 Task: Create a template presentation and page layout for brochure.
Action: Mouse moved to (468, 429)
Screenshot: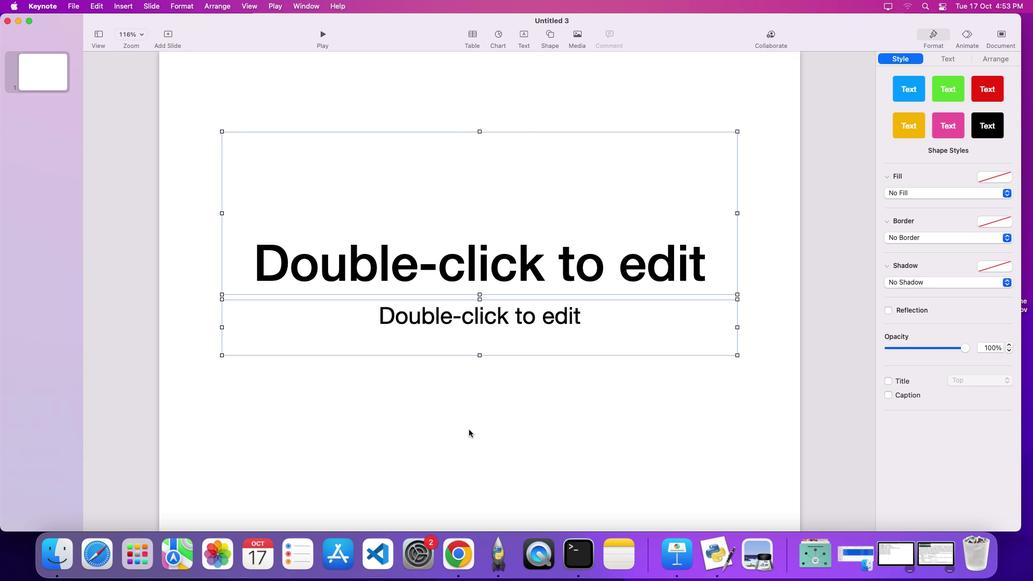 
Action: Key pressed Key.delete
Screenshot: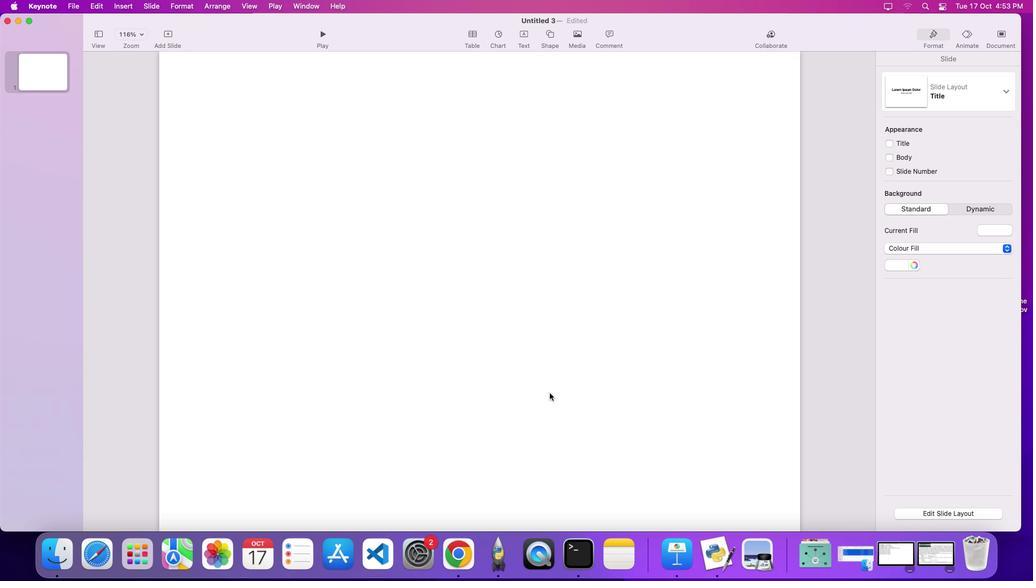 
Action: Mouse moved to (592, 372)
Screenshot: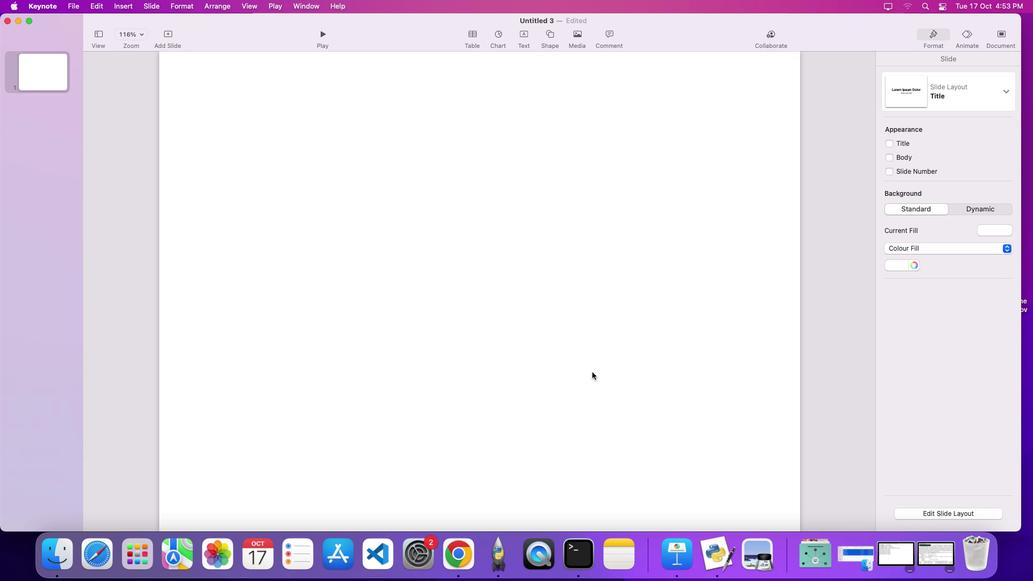 
Action: Key pressed Key.cmdKey.shift','','','
Screenshot: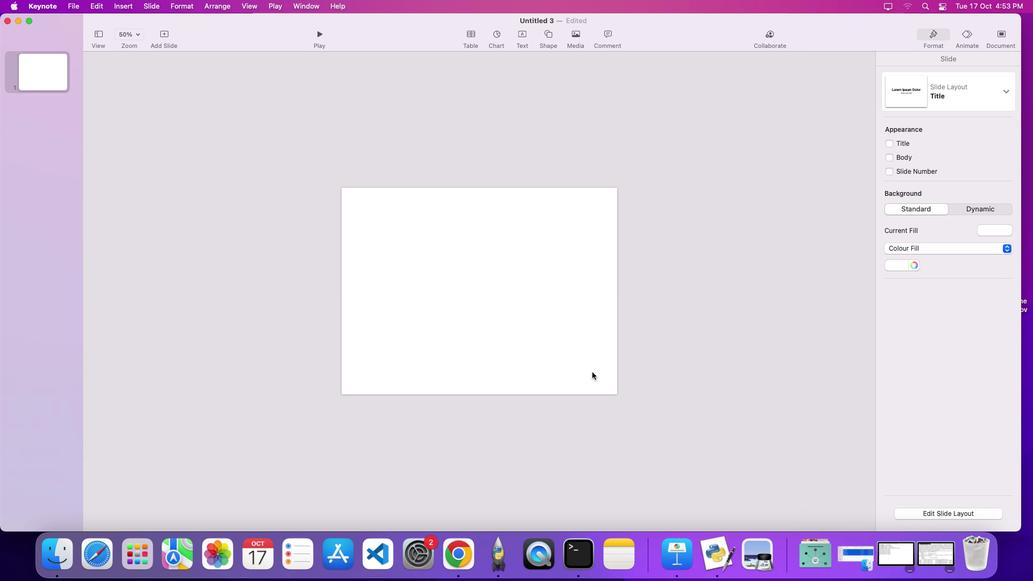 
Action: Mouse moved to (586, 311)
Screenshot: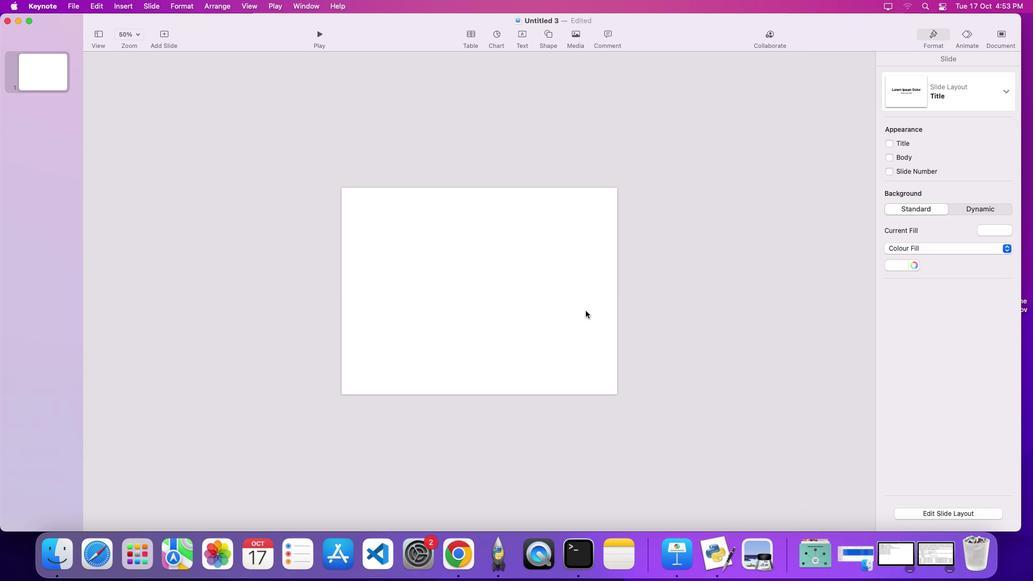 
Action: Mouse pressed left at (586, 311)
Screenshot: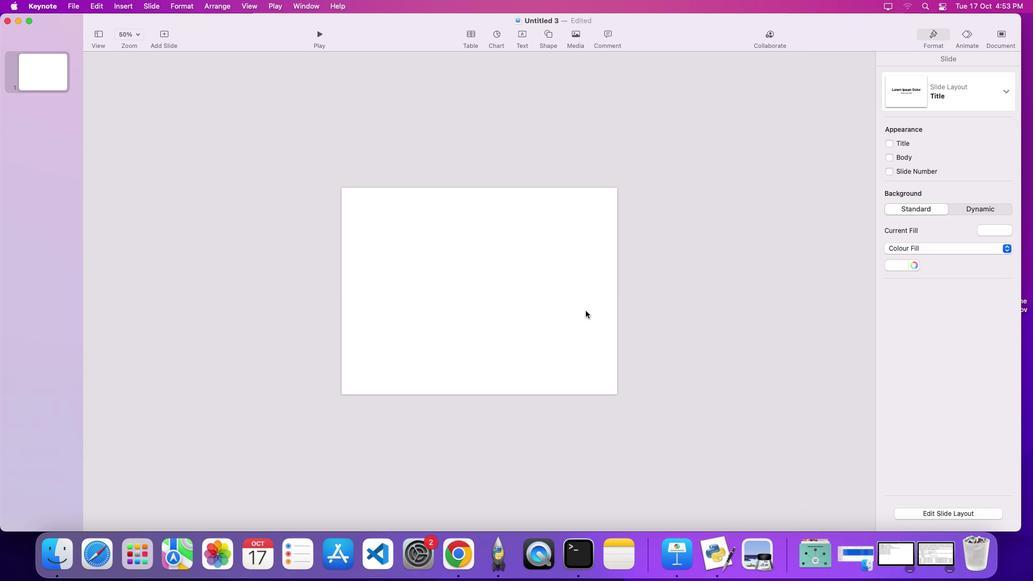 
Action: Mouse moved to (586, 311)
Screenshot: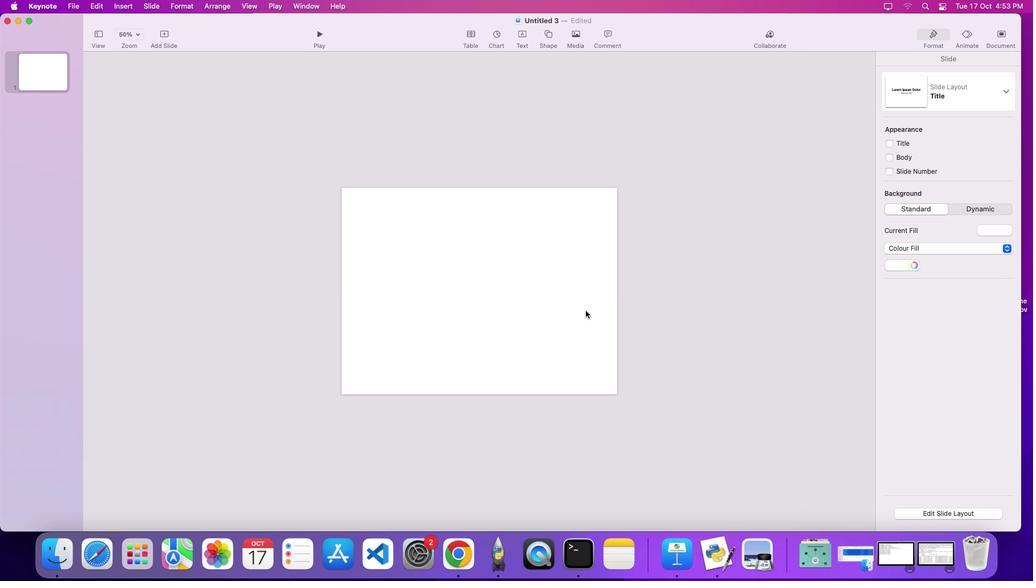 
Action: Key pressed Key.cmdKey.shift'.'
Screenshot: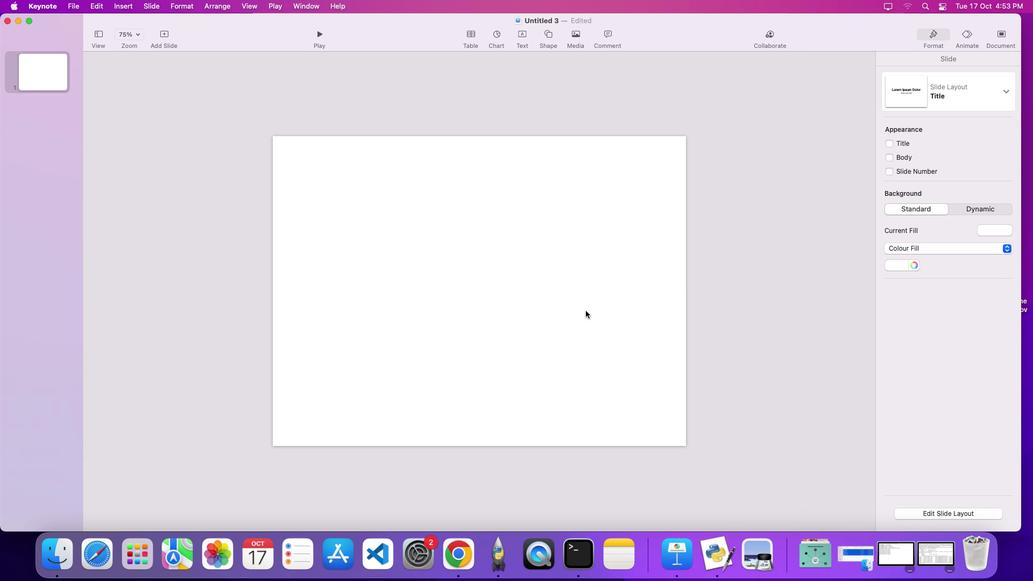 
Action: Mouse moved to (641, 232)
Screenshot: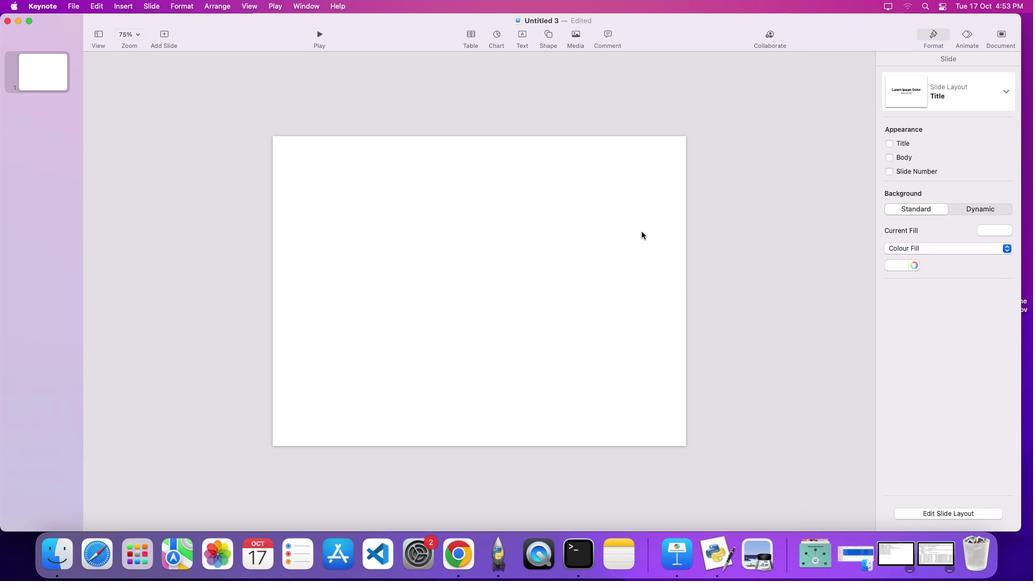 
Action: Mouse pressed left at (641, 232)
Screenshot: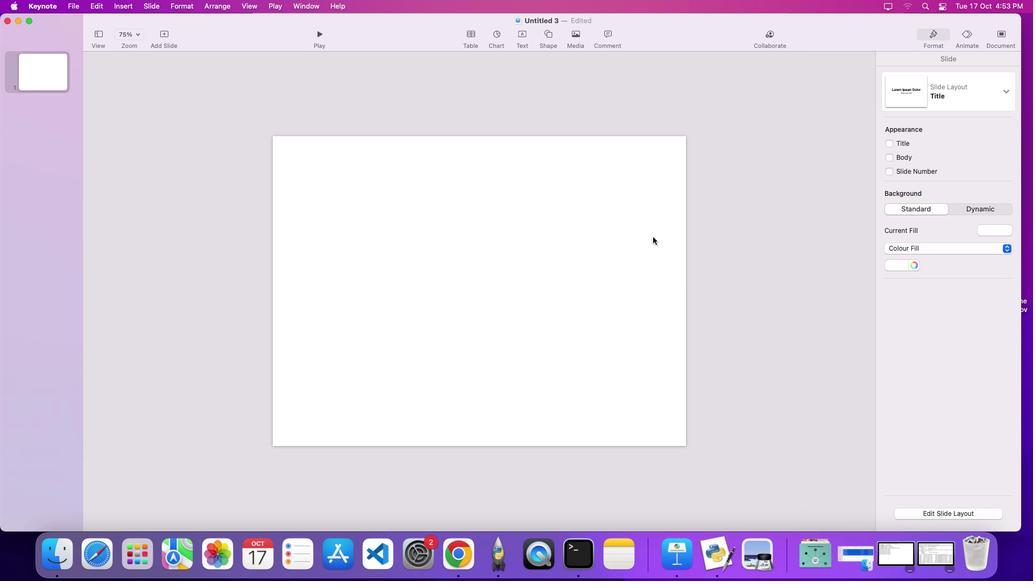 
Action: Mouse moved to (741, 198)
Screenshot: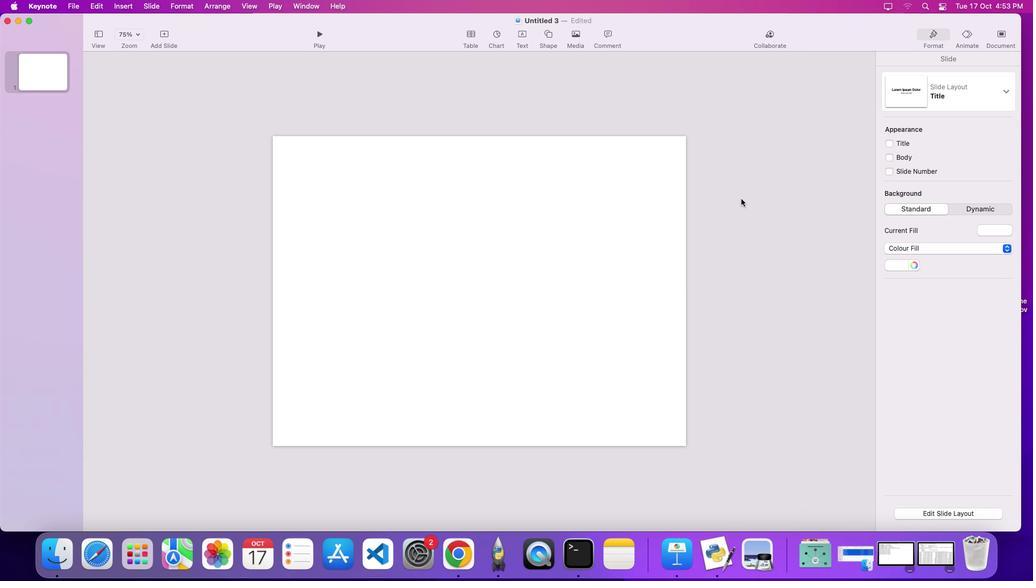 
Action: Mouse pressed left at (741, 198)
Screenshot: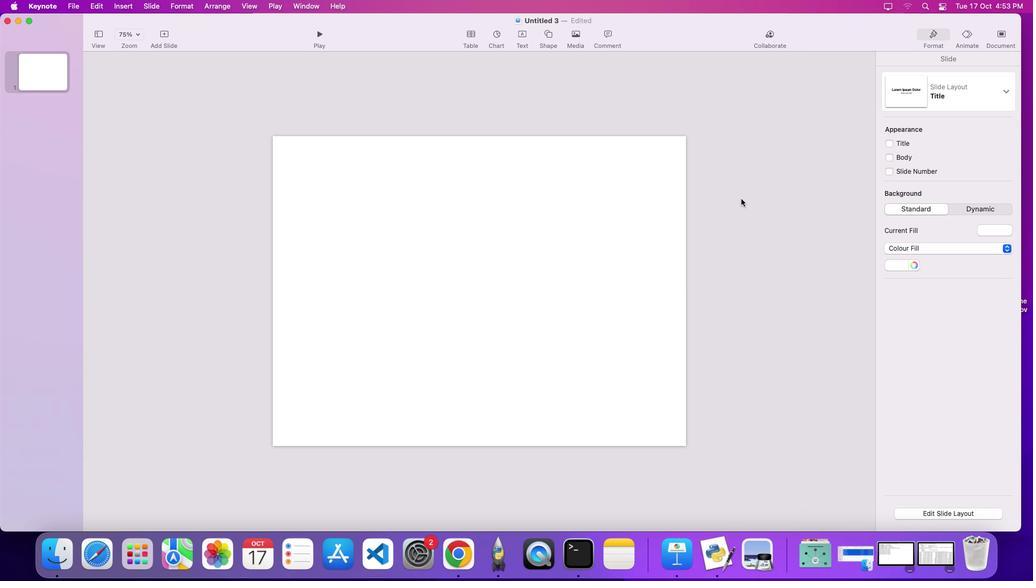 
Action: Mouse moved to (618, 266)
Screenshot: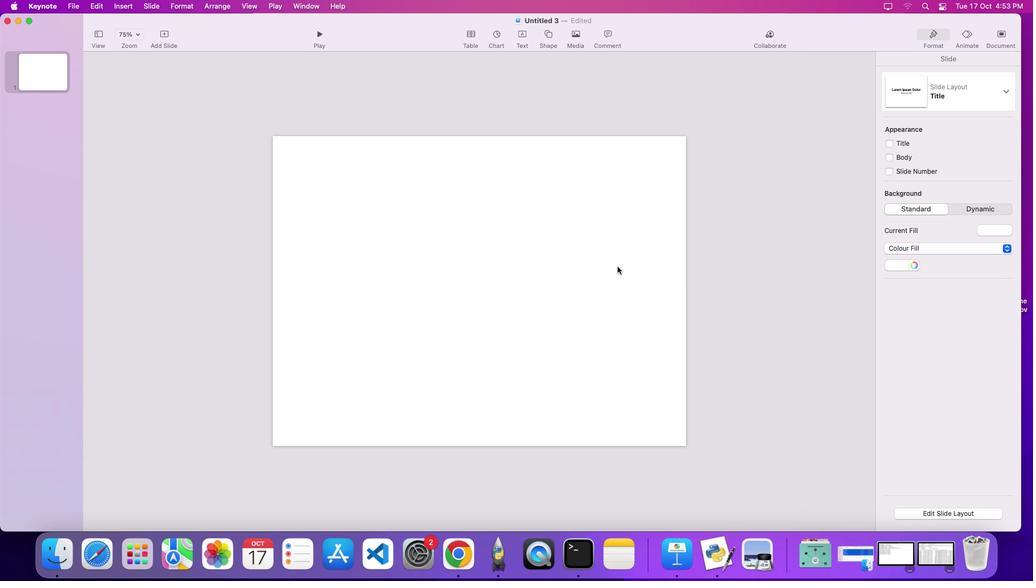 
Action: Mouse pressed left at (618, 266)
Screenshot: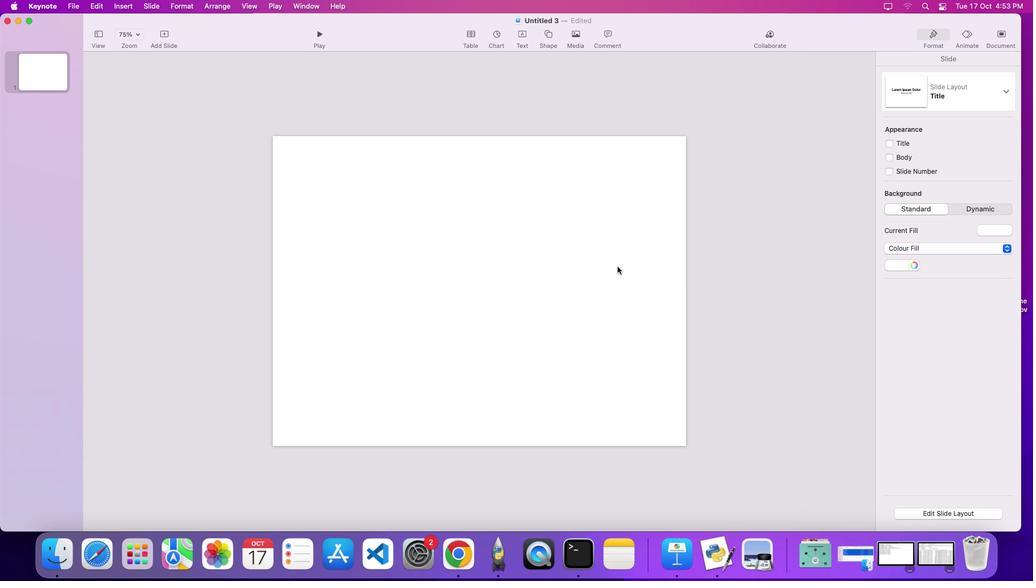 
Action: Mouse moved to (550, 33)
Screenshot: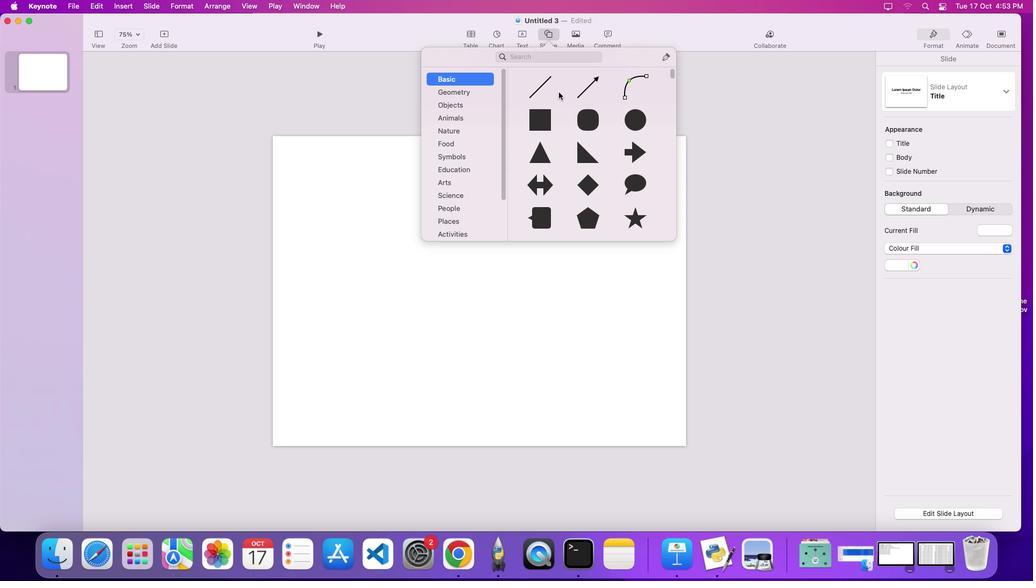 
Action: Mouse pressed left at (550, 33)
Screenshot: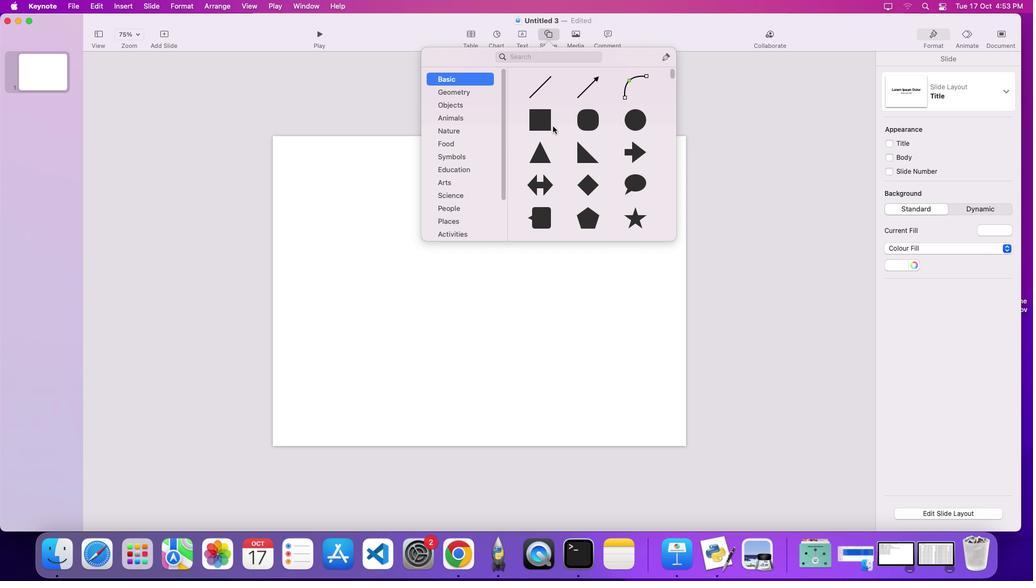 
Action: Mouse moved to (535, 115)
Screenshot: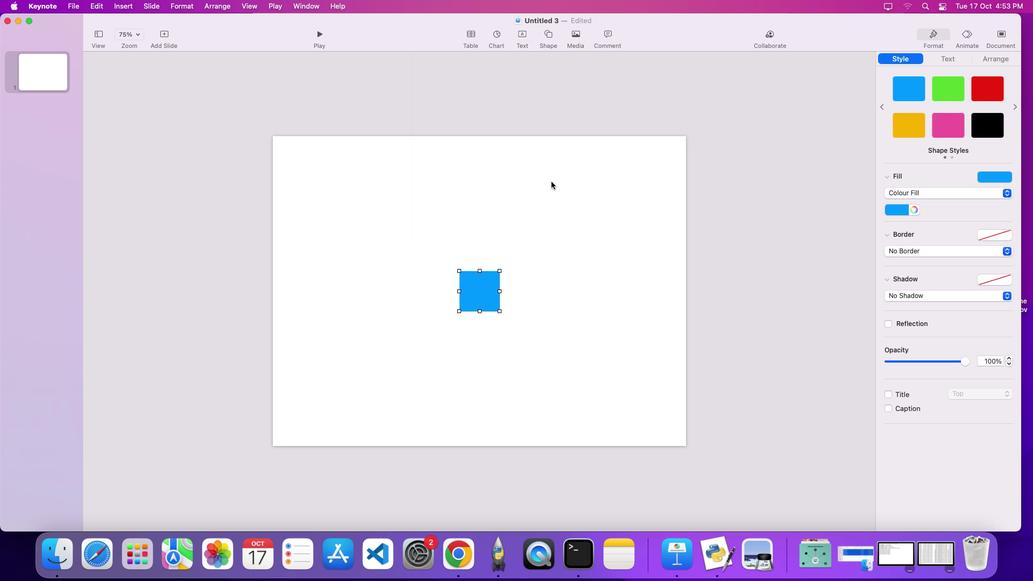 
Action: Mouse pressed left at (535, 115)
Screenshot: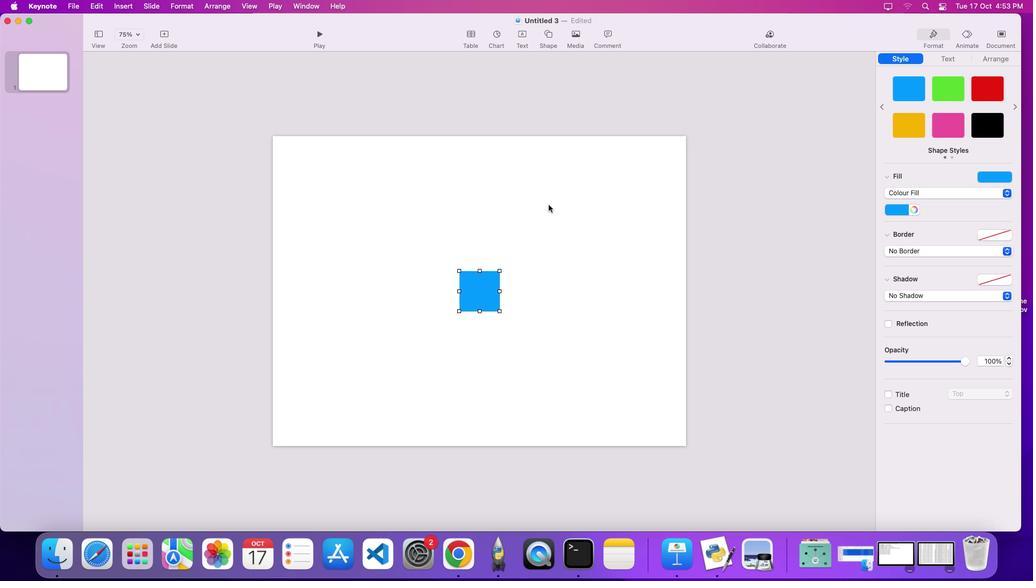 
Action: Mouse moved to (495, 288)
Screenshot: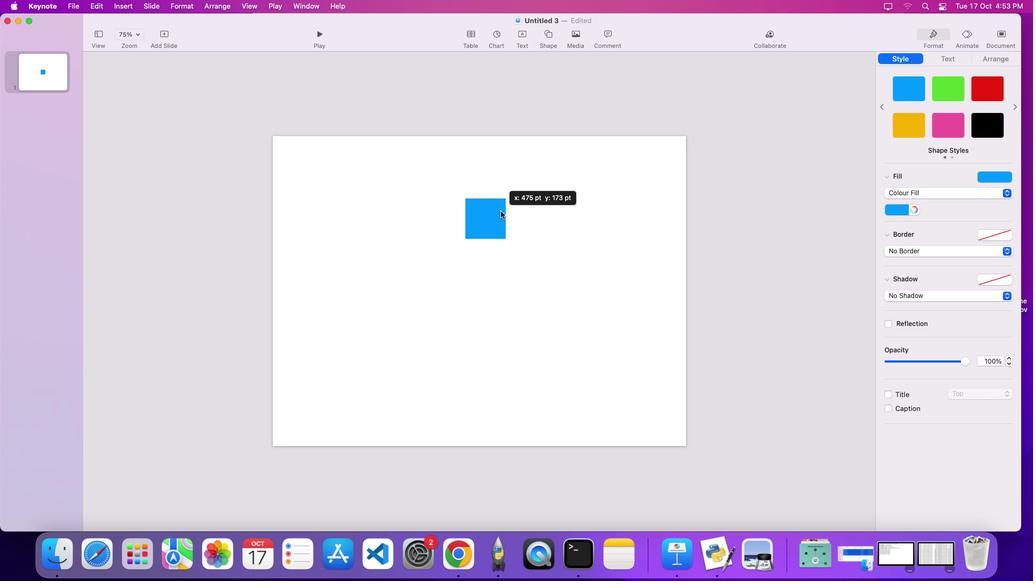 
Action: Mouse pressed left at (495, 288)
Screenshot: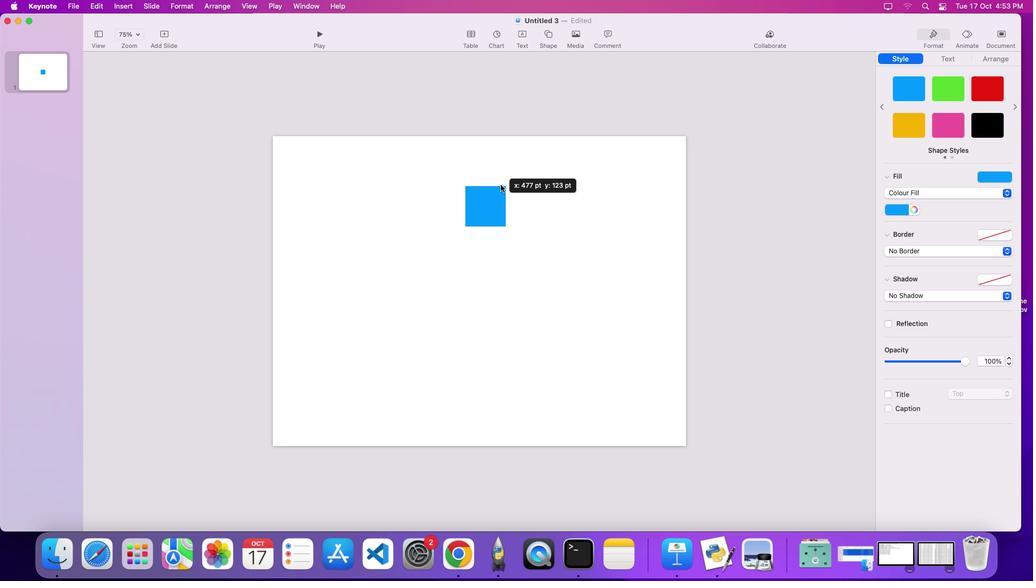 
Action: Mouse moved to (506, 204)
Screenshot: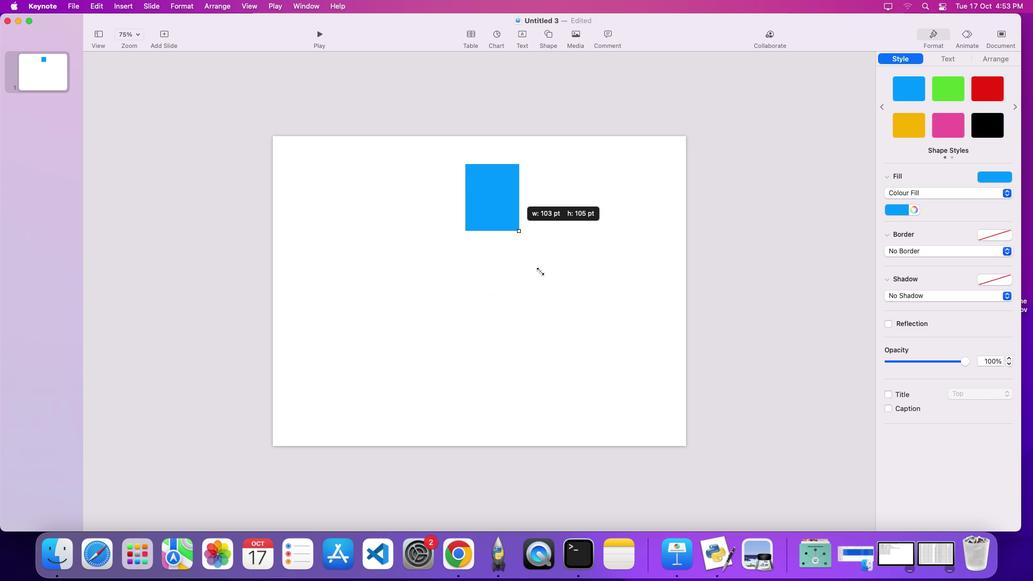 
Action: Mouse pressed left at (506, 204)
Screenshot: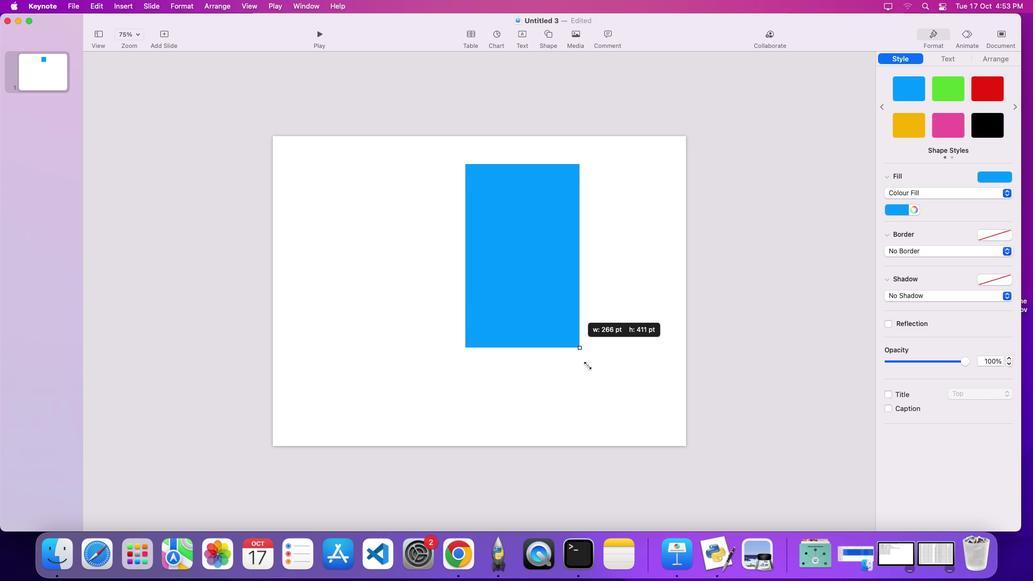 
Action: Mouse moved to (572, 383)
Screenshot: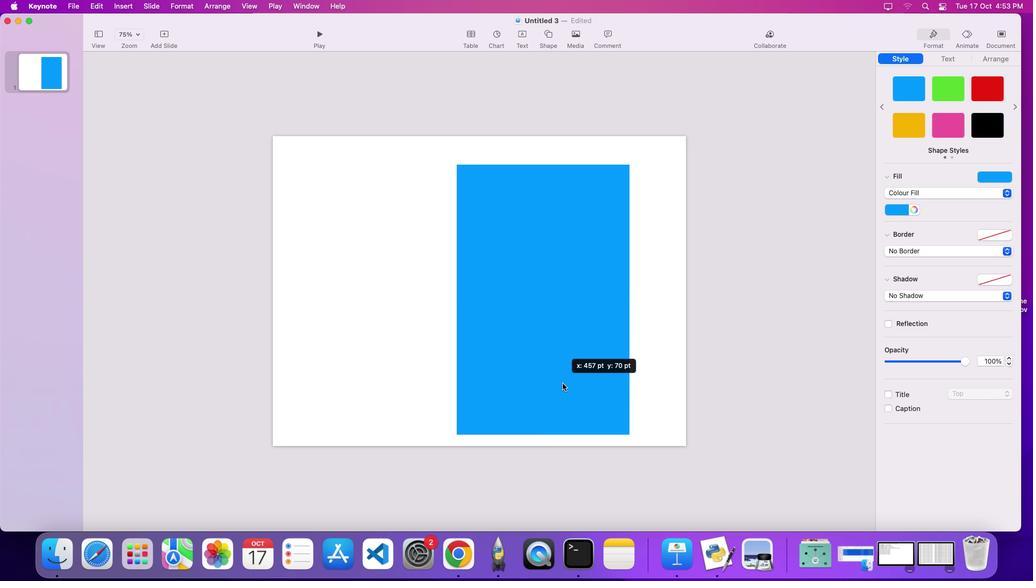 
Action: Mouse pressed left at (572, 383)
Screenshot: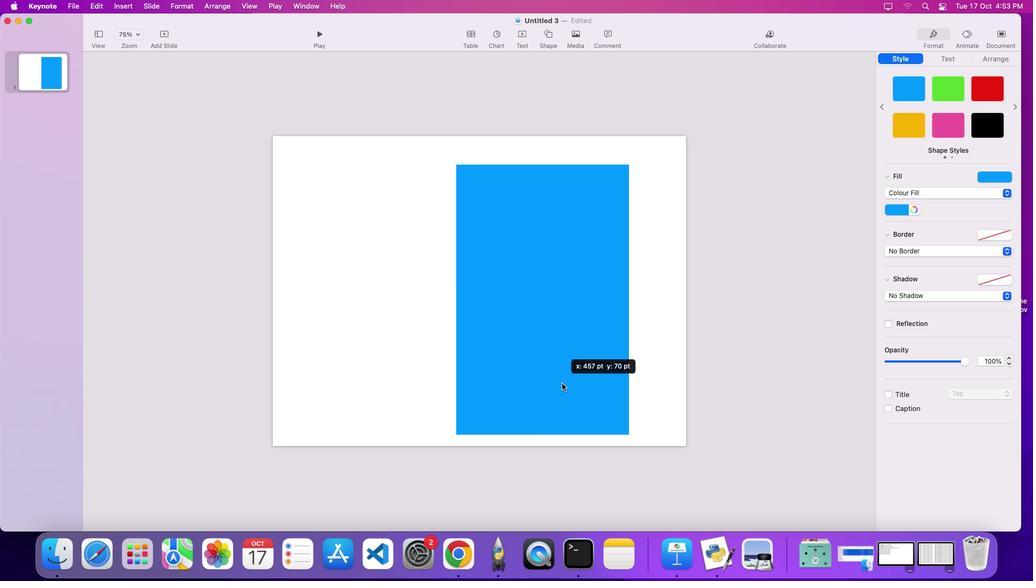 
Action: Mouse moved to (621, 432)
Screenshot: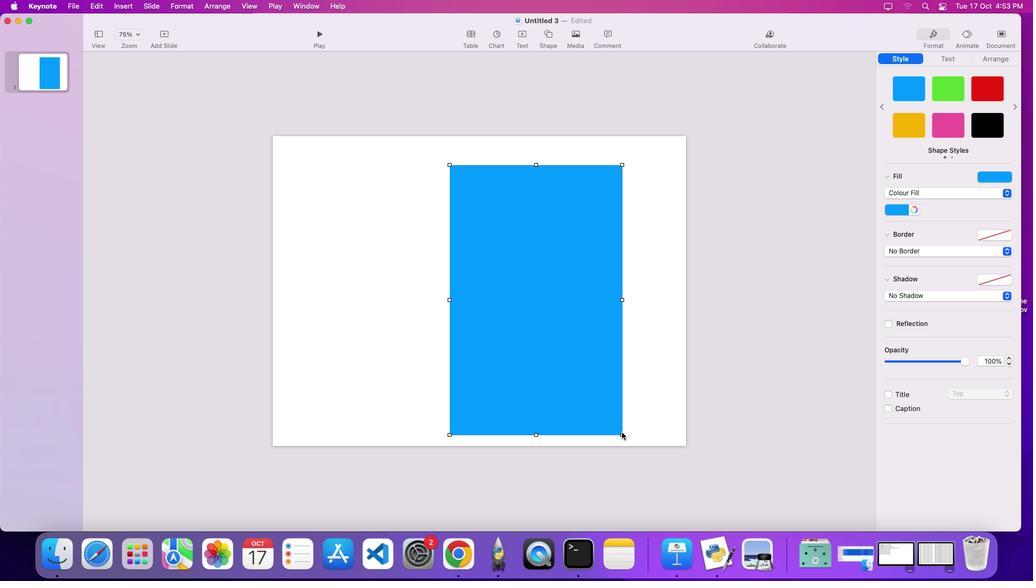
Action: Mouse pressed left at (621, 432)
Screenshot: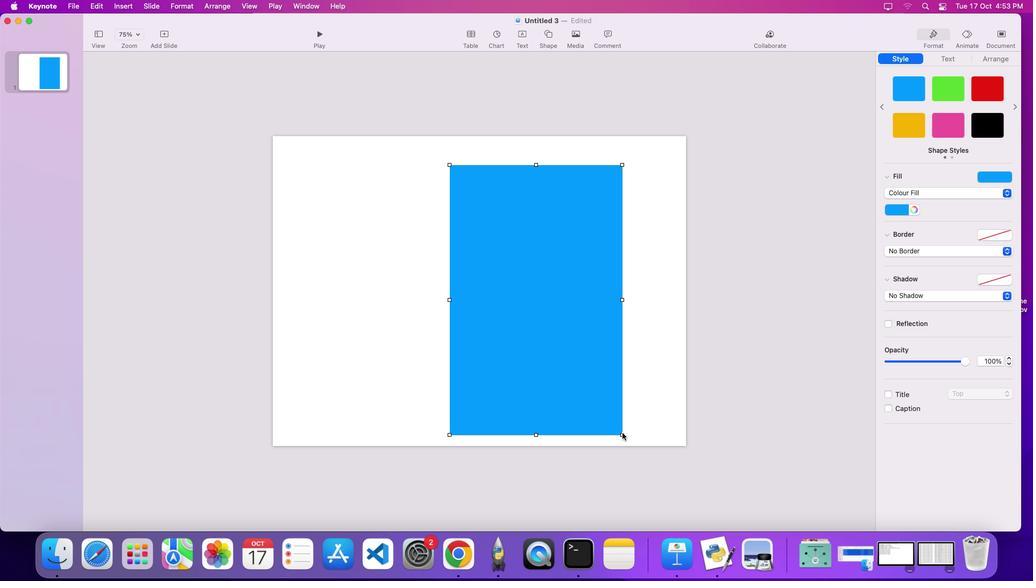 
Action: Mouse moved to (622, 433)
Screenshot: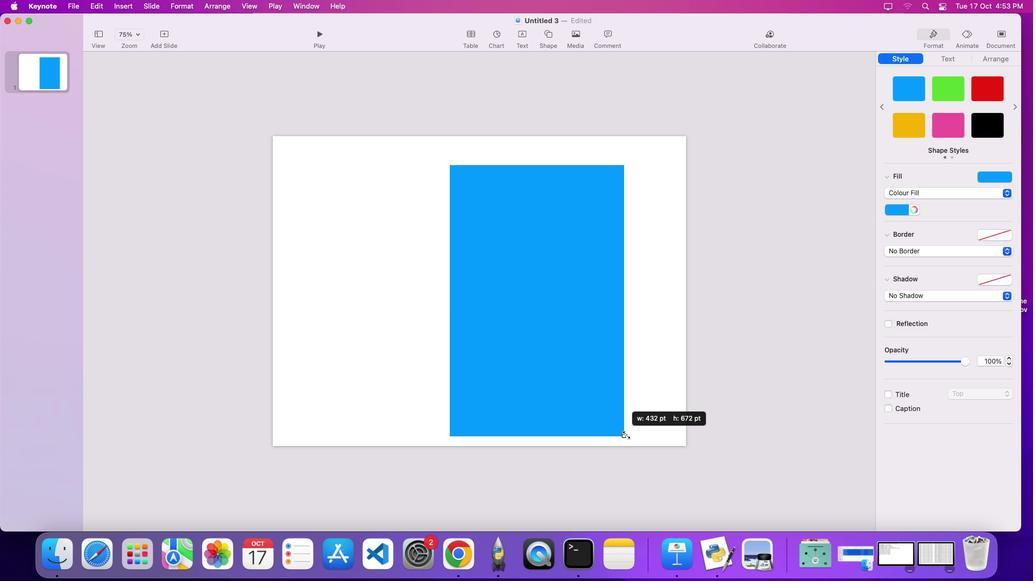 
Action: Mouse pressed left at (622, 433)
Screenshot: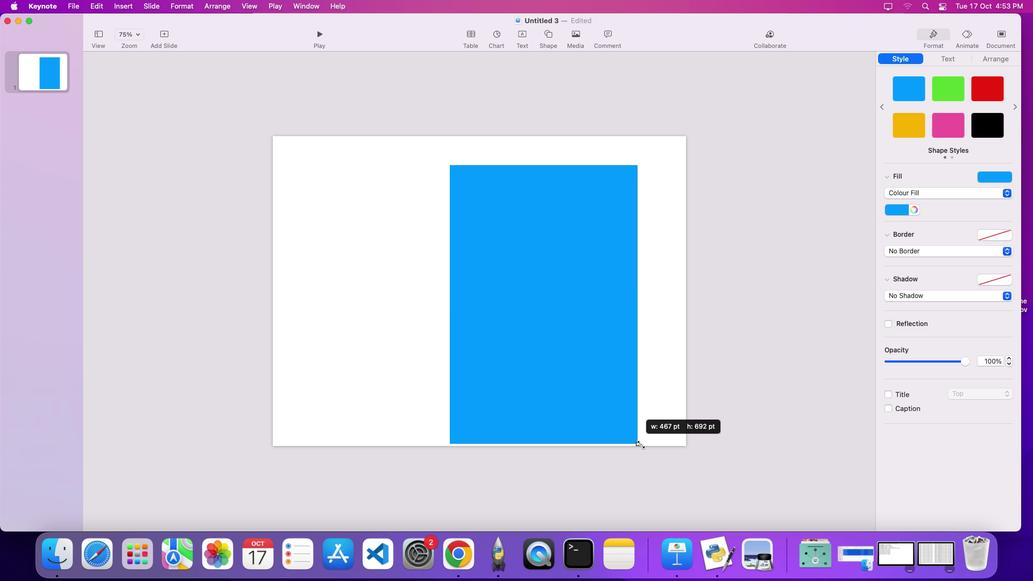 
Action: Mouse moved to (601, 412)
Screenshot: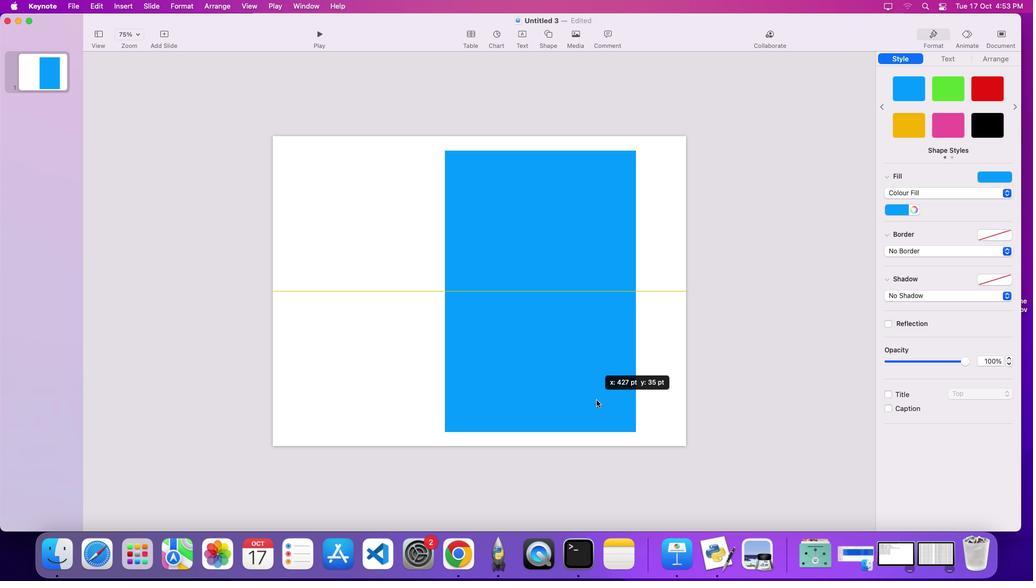 
Action: Mouse pressed left at (601, 412)
Screenshot: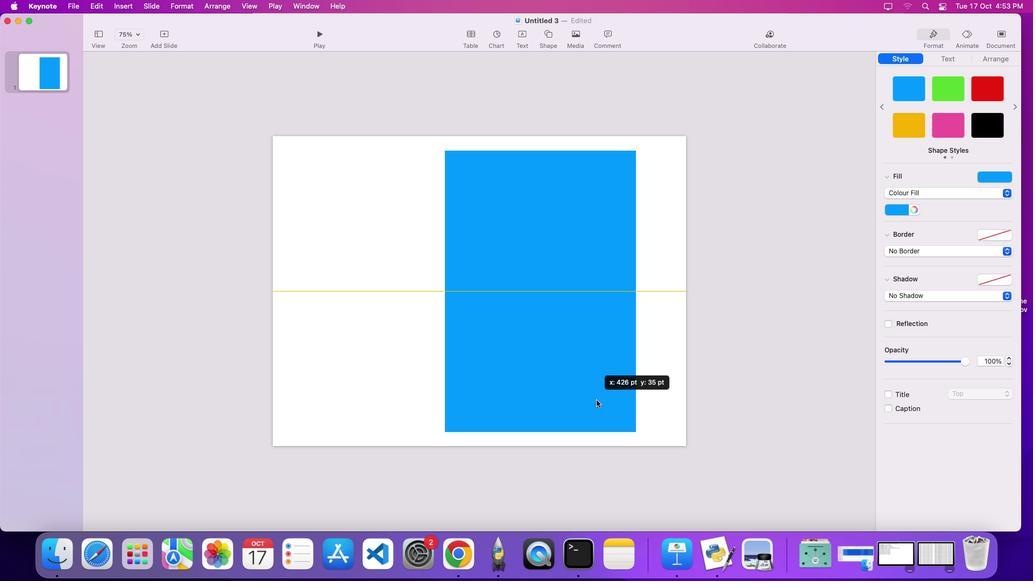 
Action: Mouse moved to (982, 60)
Screenshot: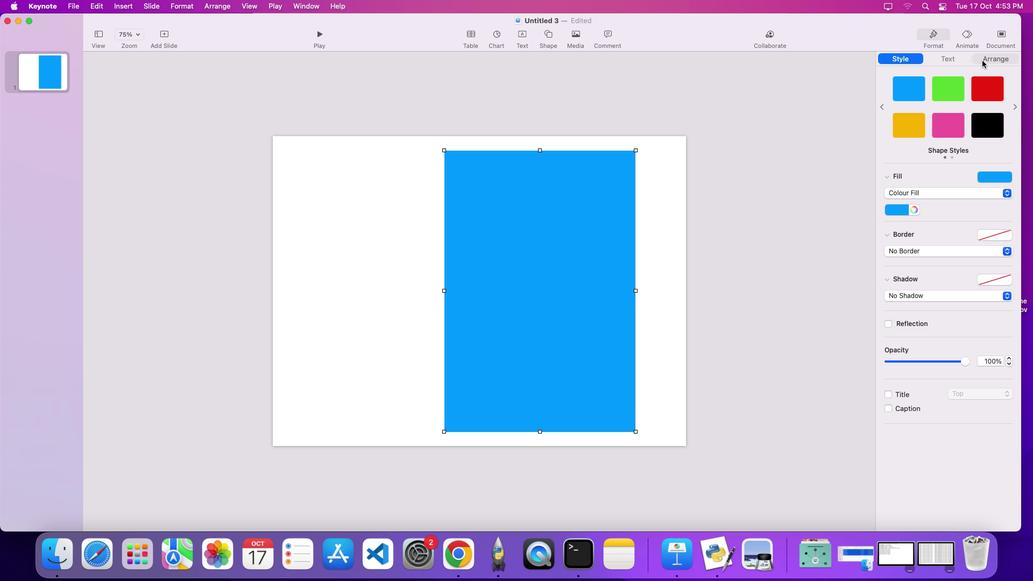
Action: Mouse pressed left at (982, 60)
Screenshot: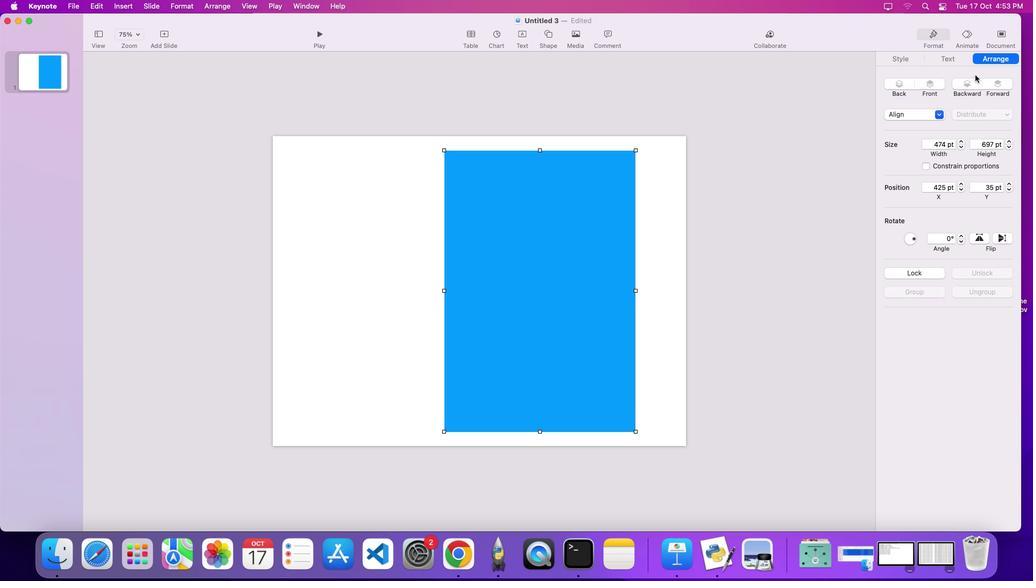 
Action: Mouse moved to (906, 61)
Screenshot: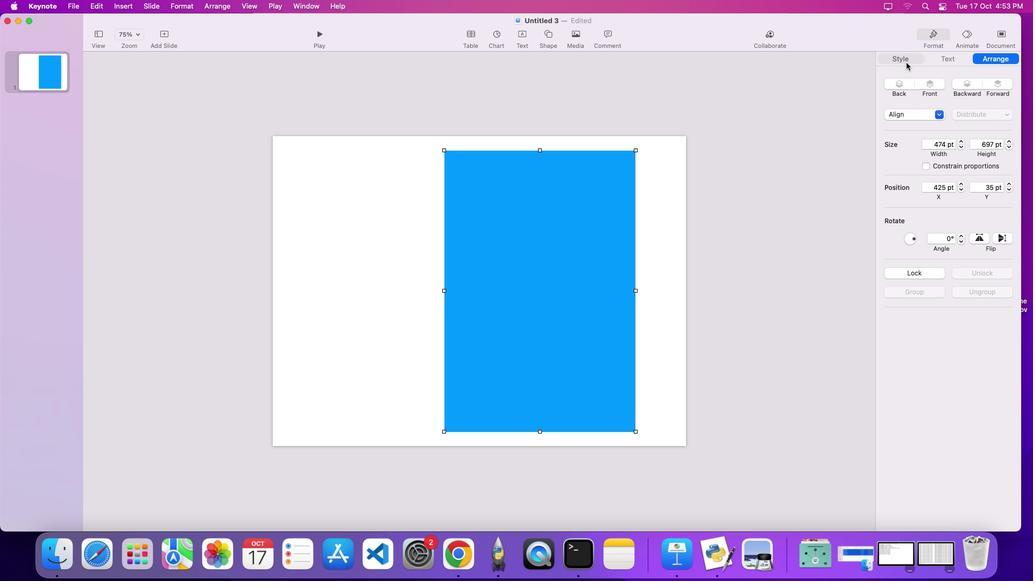 
Action: Mouse pressed left at (906, 61)
Screenshot: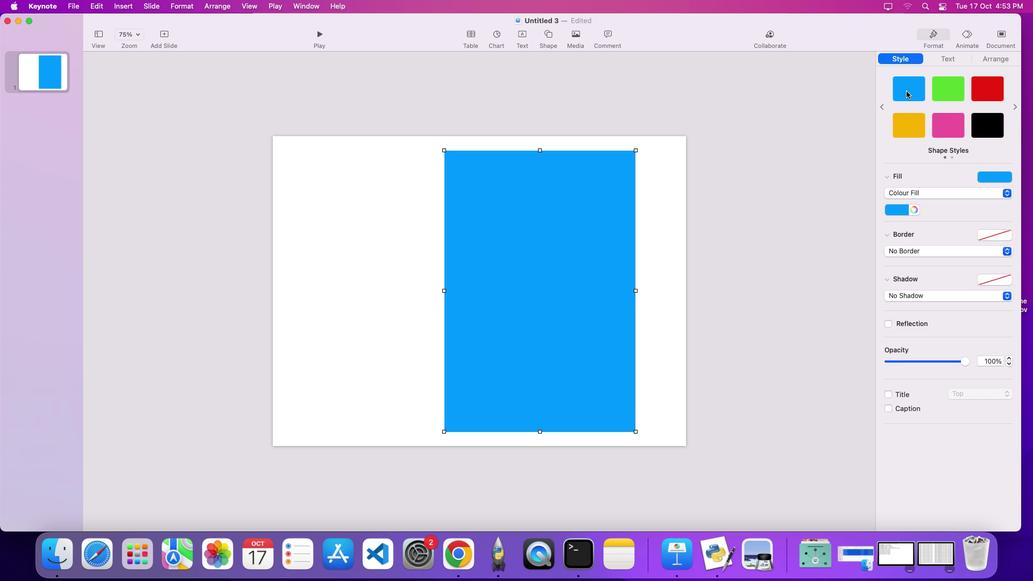 
Action: Mouse moved to (895, 210)
Screenshot: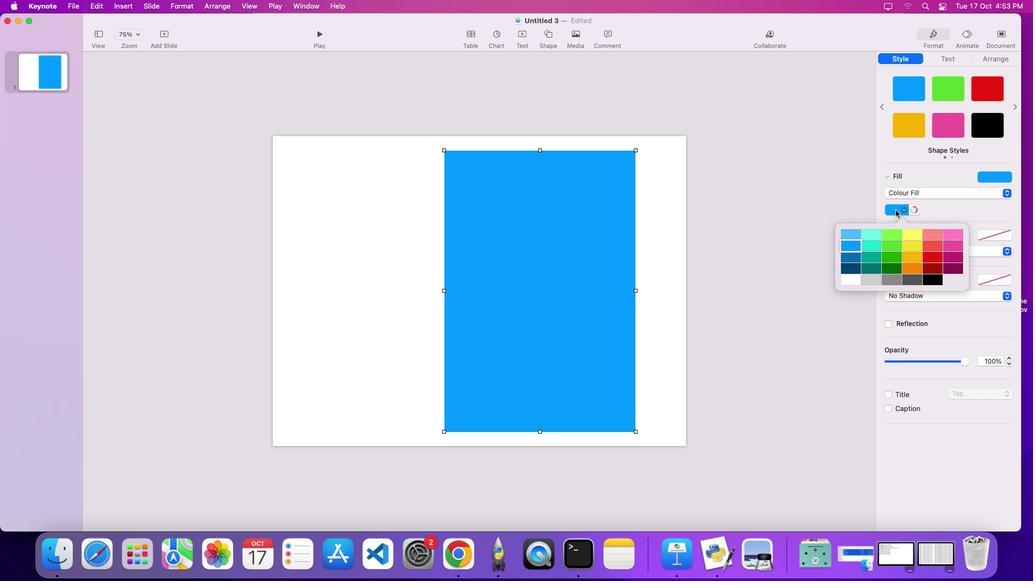 
Action: Mouse pressed left at (895, 210)
Screenshot: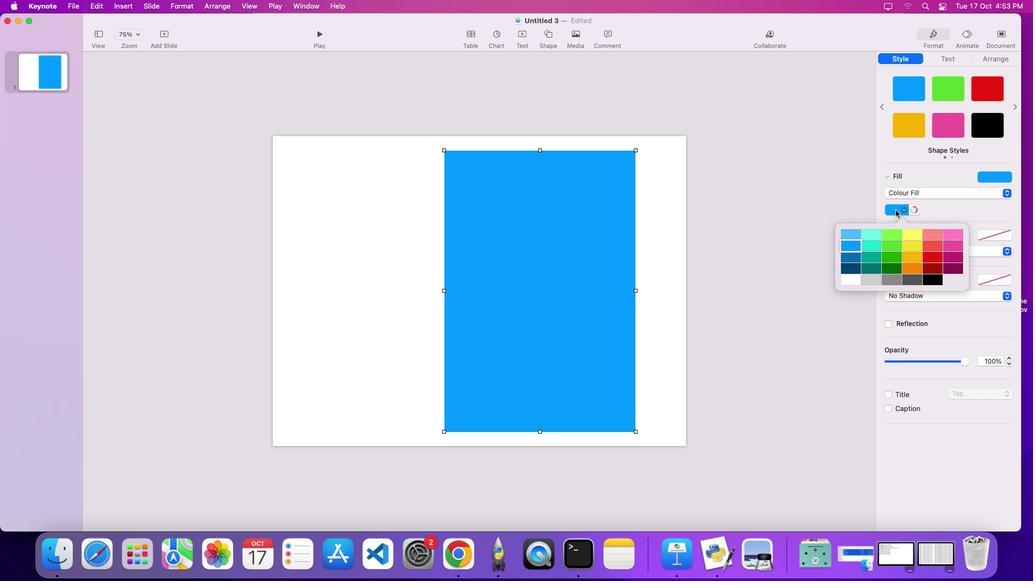 
Action: Mouse moved to (721, 351)
Screenshot: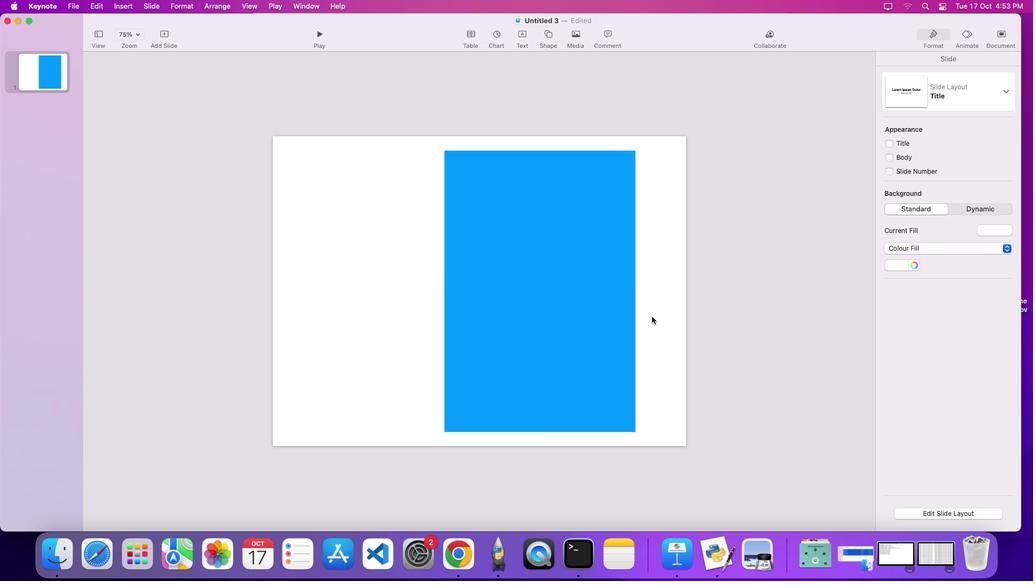 
Action: Mouse pressed left at (721, 351)
Screenshot: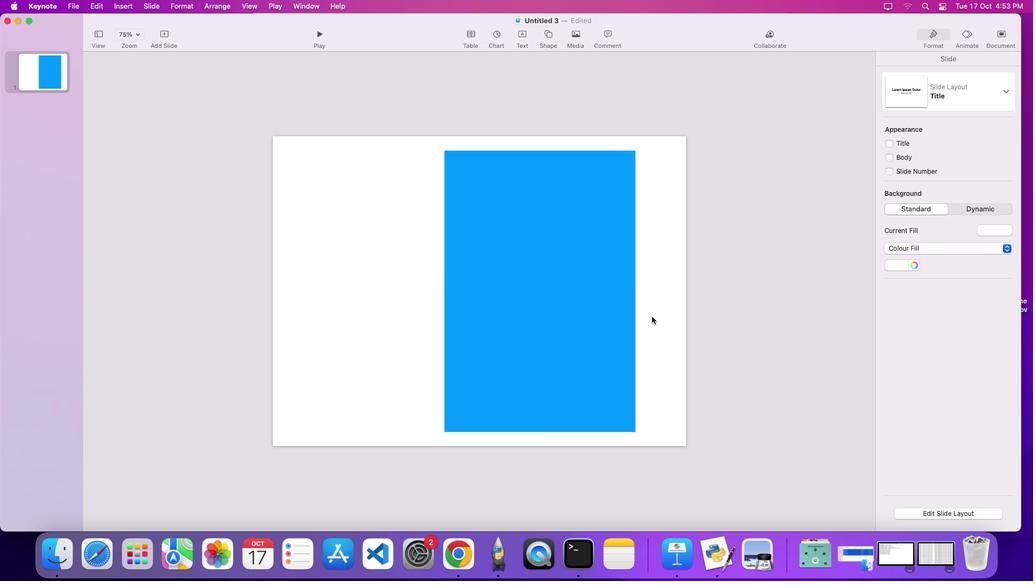 
Action: Mouse moved to (587, 284)
Screenshot: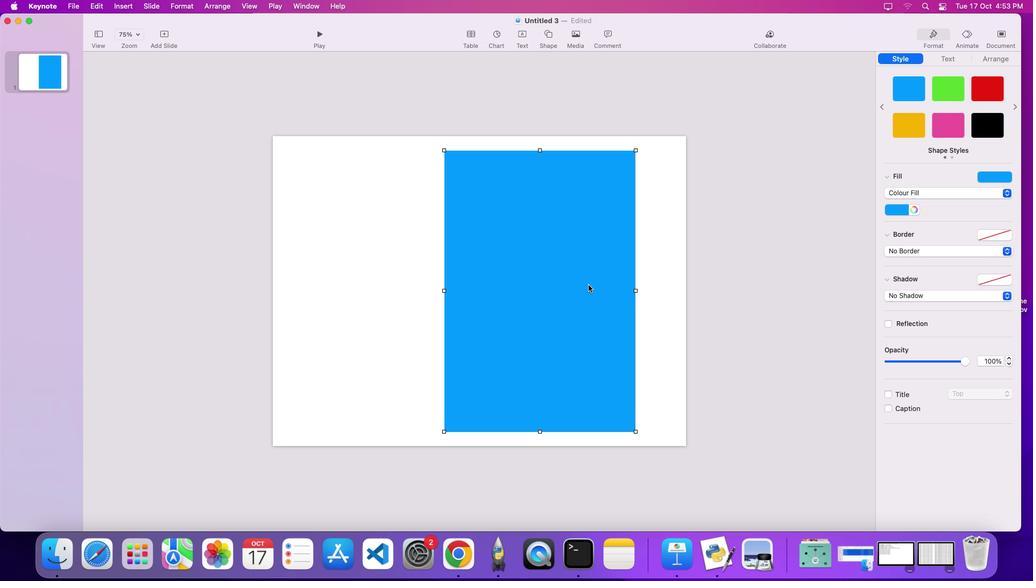 
Action: Mouse pressed left at (587, 284)
Screenshot: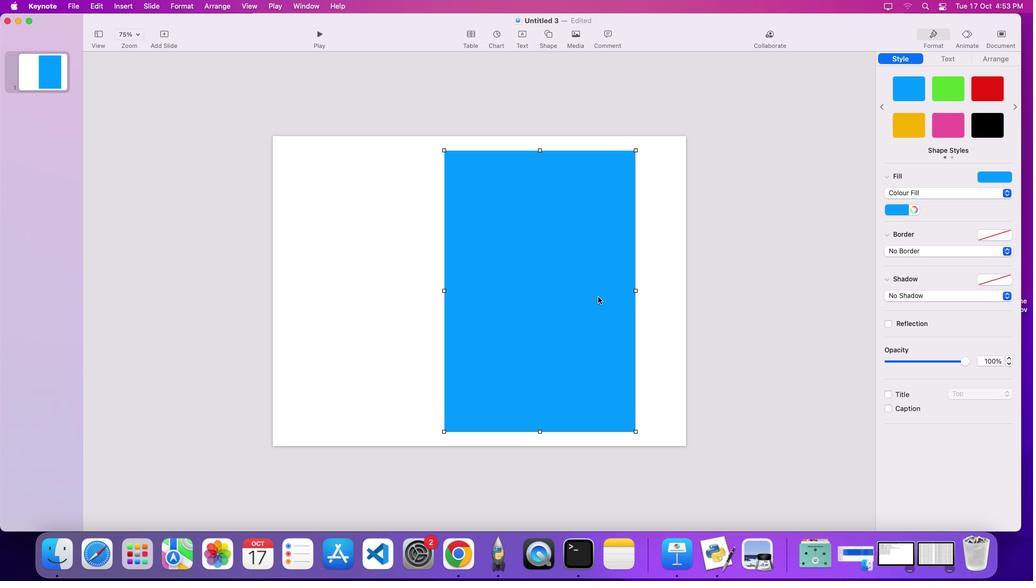 
Action: Mouse moved to (786, 287)
Screenshot: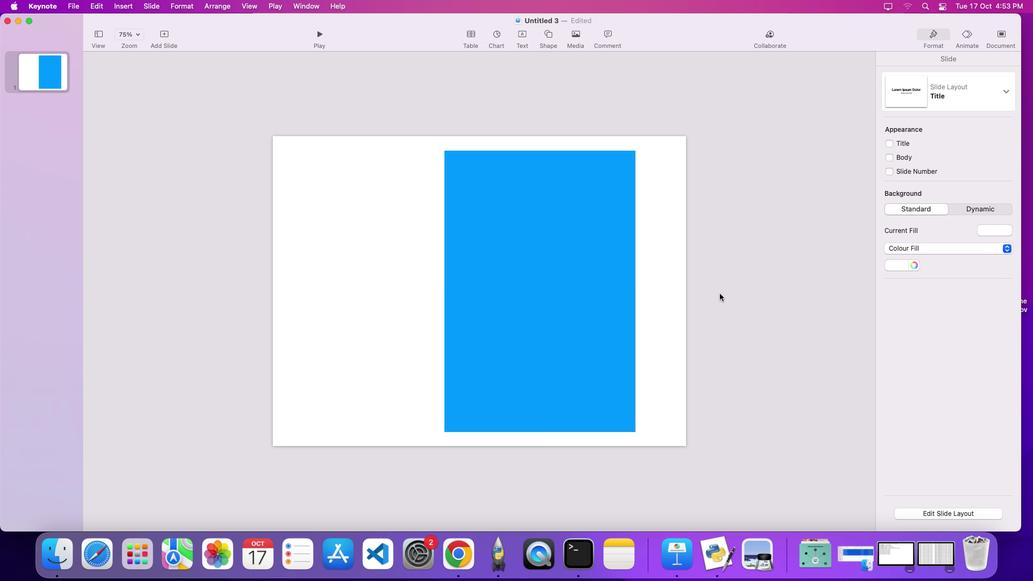 
Action: Mouse pressed left at (786, 287)
Screenshot: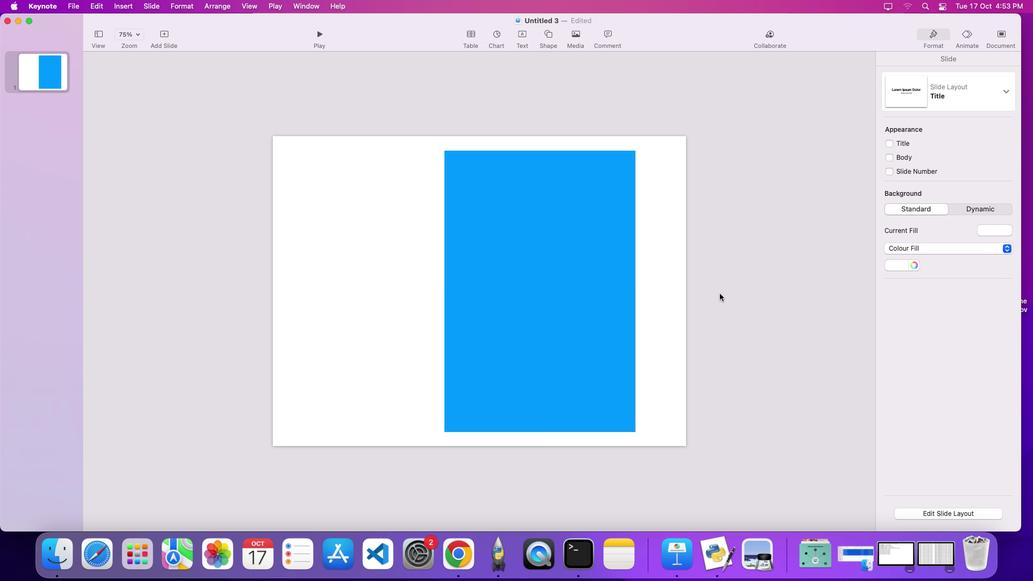 
Action: Mouse moved to (608, 310)
Screenshot: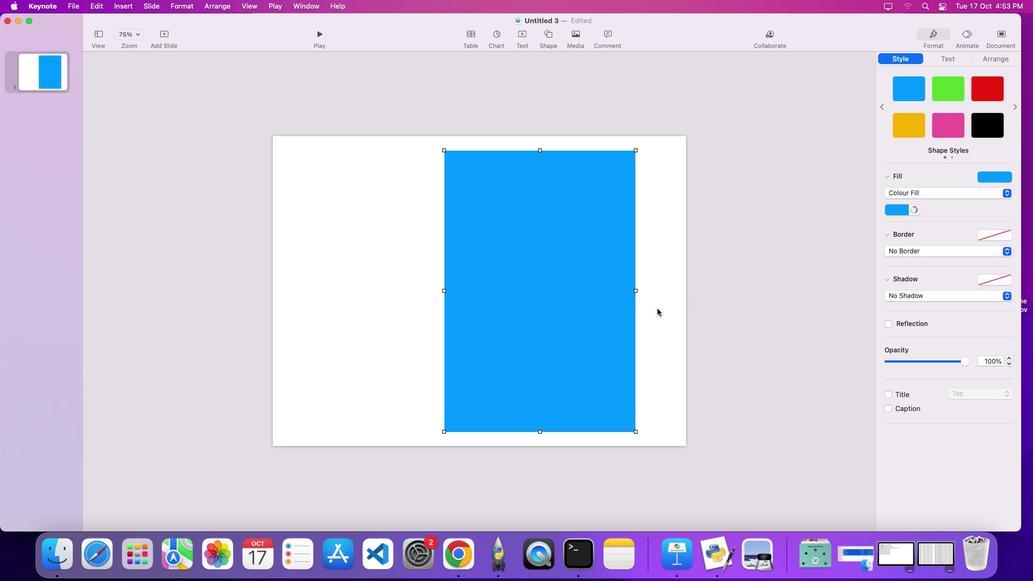 
Action: Mouse pressed left at (608, 310)
Screenshot: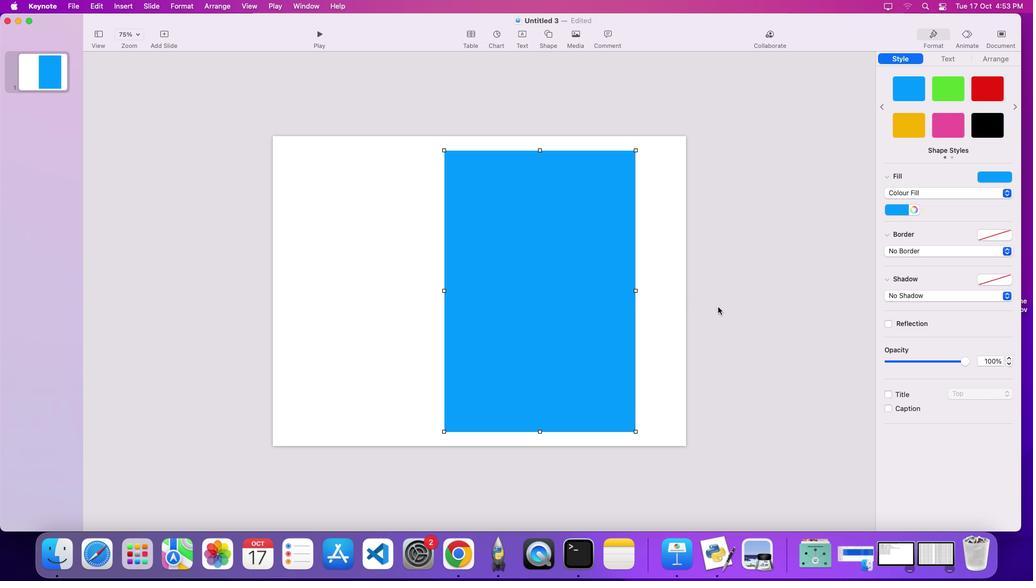 
Action: Mouse moved to (767, 297)
Screenshot: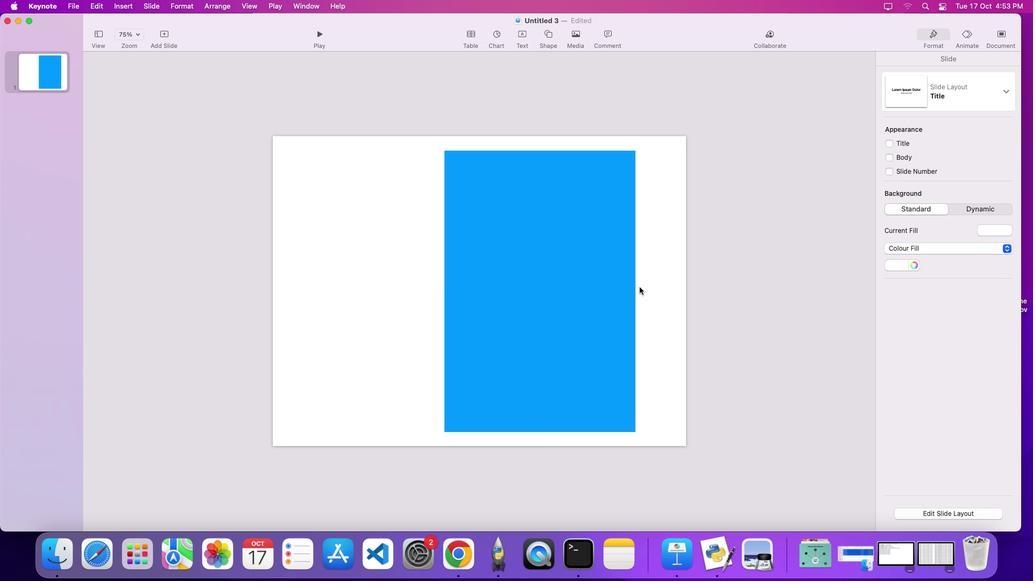 
Action: Mouse pressed left at (767, 297)
Screenshot: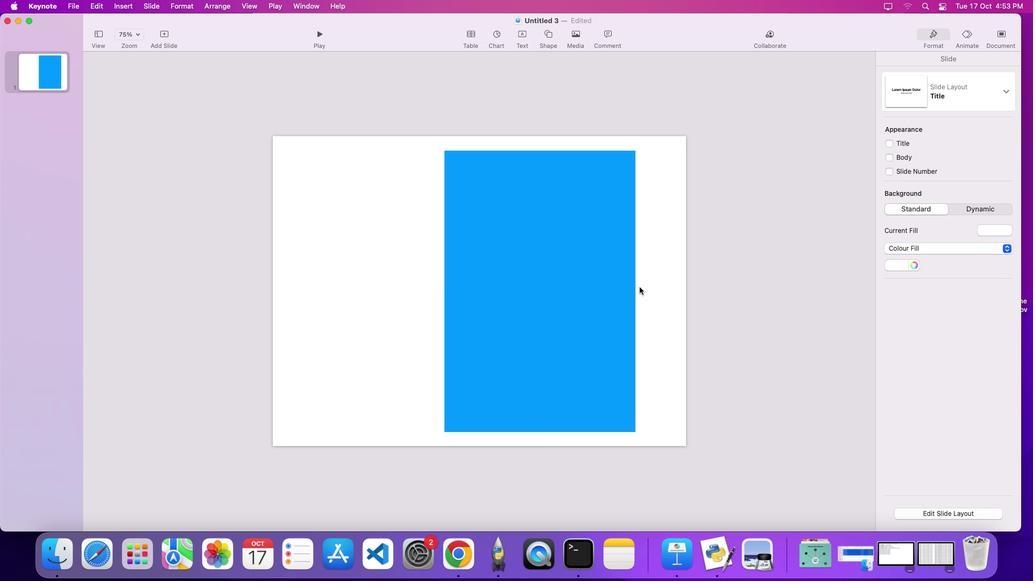 
Action: Mouse moved to (576, 270)
Screenshot: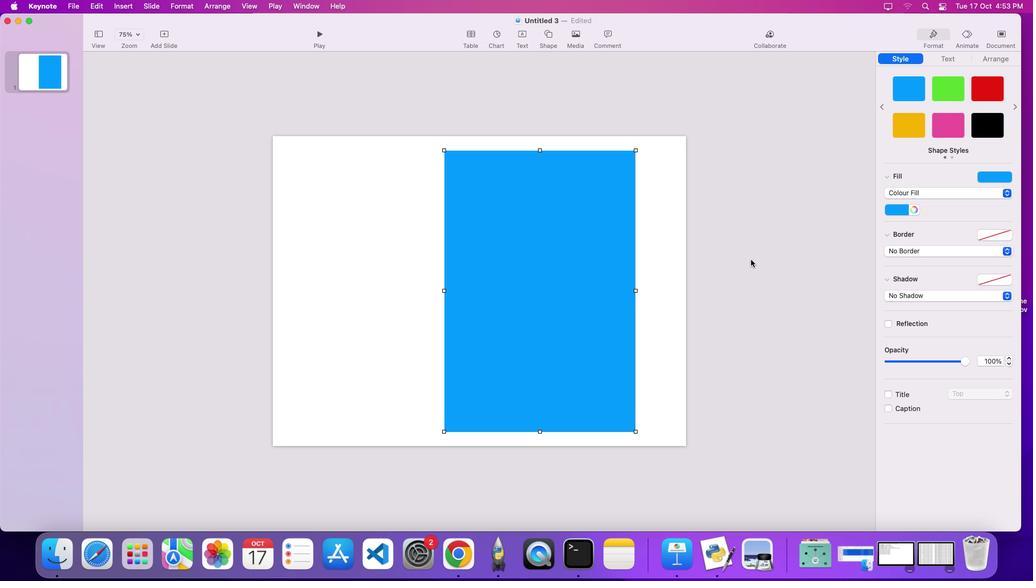
Action: Mouse pressed left at (576, 270)
Screenshot: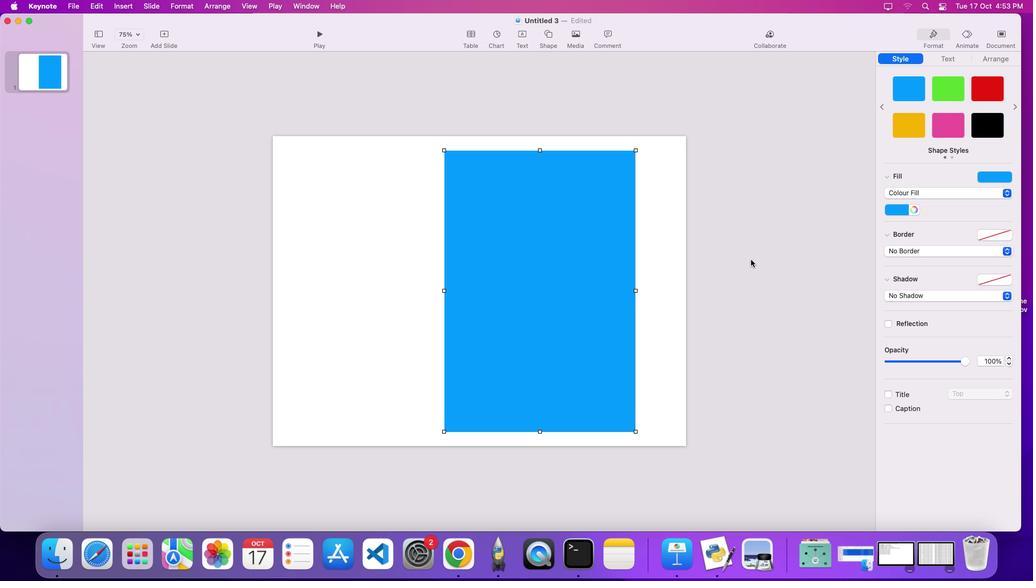 
Action: Mouse moved to (751, 259)
Screenshot: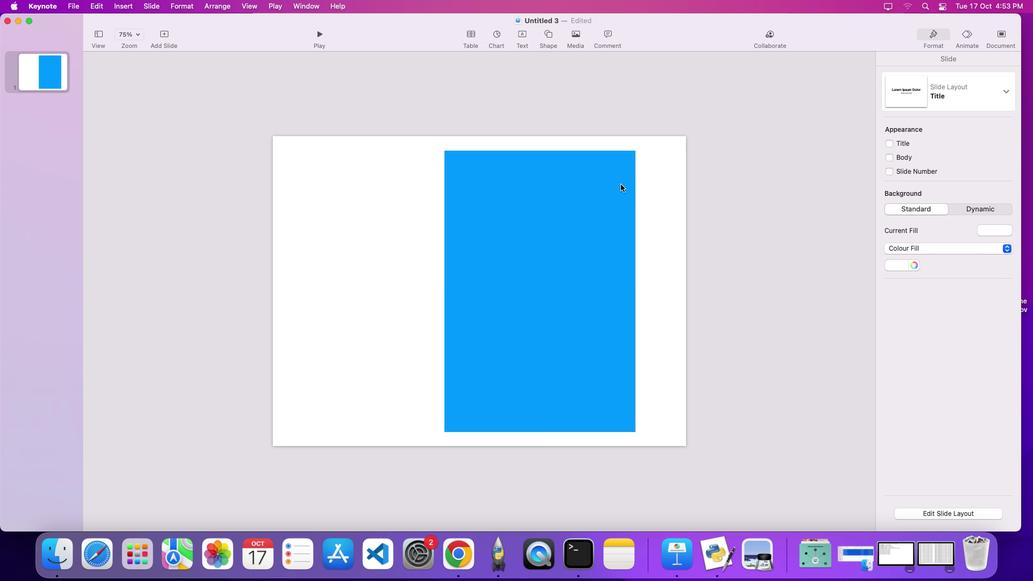 
Action: Mouse pressed left at (751, 259)
Screenshot: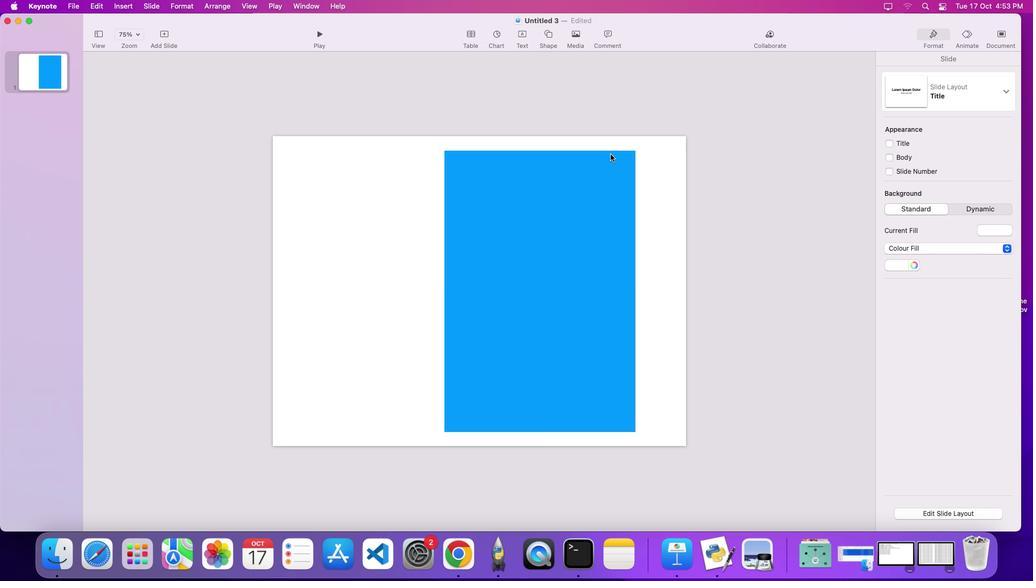 
Action: Mouse moved to (550, 35)
Screenshot: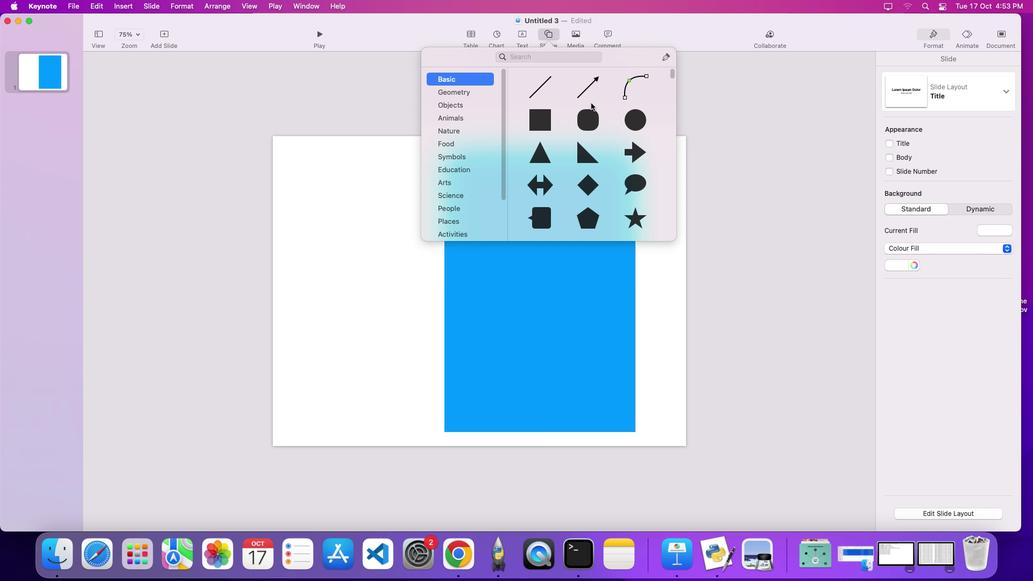 
Action: Mouse pressed left at (550, 35)
Screenshot: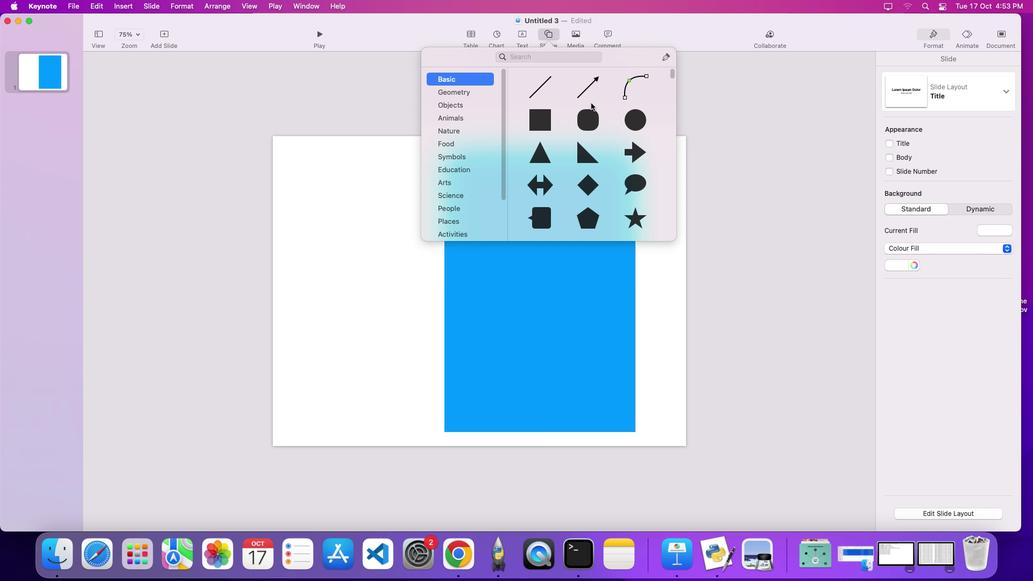 
Action: Mouse moved to (573, 34)
Screenshot: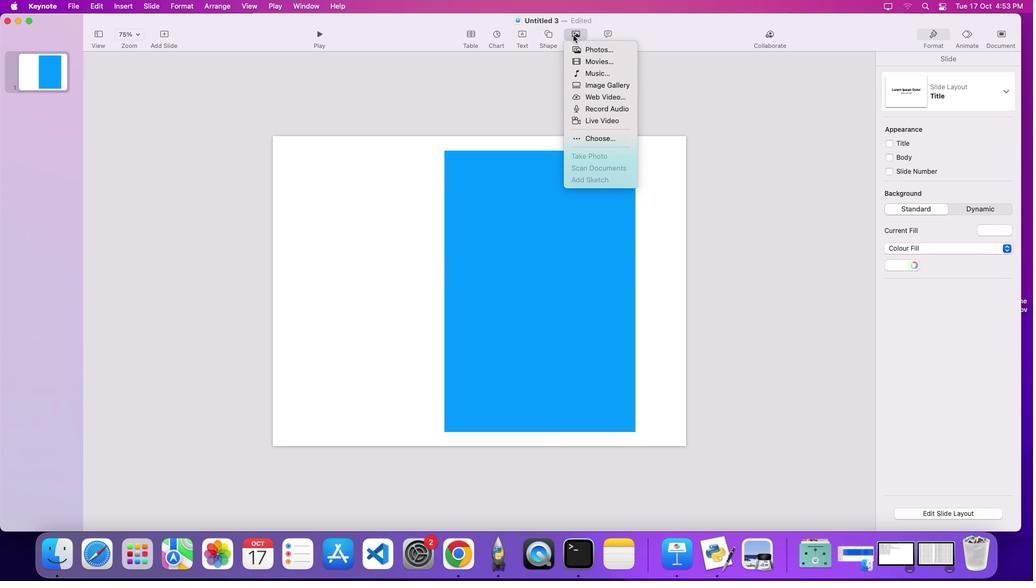 
Action: Mouse pressed left at (573, 34)
Screenshot: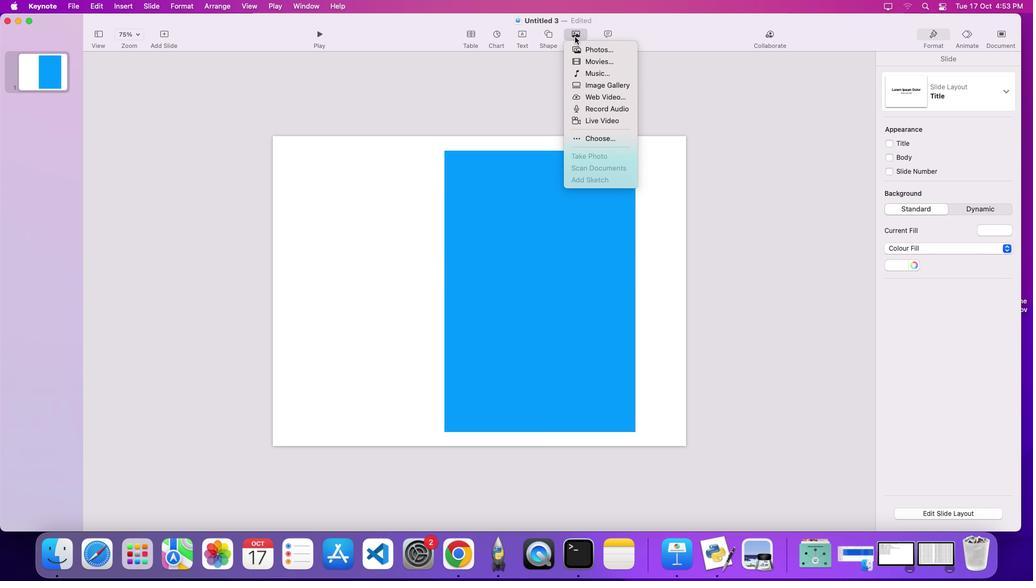 
Action: Mouse moved to (594, 134)
Screenshot: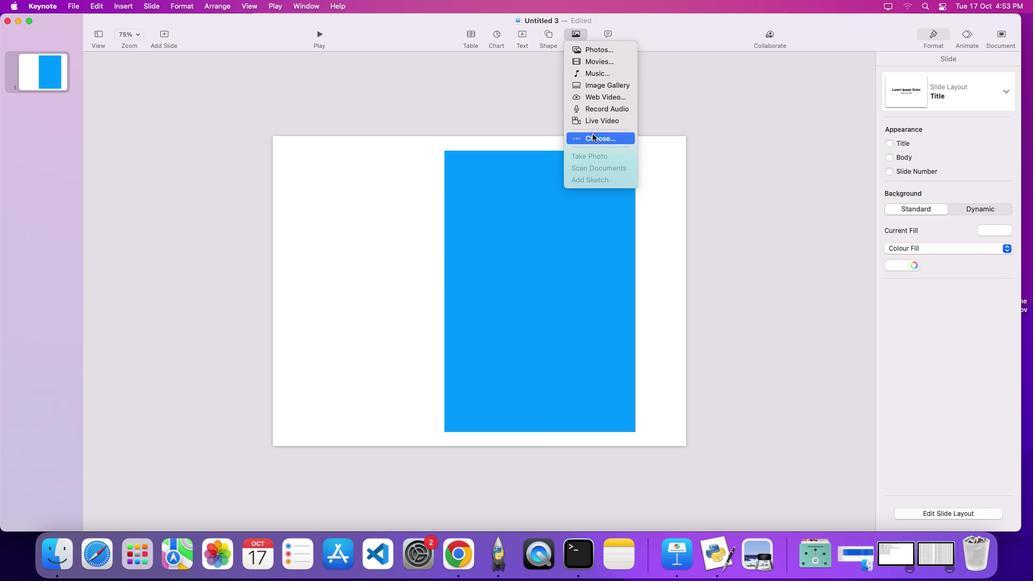 
Action: Mouse pressed left at (594, 134)
Screenshot: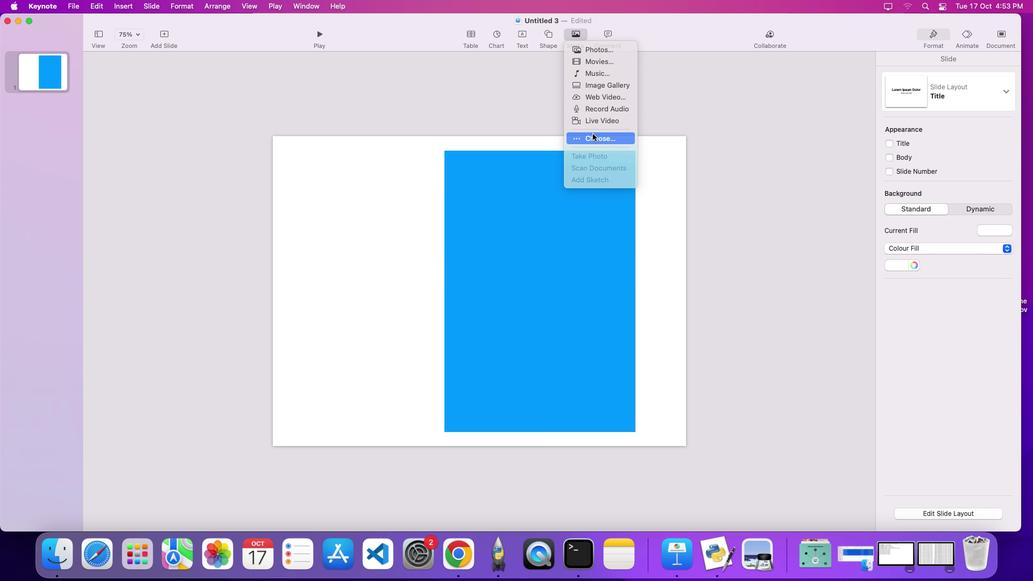 
Action: Mouse moved to (159, 176)
Screenshot: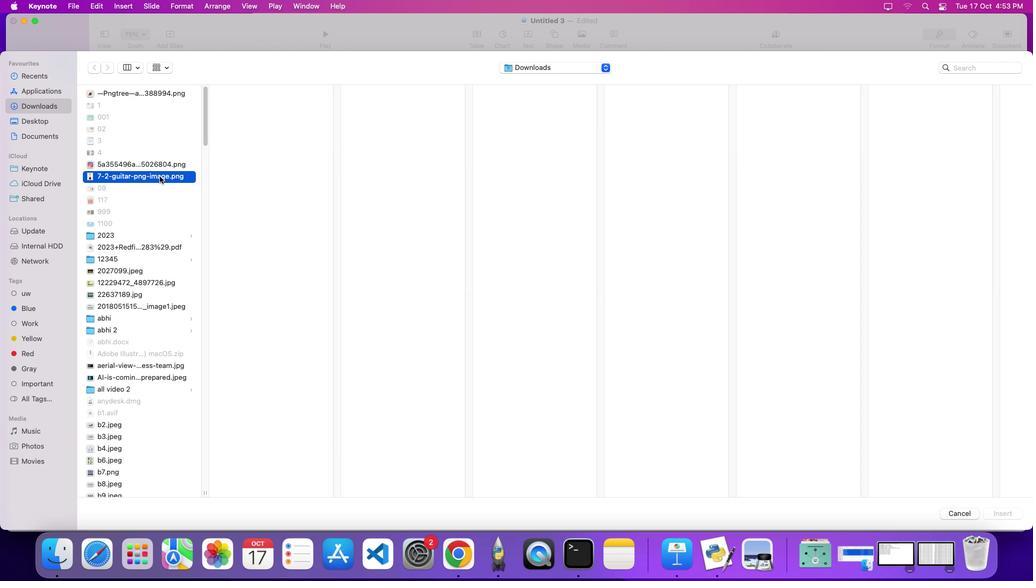 
Action: Mouse pressed left at (159, 176)
Screenshot: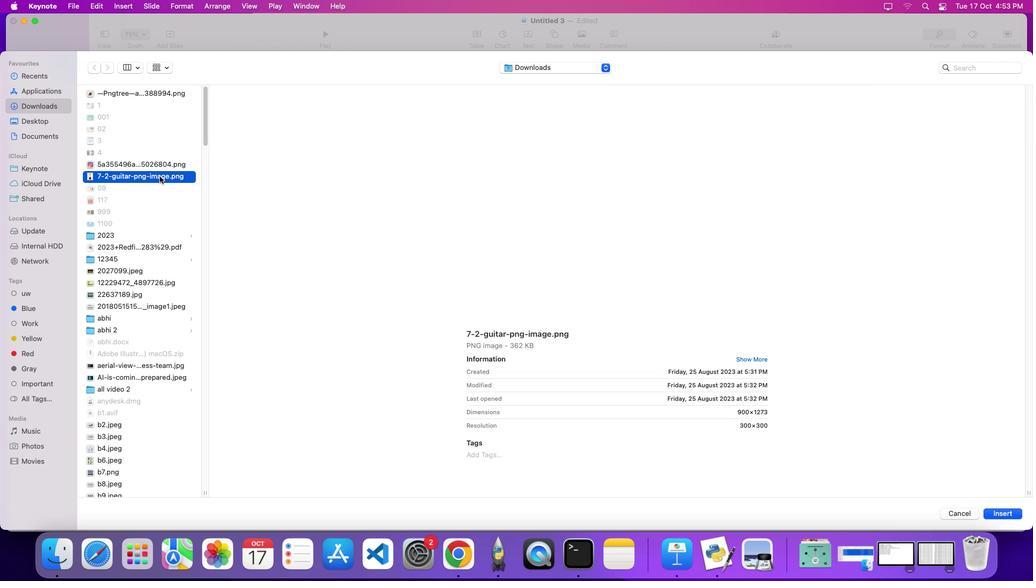 
Action: Key pressed Key.downKey.downKey.downKey.downKey.downKey.downKey.downKey.downKey.downKey.downKey.downKey.down
Screenshot: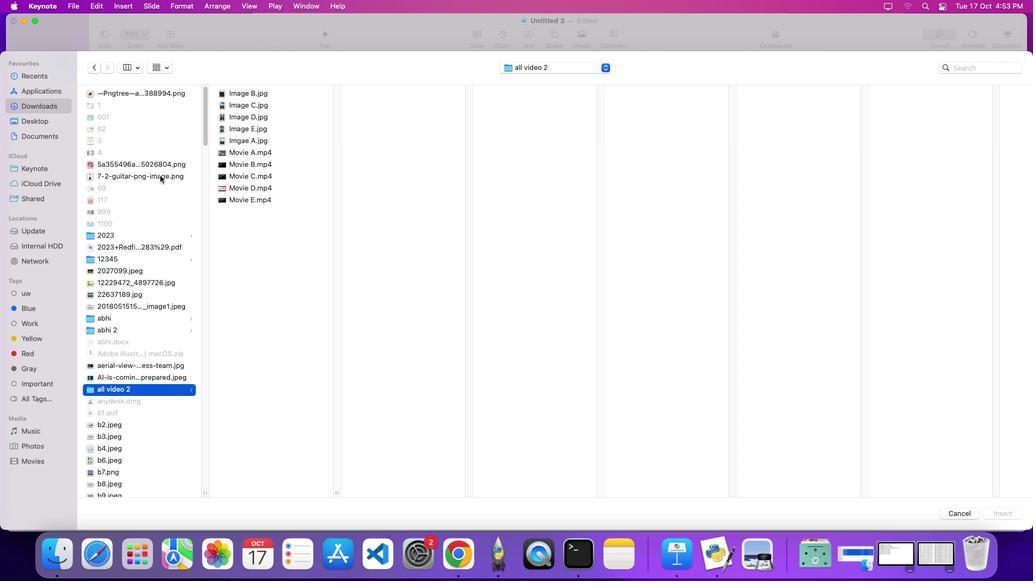 
Action: Mouse moved to (159, 176)
Screenshot: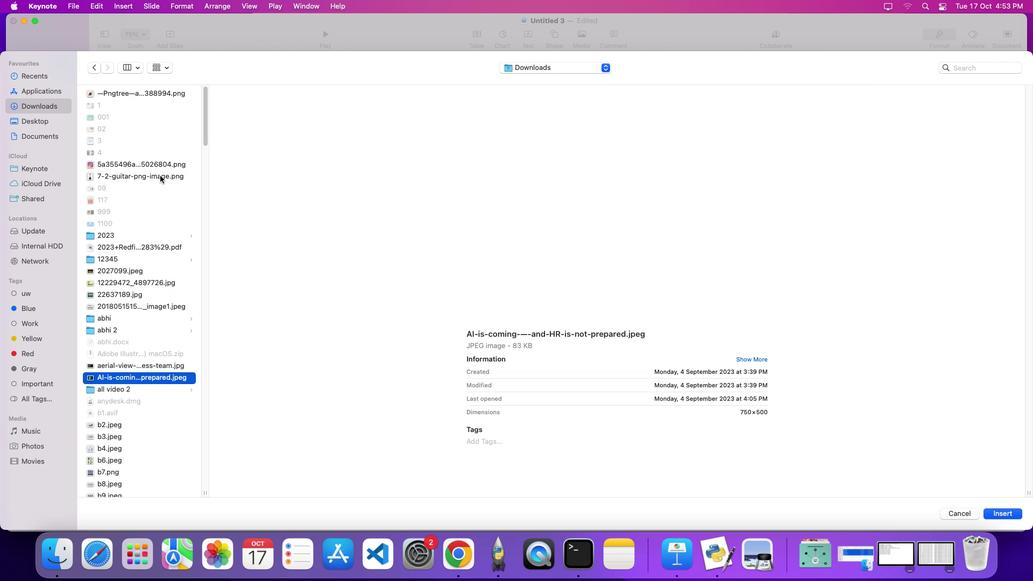 
Action: Key pressed Key.upKey.up
Screenshot: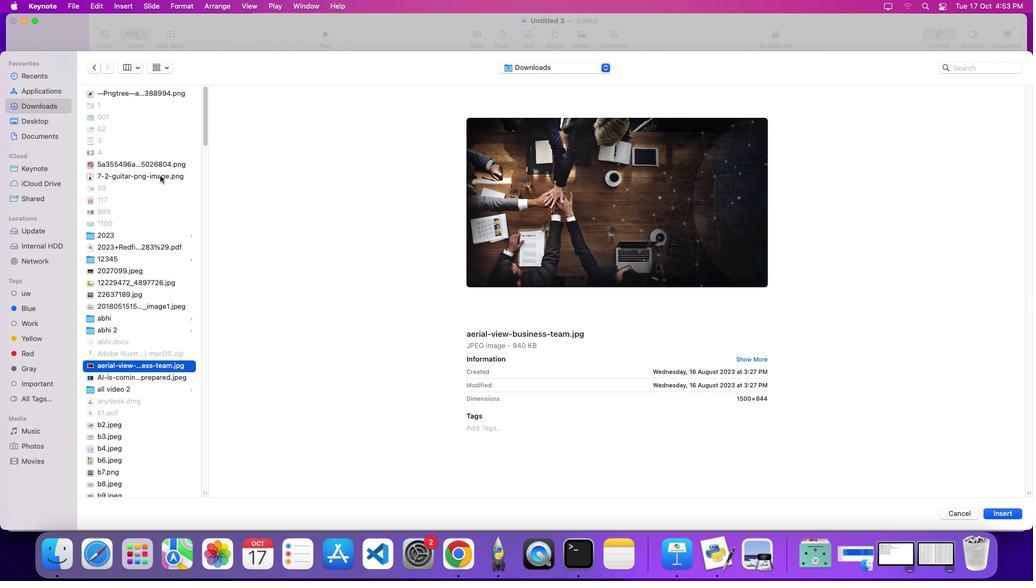 
Action: Mouse moved to (178, 165)
Screenshot: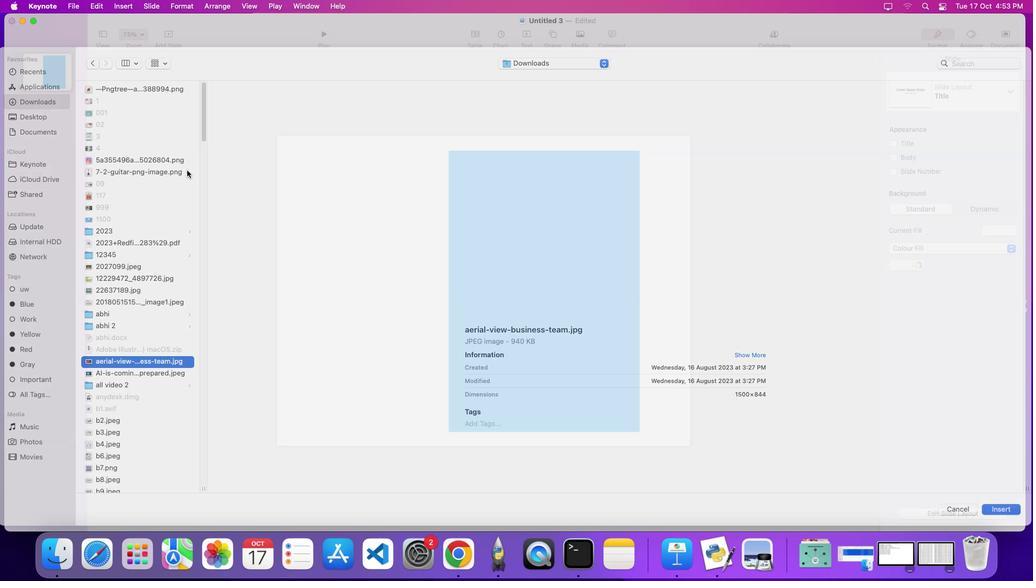 
Action: Key pressed Key.enter
Screenshot: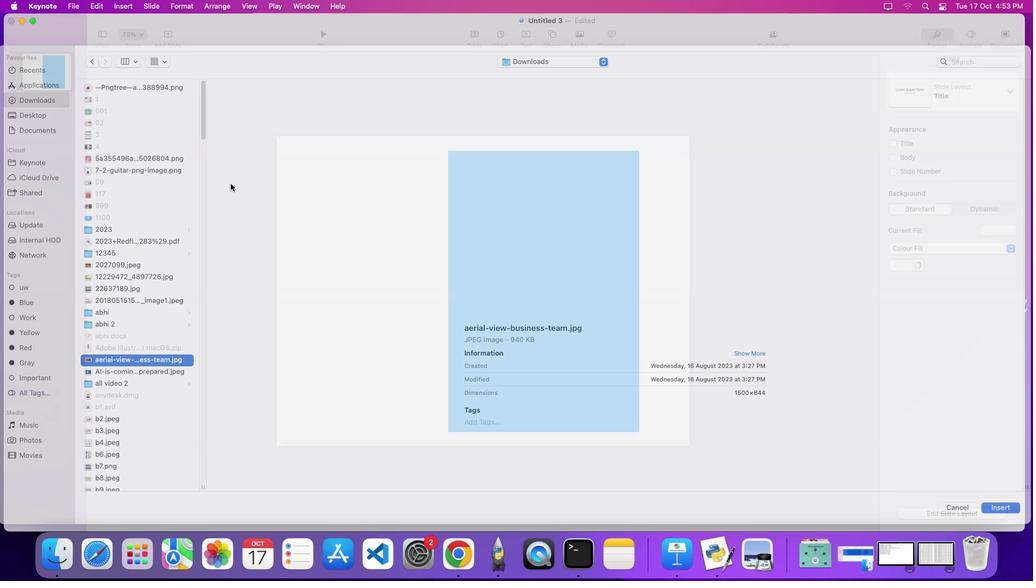 
Action: Mouse moved to (688, 226)
Screenshot: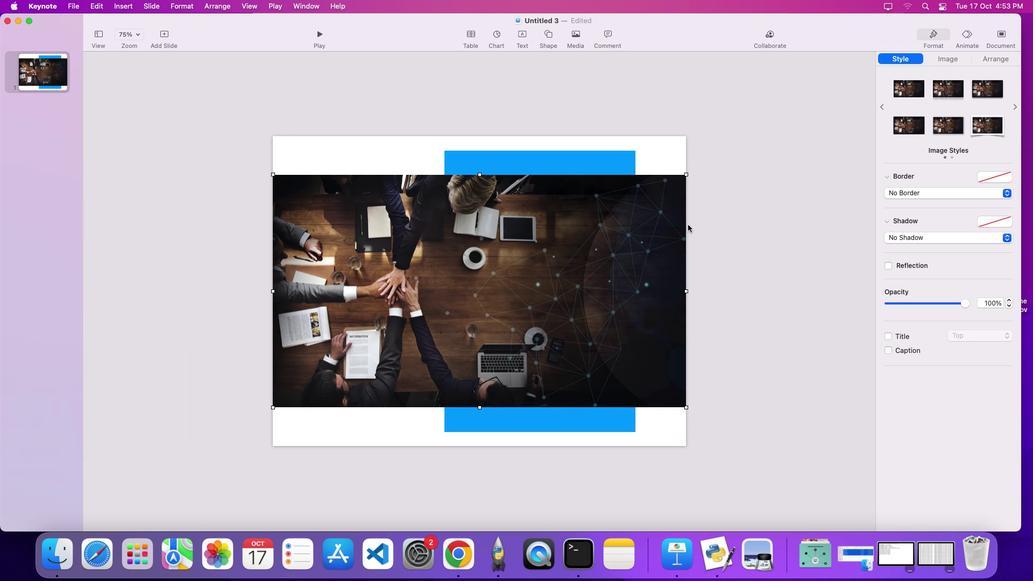 
Action: Key pressed Key.cmd
Screenshot: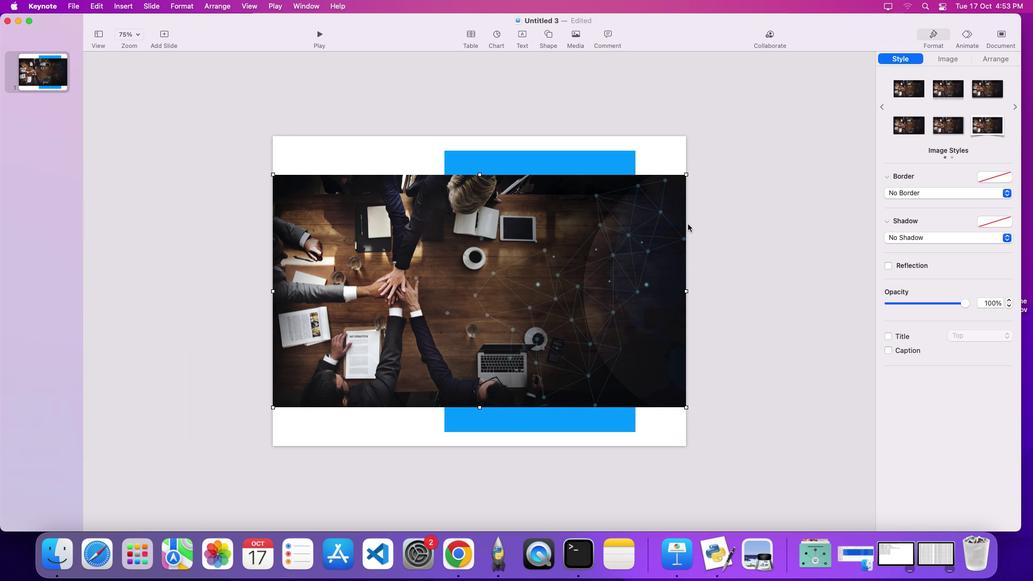 
Action: Mouse moved to (531, 280)
Screenshot: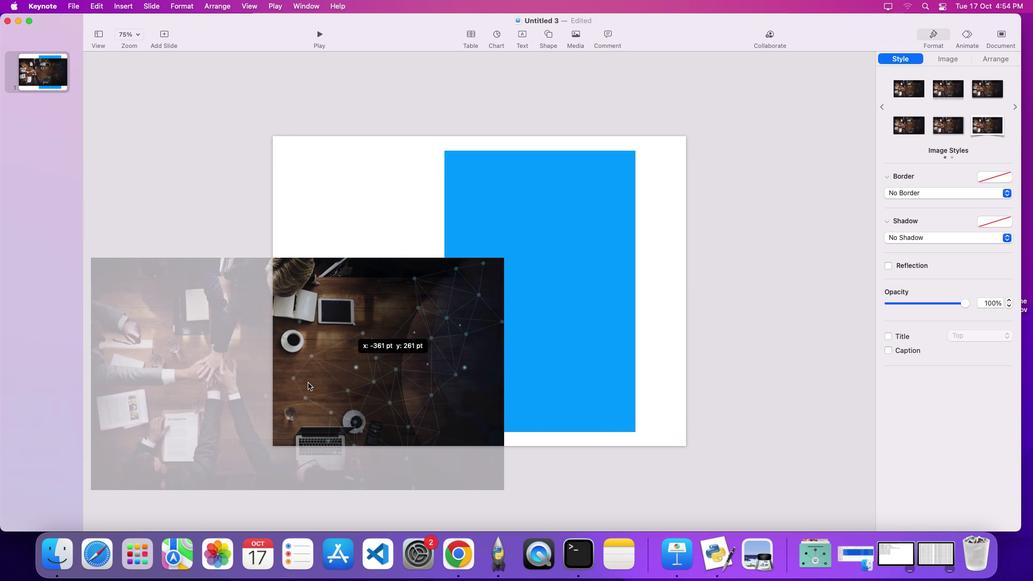 
Action: Mouse pressed left at (531, 280)
Screenshot: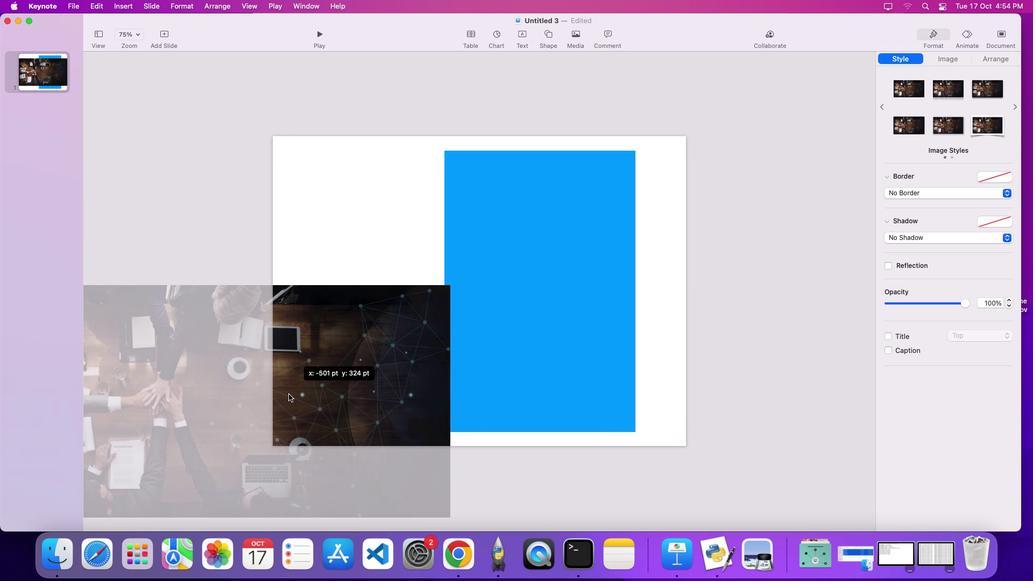 
Action: Mouse moved to (588, 65)
Screenshot: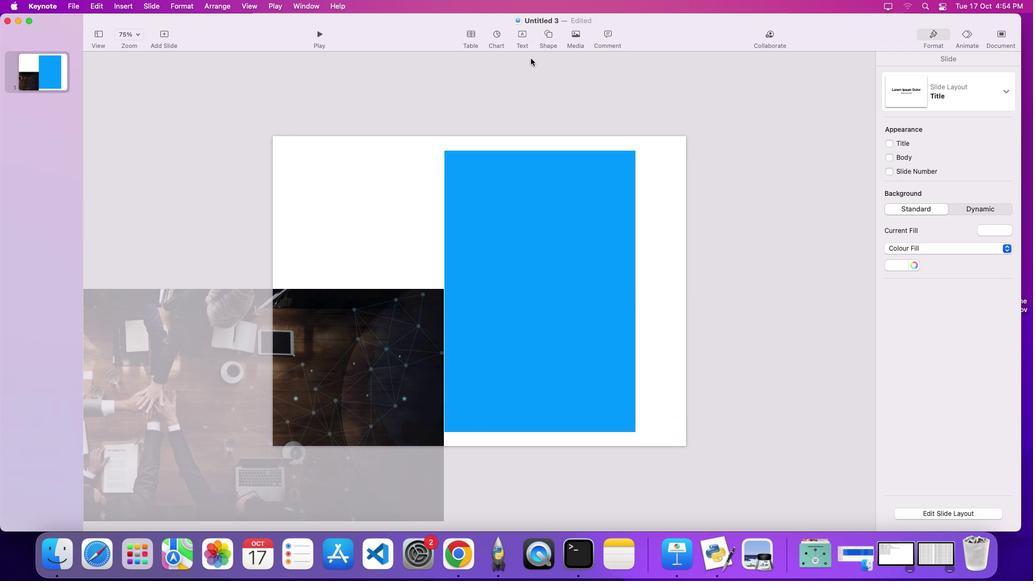 
Action: Mouse pressed left at (588, 65)
Screenshot: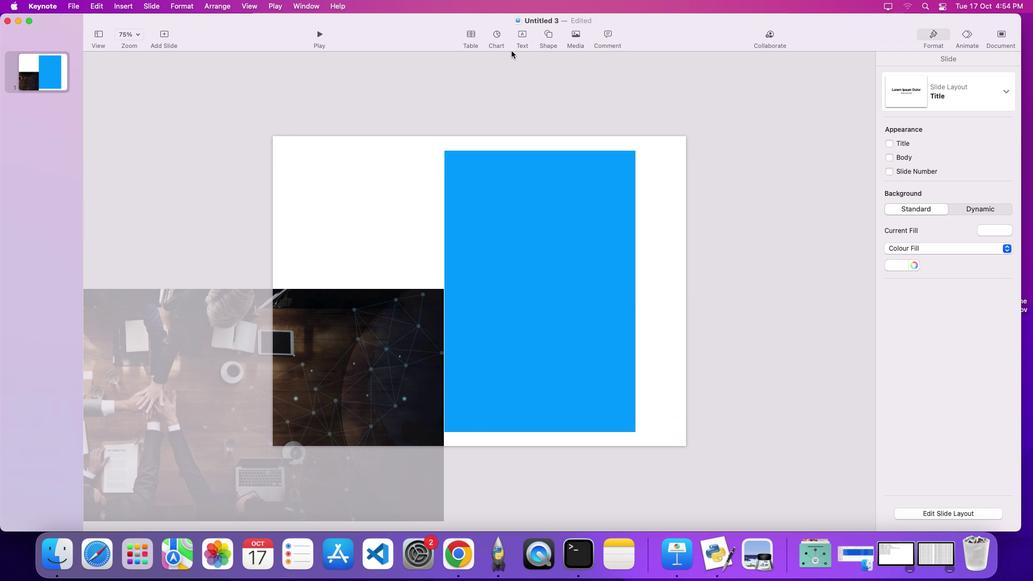 
Action: Mouse moved to (544, 32)
Screenshot: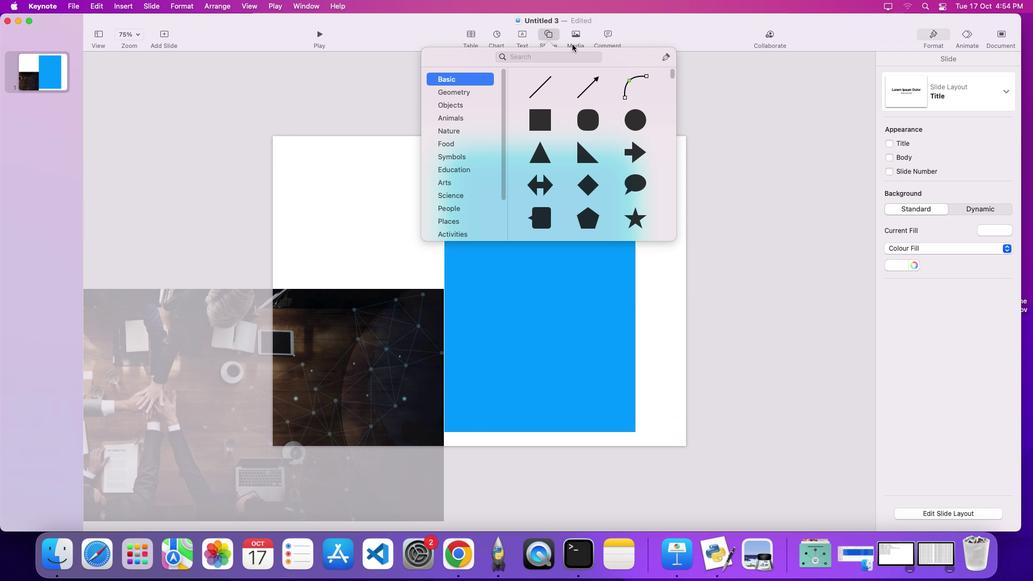 
Action: Mouse pressed left at (544, 32)
Screenshot: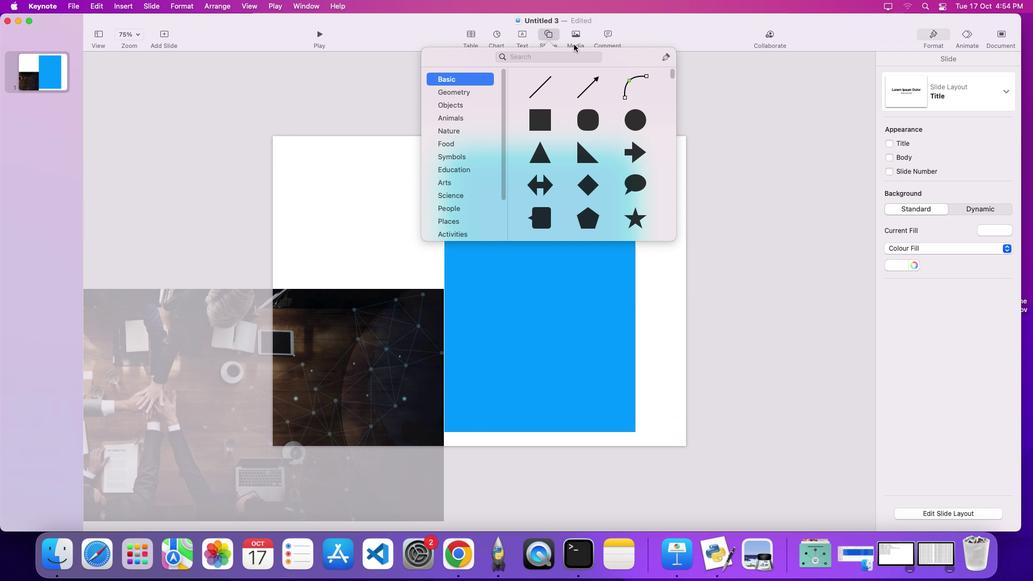 
Action: Mouse moved to (664, 52)
Screenshot: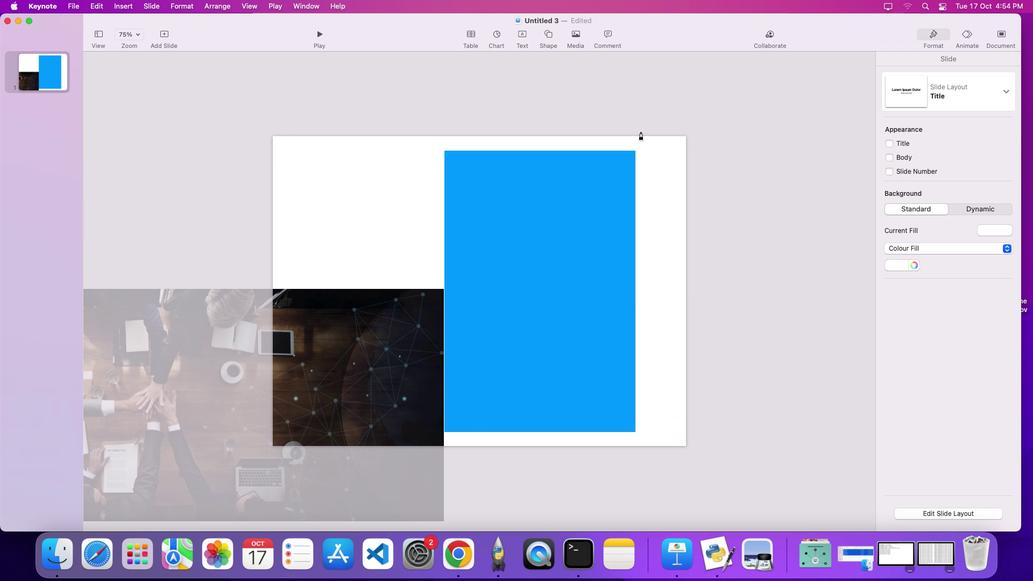 
Action: Mouse pressed left at (664, 52)
Screenshot: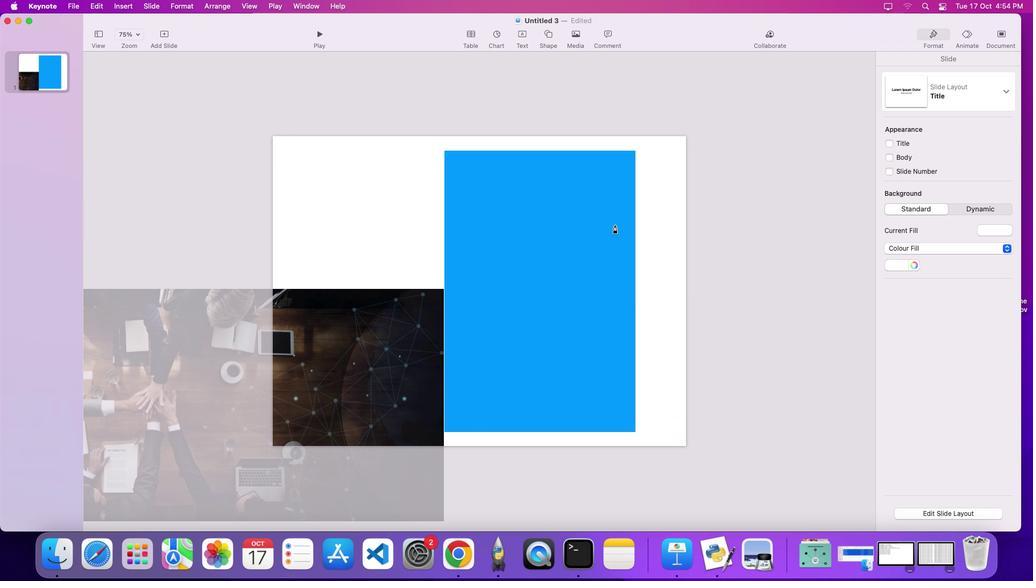 
Action: Mouse moved to (647, 237)
Screenshot: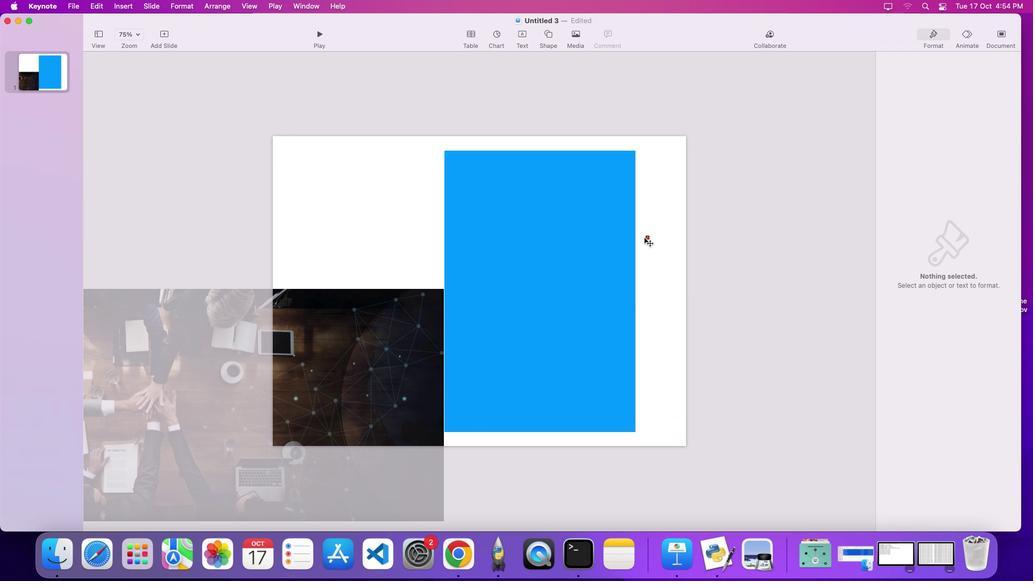 
Action: Mouse pressed left at (647, 237)
Screenshot: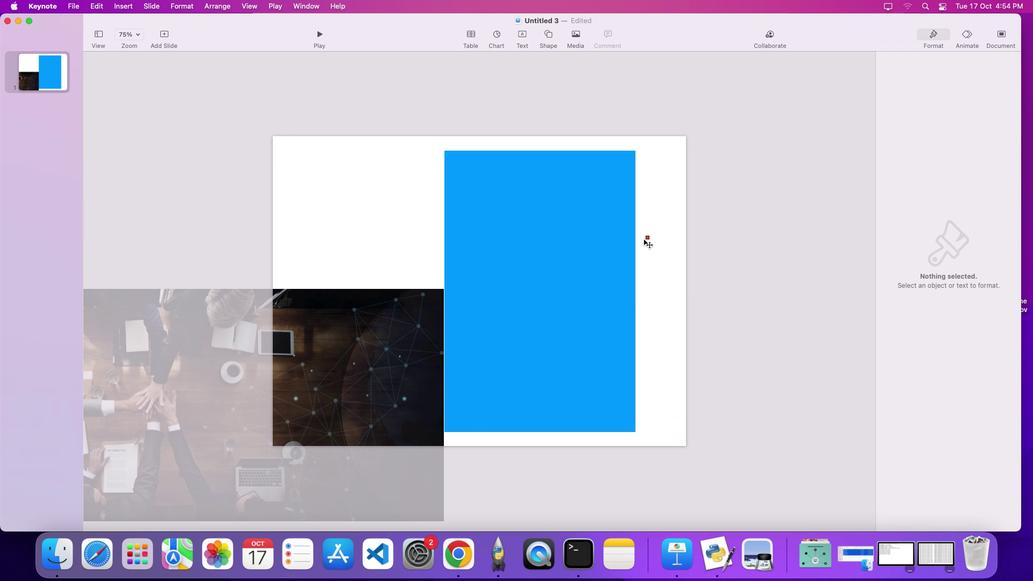
Action: Mouse moved to (422, 335)
Screenshot: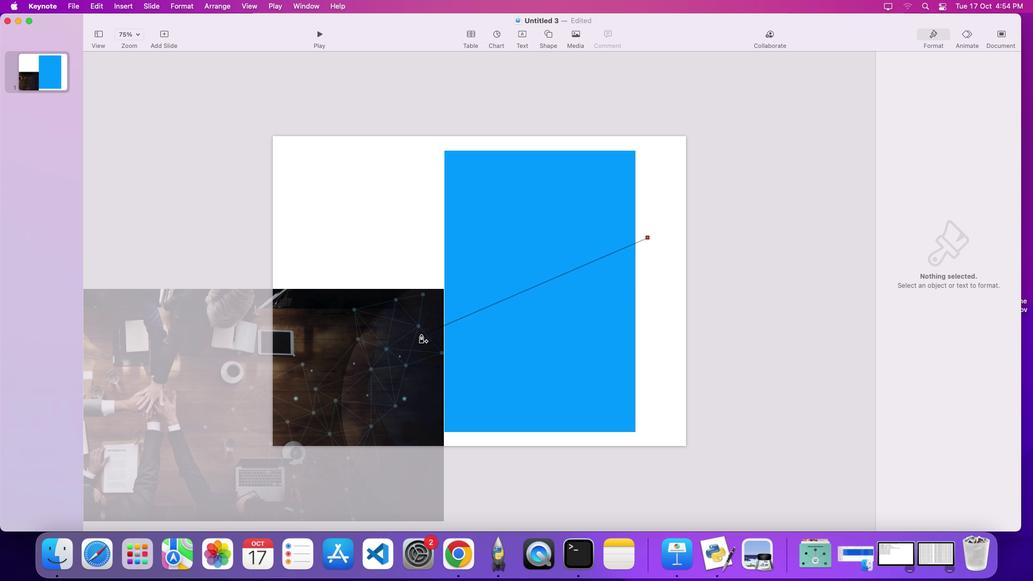 
Action: Mouse pressed left at (422, 335)
Screenshot: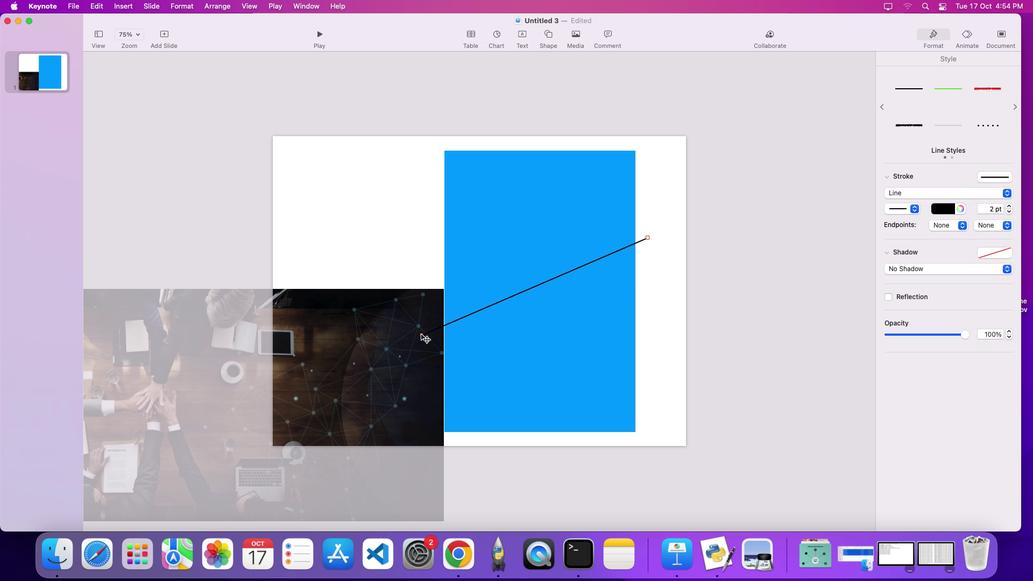 
Action: Mouse moved to (422, 331)
Screenshot: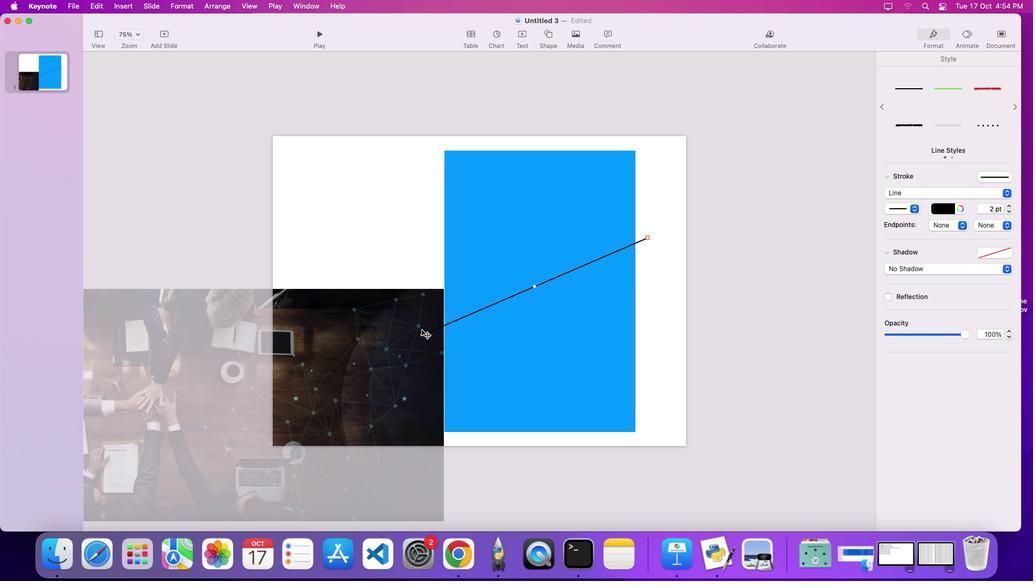 
Action: Key pressed Key.cmd'z'
Screenshot: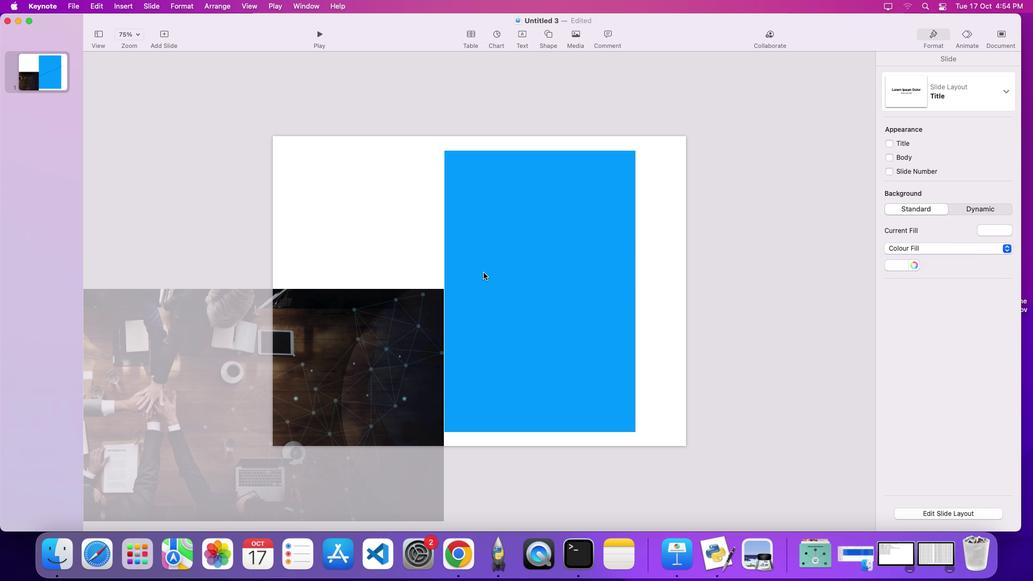 
Action: Mouse moved to (550, 31)
Screenshot: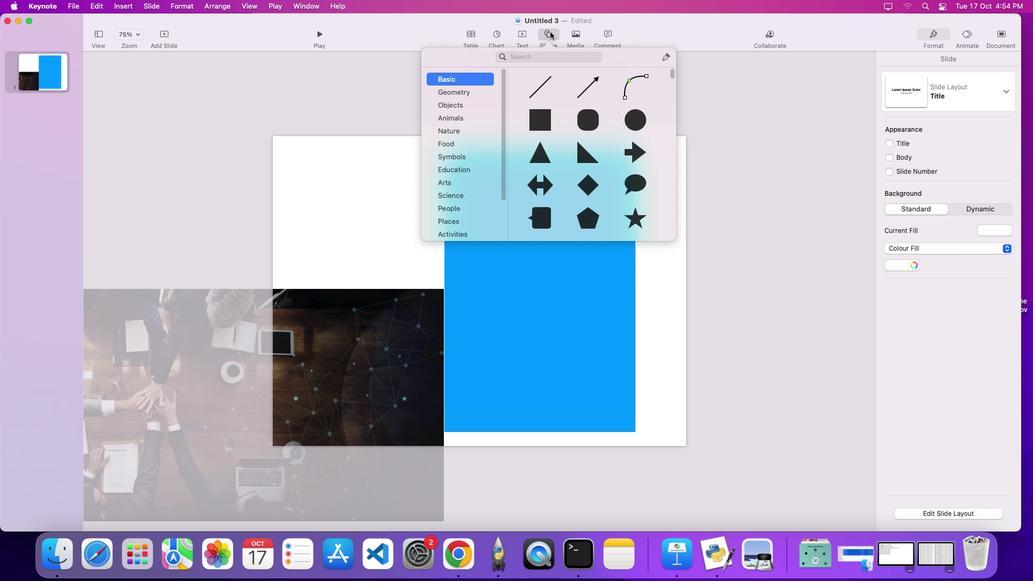 
Action: Mouse pressed left at (550, 31)
Screenshot: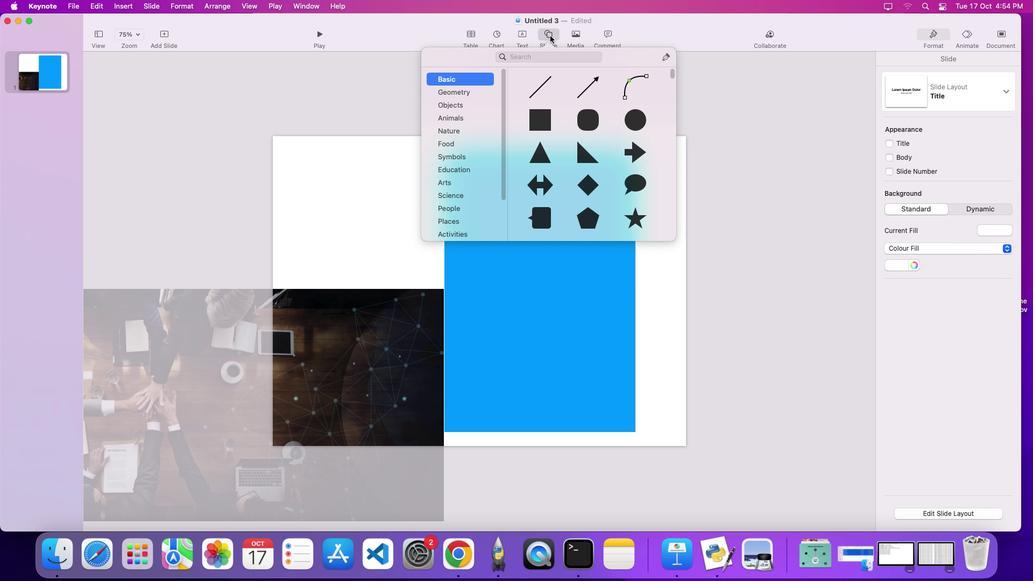 
Action: Mouse moved to (667, 62)
Screenshot: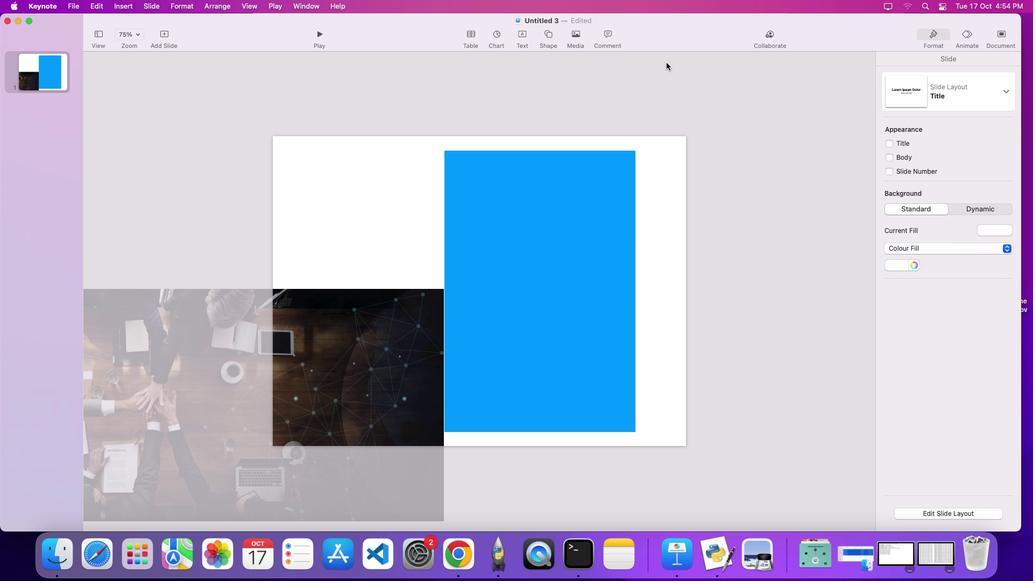 
Action: Mouse pressed left at (667, 62)
Screenshot: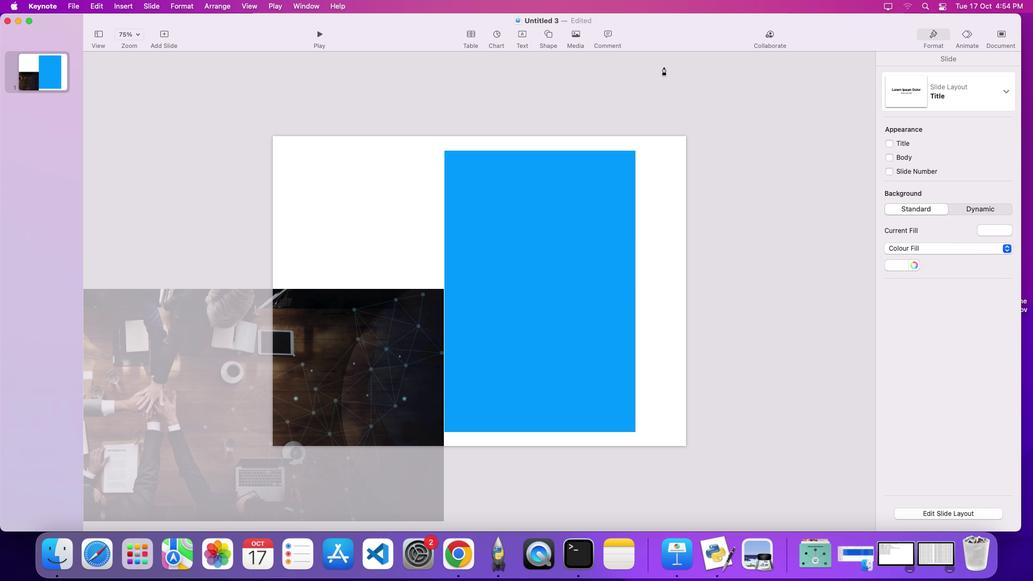 
Action: Mouse moved to (644, 173)
Screenshot: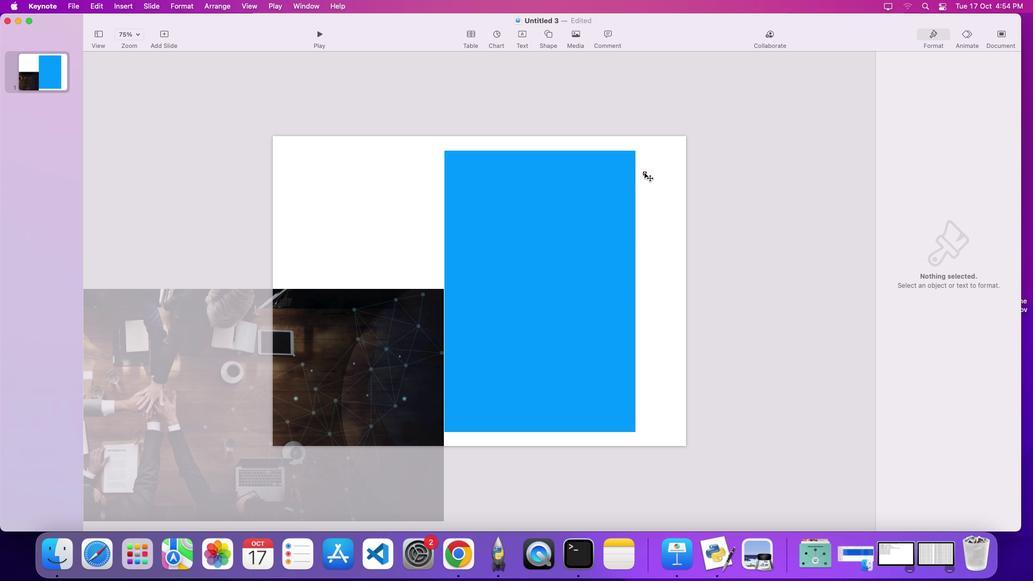 
Action: Mouse pressed left at (644, 173)
Screenshot: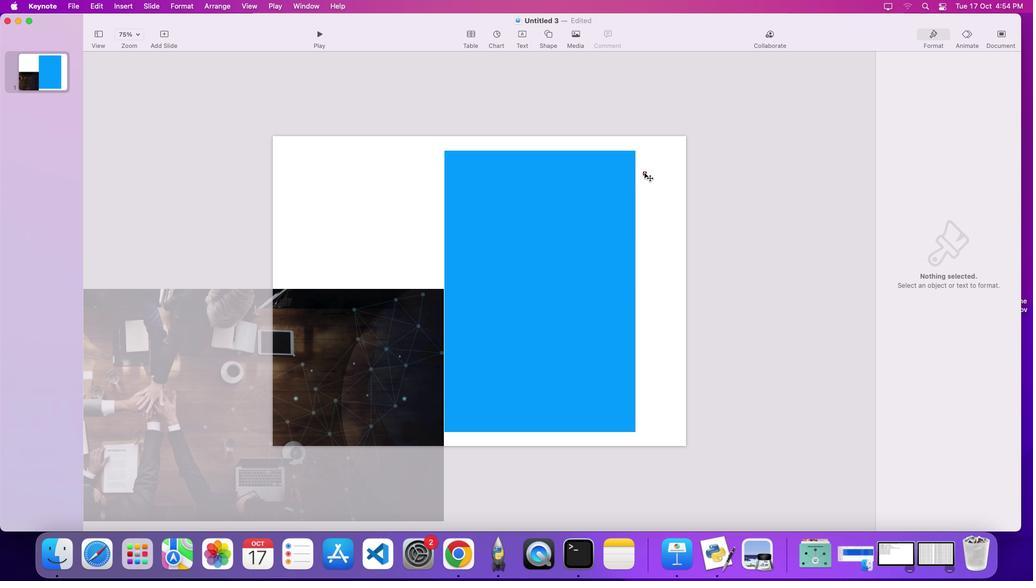
Action: Mouse moved to (377, 426)
Screenshot: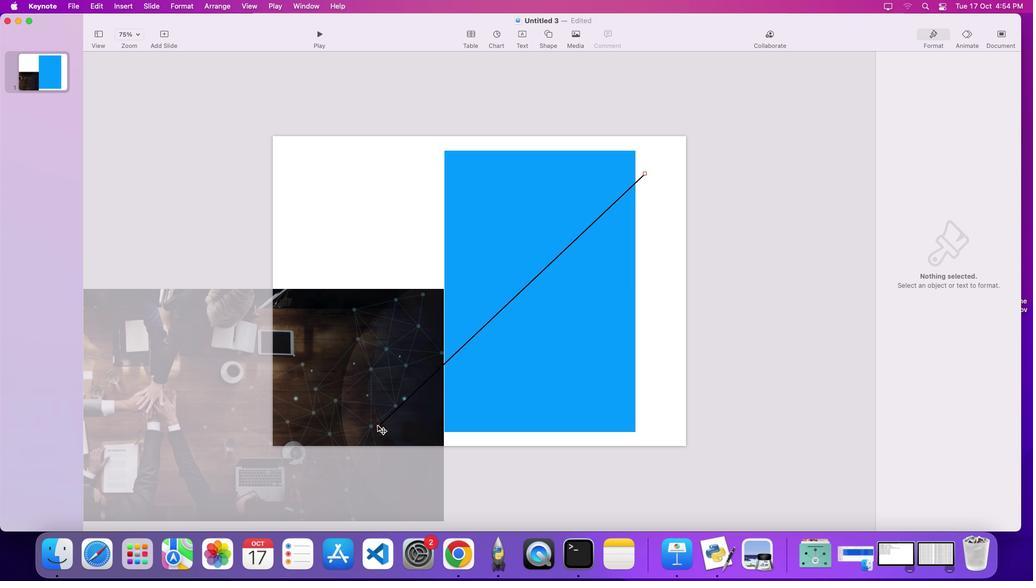 
Action: Mouse pressed left at (377, 426)
Screenshot: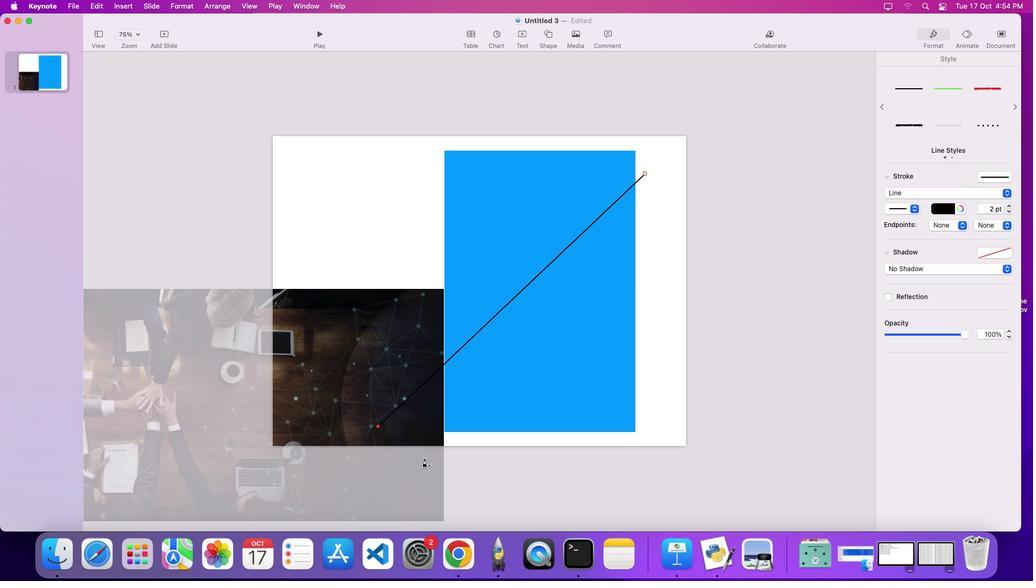 
Action: Mouse moved to (434, 470)
Screenshot: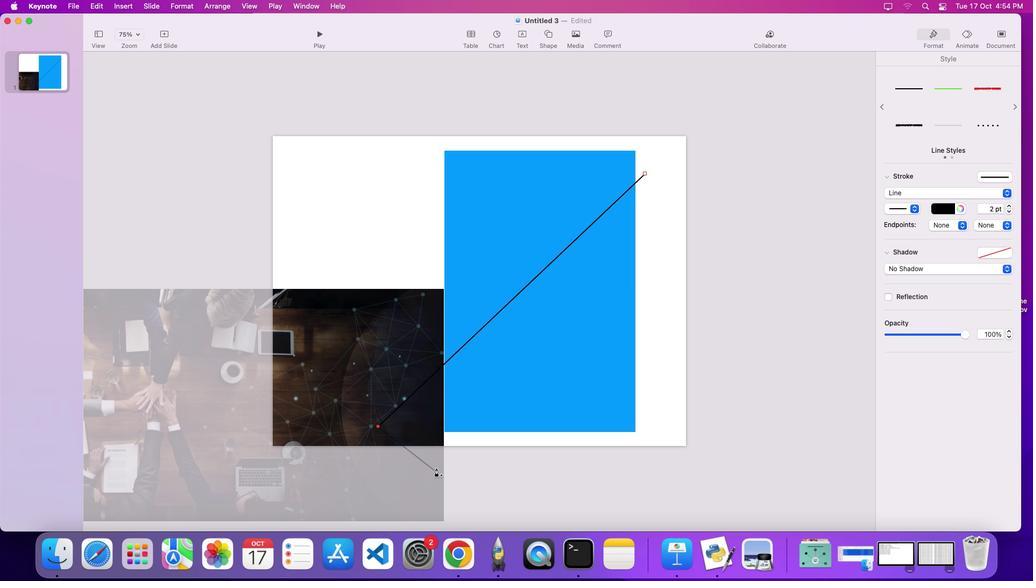 
Action: Mouse pressed left at (434, 470)
Screenshot: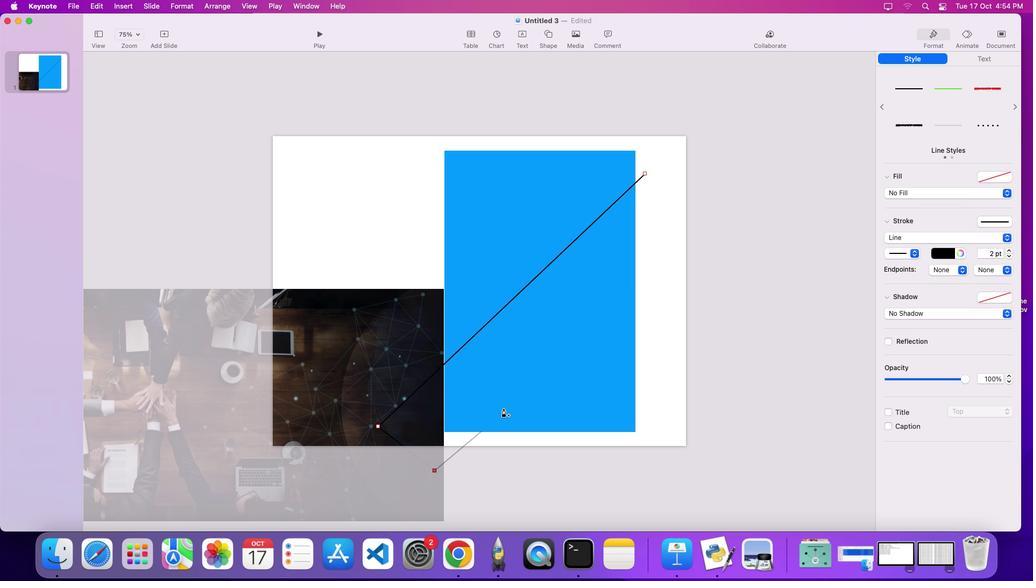 
Action: Mouse moved to (680, 241)
Screenshot: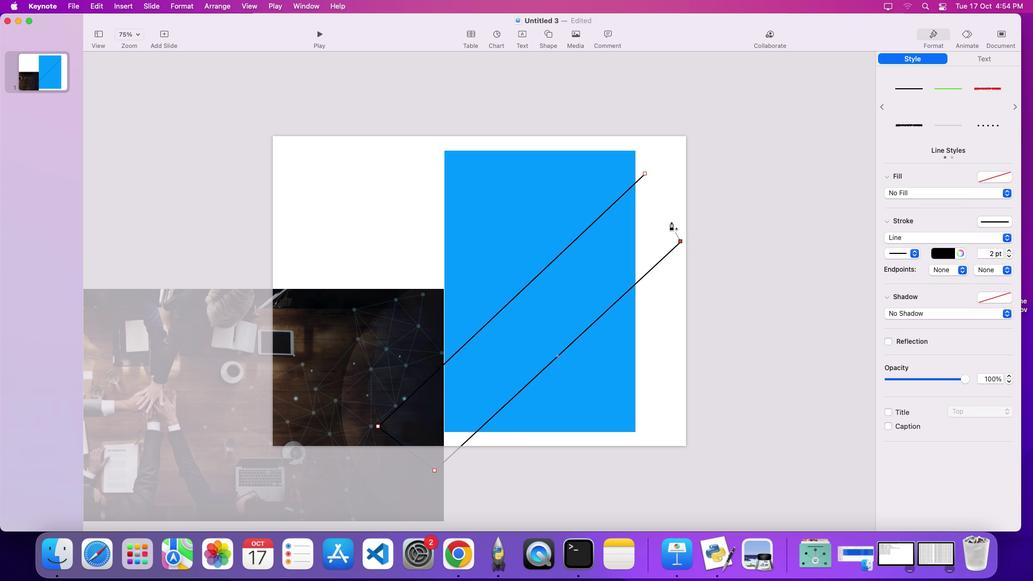 
Action: Mouse pressed left at (680, 241)
Screenshot: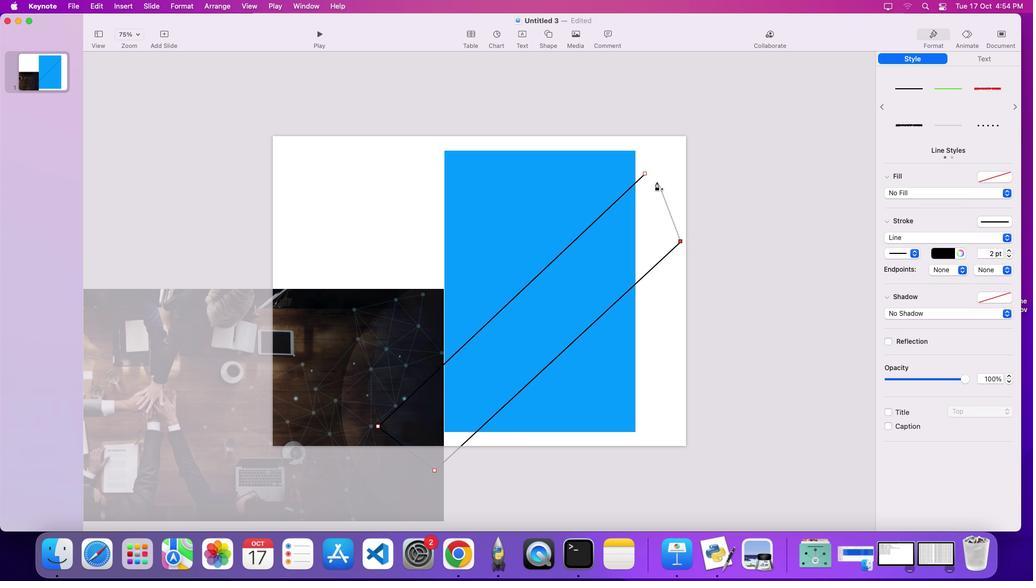 
Action: Mouse moved to (645, 174)
Screenshot: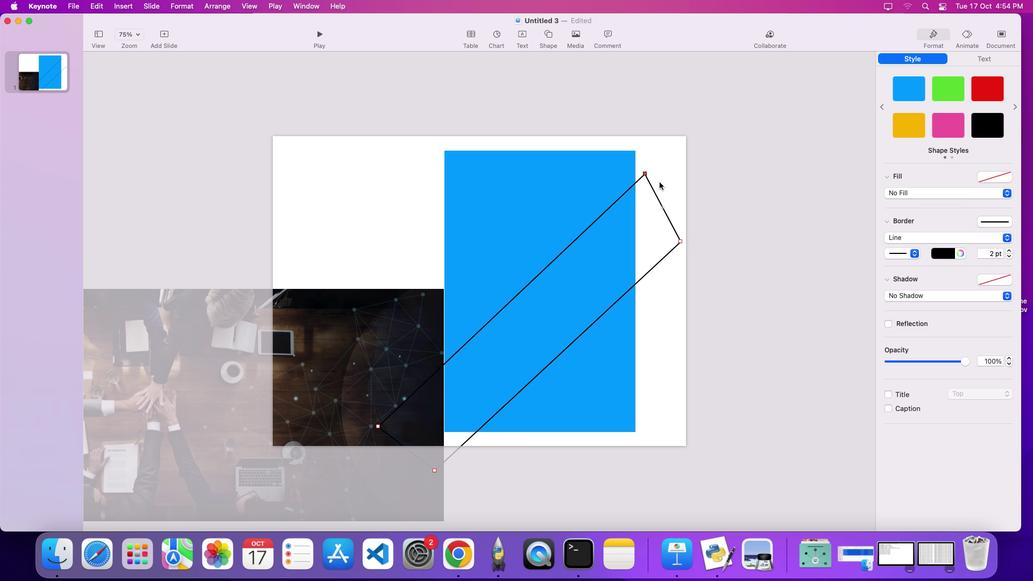 
Action: Mouse pressed left at (645, 174)
Screenshot: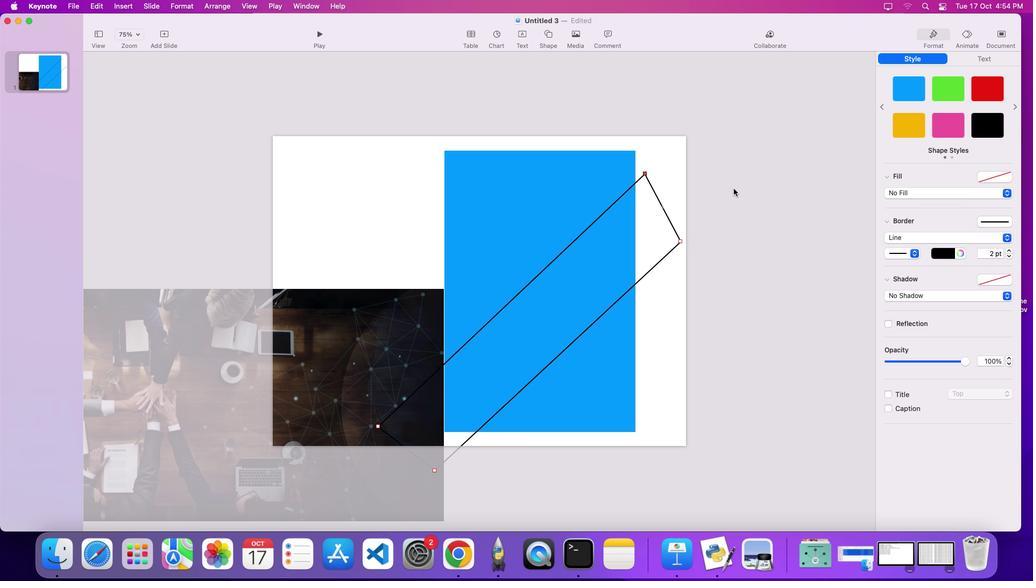 
Action: Mouse moved to (782, 192)
Screenshot: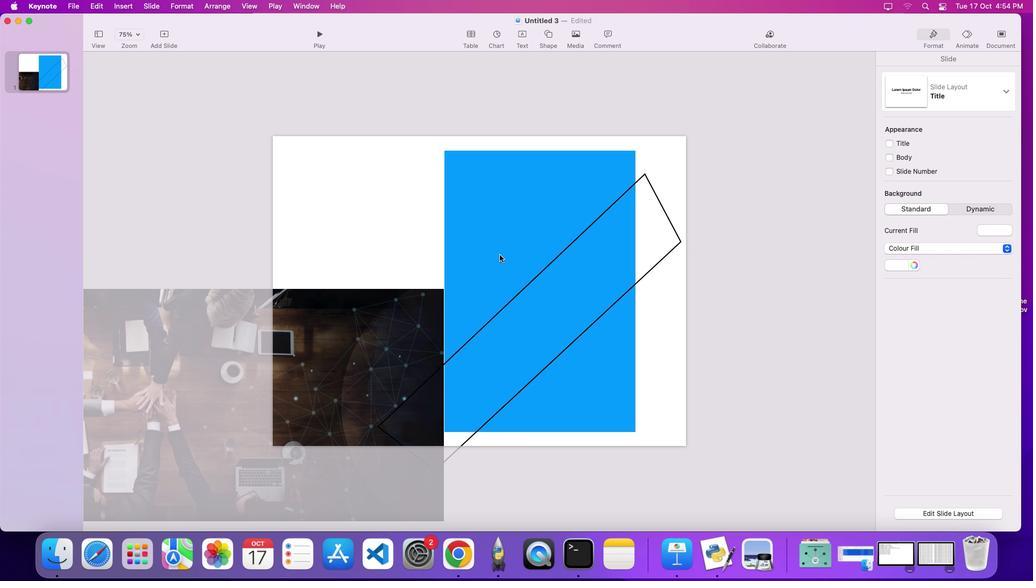 
Action: Mouse pressed left at (782, 192)
Screenshot: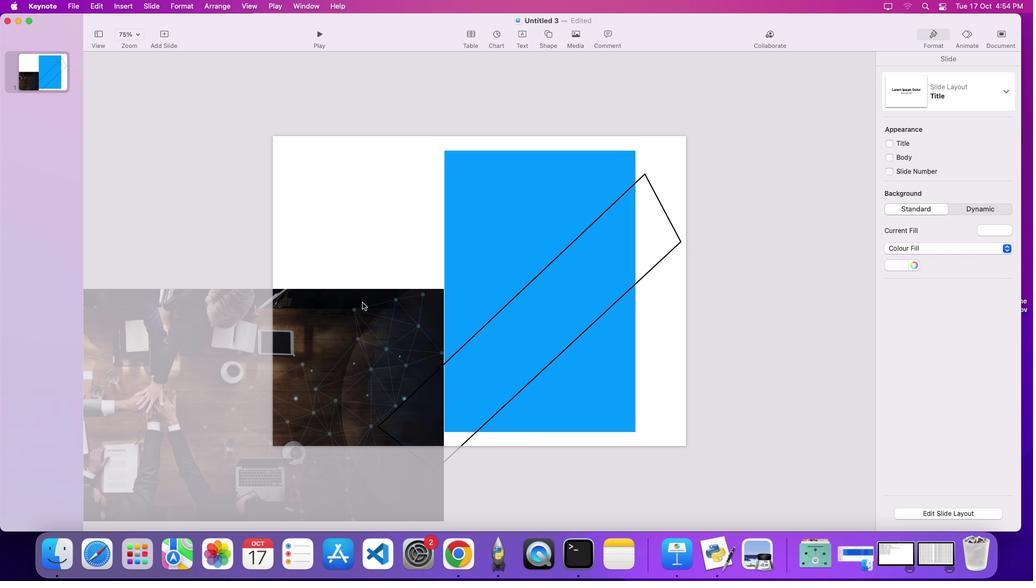 
Action: Mouse moved to (293, 342)
Screenshot: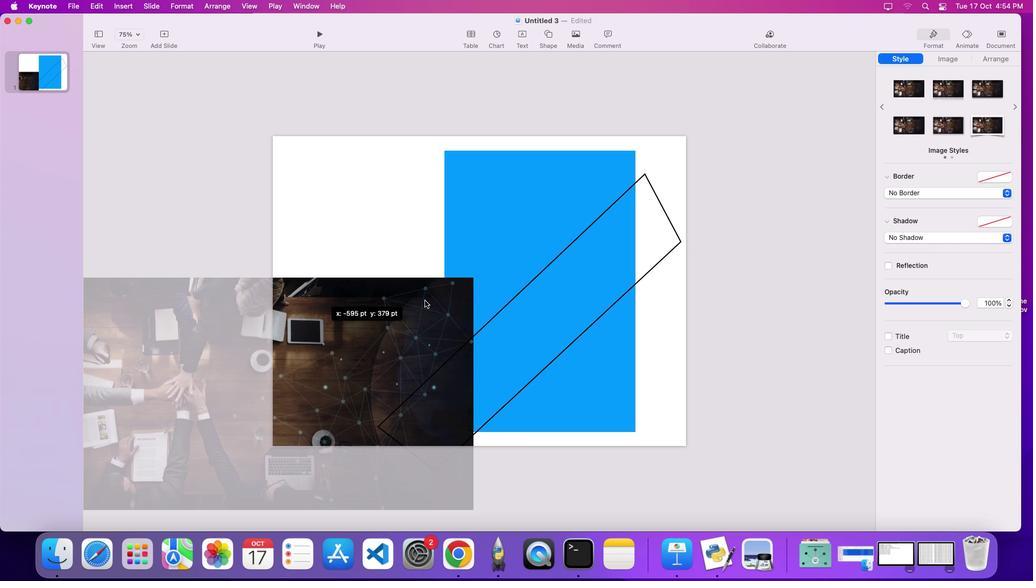 
Action: Mouse pressed left at (293, 342)
Screenshot: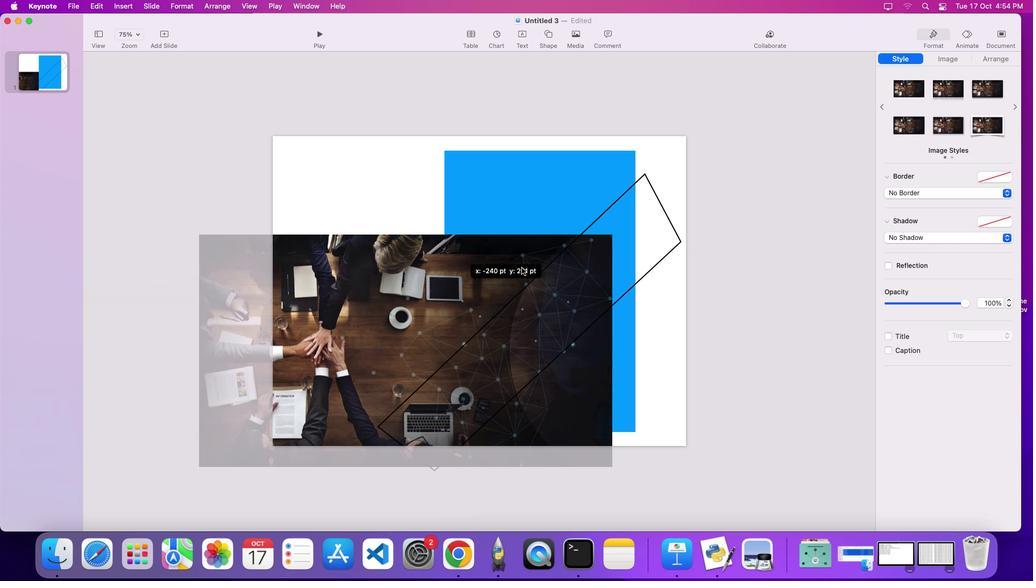 
Action: Mouse moved to (643, 183)
Screenshot: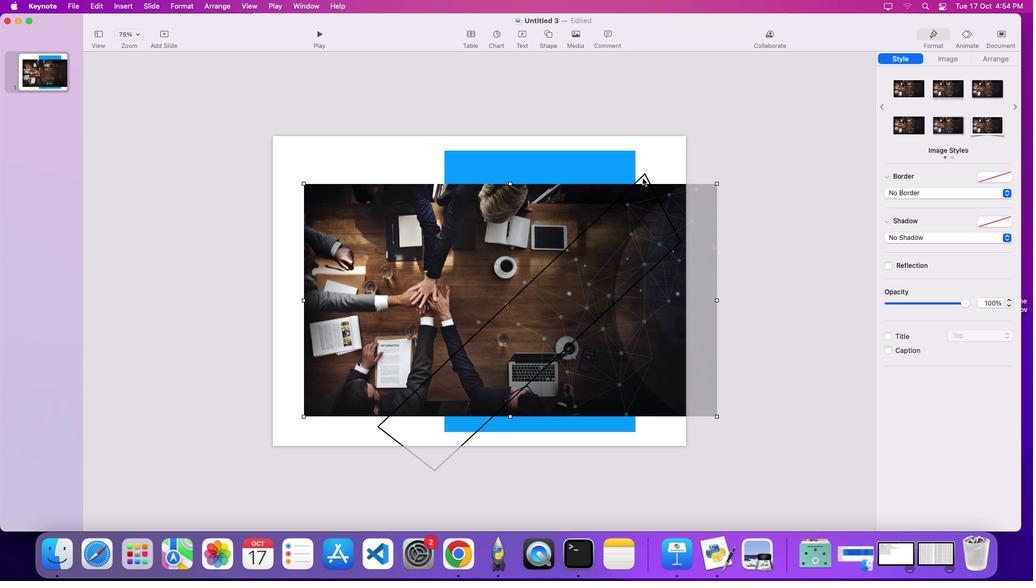 
Action: Key pressed Key.shift
Screenshot: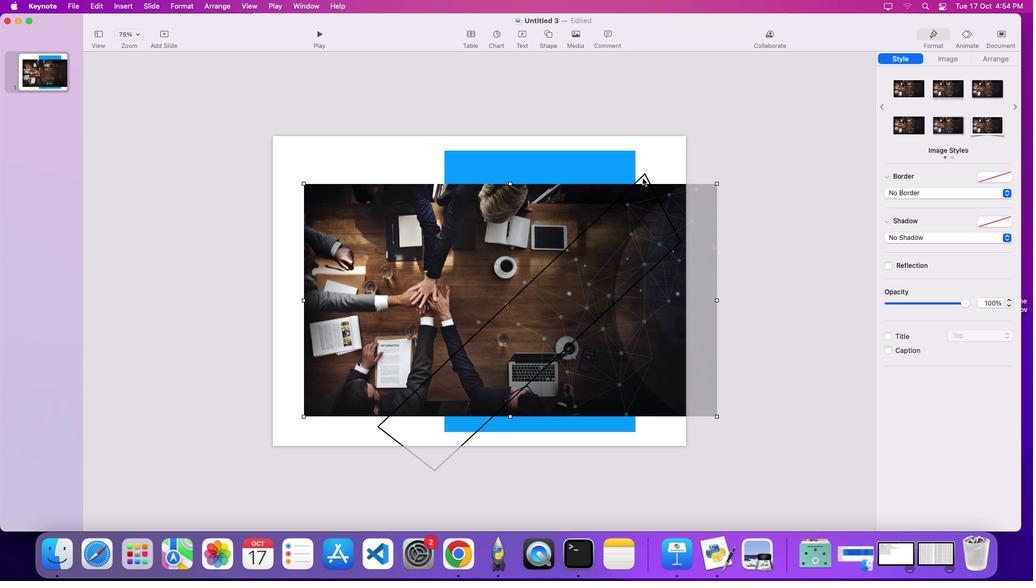
Action: Mouse moved to (682, 291)
Screenshot: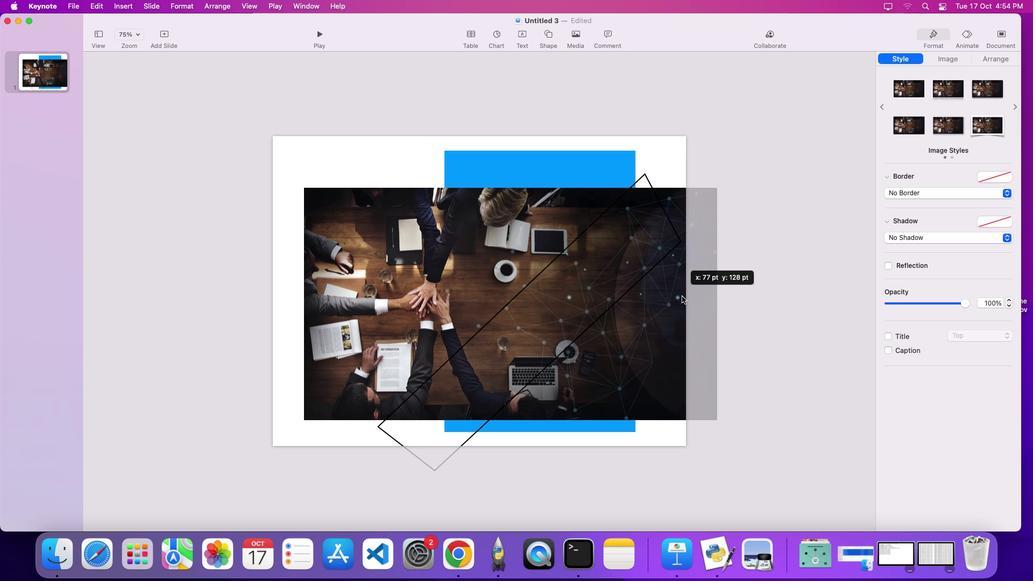 
Action: Mouse pressed left at (682, 291)
Screenshot: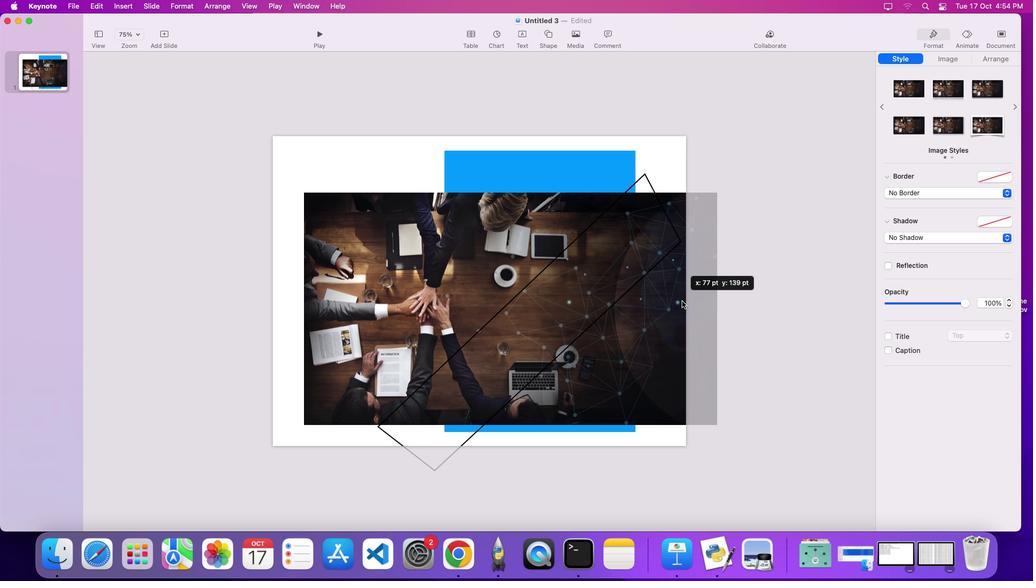 
Action: Mouse moved to (712, 211)
Screenshot: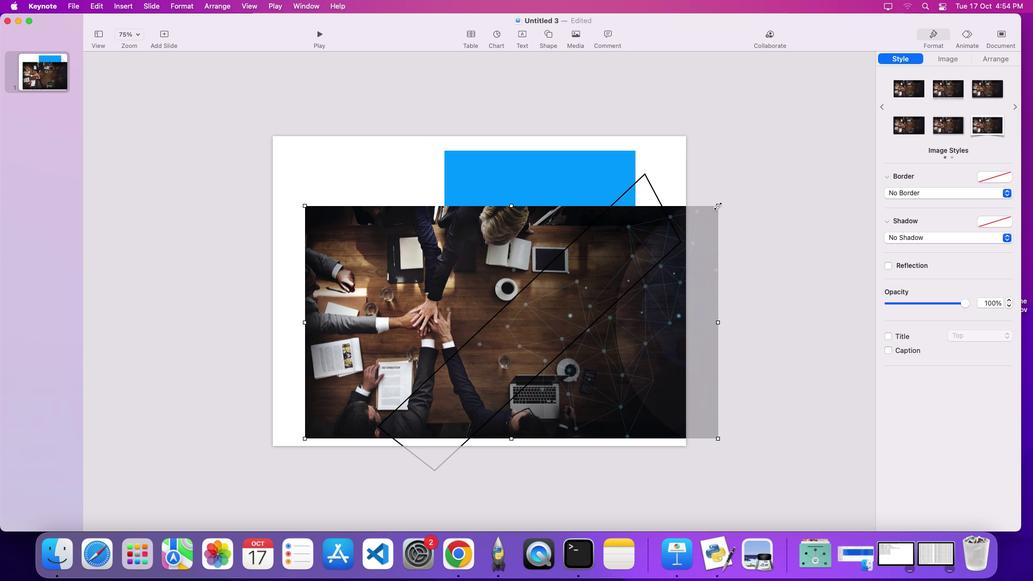 
Action: Key pressed Key.shift
Screenshot: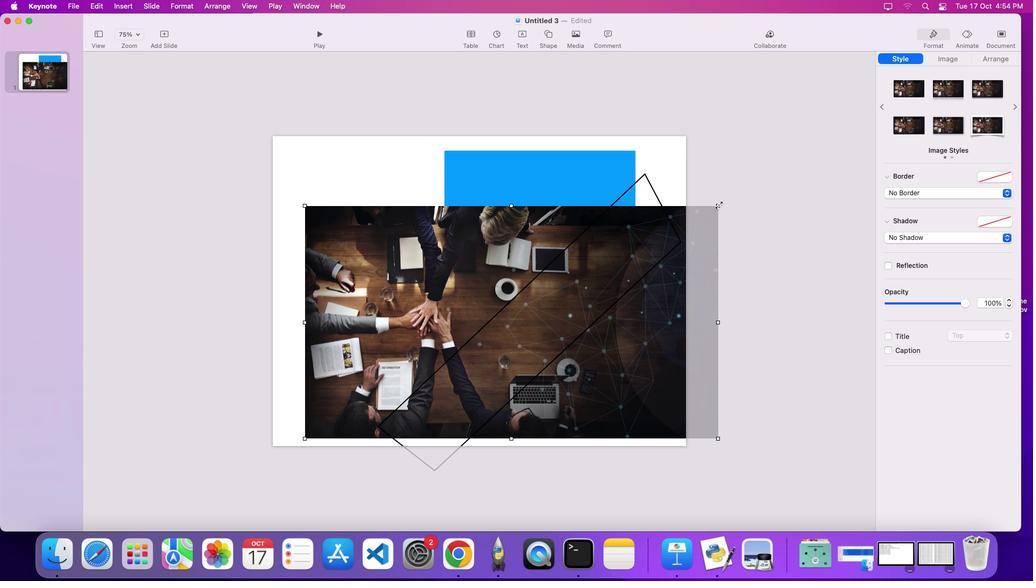 
Action: Mouse moved to (720, 204)
Screenshot: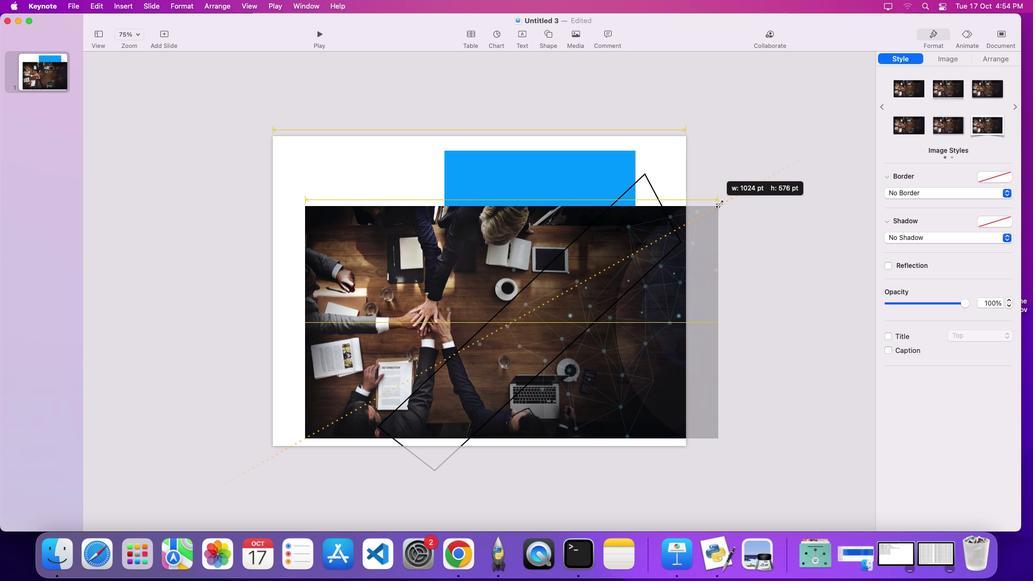 
Action: Mouse pressed left at (720, 204)
Screenshot: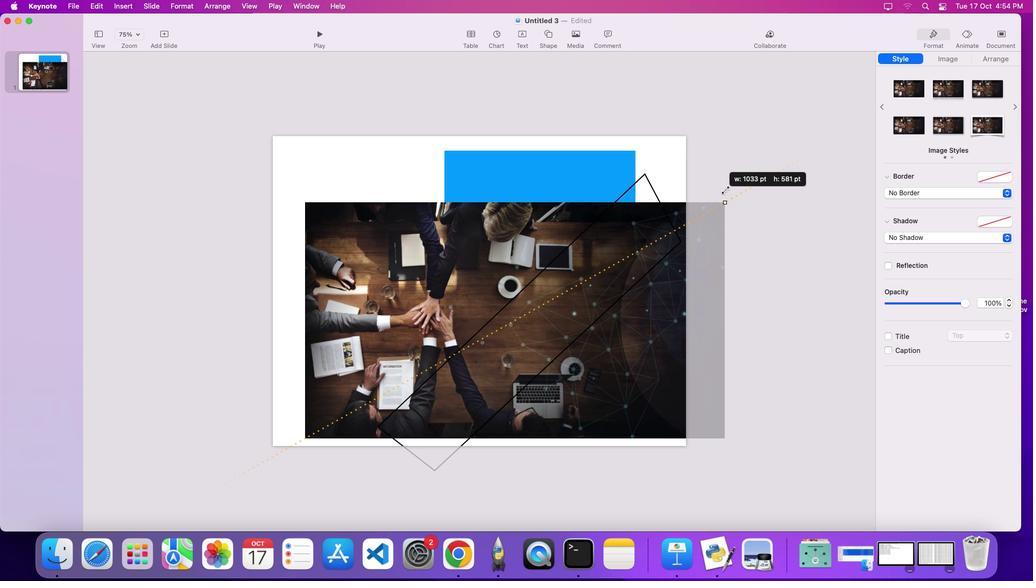 
Action: Mouse moved to (642, 337)
Screenshot: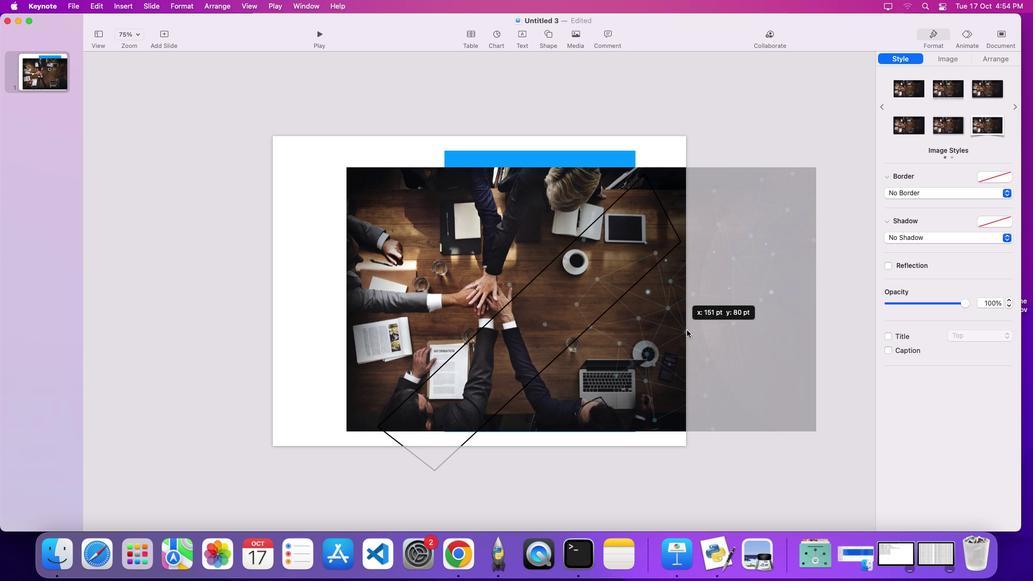 
Action: Mouse pressed left at (642, 337)
Screenshot: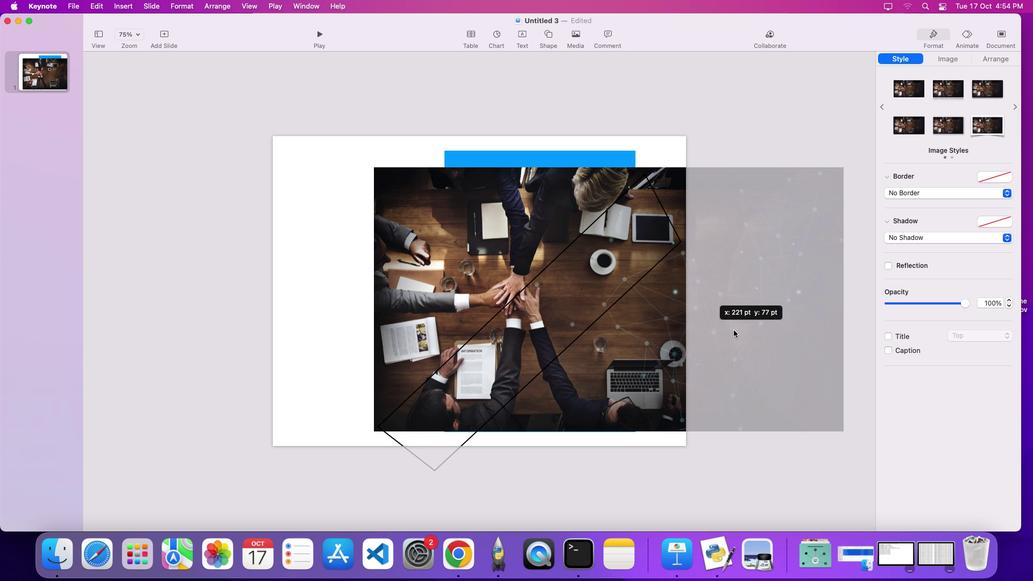 
Action: Mouse moved to (697, 270)
Screenshot: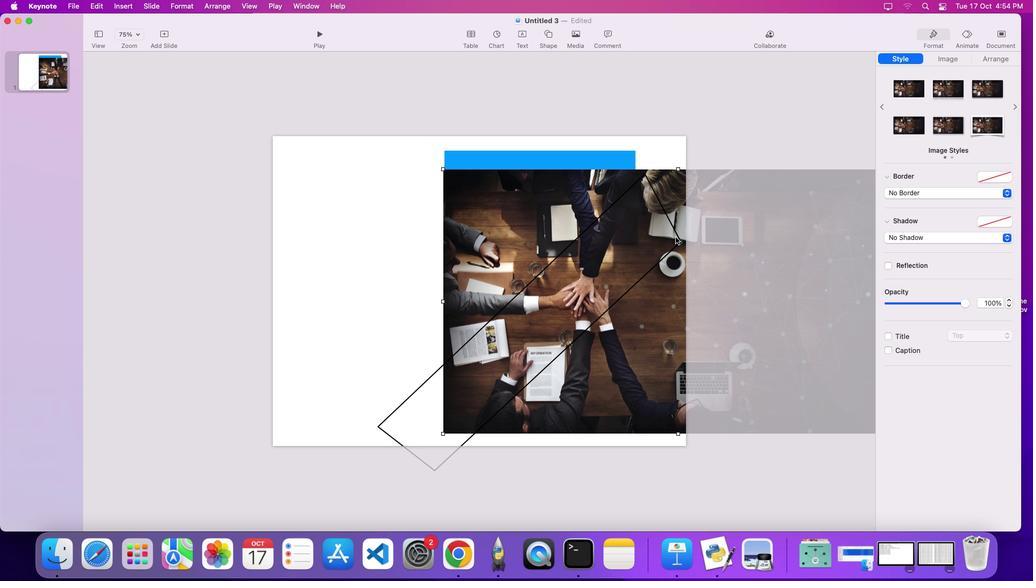 
Action: Key pressed Key.shift
Screenshot: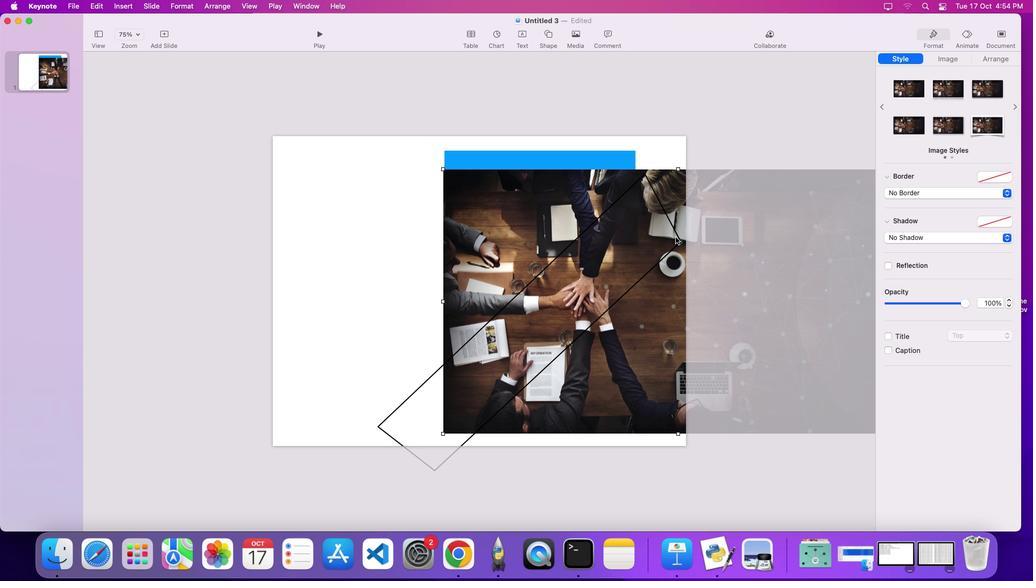 
Action: Mouse moved to (675, 233)
Screenshot: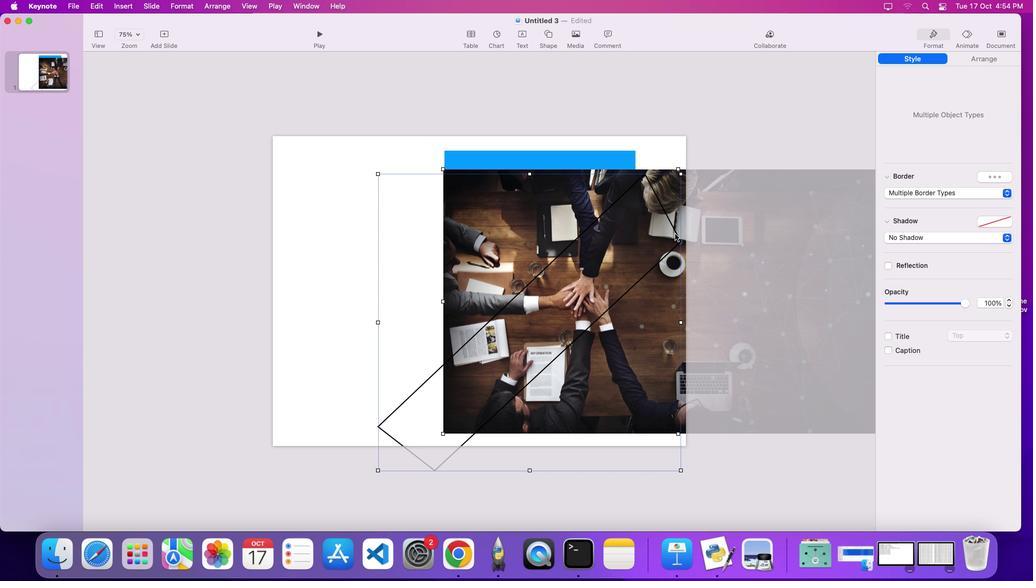 
Action: Mouse pressed left at (675, 233)
Screenshot: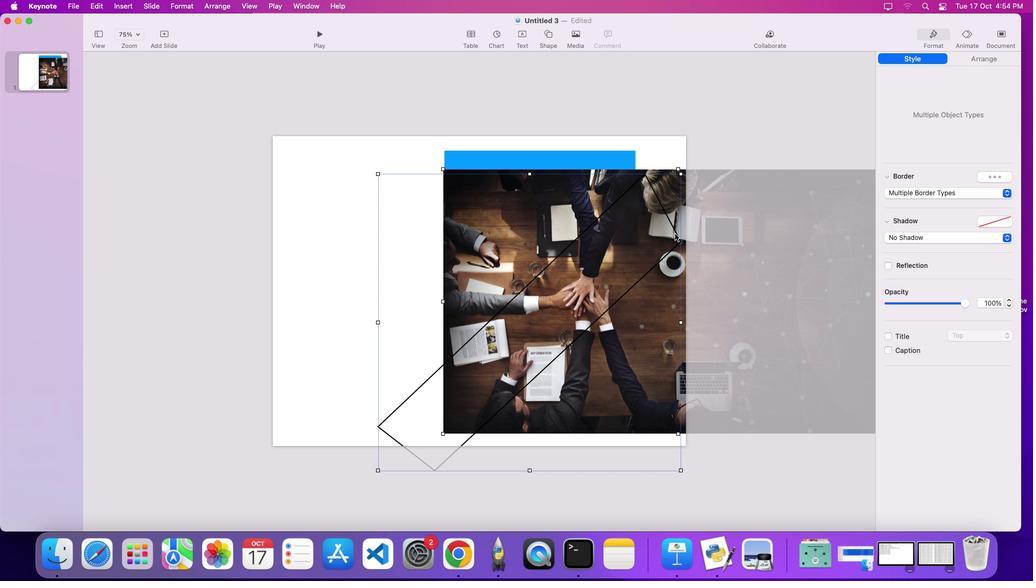 
Action: Mouse moved to (181, 5)
Screenshot: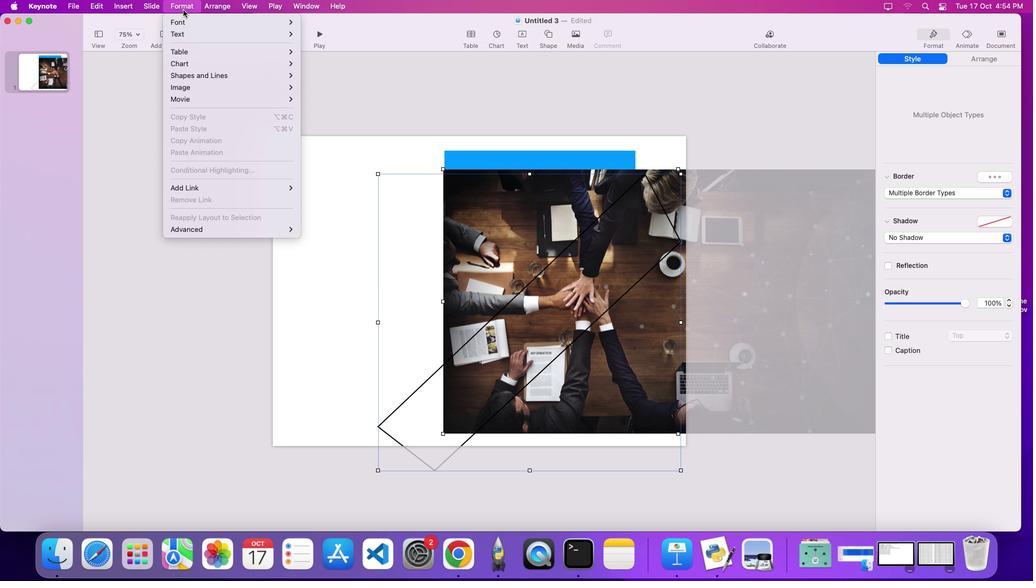 
Action: Mouse pressed left at (181, 5)
Screenshot: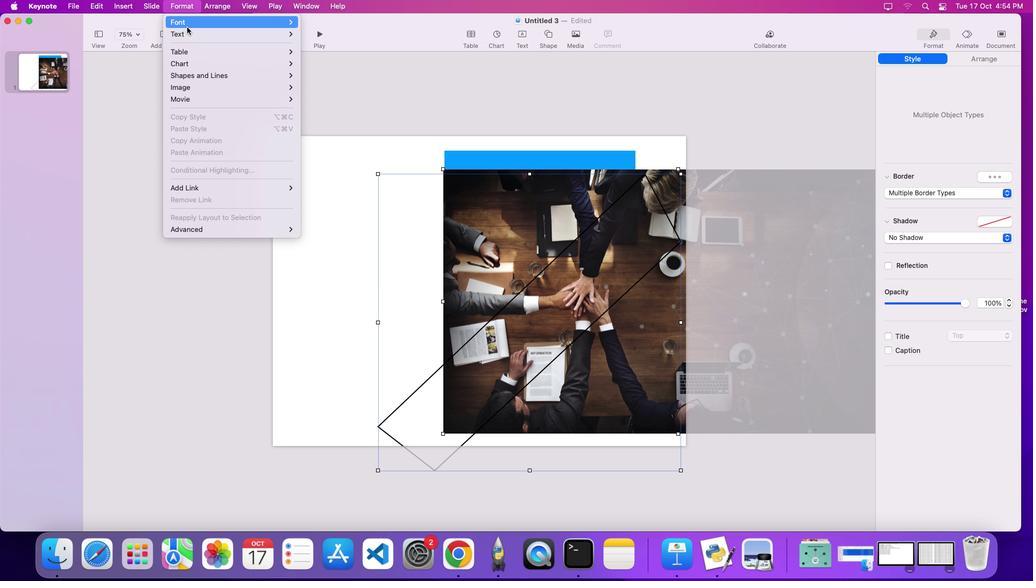 
Action: Mouse moved to (324, 88)
Screenshot: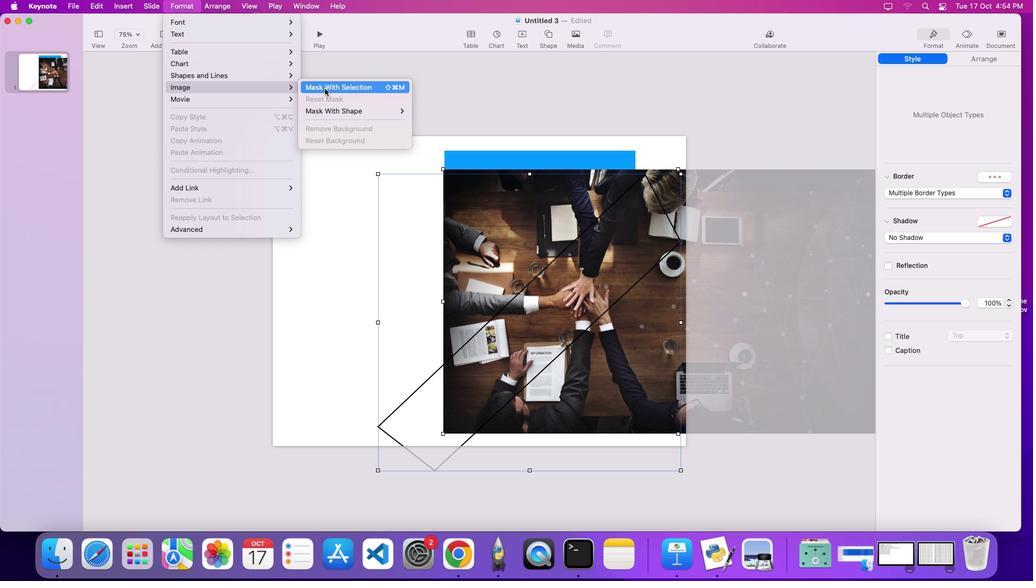 
Action: Mouse pressed left at (324, 88)
Screenshot: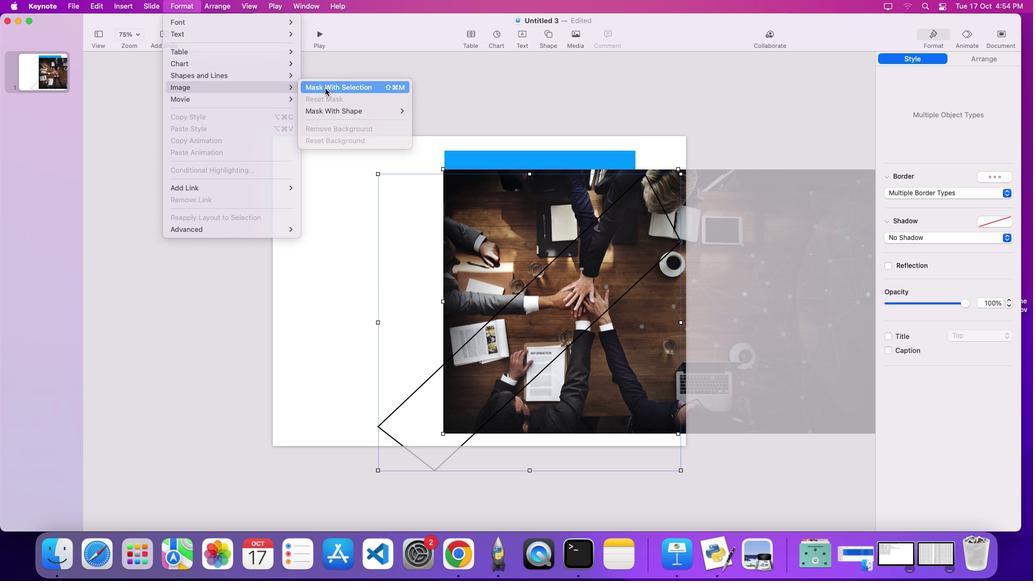 
Action: Mouse moved to (595, 490)
Screenshot: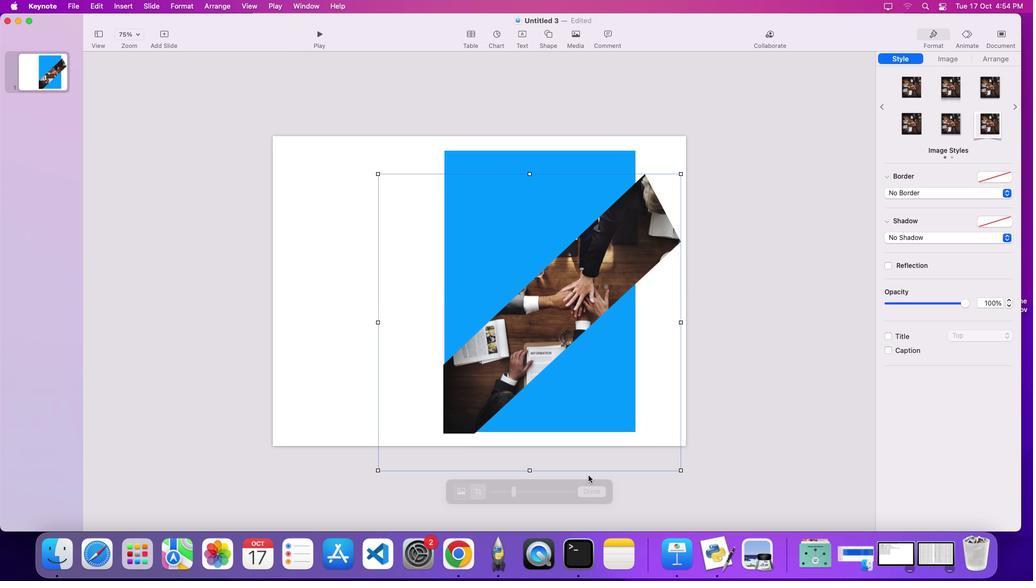 
Action: Mouse pressed left at (595, 490)
Screenshot: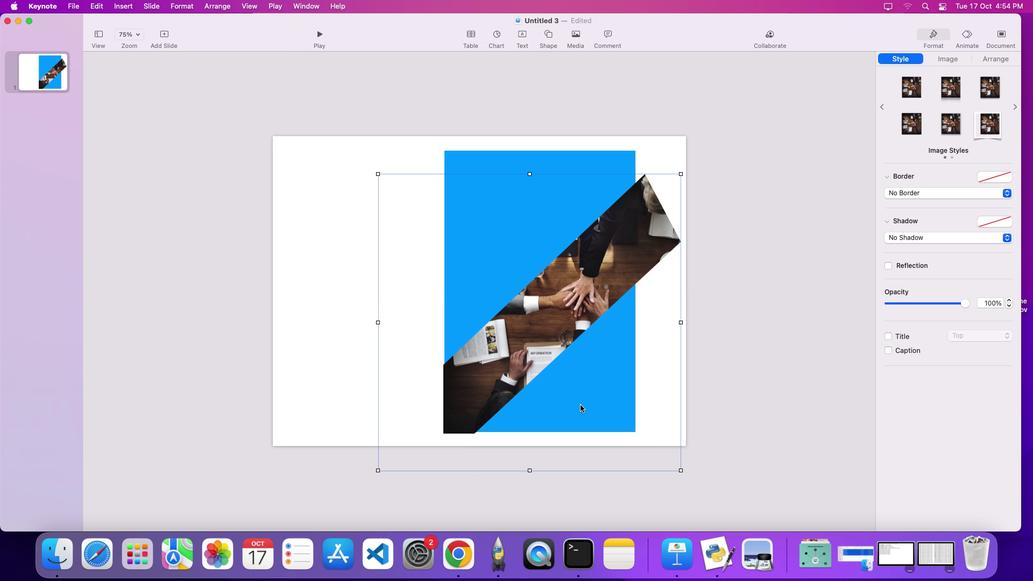 
Action: Mouse moved to (641, 242)
Screenshot: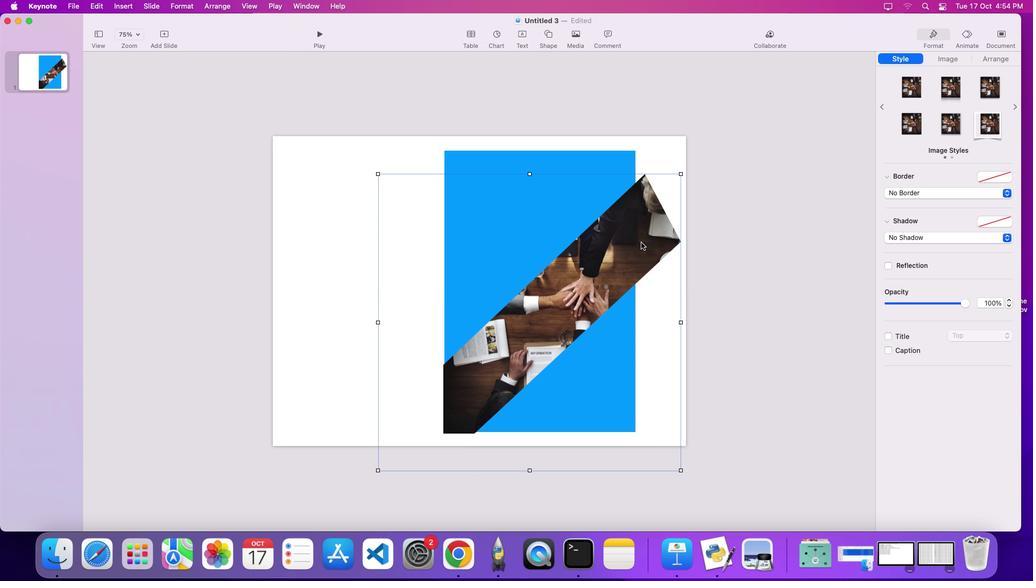 
Action: Mouse pressed left at (641, 242)
Screenshot: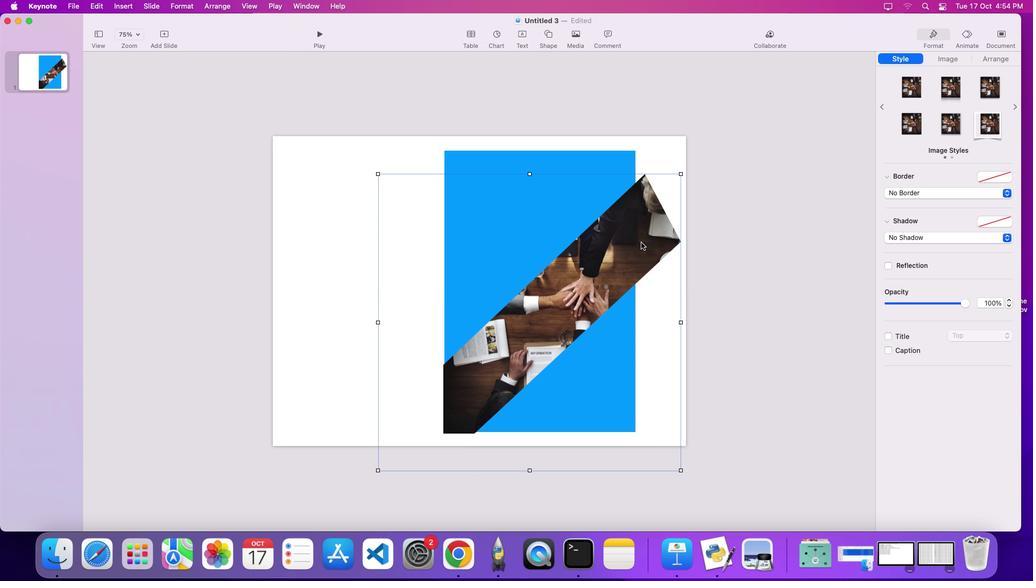 
Action: Mouse pressed right at (641, 242)
Screenshot: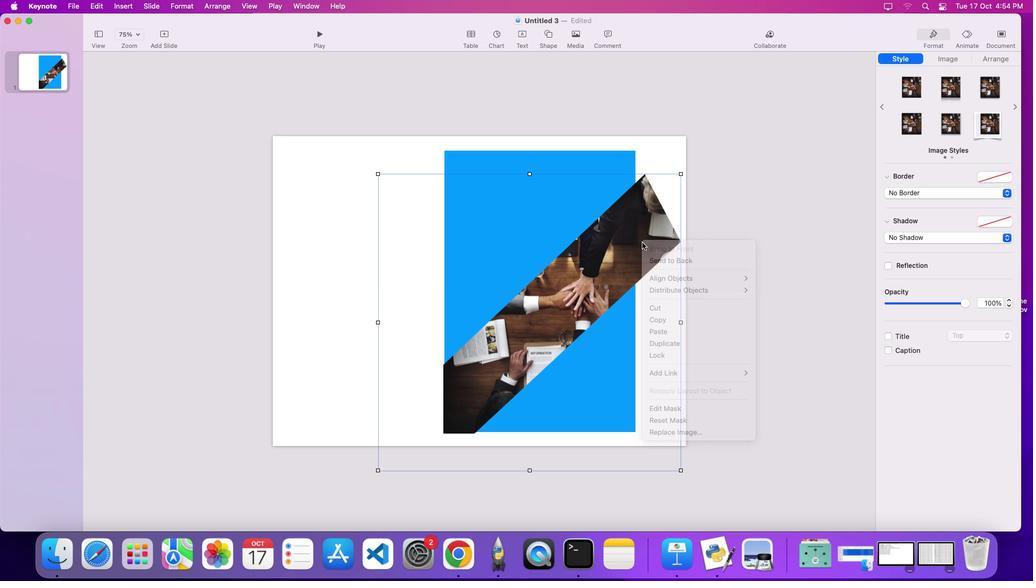 
Action: Mouse pressed right at (641, 242)
Screenshot: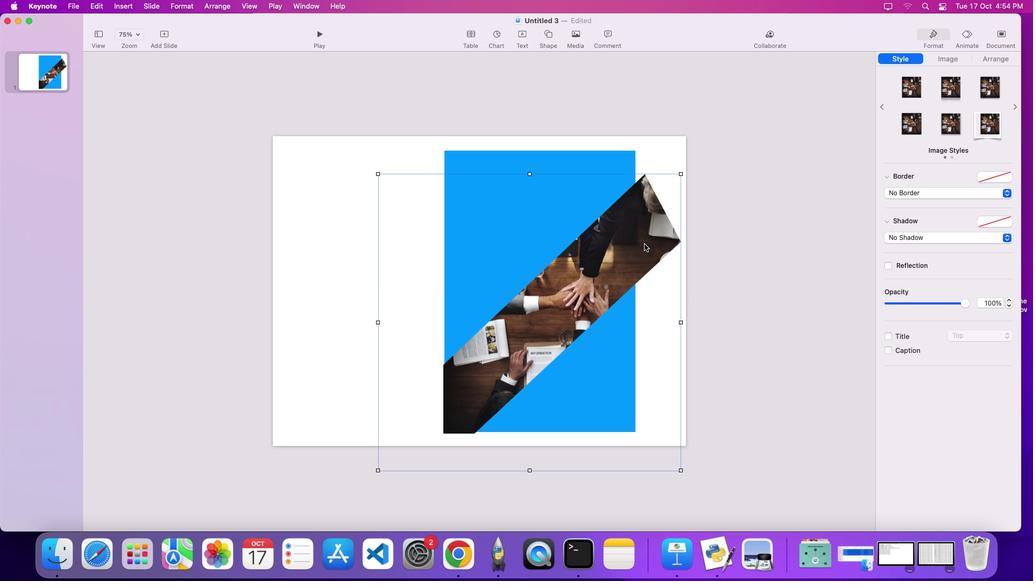 
Action: Mouse moved to (641, 242)
Screenshot: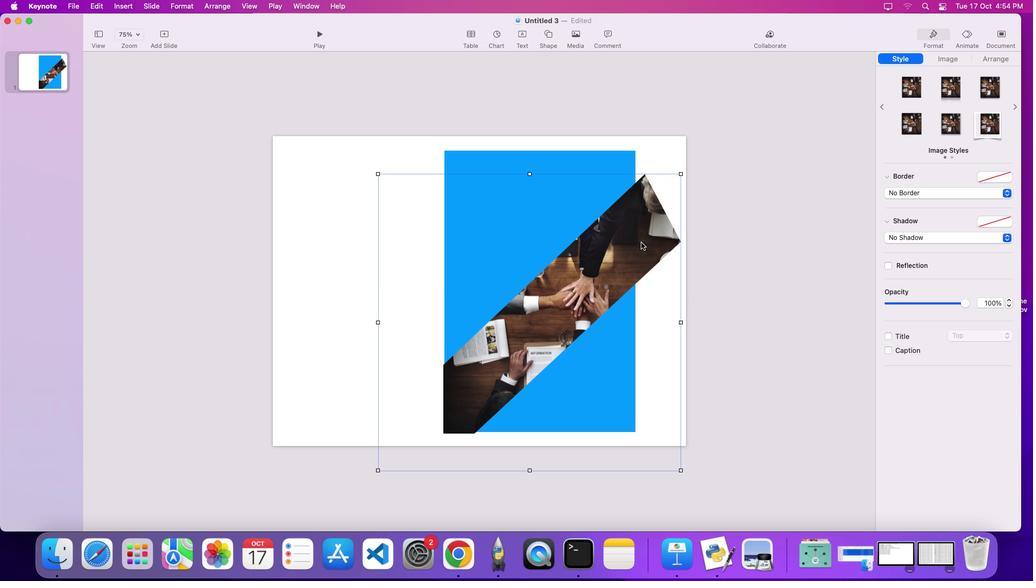 
Action: Mouse pressed left at (641, 242)
Screenshot: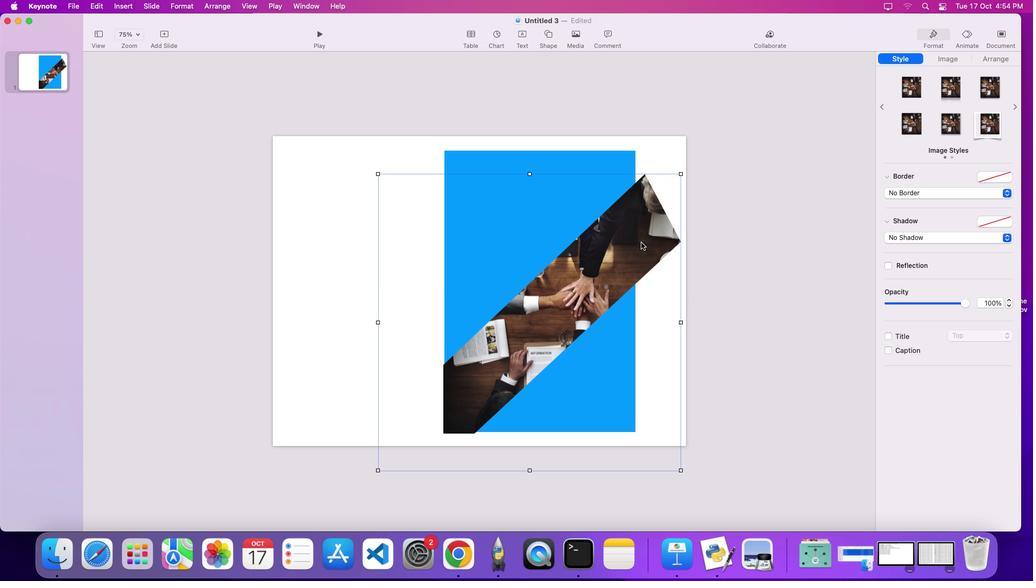 
Action: Mouse pressed left at (641, 242)
Screenshot: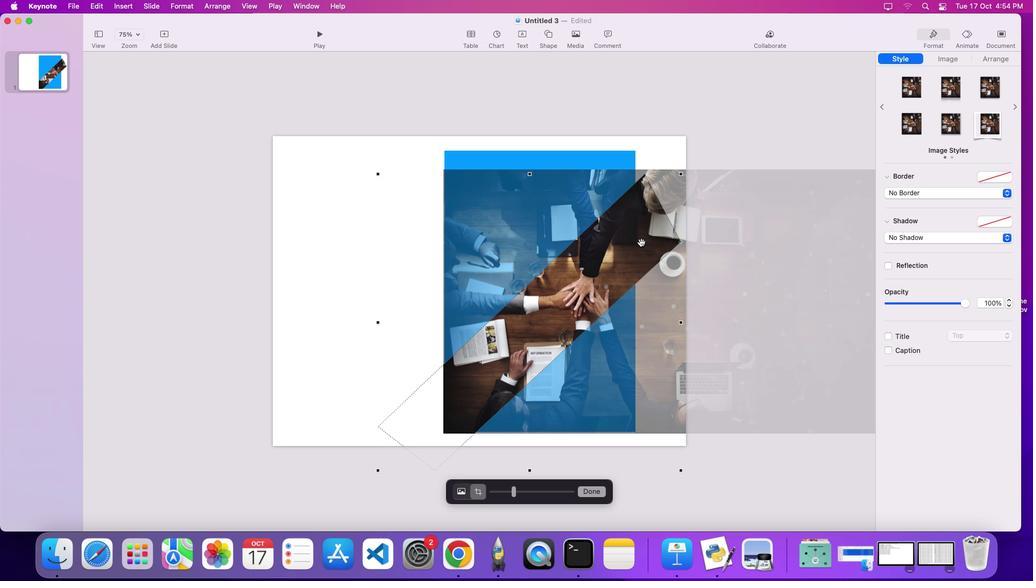 
Action: Mouse moved to (646, 181)
Screenshot: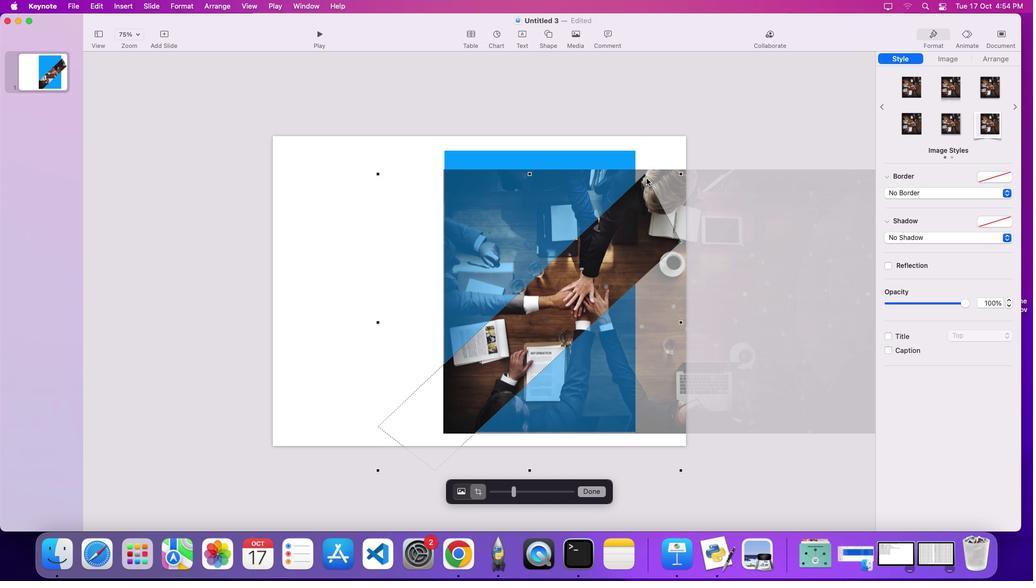 
Action: Mouse pressed left at (646, 181)
Screenshot: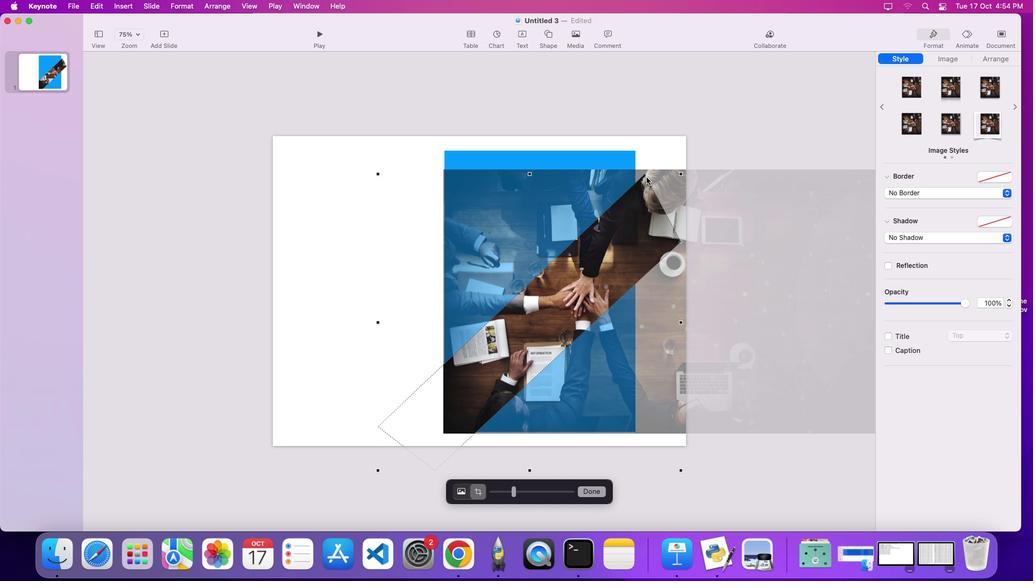 
Action: Mouse moved to (646, 173)
Screenshot: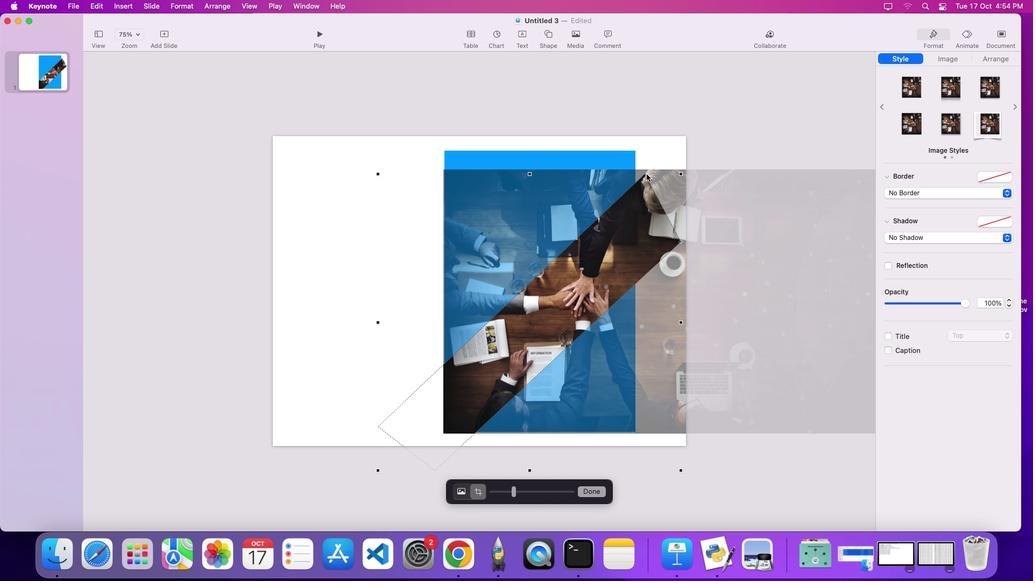 
Action: Mouse pressed left at (646, 173)
Screenshot: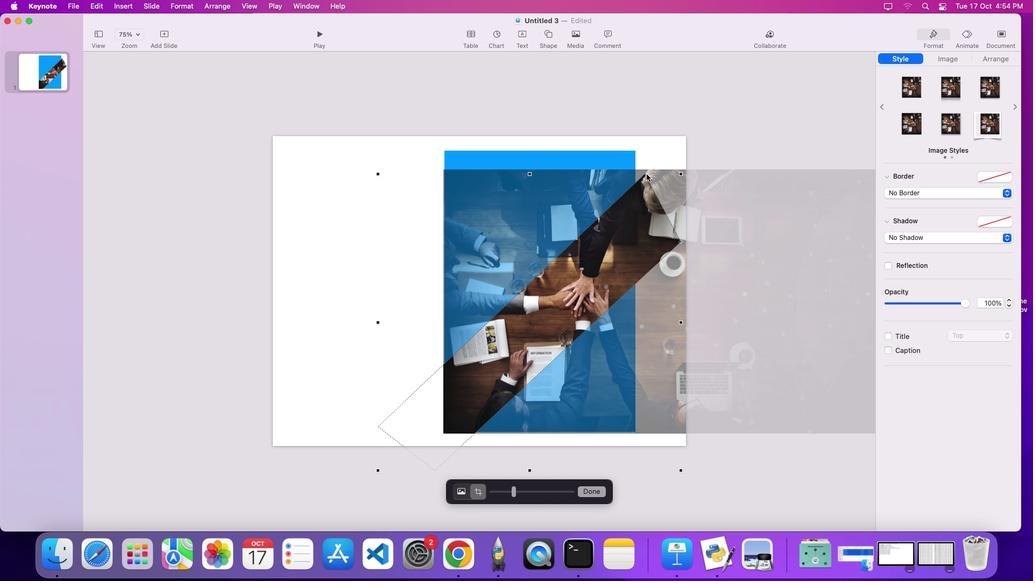 
Action: Mouse moved to (646, 175)
Screenshot: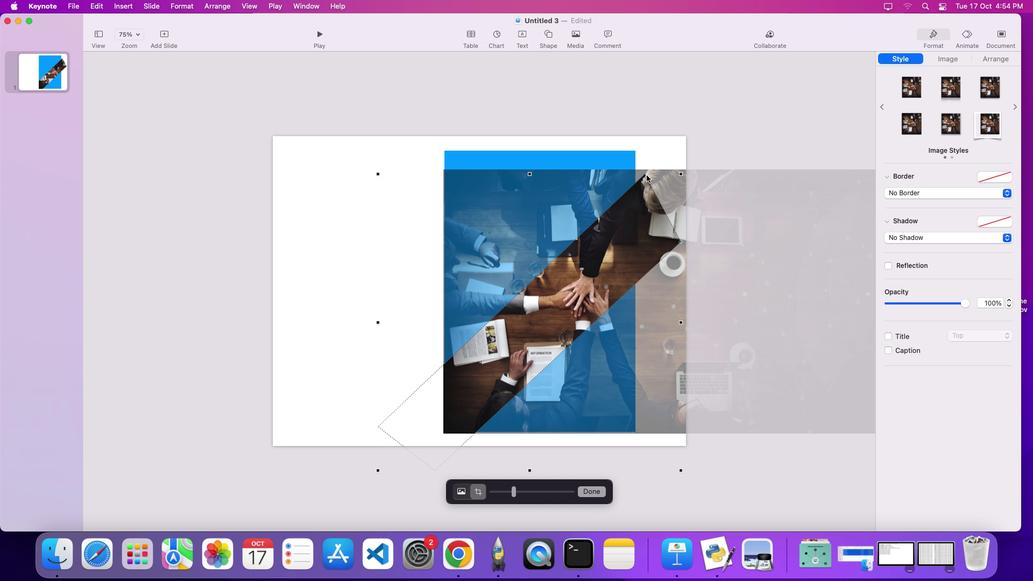 
Action: Mouse pressed left at (646, 175)
Screenshot: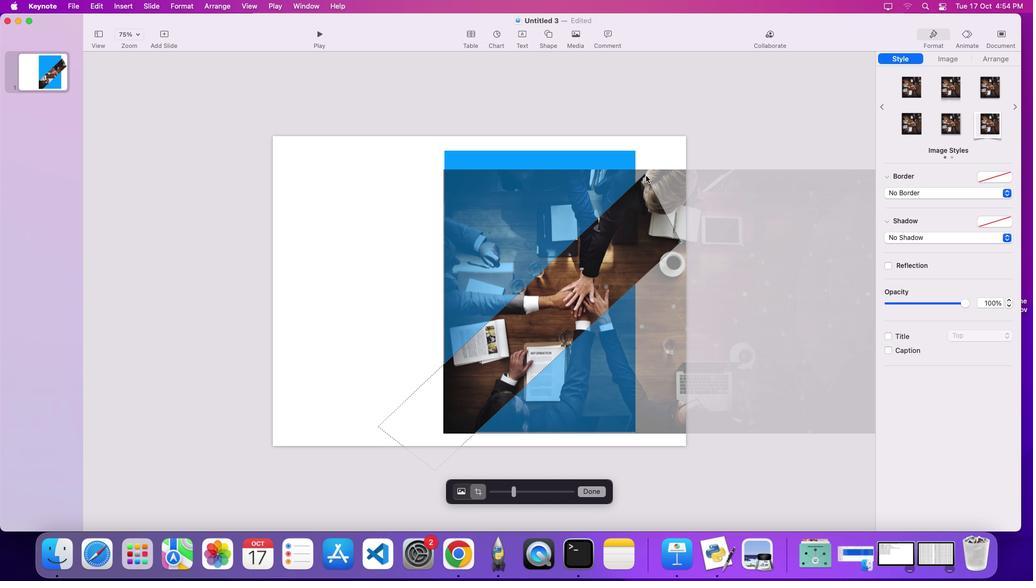 
Action: Mouse moved to (682, 246)
Screenshot: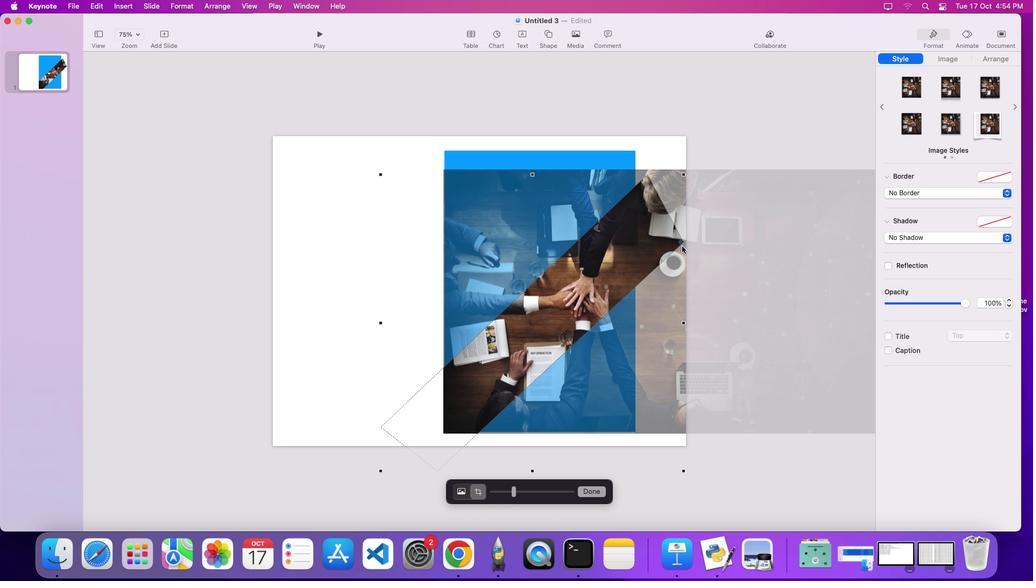
Action: Mouse pressed left at (682, 246)
Screenshot: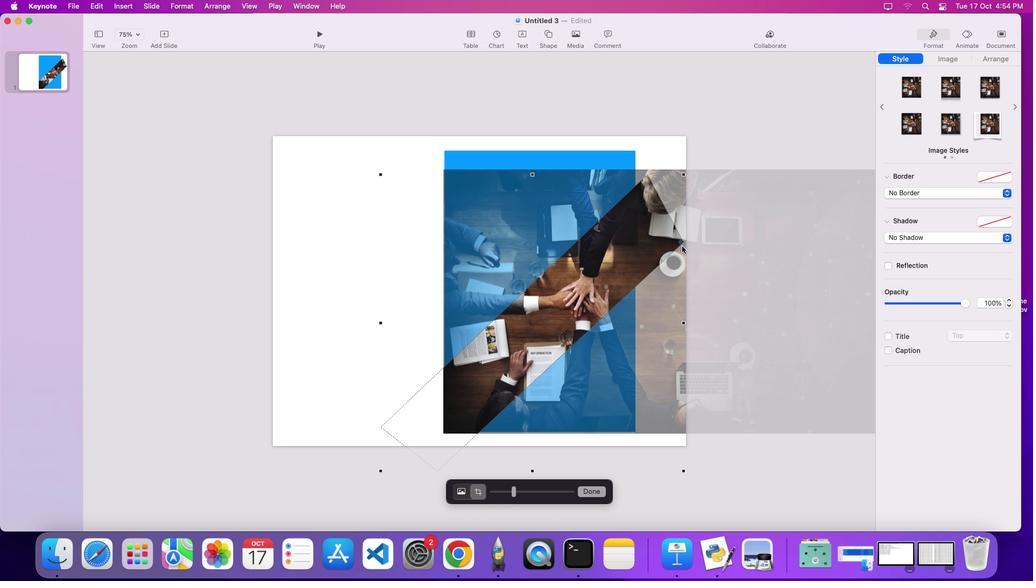 
Action: Mouse moved to (684, 243)
Screenshot: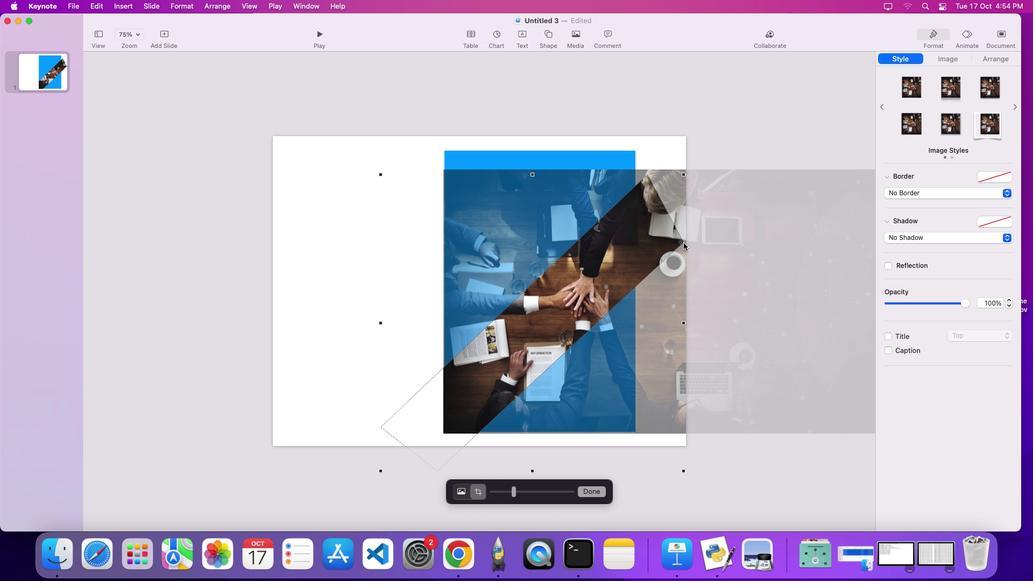 
Action: Mouse pressed left at (684, 243)
Screenshot: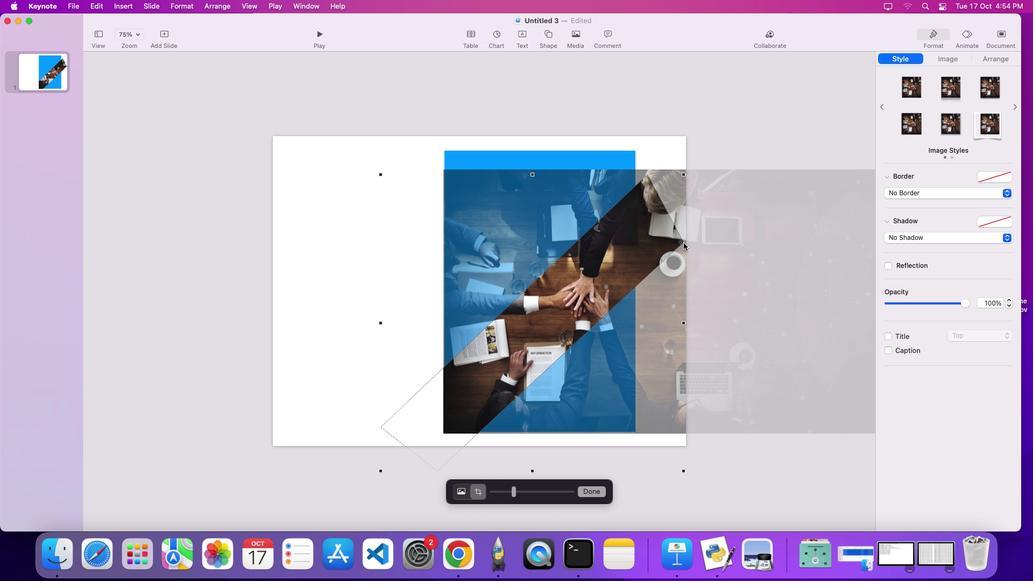 
Action: Mouse moved to (684, 242)
Screenshot: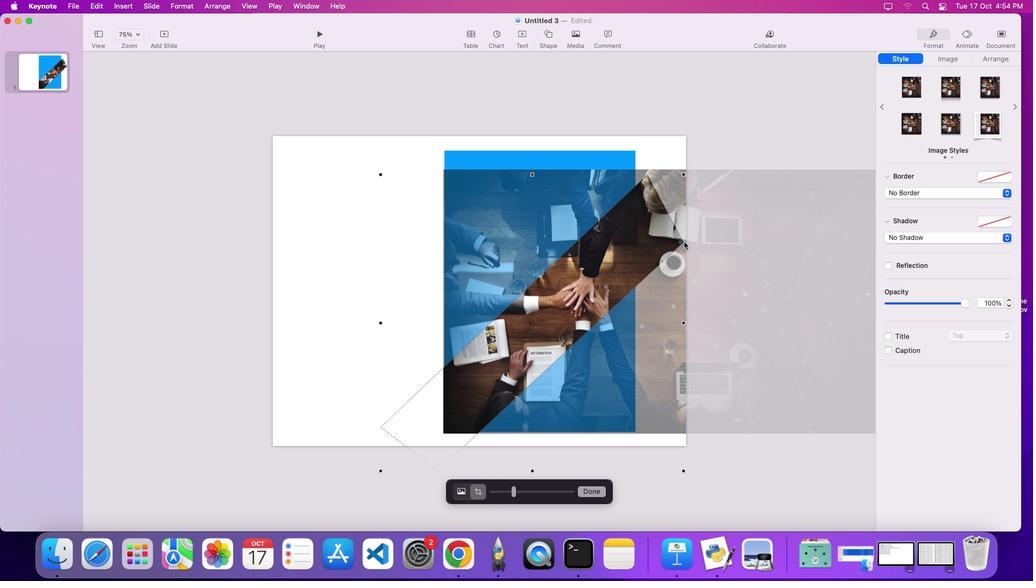
Action: Mouse pressed left at (684, 242)
Screenshot: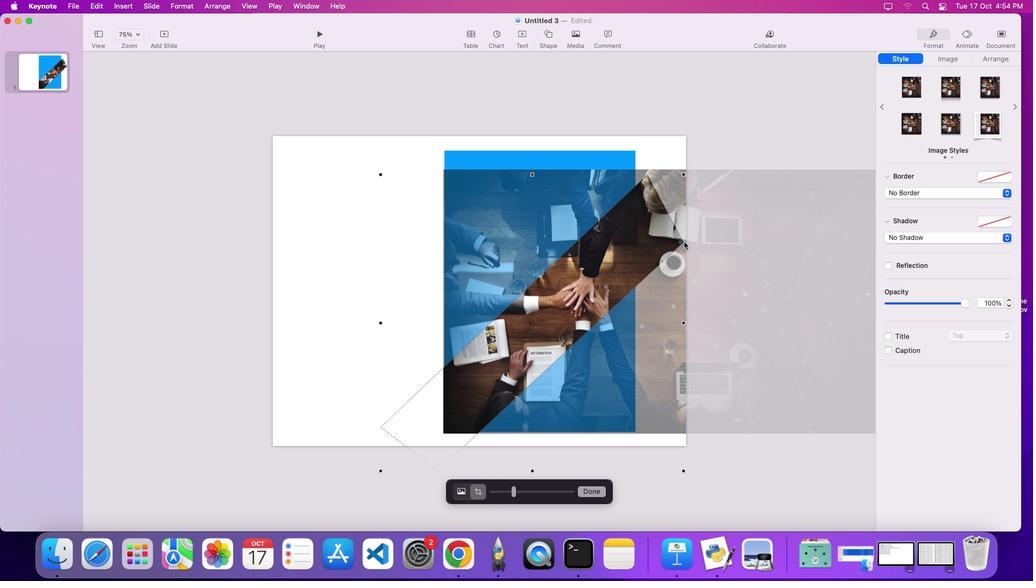 
Action: Mouse pressed left at (684, 242)
Screenshot: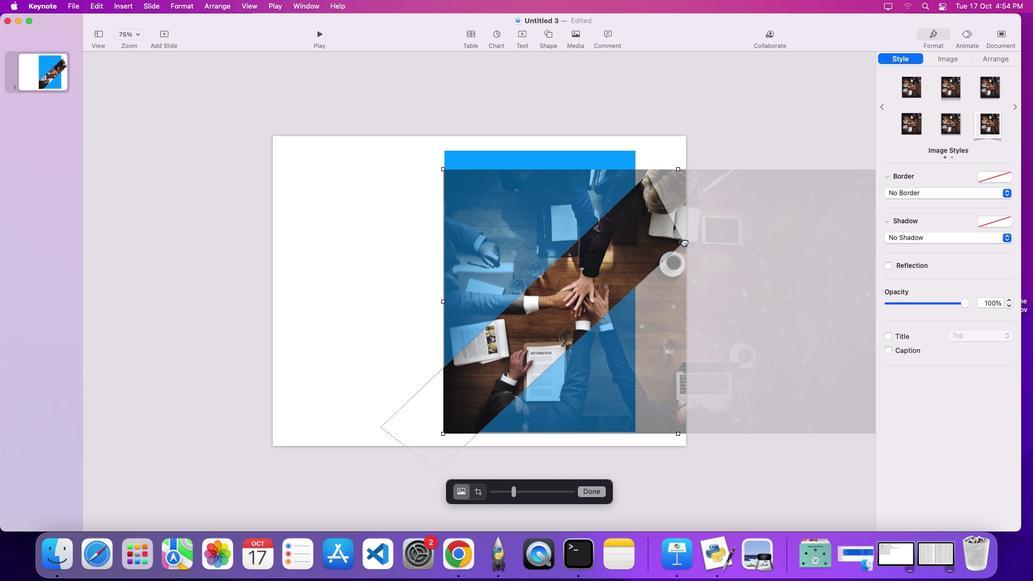 
Action: Mouse pressed left at (684, 242)
Screenshot: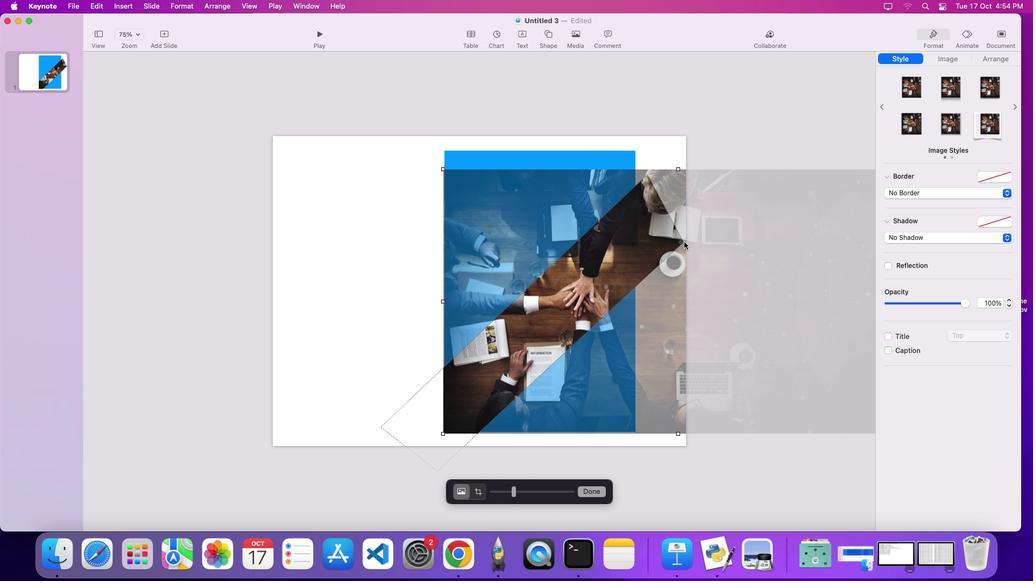 
Action: Mouse moved to (684, 243)
Screenshot: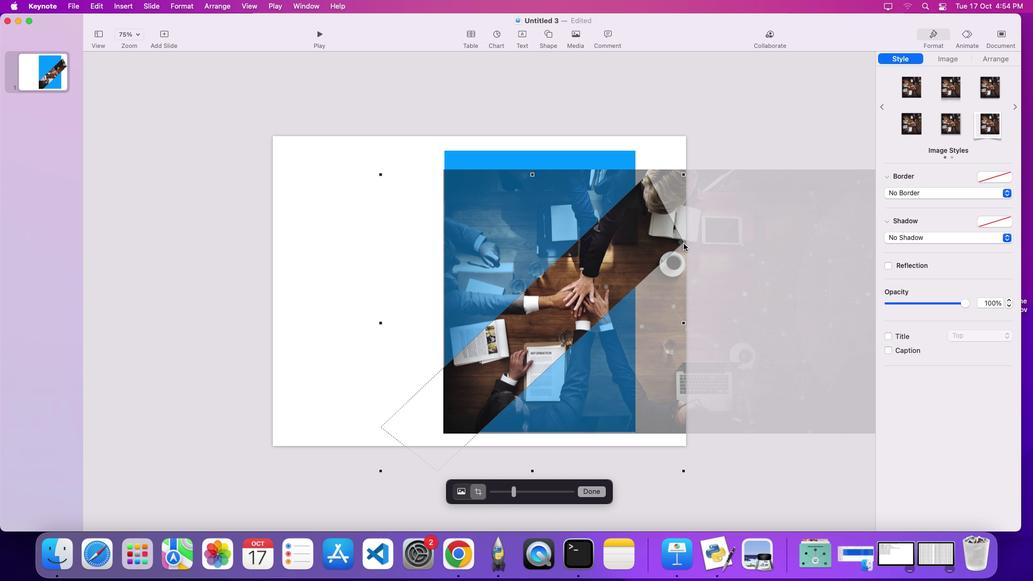 
Action: Mouse pressed left at (684, 243)
Screenshot: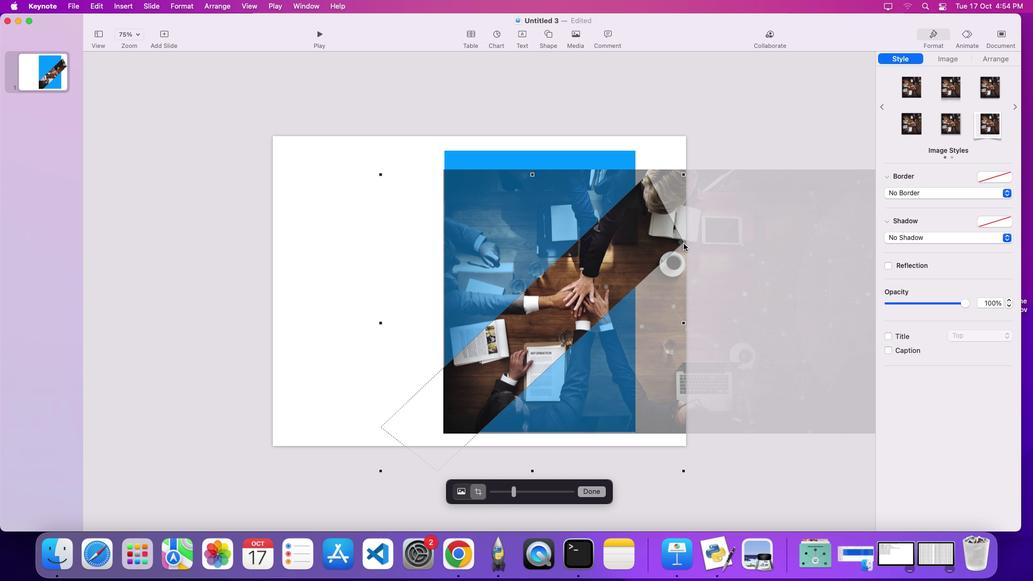 
Action: Mouse moved to (684, 243)
Screenshot: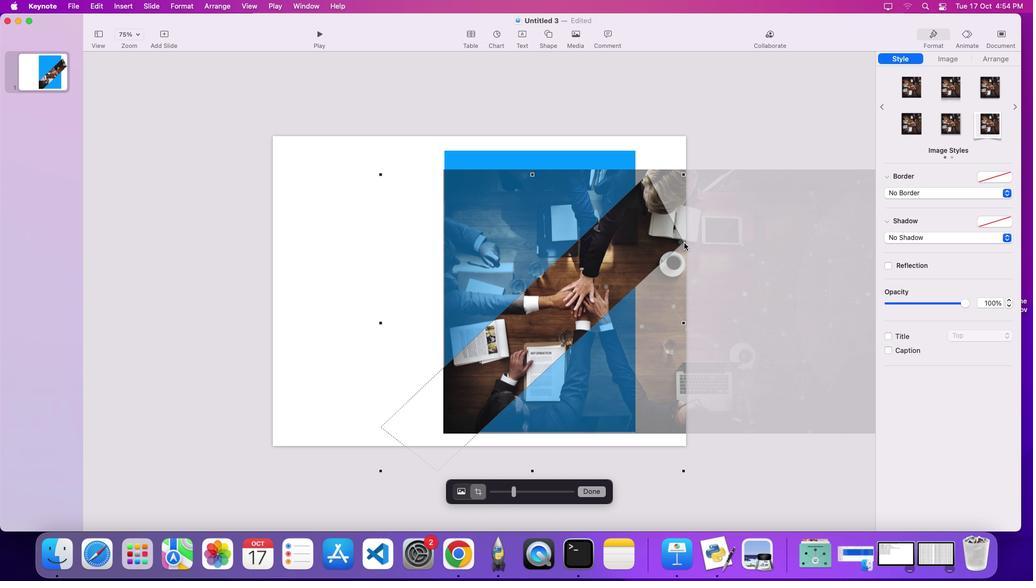 
Action: Mouse pressed left at (684, 243)
Screenshot: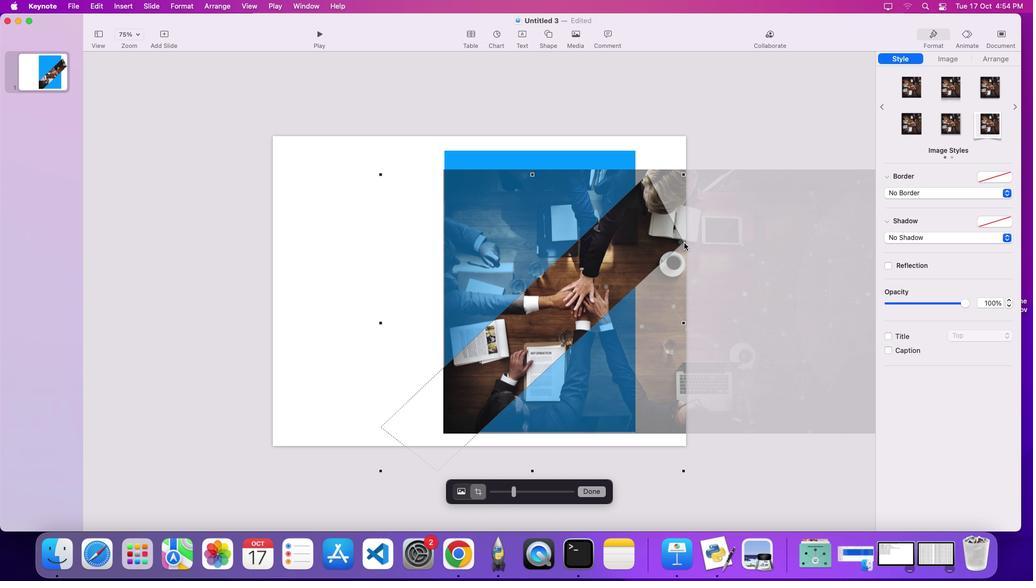 
Action: Mouse moved to (684, 243)
Screenshot: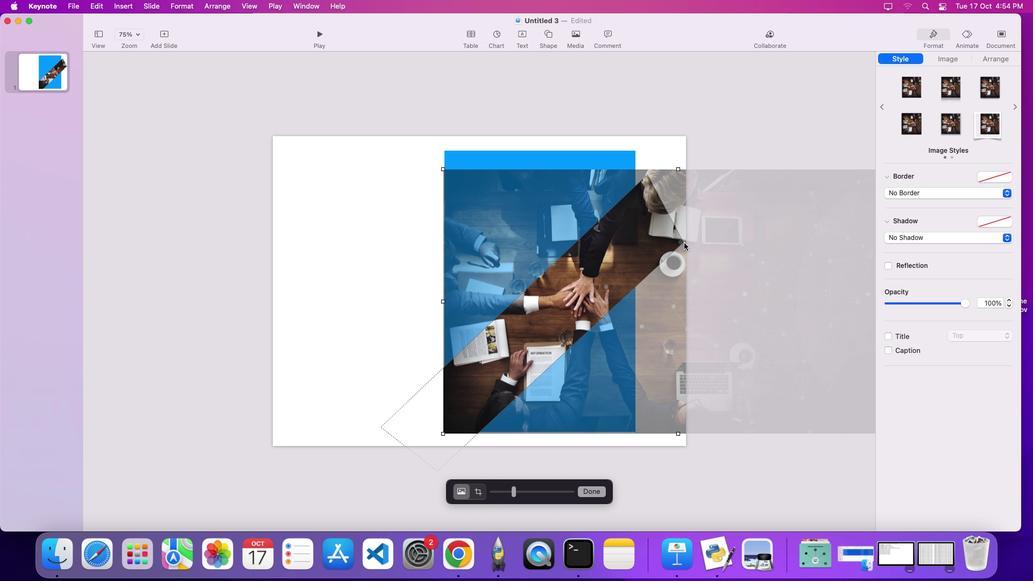
Action: Mouse pressed left at (684, 243)
Screenshot: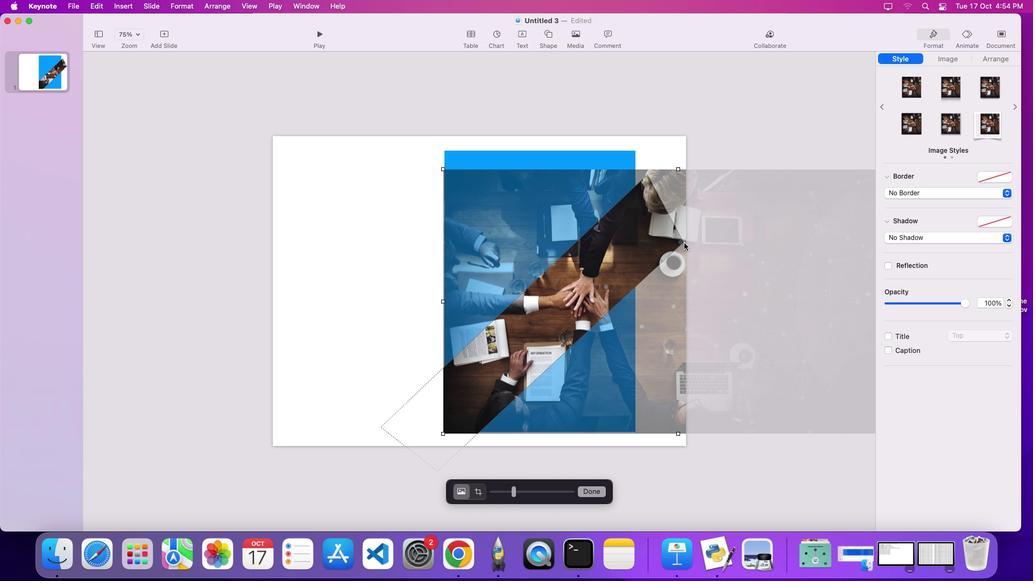 
Action: Mouse moved to (682, 242)
Screenshot: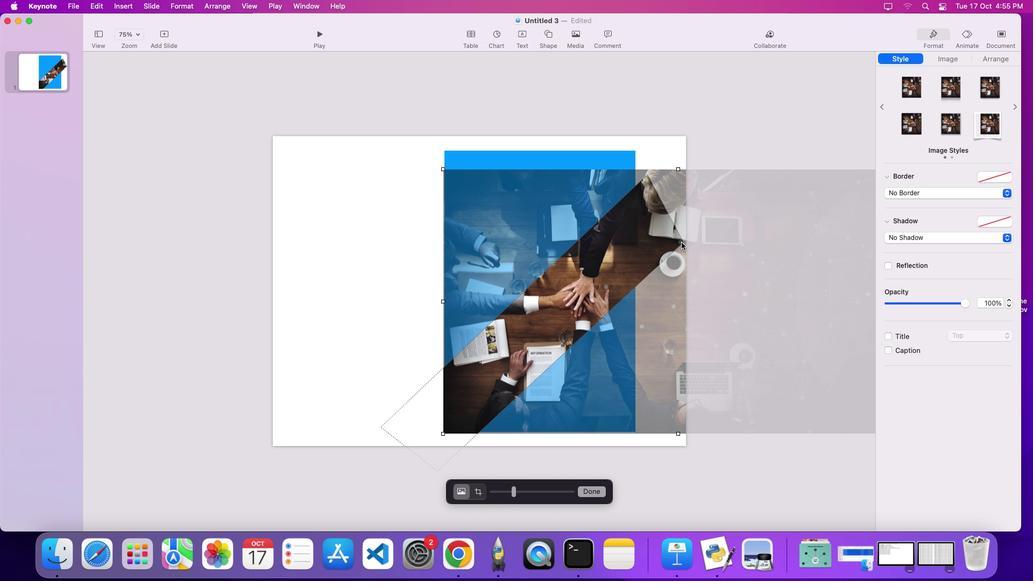
Action: Mouse pressed left at (682, 242)
Screenshot: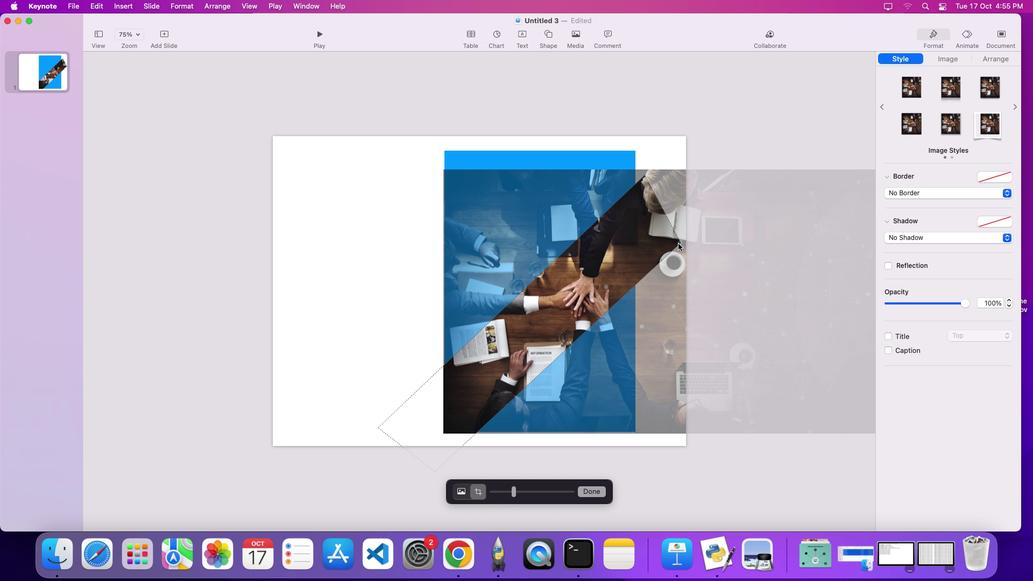 
Action: Mouse moved to (683, 244)
Screenshot: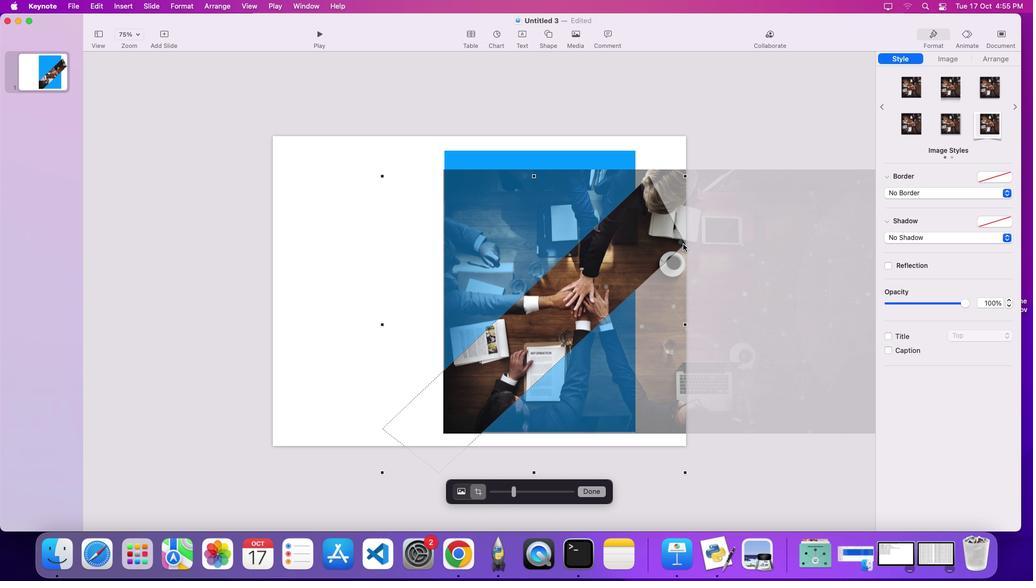 
Action: Mouse pressed right at (683, 244)
Screenshot: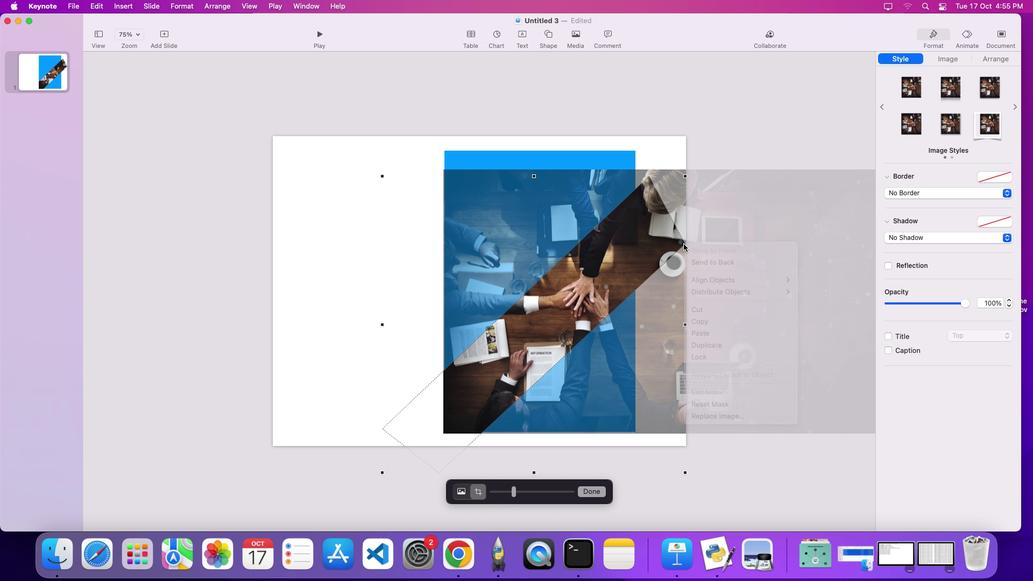 
Action: Mouse pressed right at (683, 244)
Screenshot: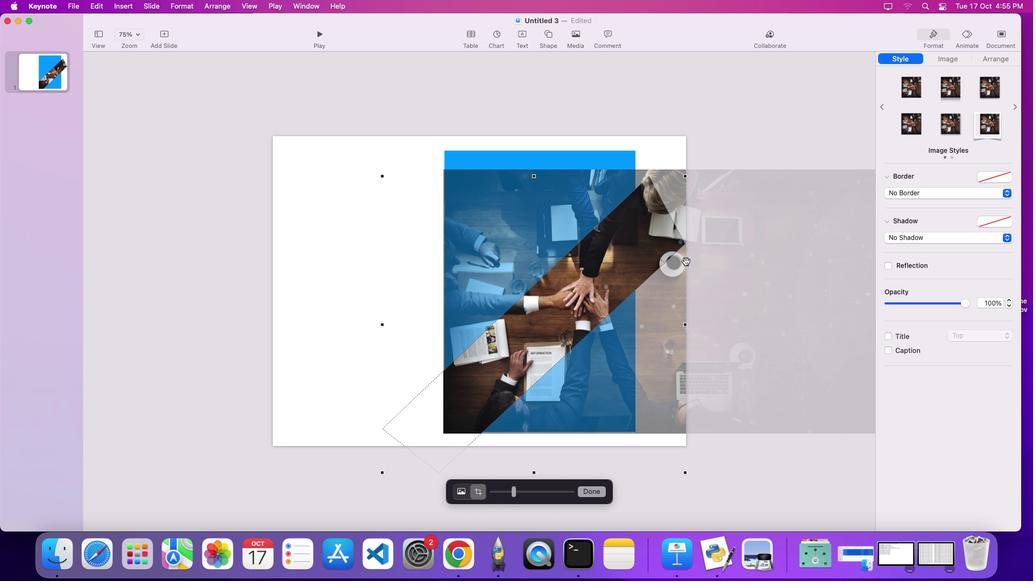 
Action: Mouse moved to (796, 162)
Screenshot: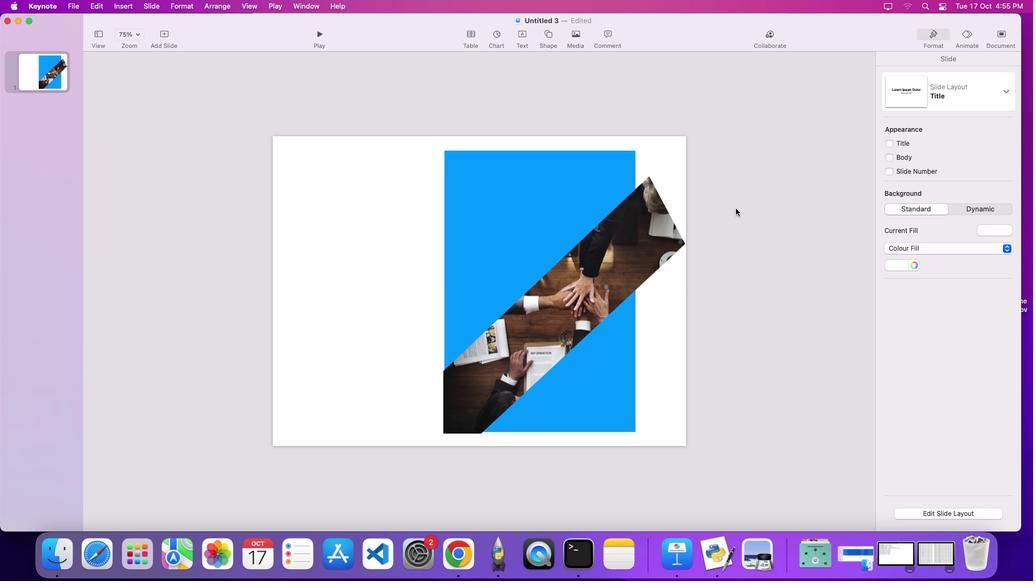 
Action: Mouse pressed left at (796, 162)
Screenshot: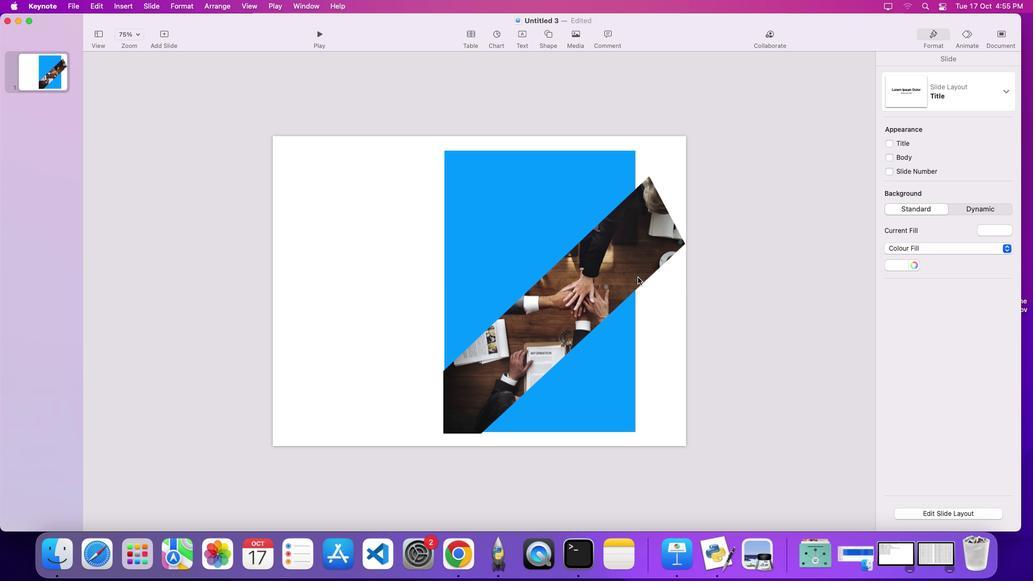 
Action: Mouse moved to (586, 309)
Screenshot: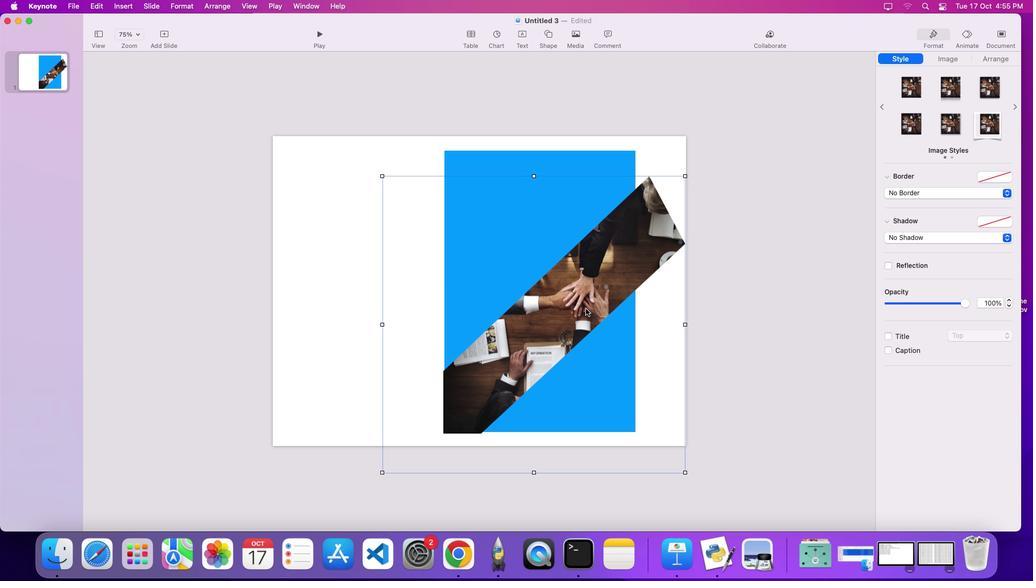 
Action: Mouse pressed left at (586, 309)
Screenshot: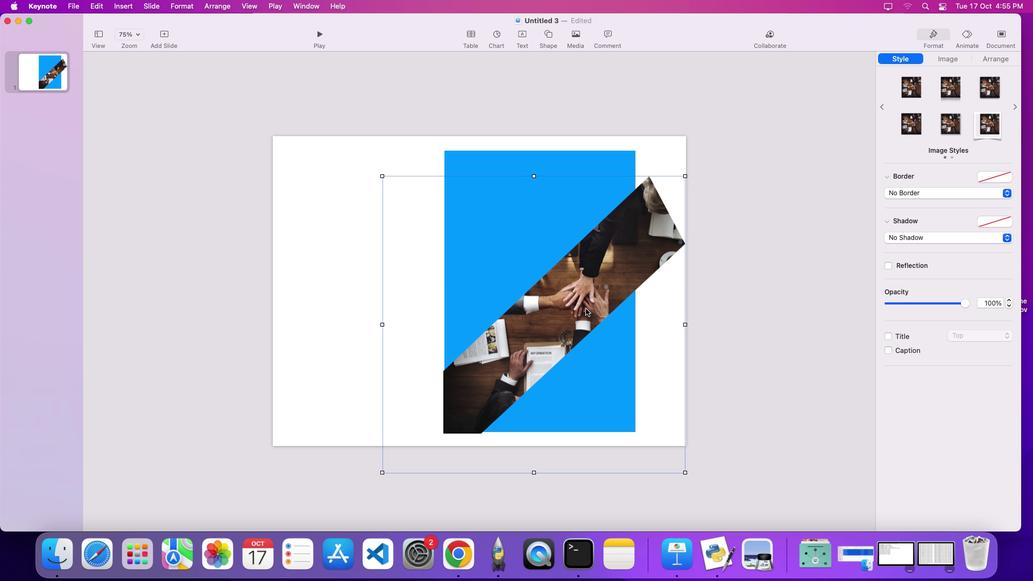 
Action: Mouse moved to (586, 309)
Screenshot: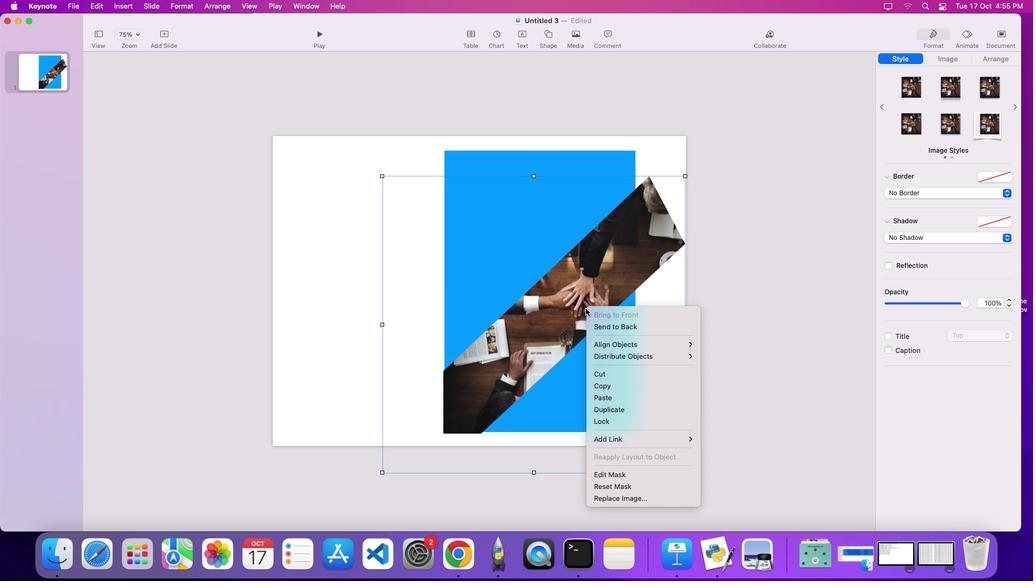 
Action: Mouse pressed right at (586, 309)
Screenshot: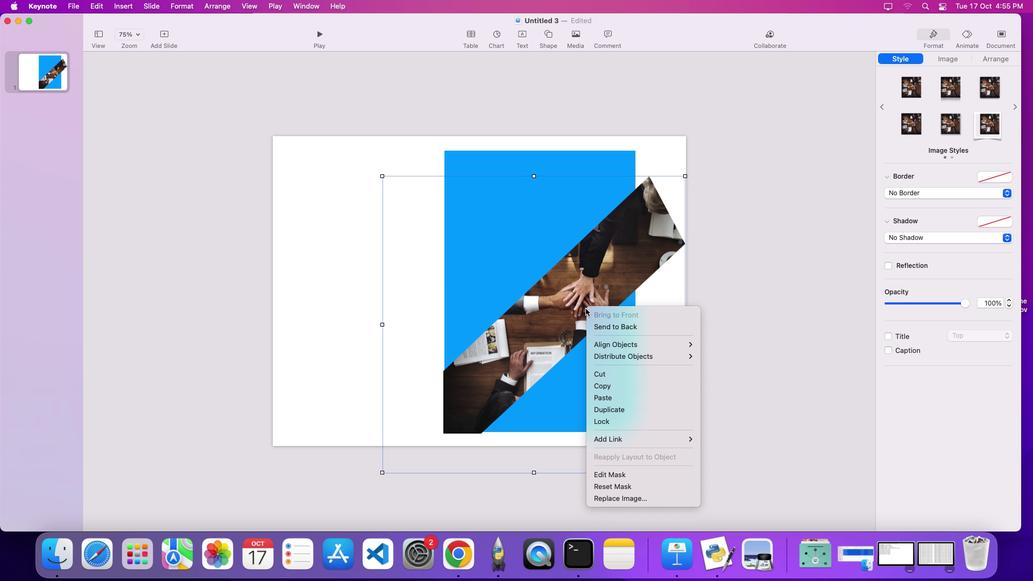 
Action: Mouse moved to (621, 478)
Screenshot: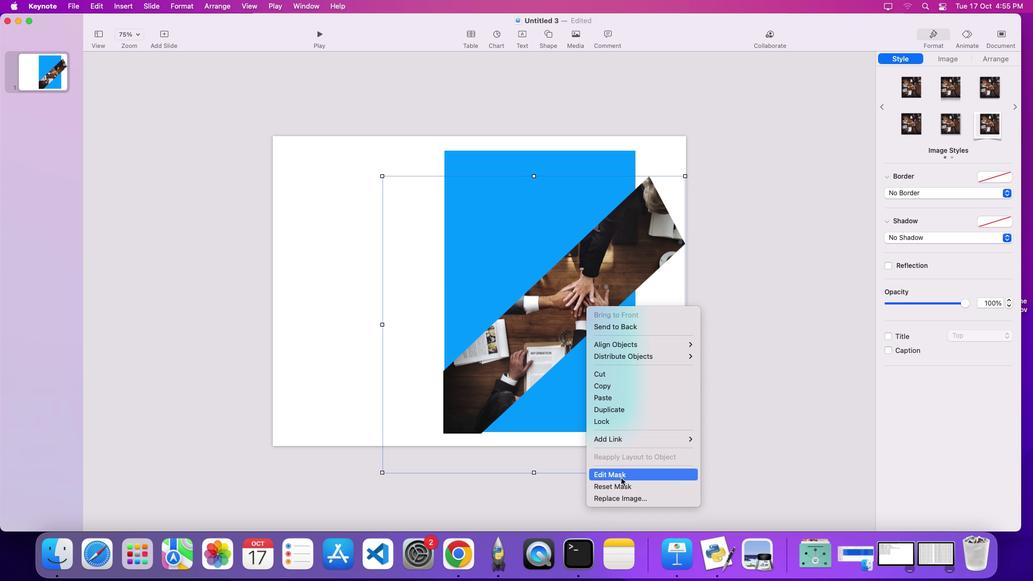 
Action: Mouse pressed left at (621, 478)
Screenshot: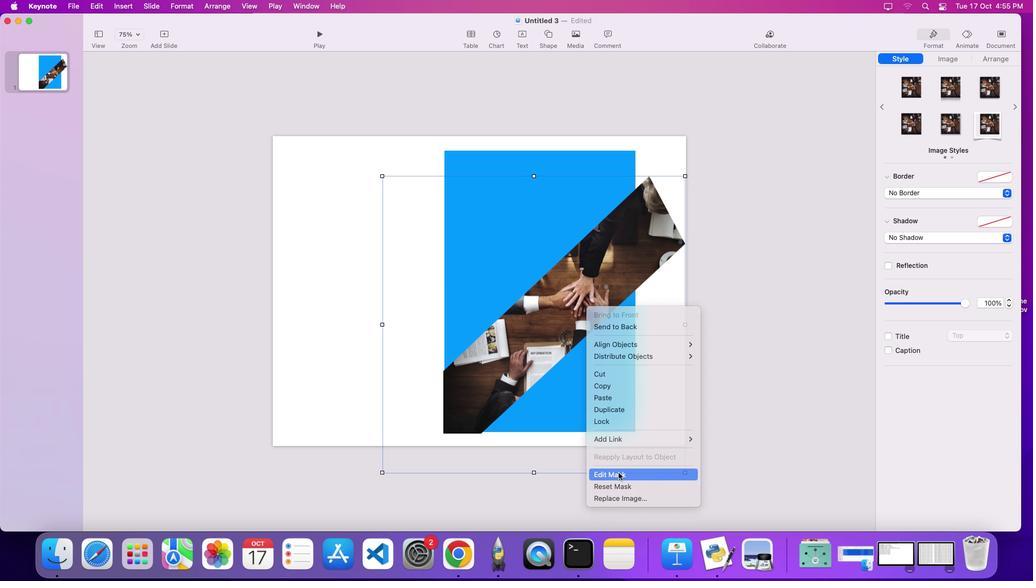 
Action: Mouse moved to (789, 360)
Screenshot: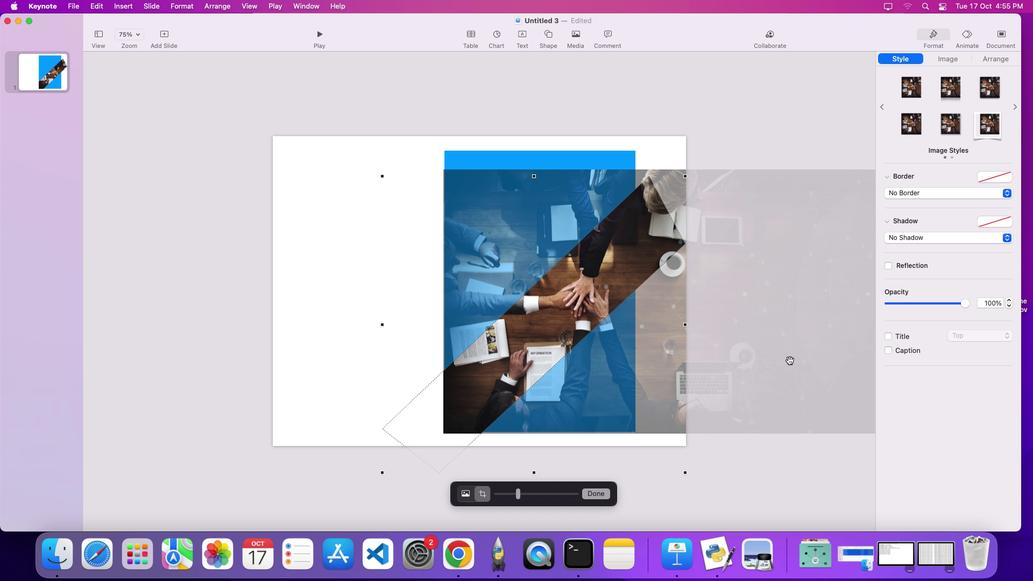 
Action: Mouse pressed left at (789, 360)
Screenshot: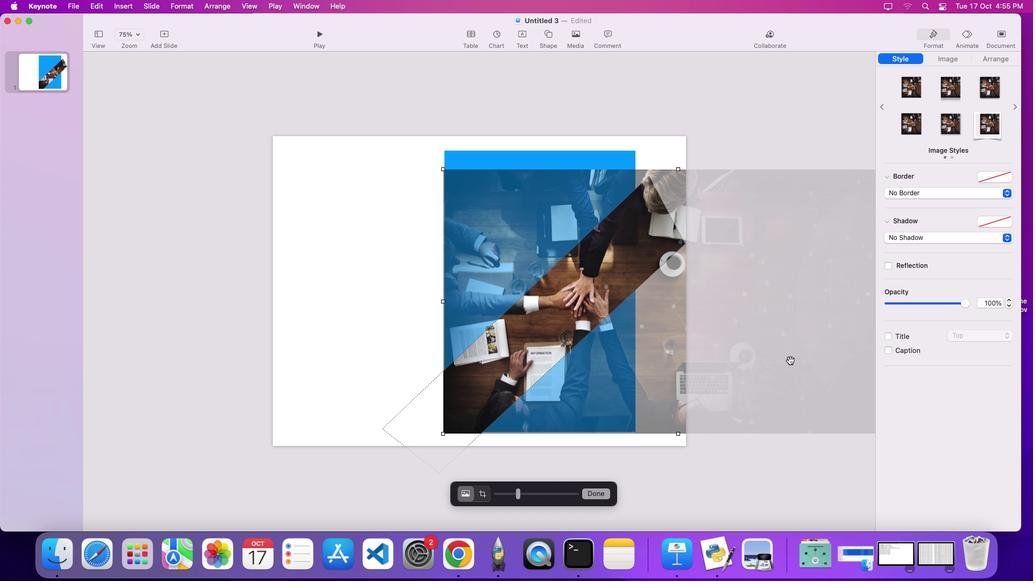 
Action: Mouse moved to (636, 249)
Screenshot: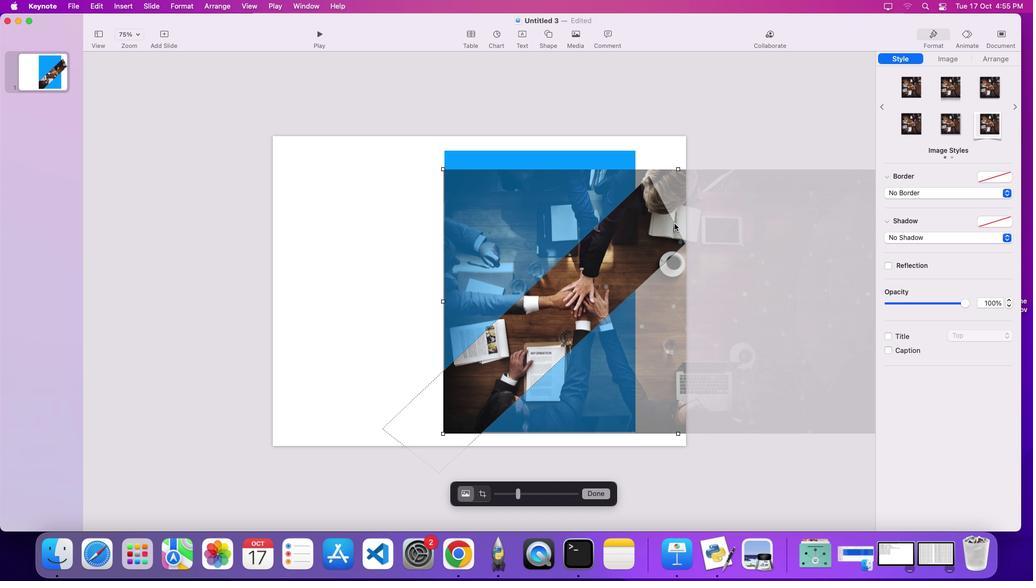 
Action: Mouse pressed left at (636, 249)
Screenshot: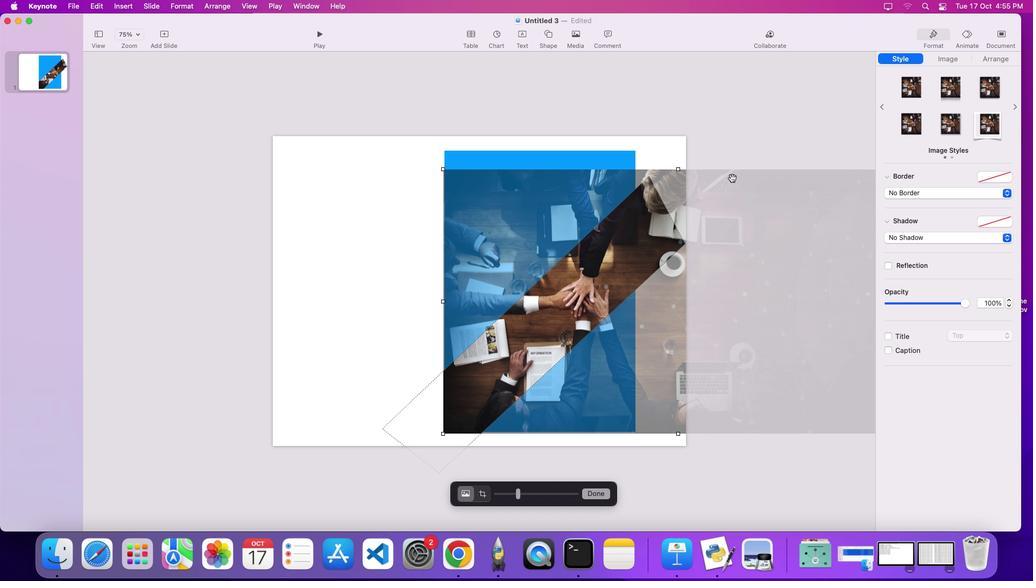 
Action: Mouse moved to (777, 129)
Screenshot: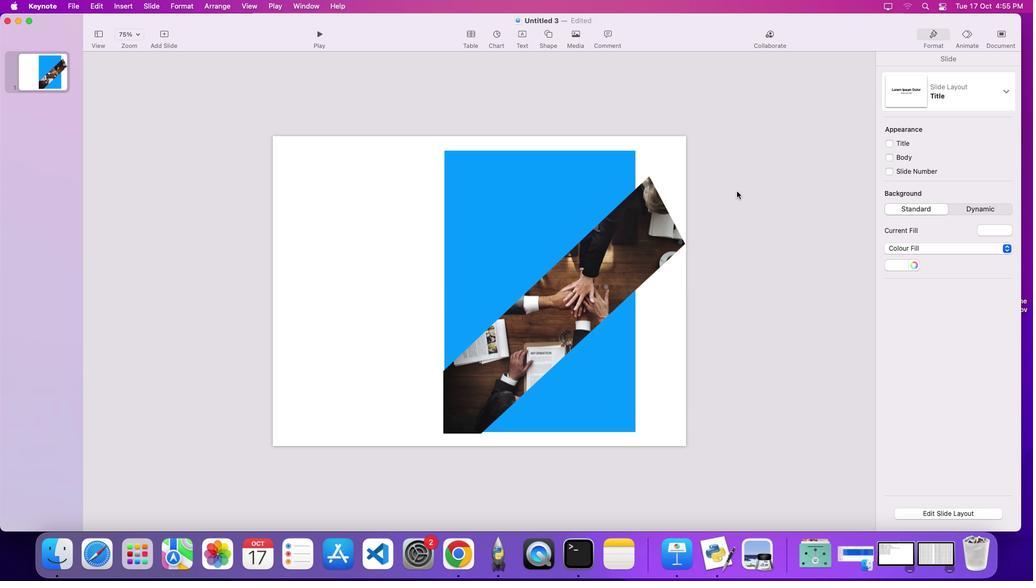 
Action: Mouse pressed left at (777, 129)
Screenshot: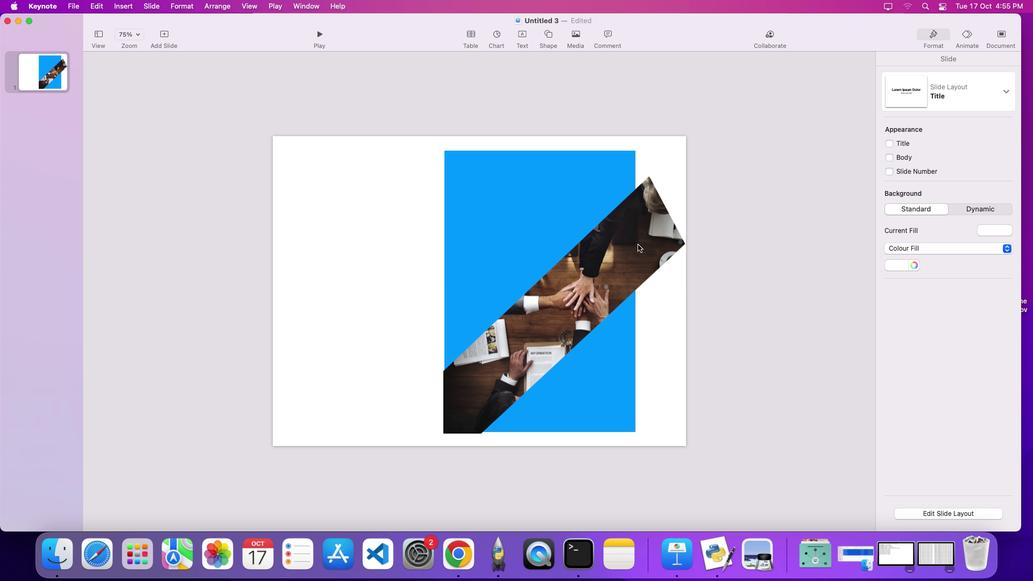 
Action: Mouse moved to (597, 269)
Screenshot: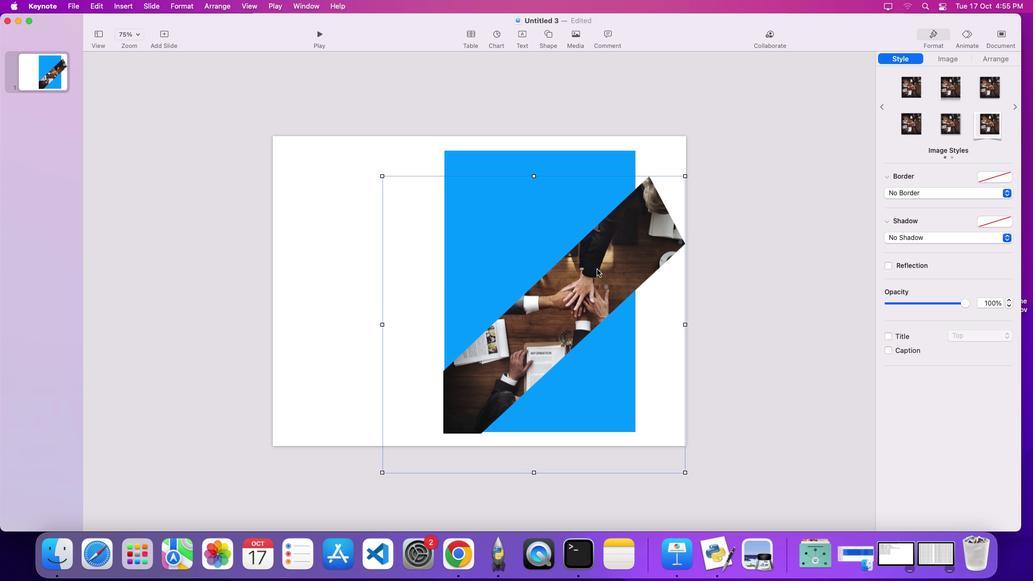 
Action: Mouse pressed left at (597, 269)
Screenshot: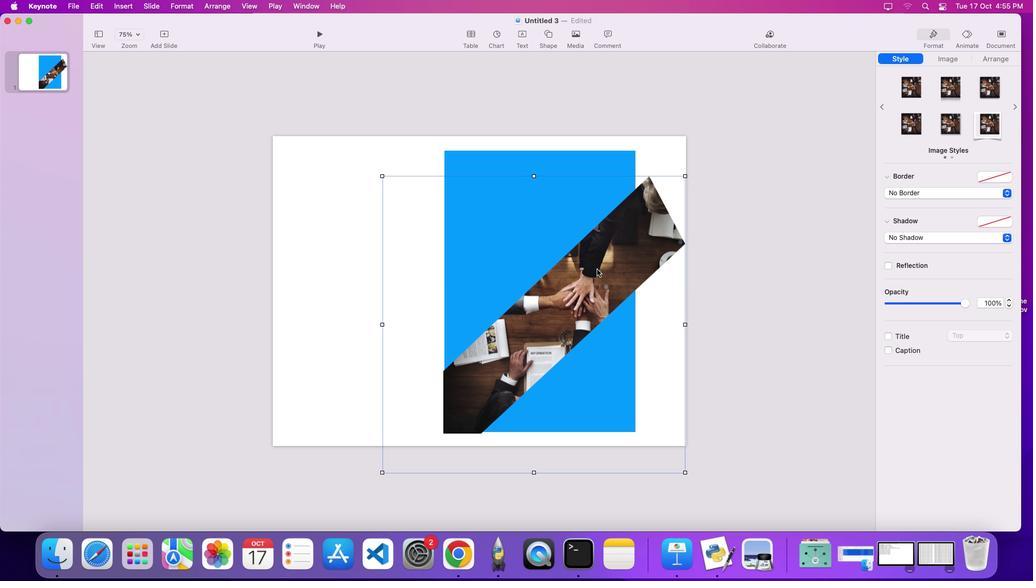 
Action: Mouse pressed left at (597, 269)
Screenshot: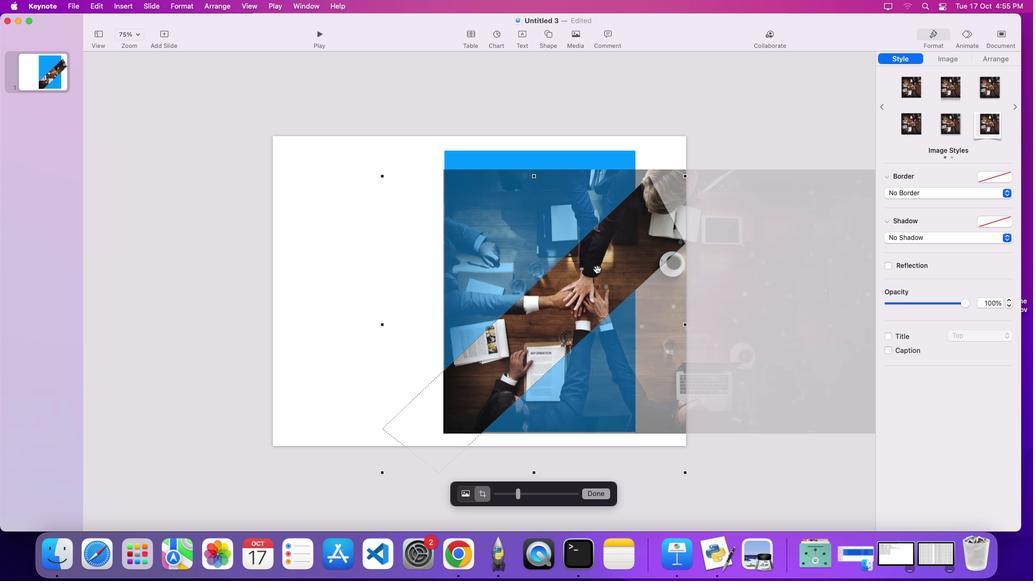 
Action: Mouse pressed left at (597, 269)
Screenshot: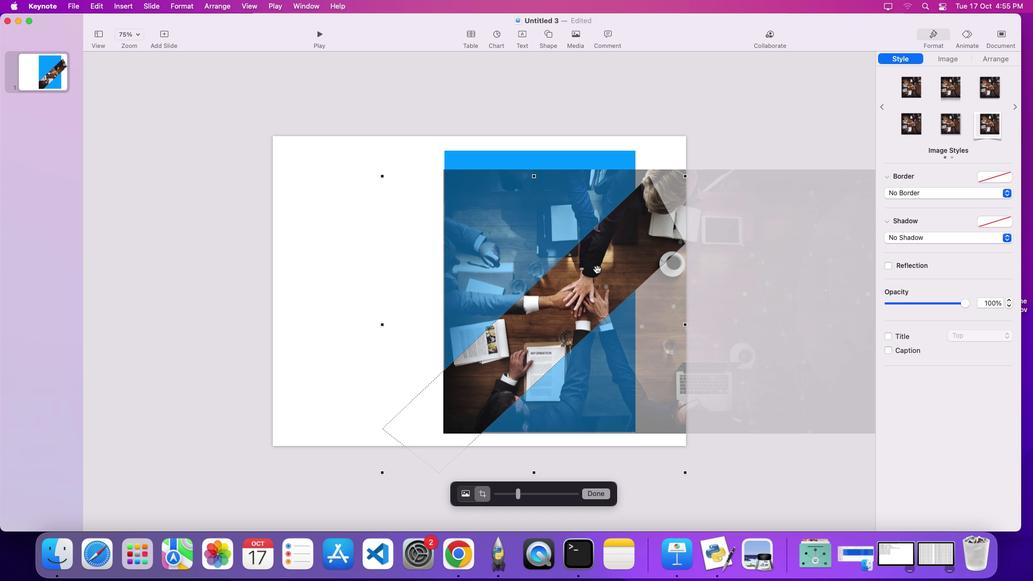 
Action: Mouse moved to (480, 495)
Screenshot: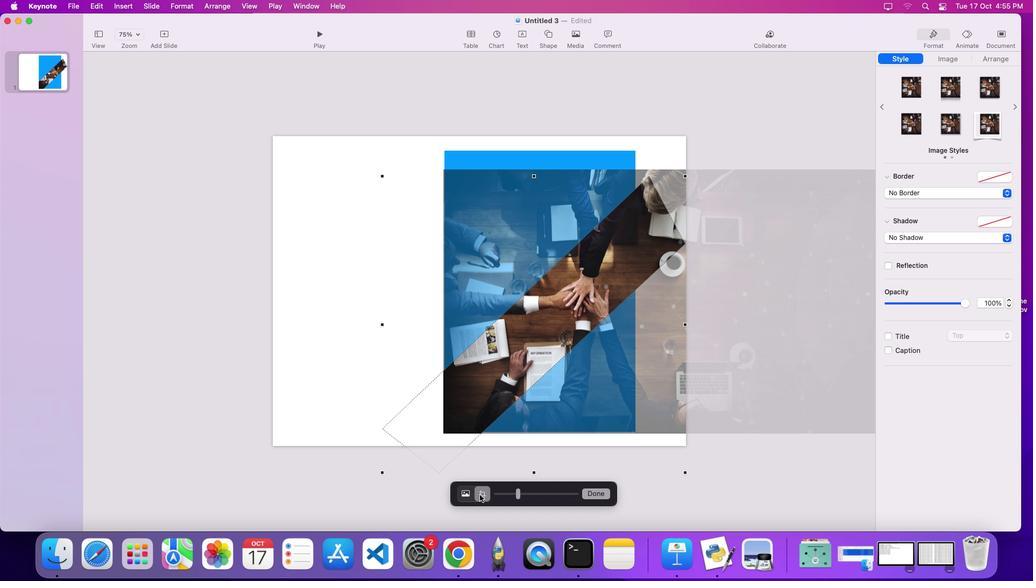 
Action: Mouse pressed left at (480, 495)
Screenshot: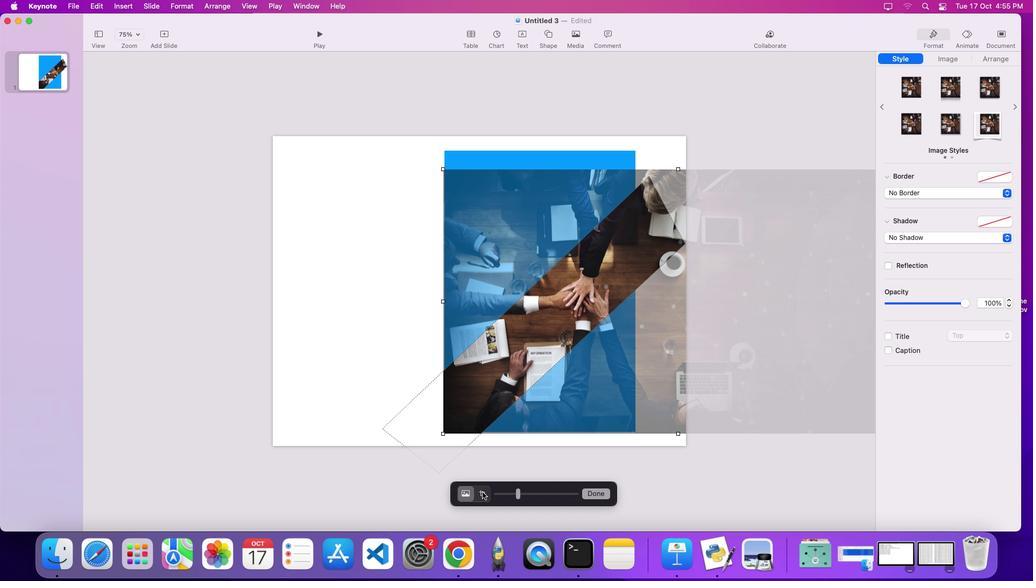 
Action: Mouse moved to (678, 170)
Screenshot: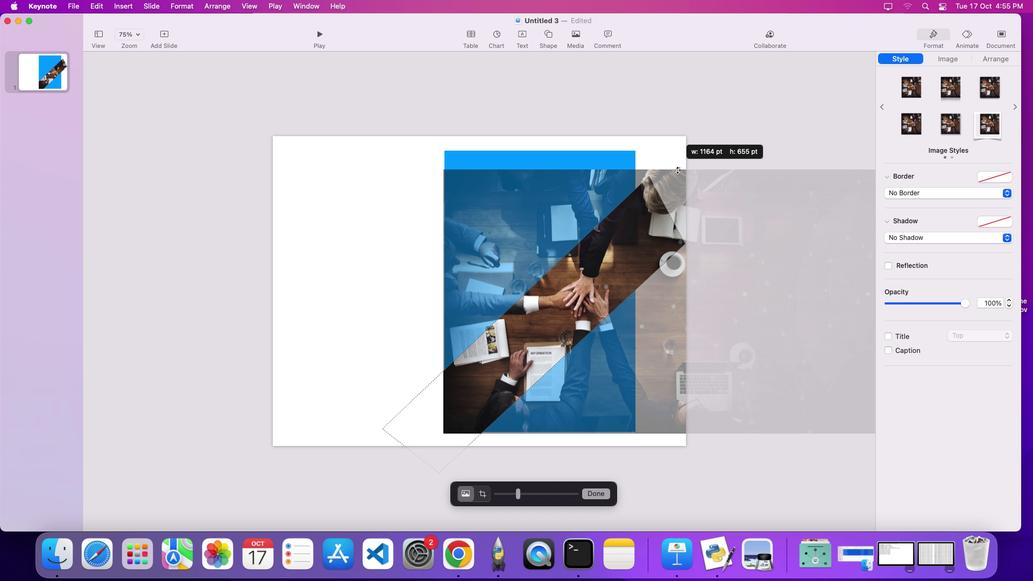 
Action: Mouse pressed left at (678, 170)
Screenshot: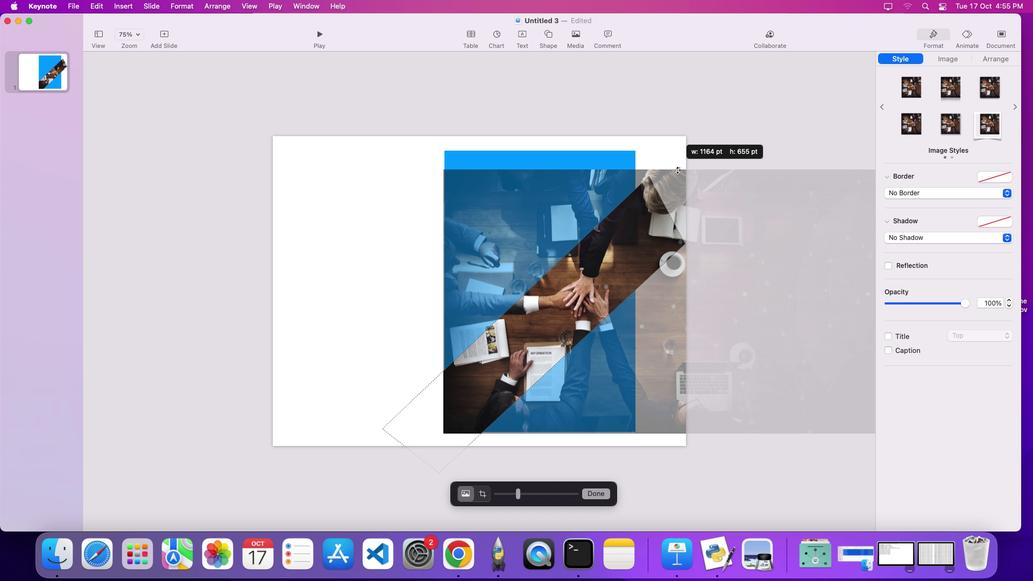 
Action: Mouse moved to (740, 243)
Screenshot: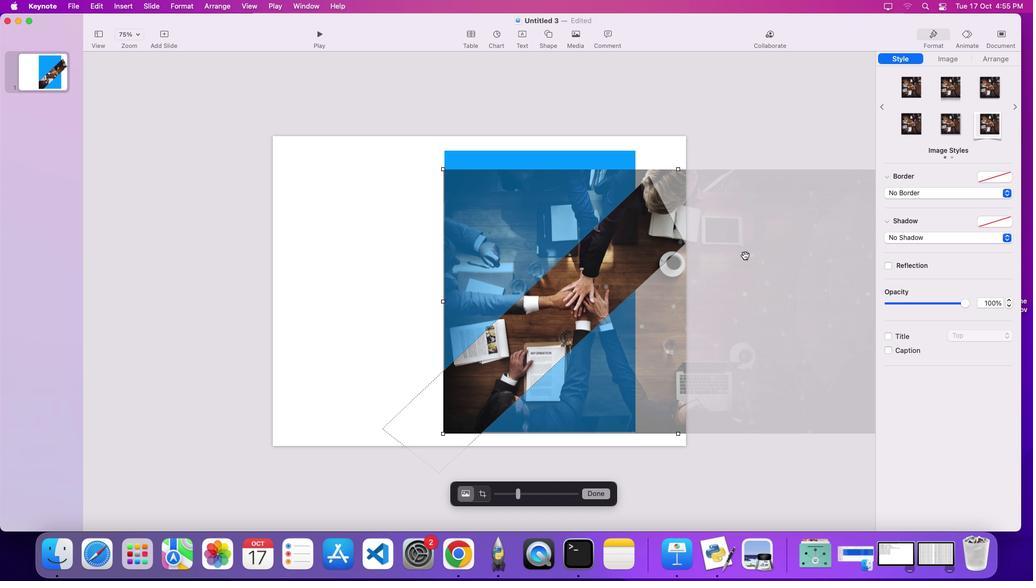 
Action: Mouse pressed left at (740, 243)
Screenshot: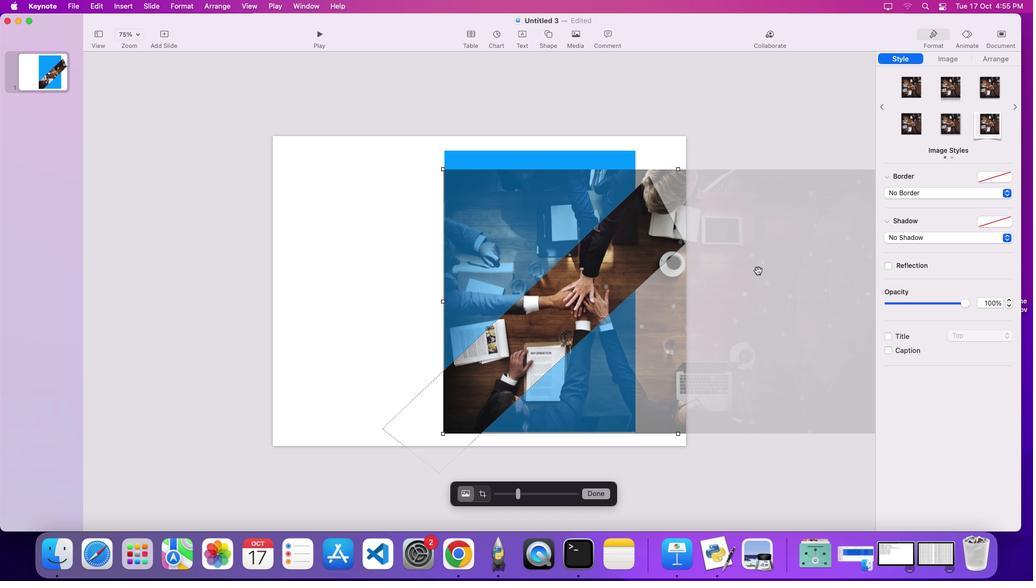
Action: Mouse moved to (778, 298)
Screenshot: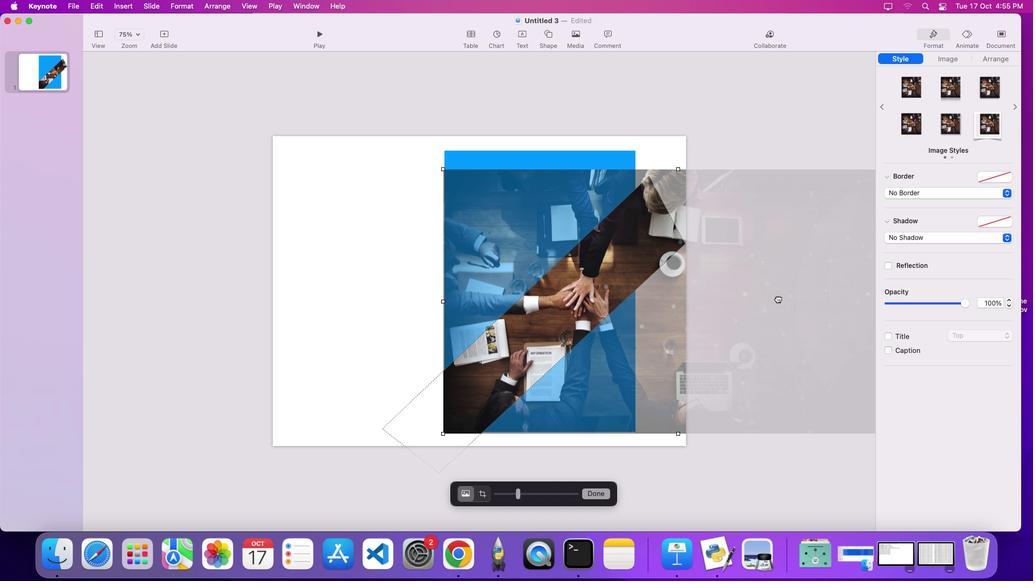 
Action: Mouse pressed left at (778, 298)
Screenshot: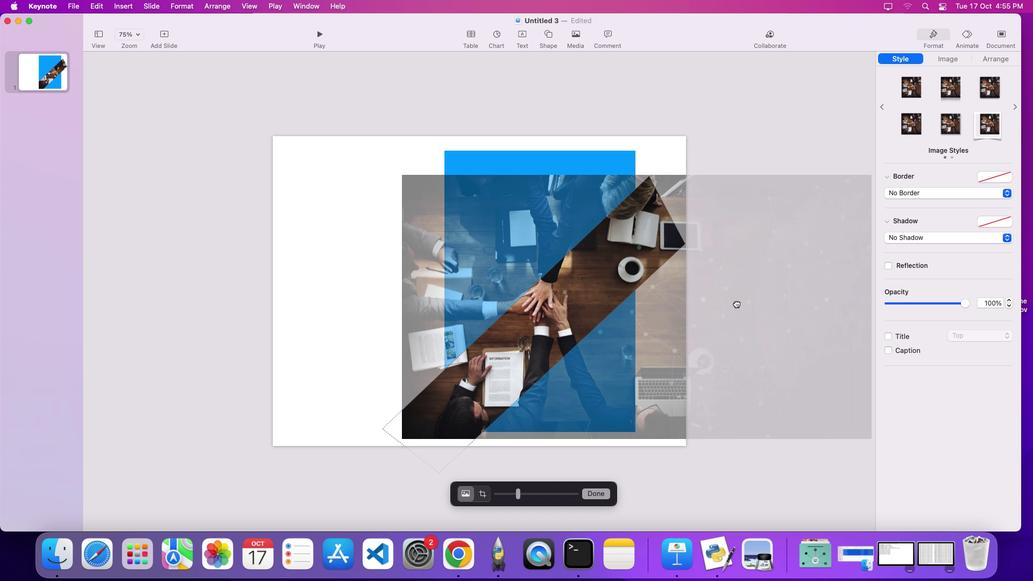 
Action: Mouse moved to (767, 173)
Screenshot: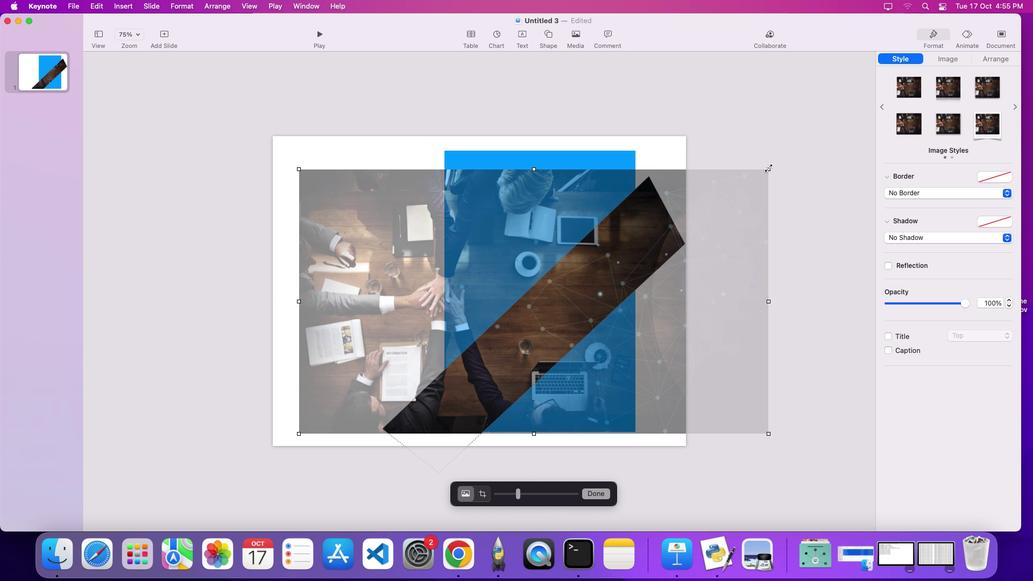
Action: Key pressed Key.shift
Screenshot: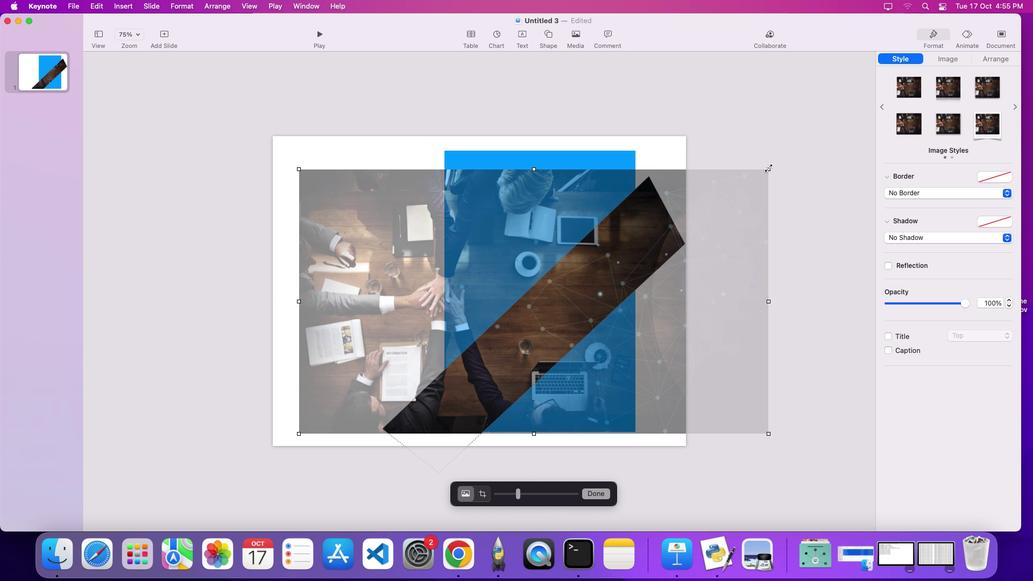 
Action: Mouse moved to (768, 168)
Screenshot: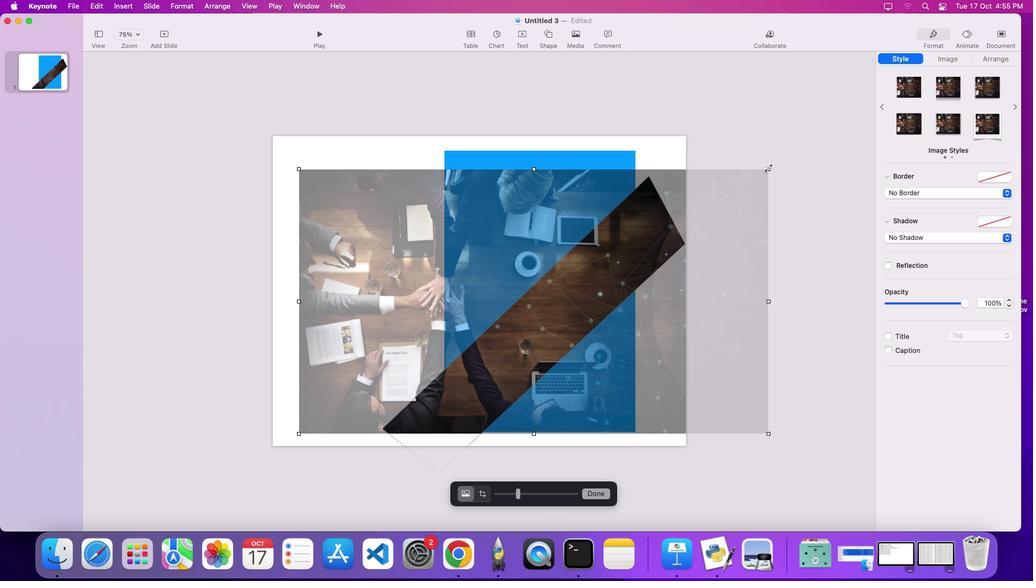
Action: Mouse pressed left at (768, 168)
Screenshot: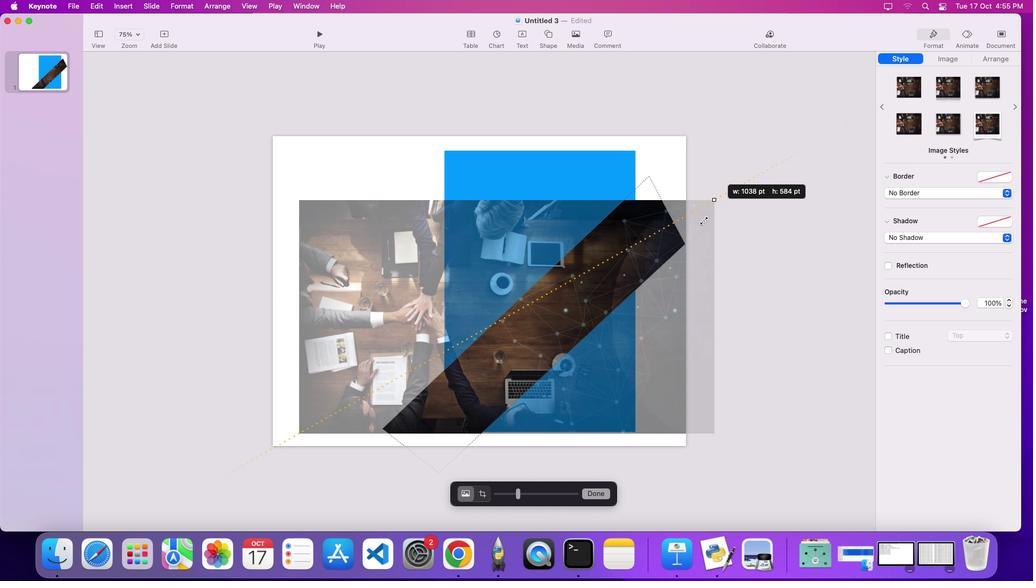 
Action: Mouse moved to (569, 310)
Screenshot: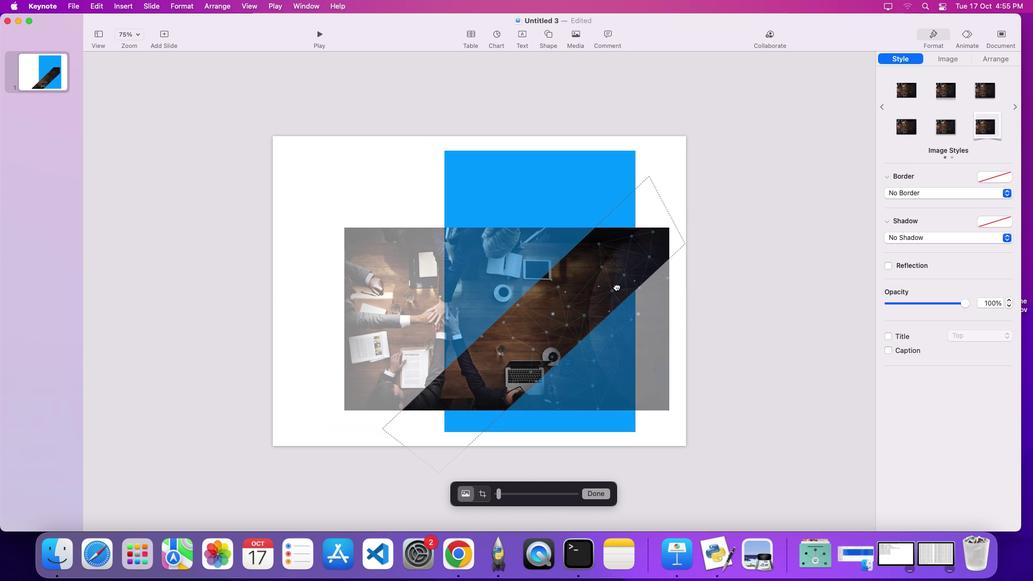 
Action: Mouse pressed left at (569, 310)
Screenshot: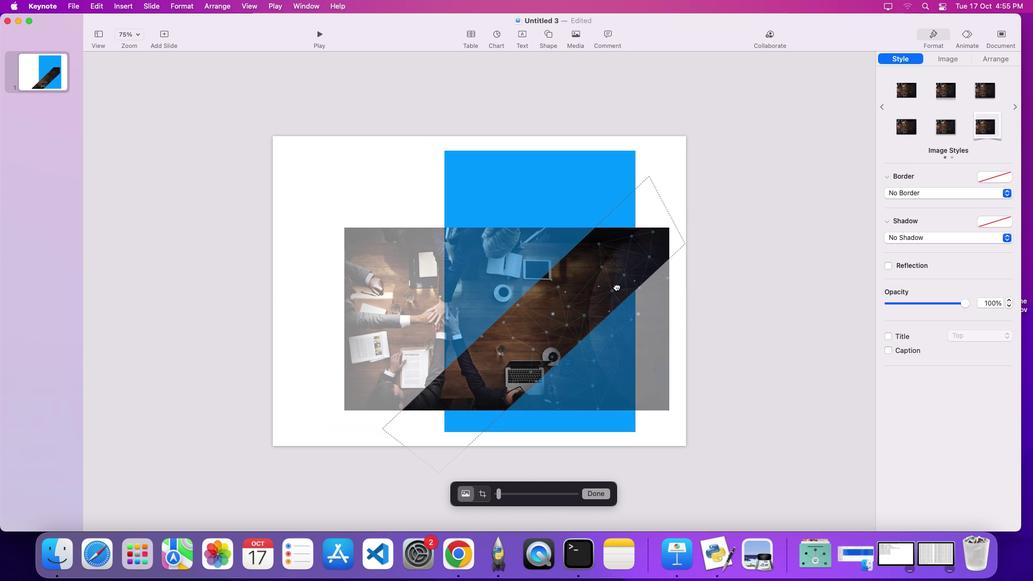 
Action: Mouse moved to (855, 266)
Screenshot: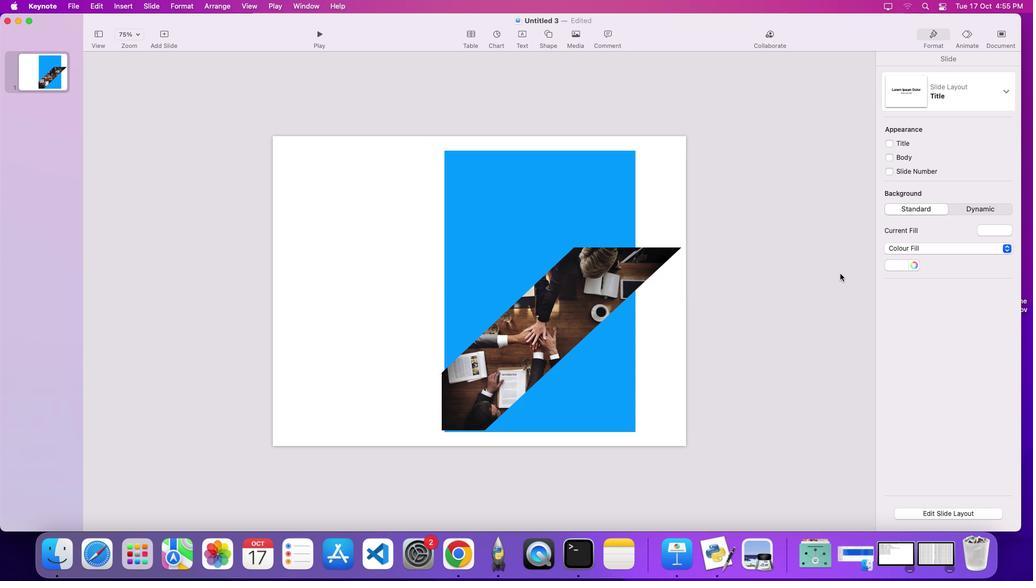 
Action: Mouse pressed left at (855, 266)
Screenshot: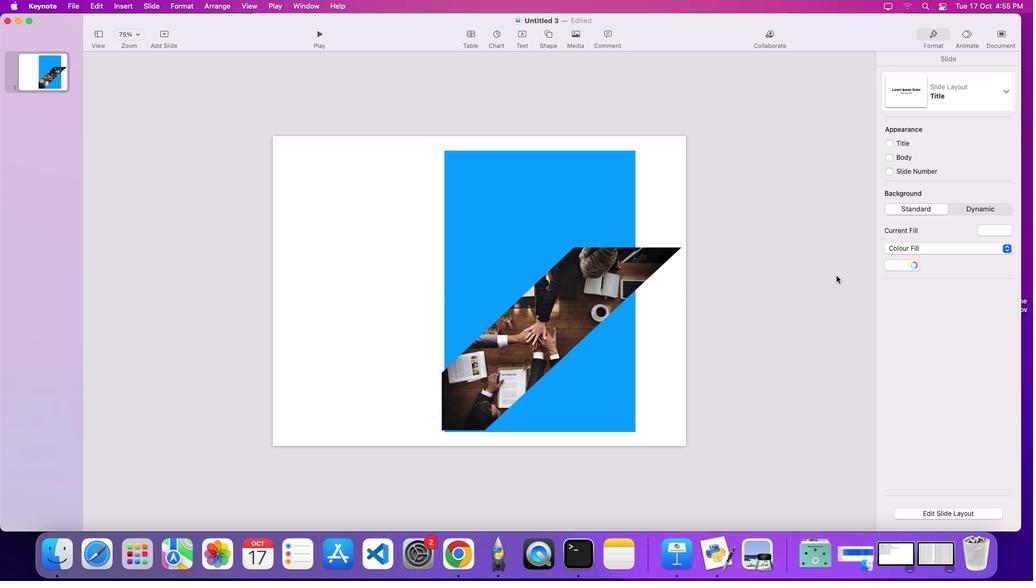 
Action: Mouse moved to (833, 277)
Screenshot: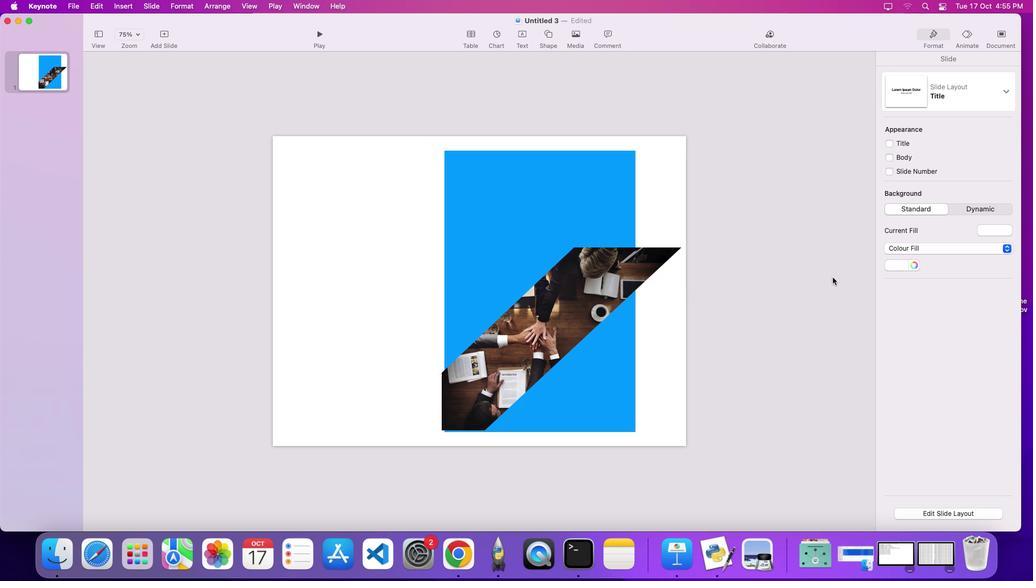 
Action: Key pressed Key.cmd'z''z''z'
Screenshot: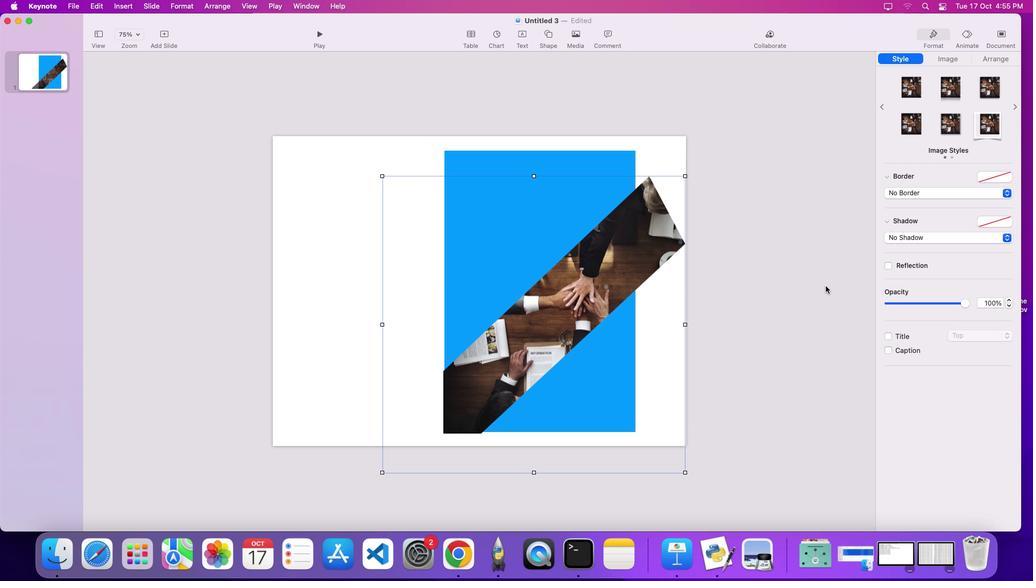 
Action: Mouse moved to (798, 292)
Screenshot: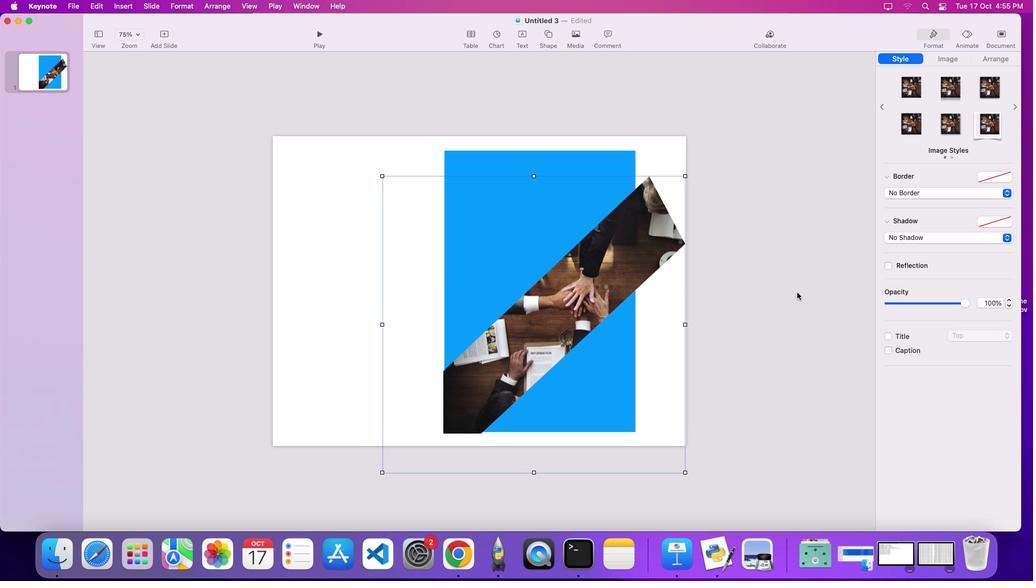 
Action: Key pressed 'z'
Screenshot: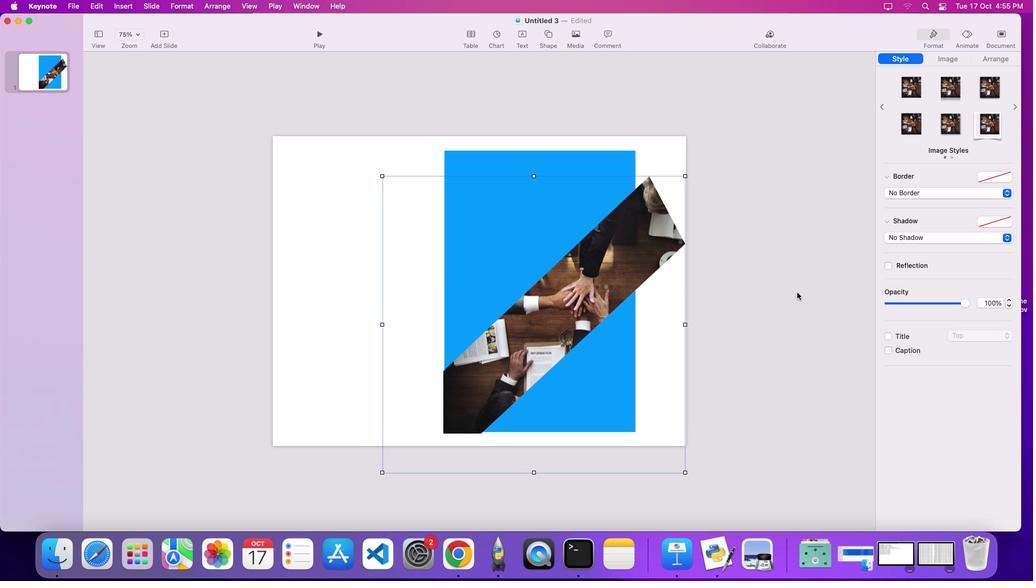 
Action: Mouse moved to (797, 292)
Screenshot: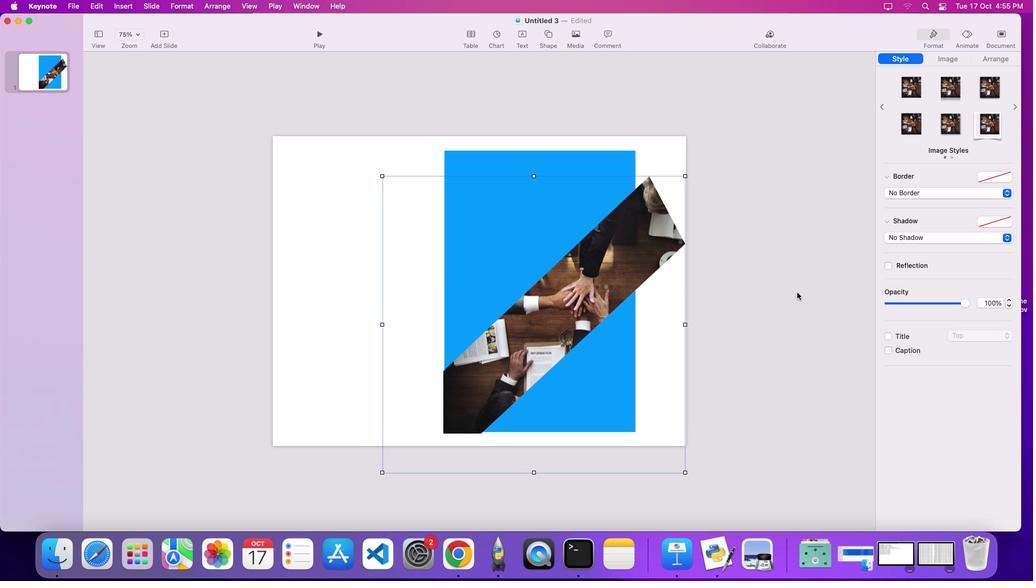 
Action: Key pressed 'z'Key.cmd
Screenshot: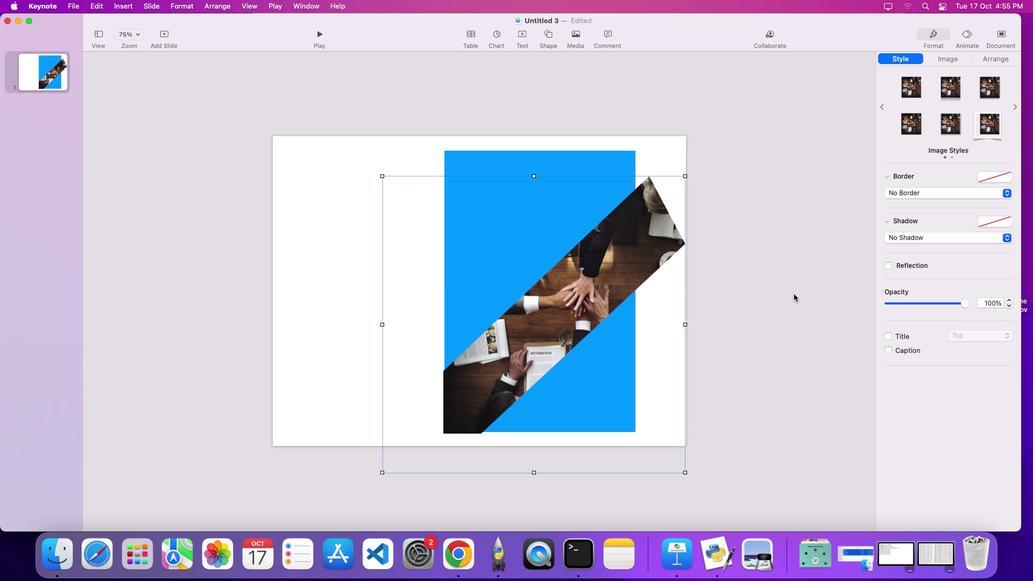 
Action: Mouse moved to (794, 293)
Screenshot: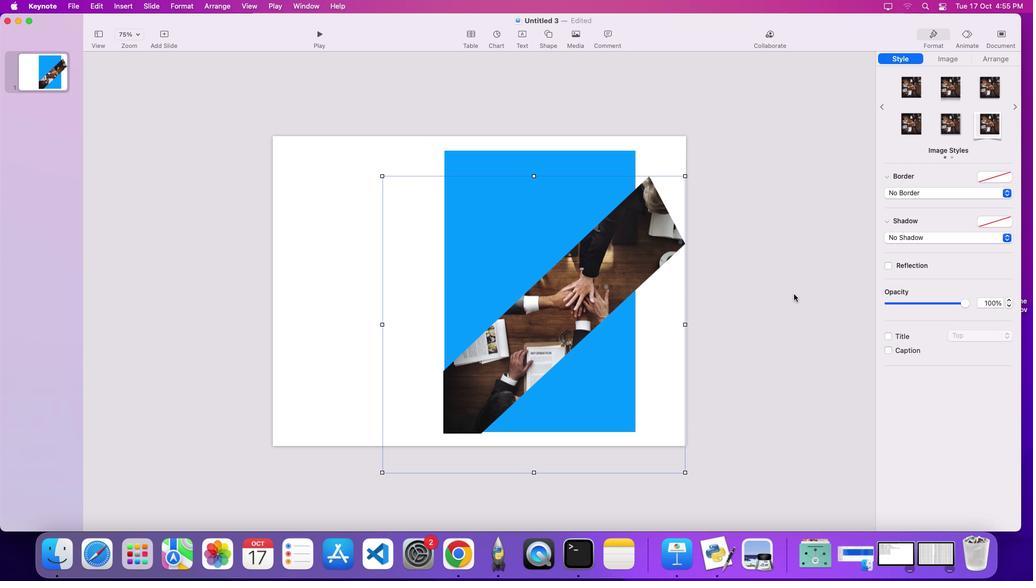 
Action: Key pressed Key.cmd'z'
Screenshot: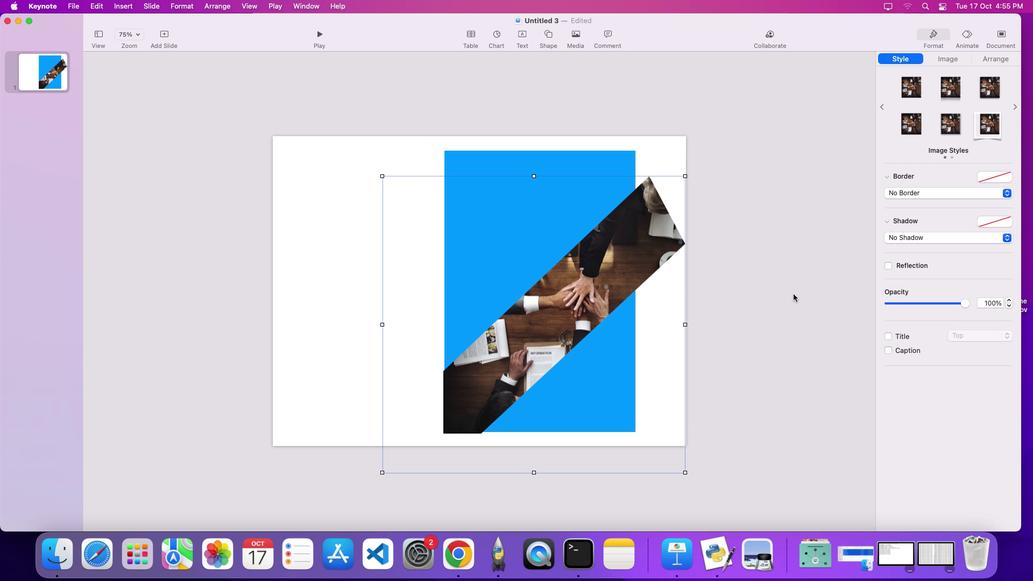 
Action: Mouse moved to (794, 293)
Screenshot: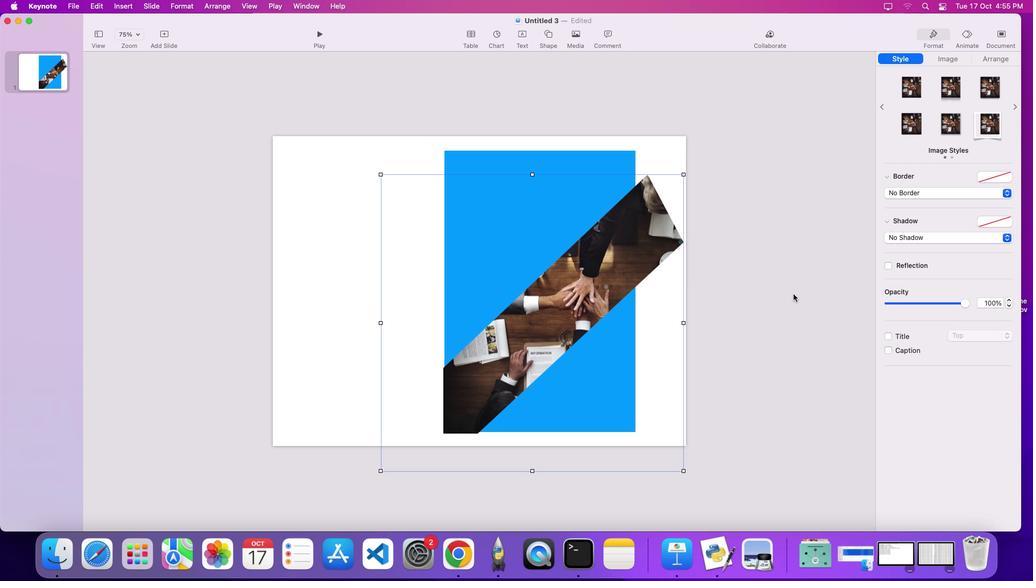 
Action: Key pressed 'z''z''z''z'
Screenshot: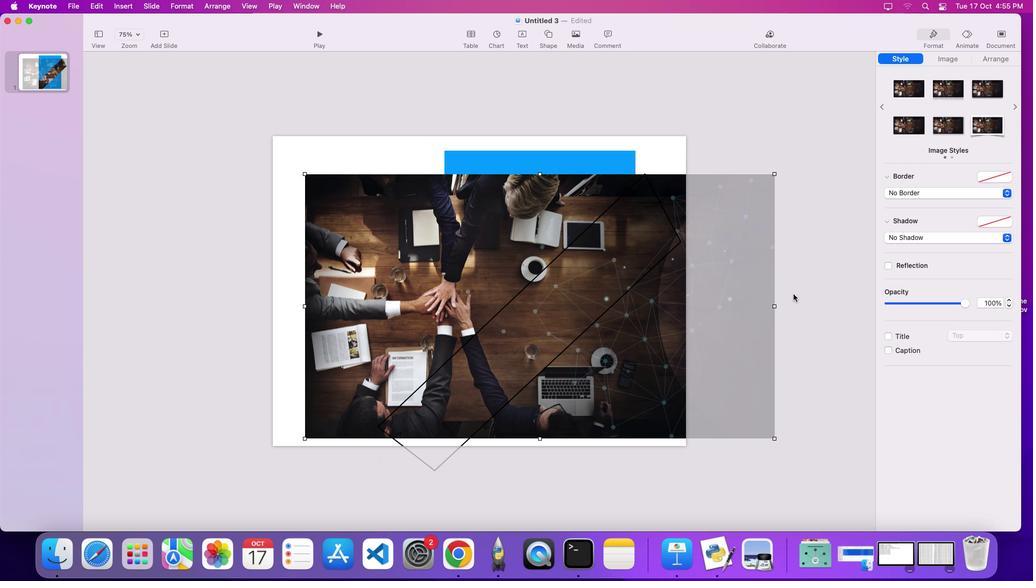 
Action: Mouse moved to (795, 290)
Screenshot: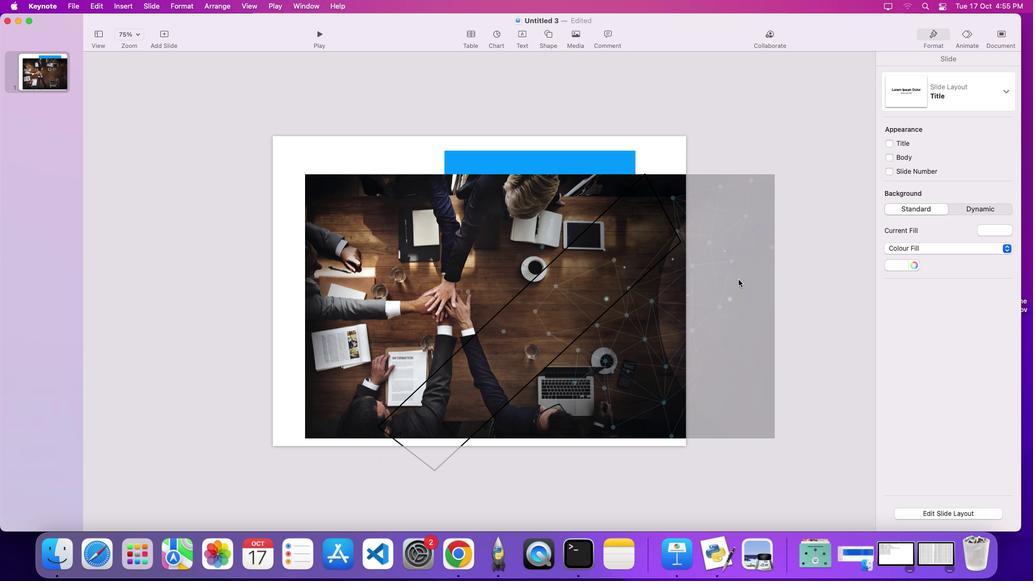 
Action: Mouse pressed left at (795, 290)
Screenshot: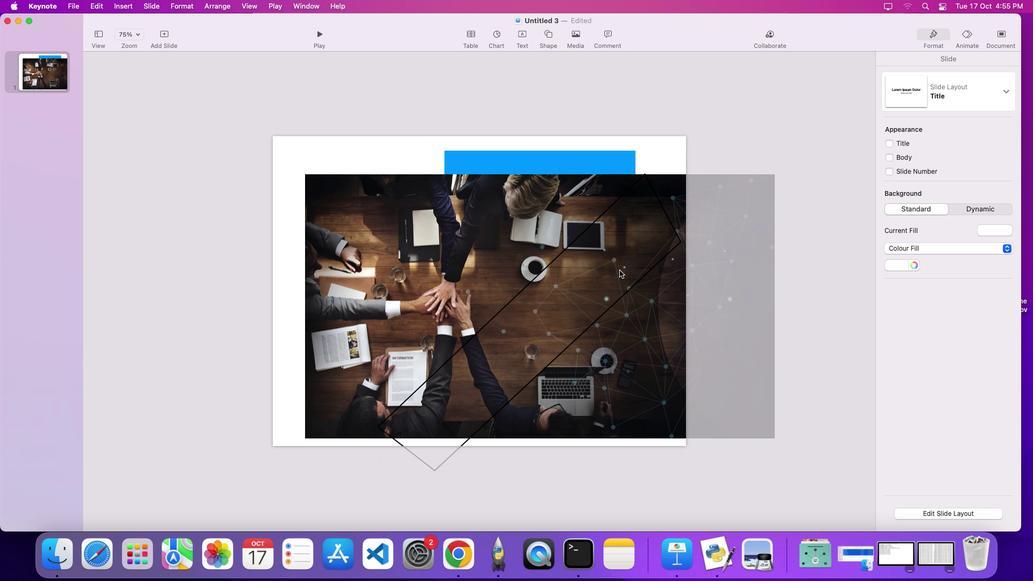 
Action: Mouse moved to (559, 251)
Screenshot: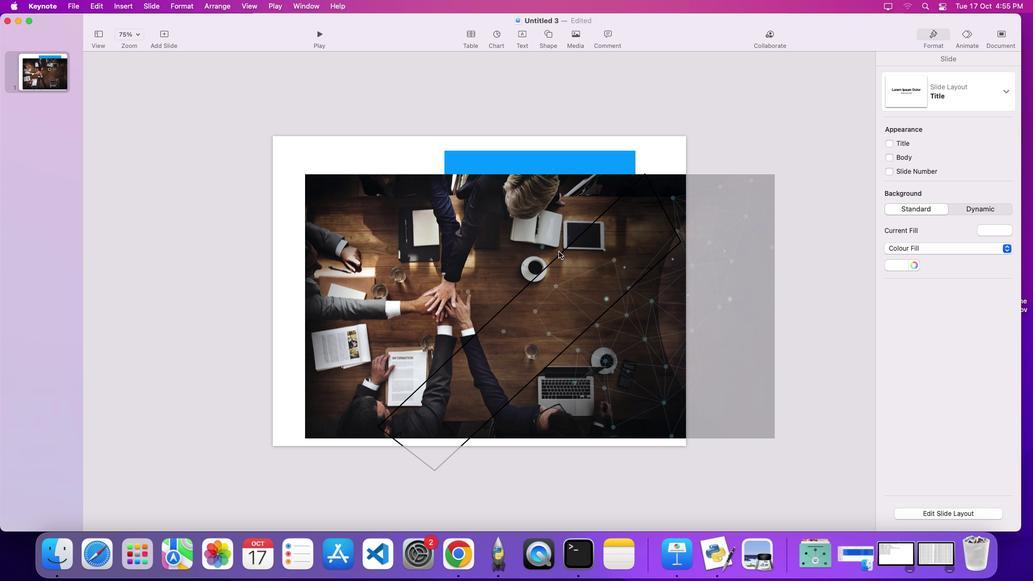 
Action: Mouse pressed left at (559, 251)
Screenshot: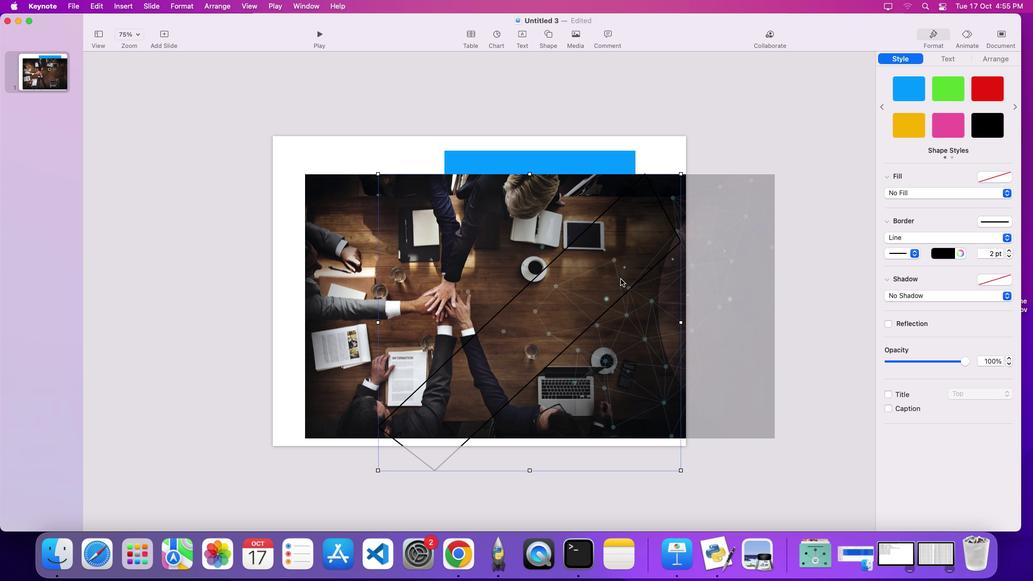 
Action: Mouse moved to (688, 298)
Screenshot: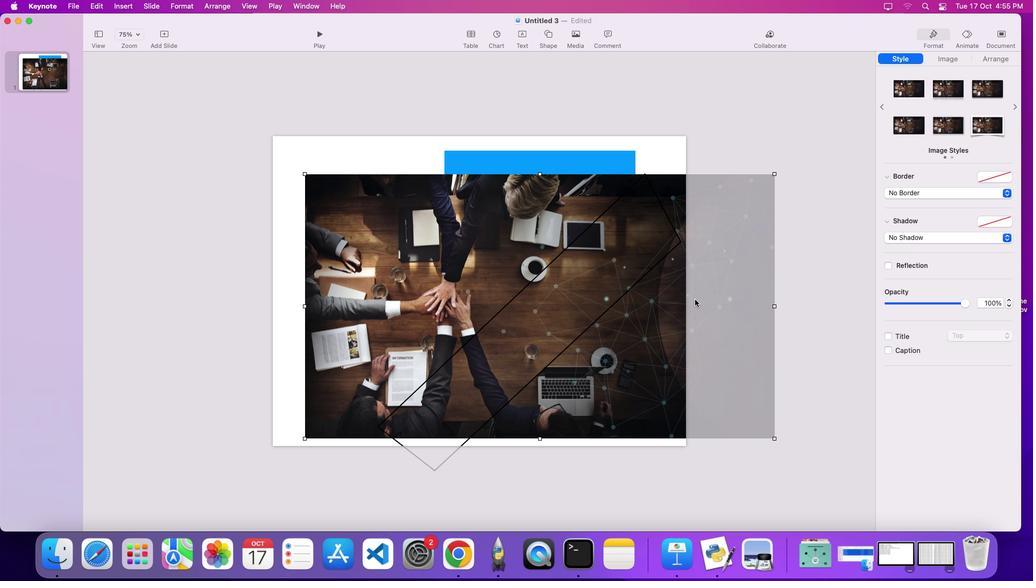 
Action: Mouse pressed left at (688, 298)
Screenshot: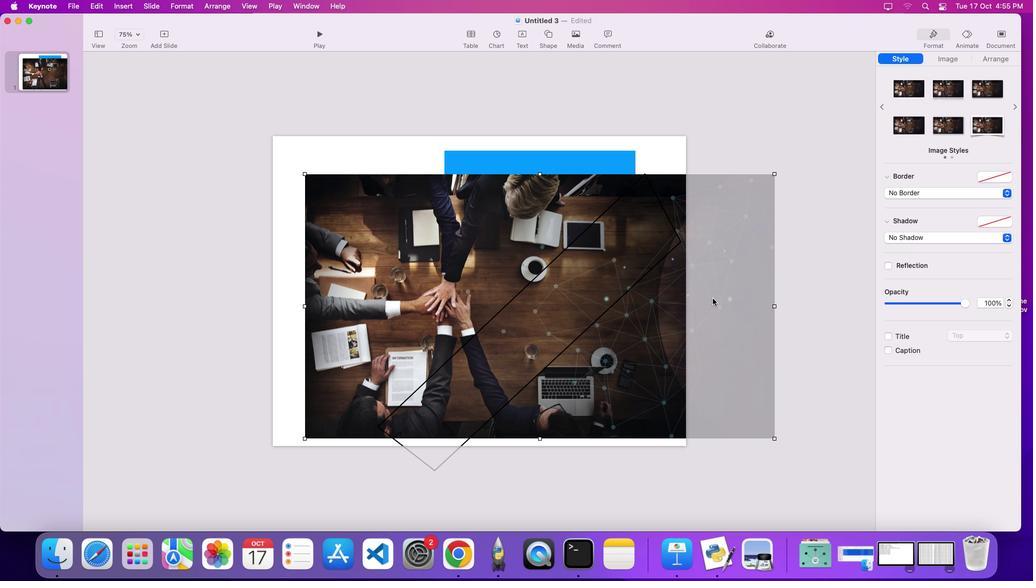 
Action: Mouse moved to (713, 296)
Screenshot: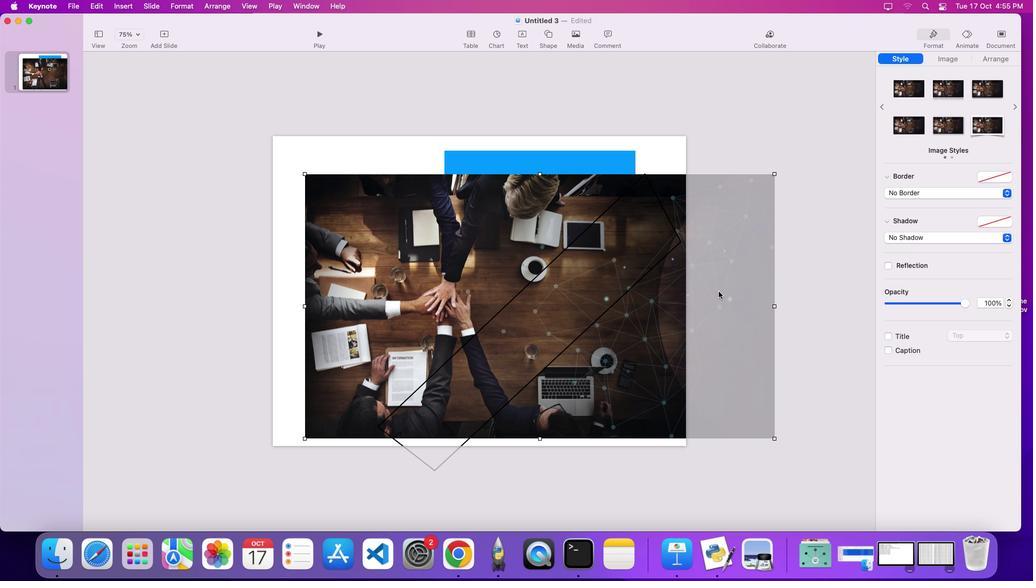 
Action: Mouse pressed left at (713, 296)
Screenshot: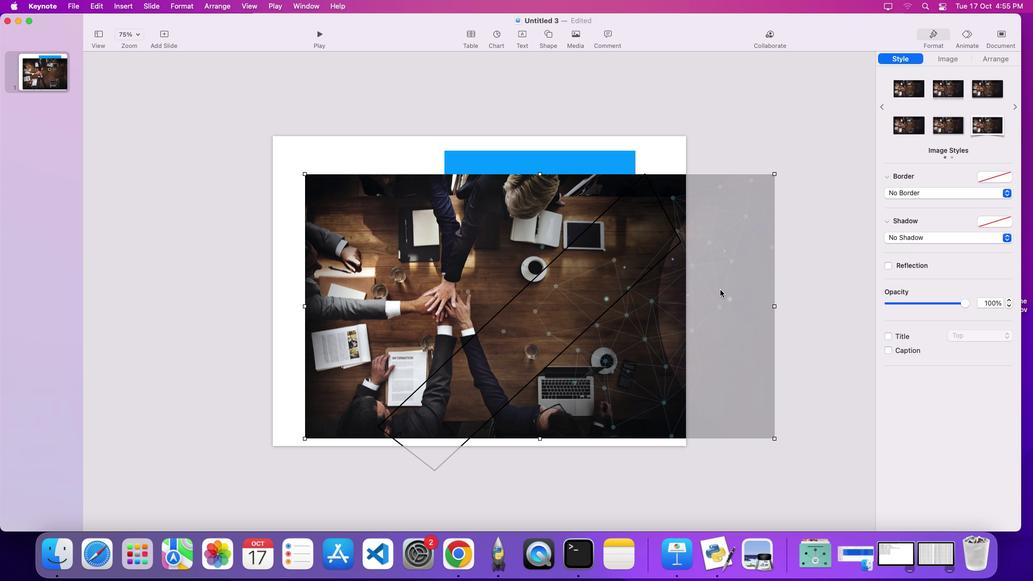 
Action: Mouse moved to (723, 287)
Screenshot: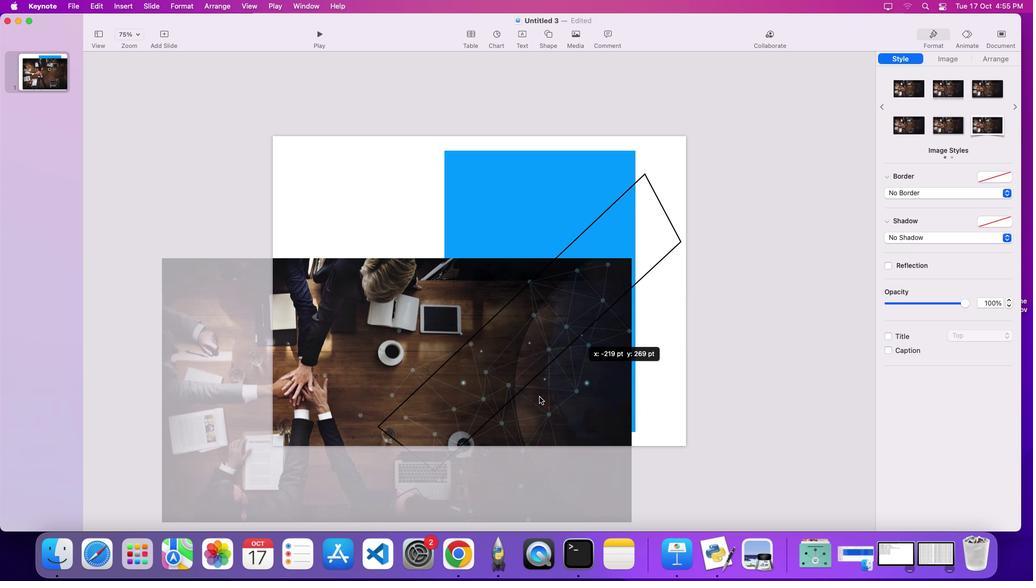 
Action: Mouse pressed left at (723, 287)
Screenshot: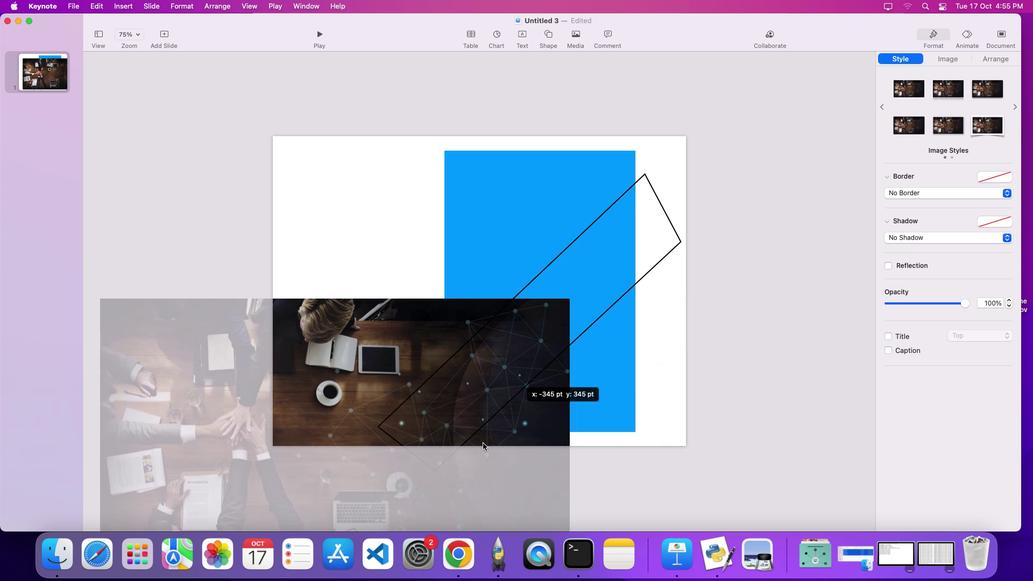 
Action: Mouse moved to (501, 407)
Screenshot: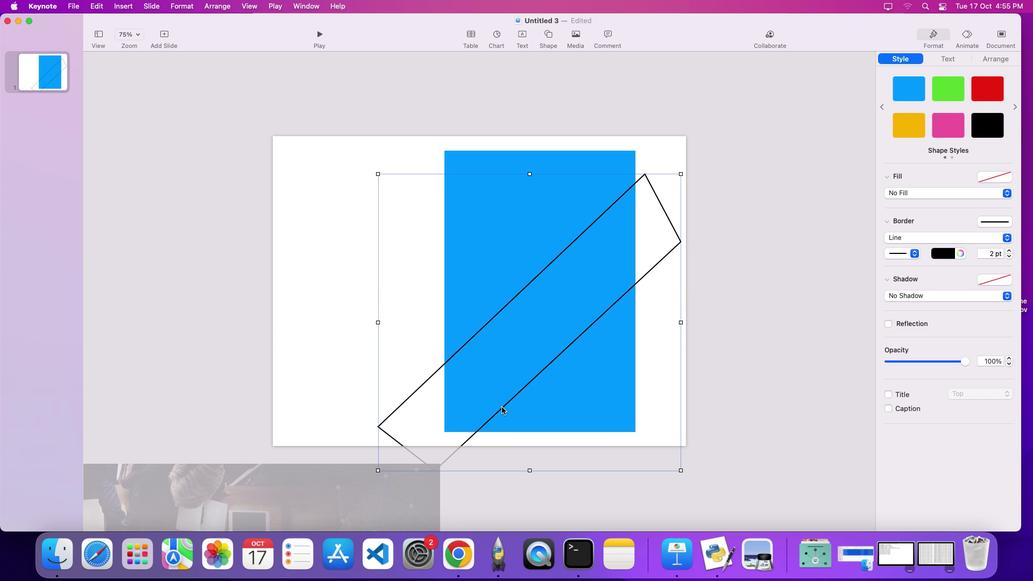 
Action: Mouse pressed left at (501, 407)
Screenshot: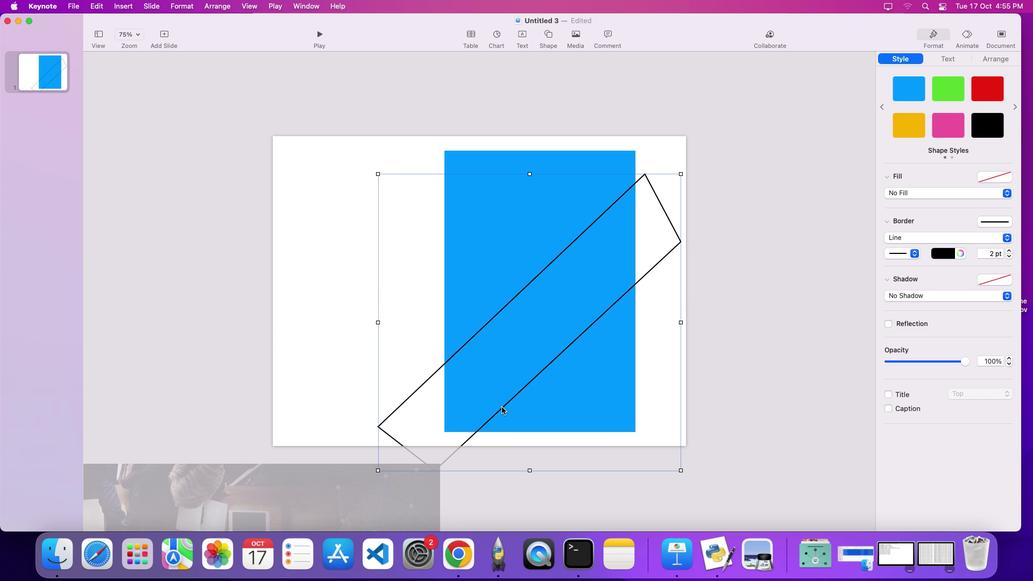 
Action: Mouse pressed right at (501, 407)
Screenshot: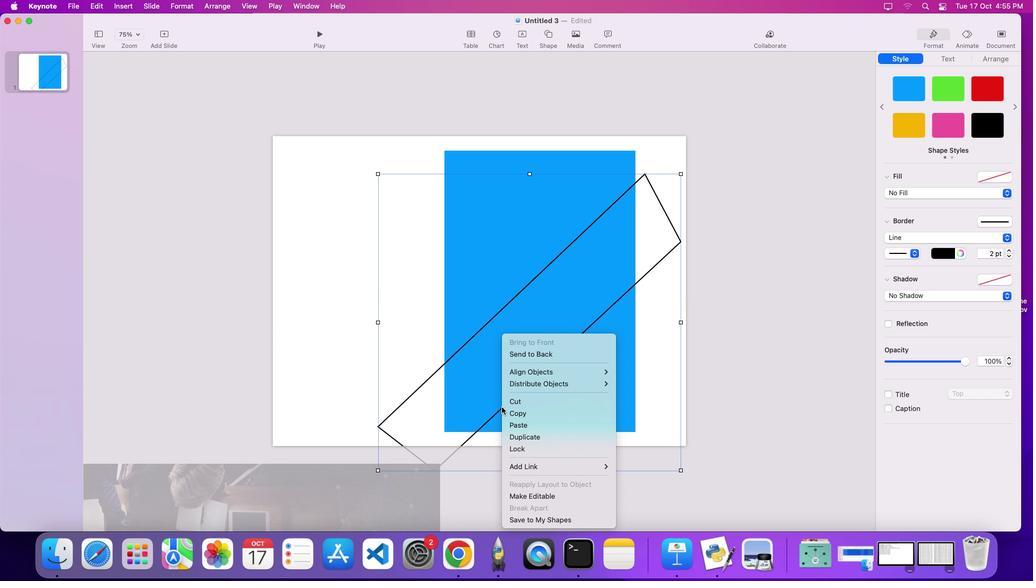 
Action: Mouse moved to (541, 491)
Screenshot: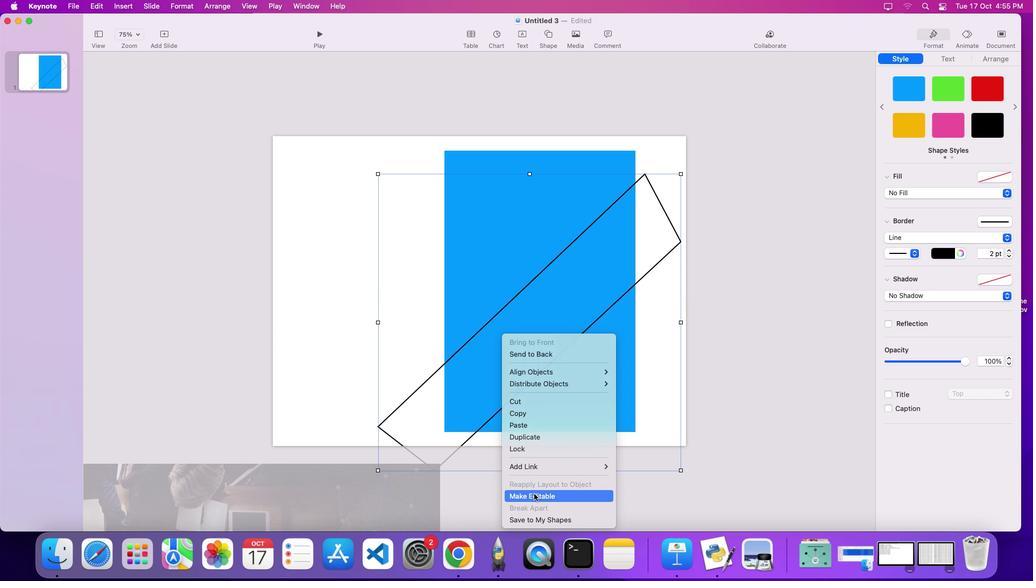 
Action: Mouse pressed left at (541, 491)
Screenshot: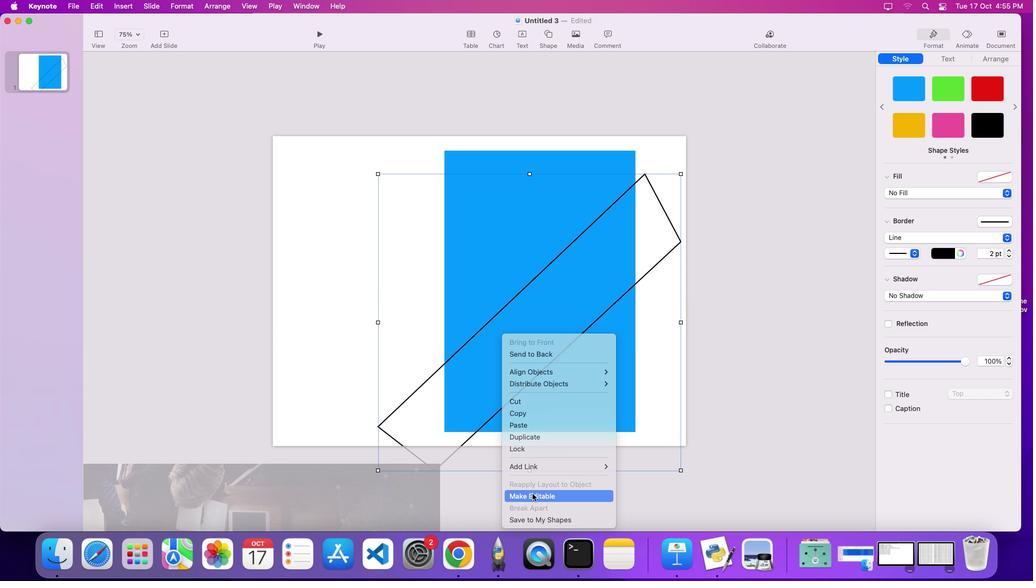 
Action: Mouse moved to (379, 427)
Screenshot: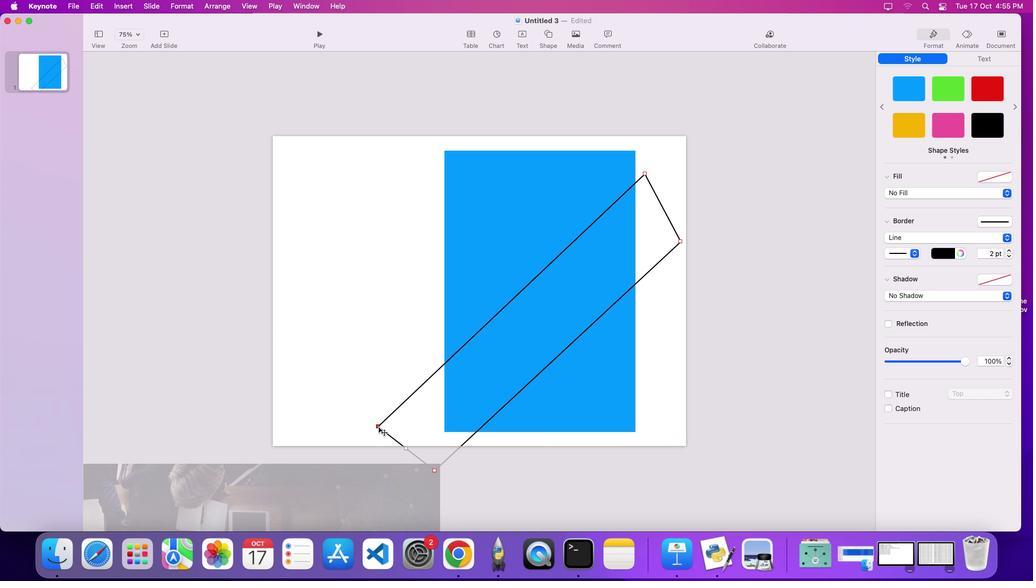 
Action: Mouse pressed left at (379, 427)
Screenshot: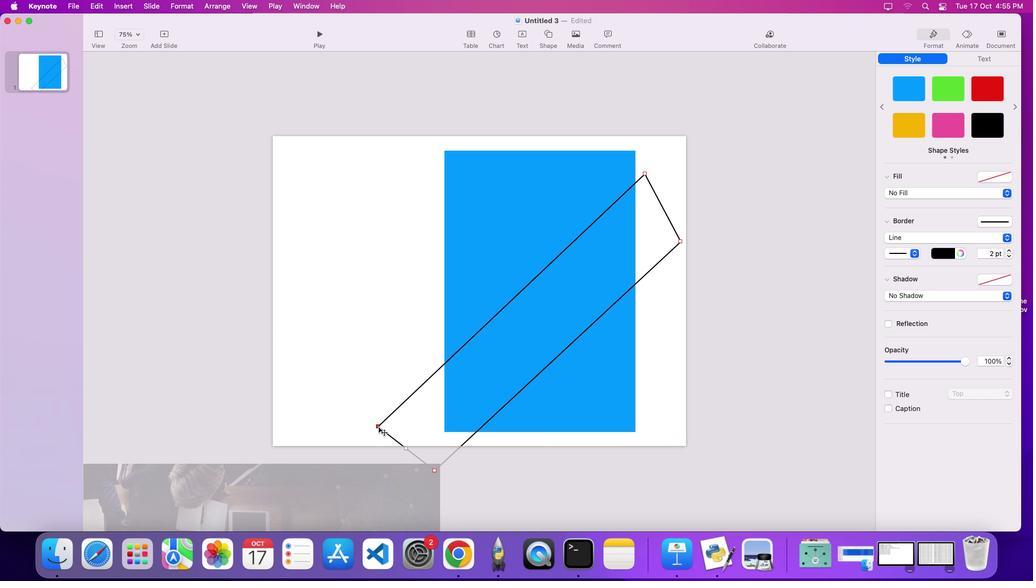 
Action: Mouse moved to (379, 427)
Screenshot: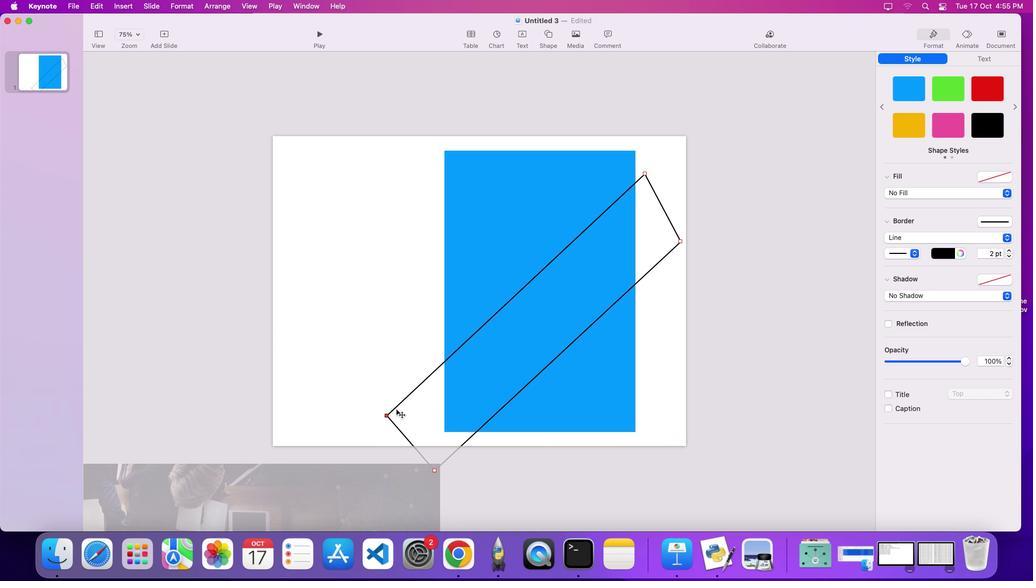 
Action: Key pressed Key.shift
Screenshot: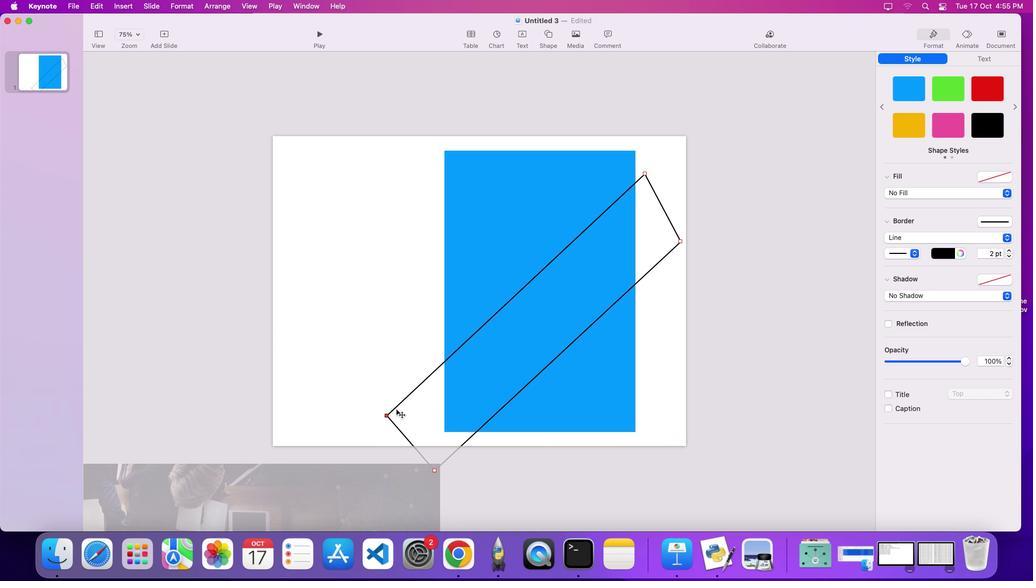 
Action: Mouse moved to (435, 471)
Screenshot: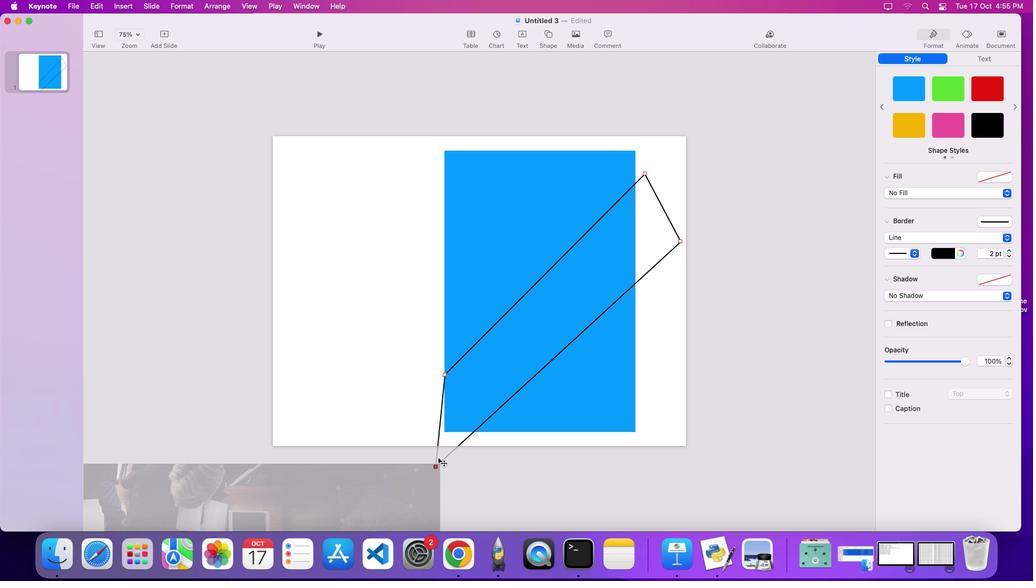 
Action: Mouse pressed left at (435, 471)
Screenshot: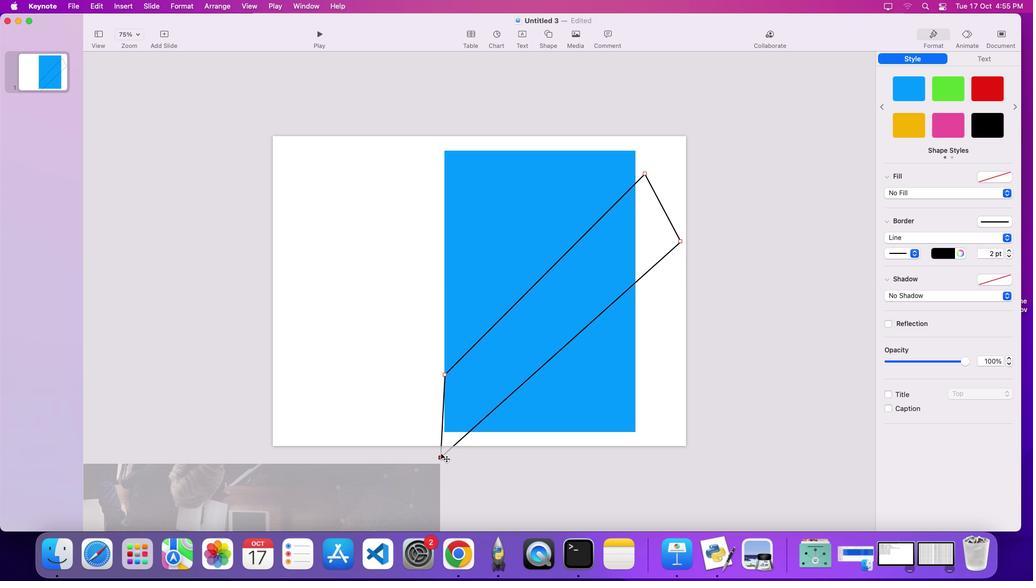 
Action: Mouse moved to (681, 240)
Screenshot: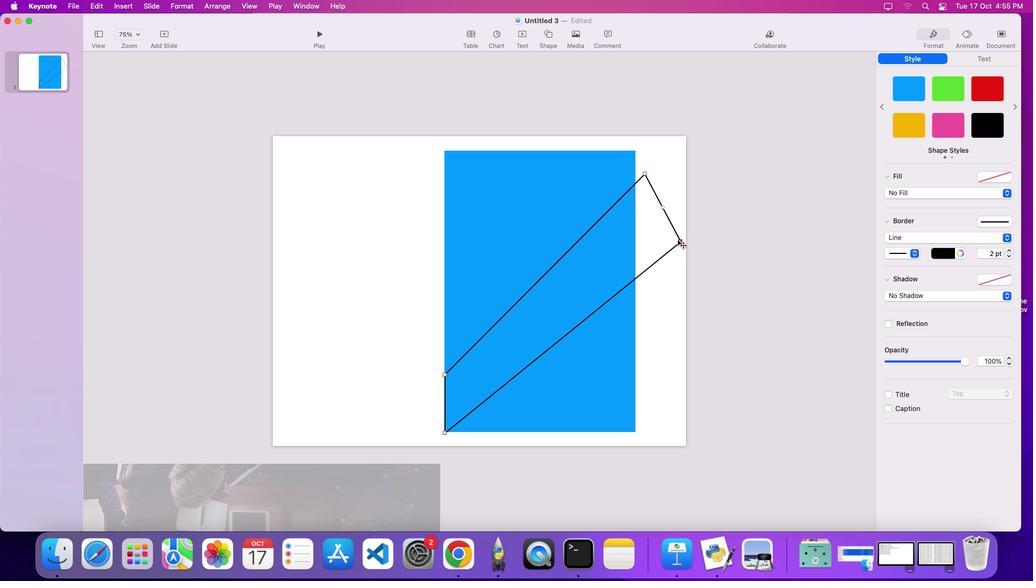 
Action: Mouse pressed left at (681, 240)
Screenshot: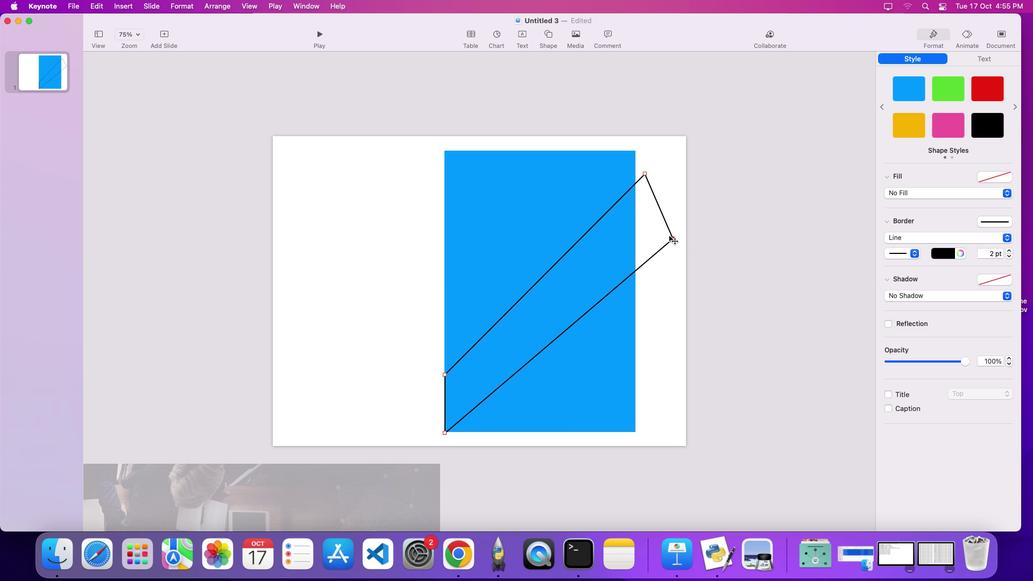 
Action: Mouse moved to (643, 171)
Screenshot: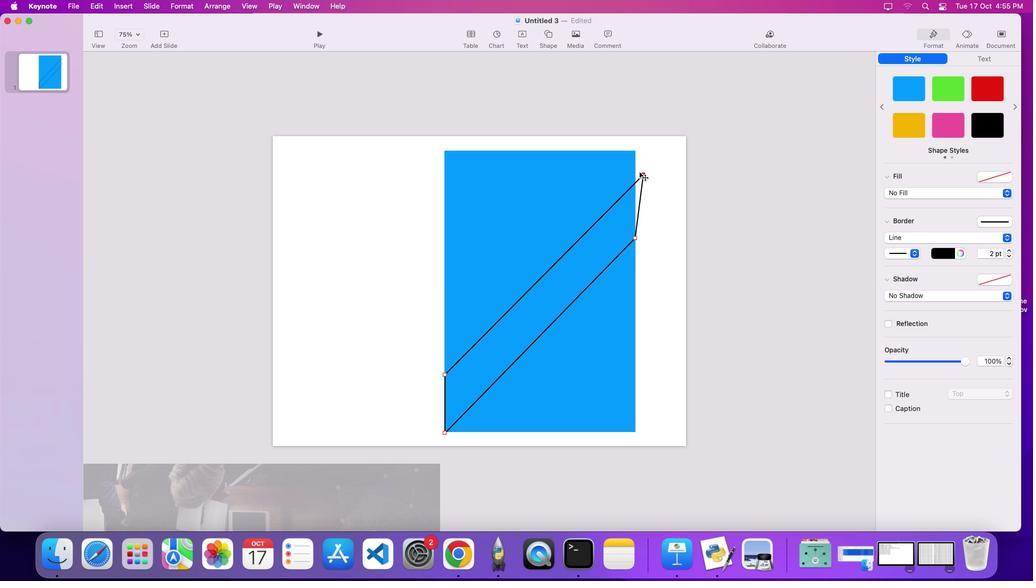 
Action: Mouse pressed left at (643, 171)
Screenshot: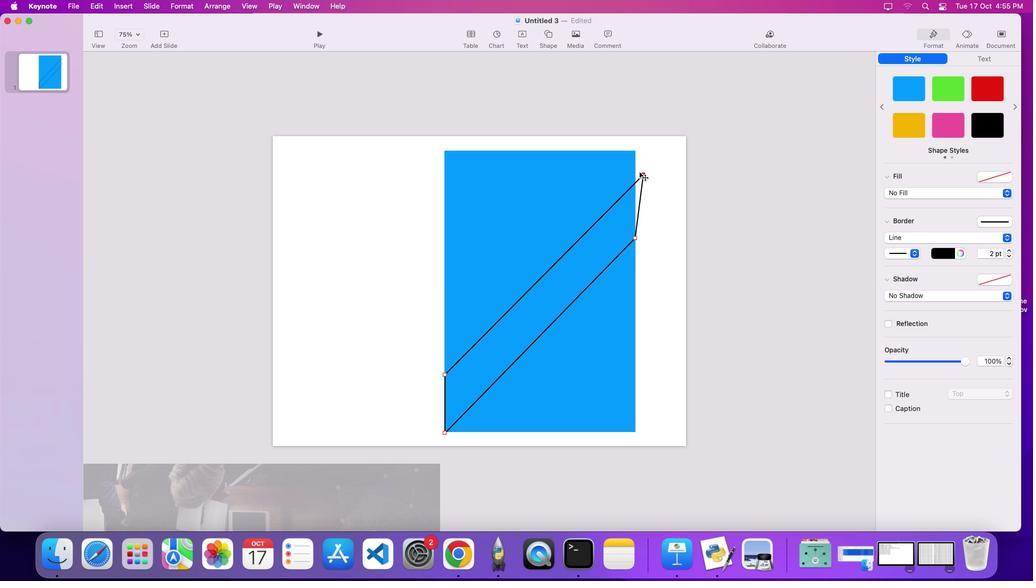 
Action: Mouse moved to (370, 489)
Screenshot: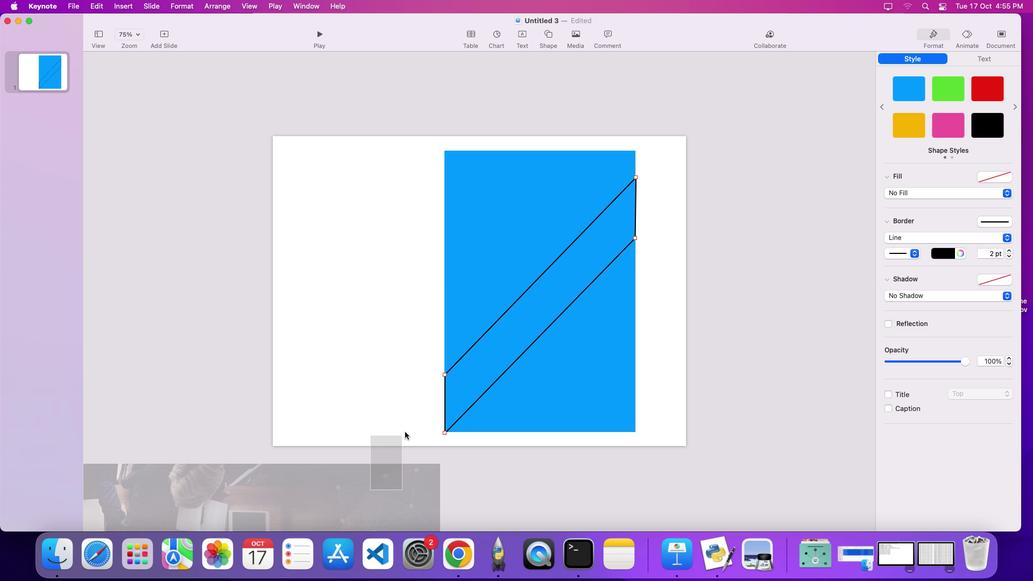 
Action: Mouse pressed left at (370, 489)
Screenshot: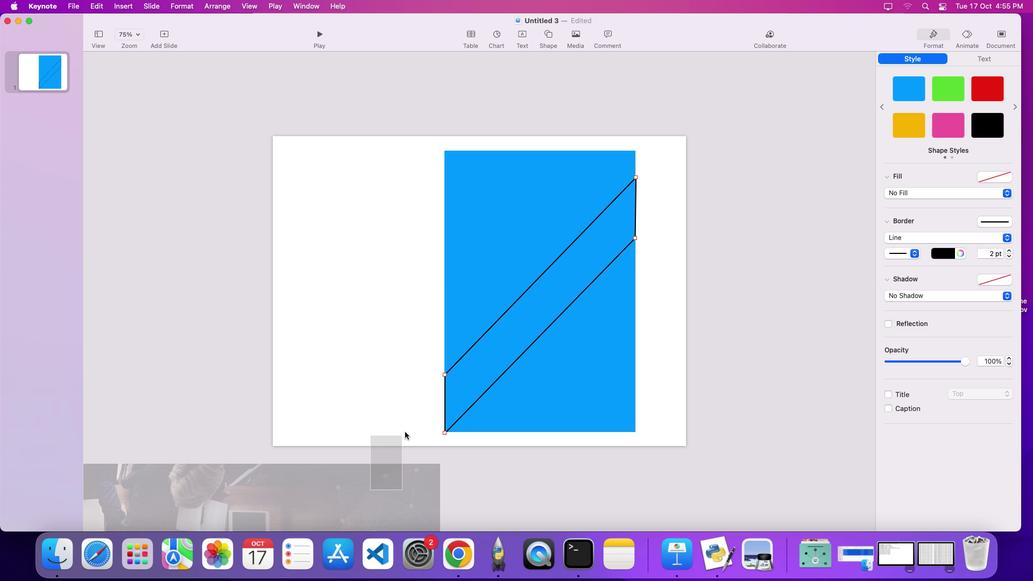 
Action: Mouse moved to (377, 493)
Screenshot: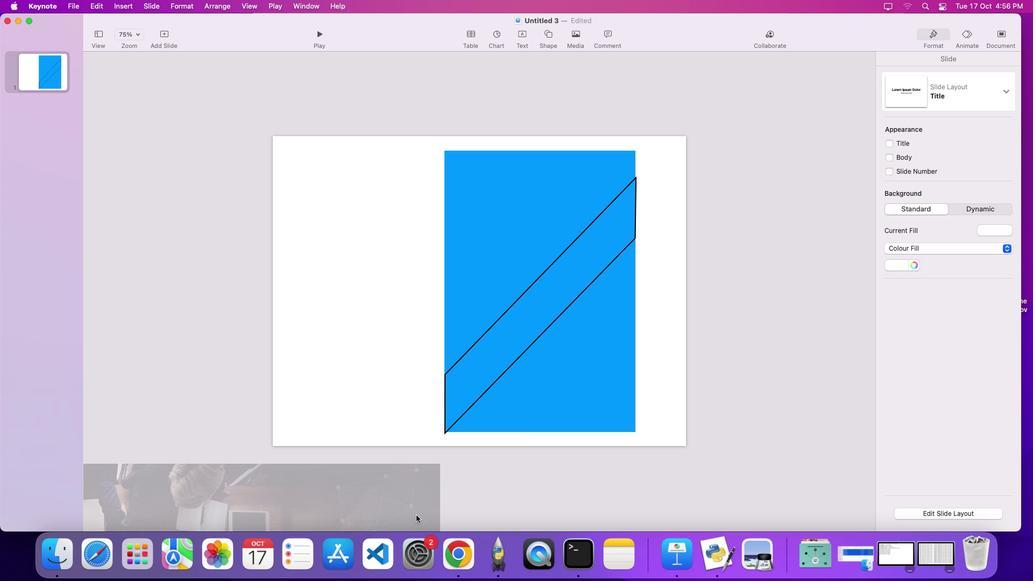 
Action: Mouse pressed left at (377, 493)
Screenshot: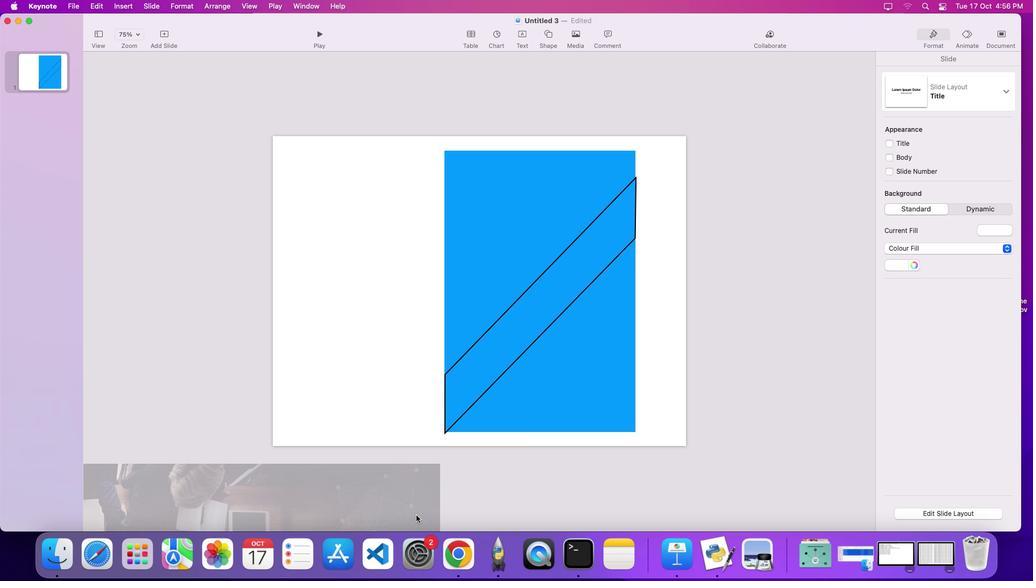 
Action: Mouse moved to (416, 515)
Screenshot: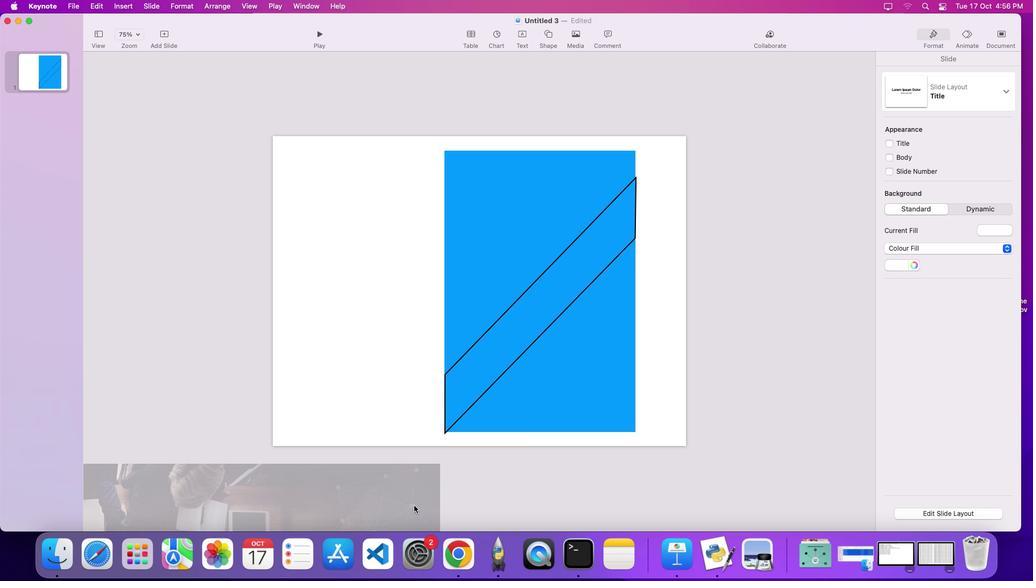 
Action: Mouse pressed left at (416, 515)
Screenshot: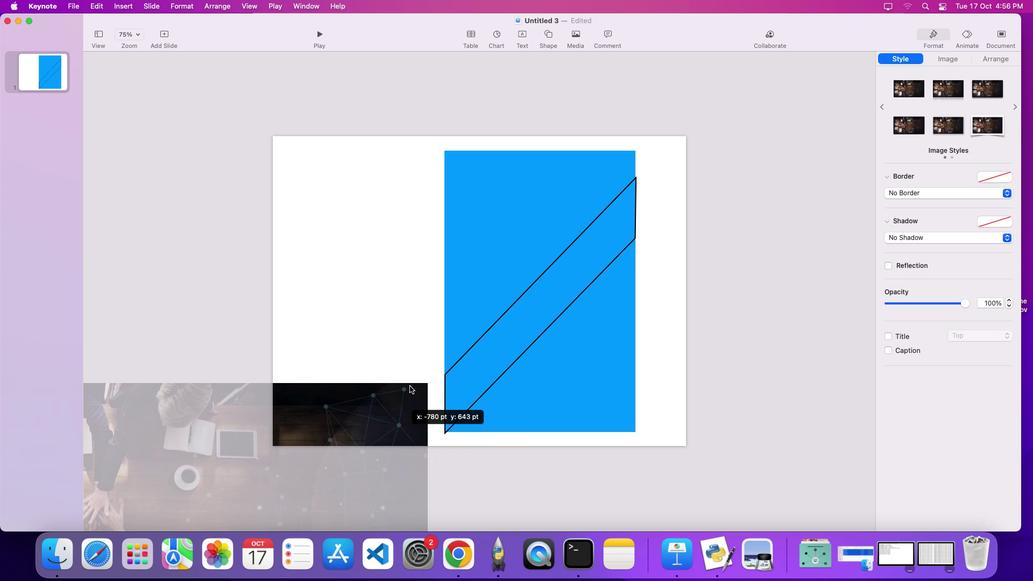 
Action: Mouse moved to (585, 282)
Screenshot: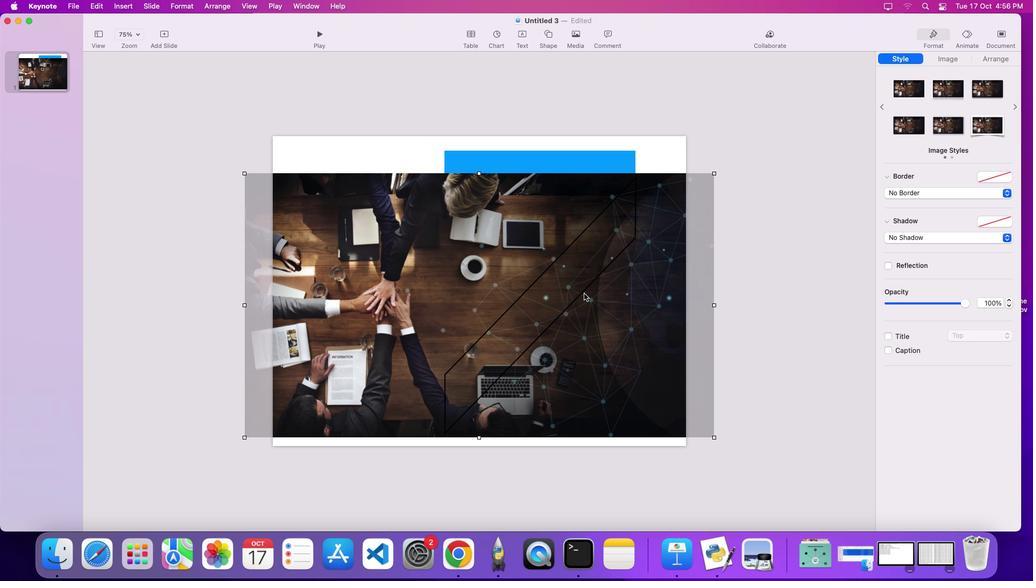 
Action: Key pressed Key.caps_lock
Screenshot: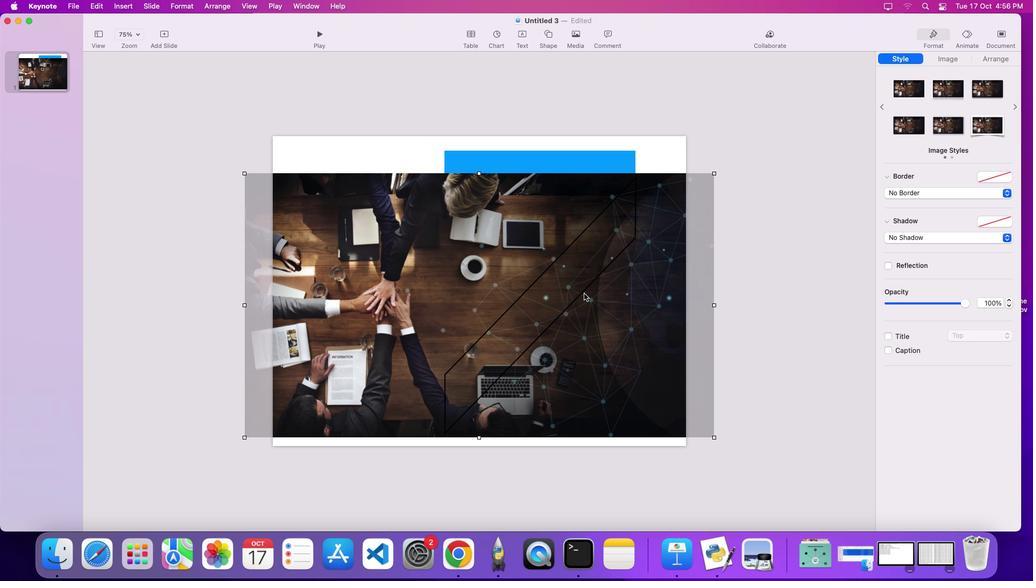 
Action: Mouse moved to (584, 293)
Screenshot: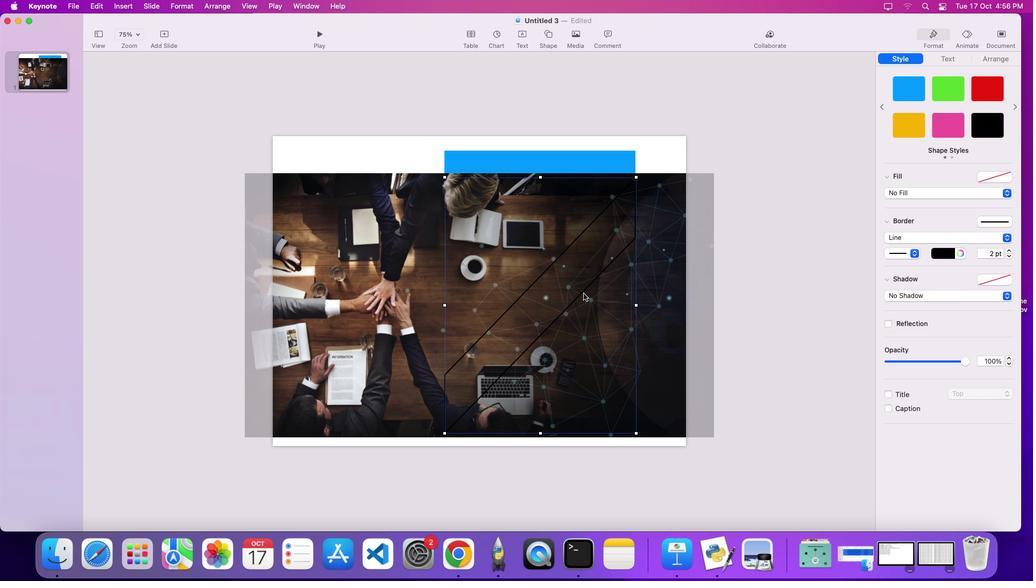 
Action: Mouse pressed left at (584, 293)
Screenshot: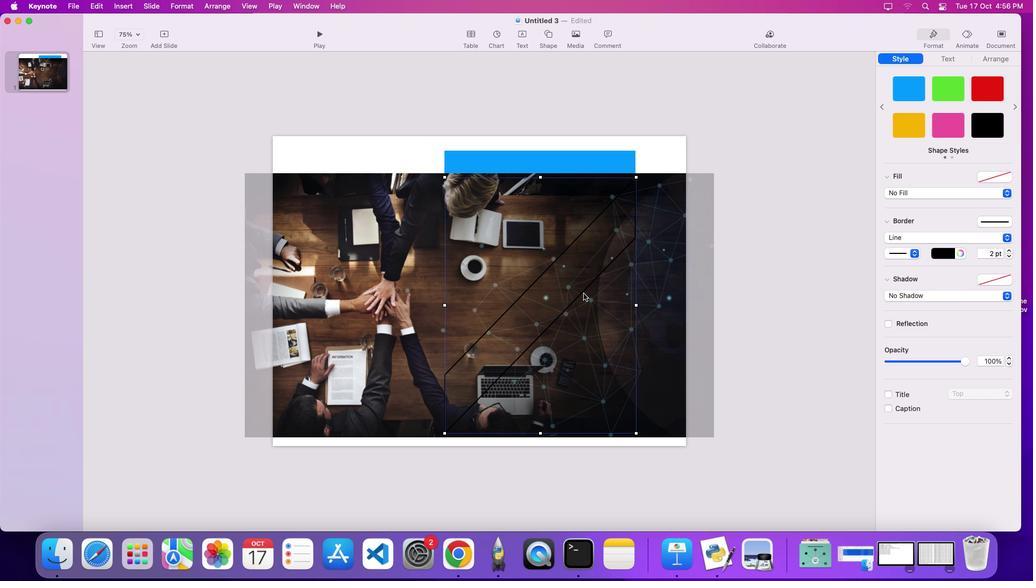 
Action: Mouse moved to (188, 8)
Screenshot: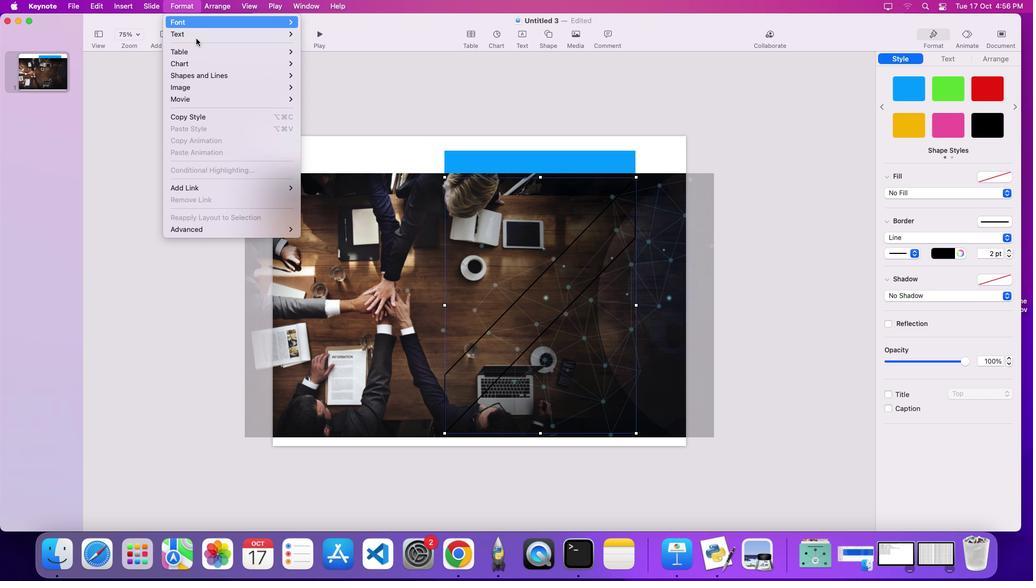 
Action: Mouse pressed left at (188, 8)
Screenshot: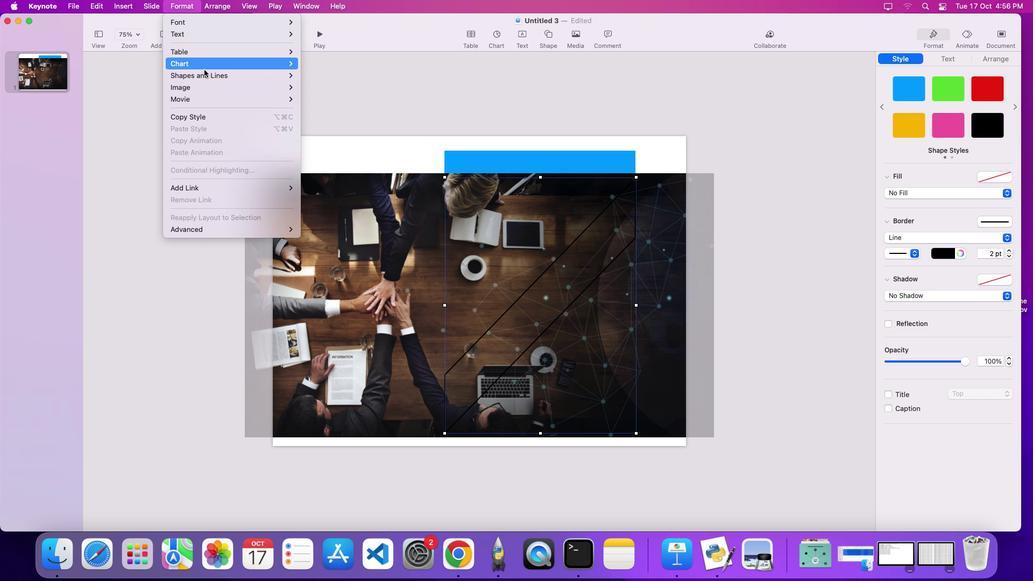 
Action: Mouse moved to (461, 89)
Screenshot: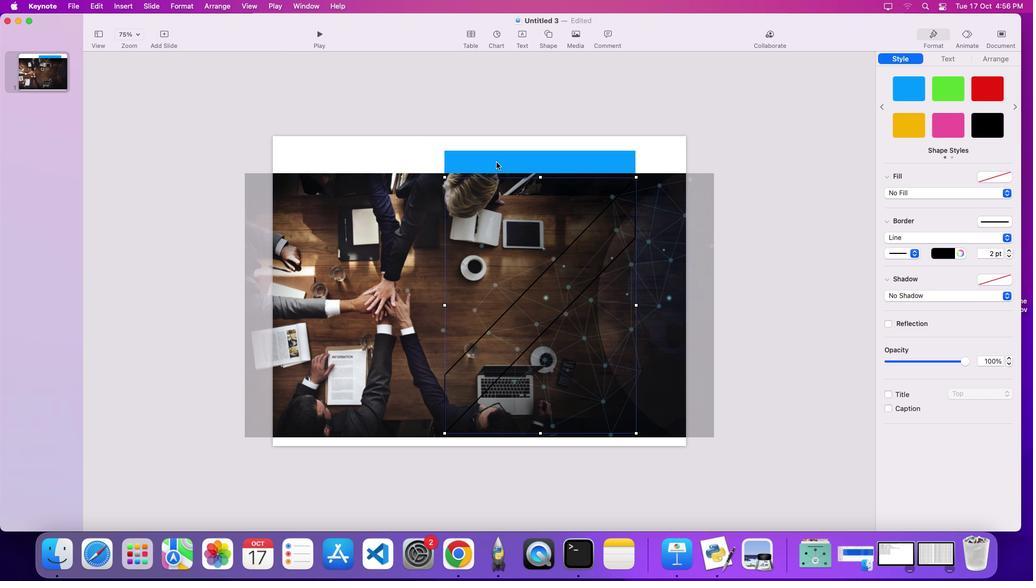 
Action: Mouse pressed left at (461, 89)
Screenshot: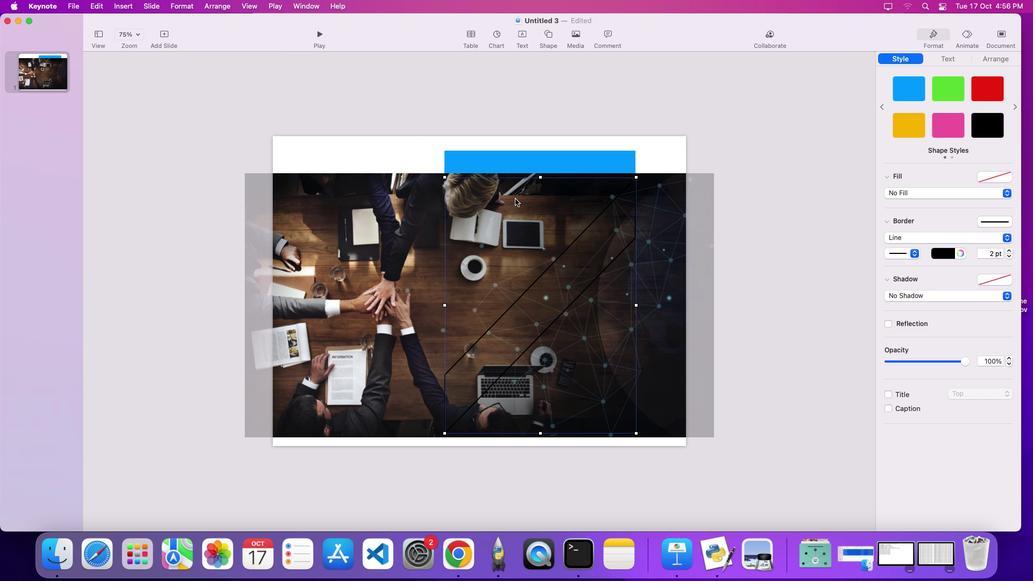 
Action: Mouse moved to (536, 282)
Screenshot: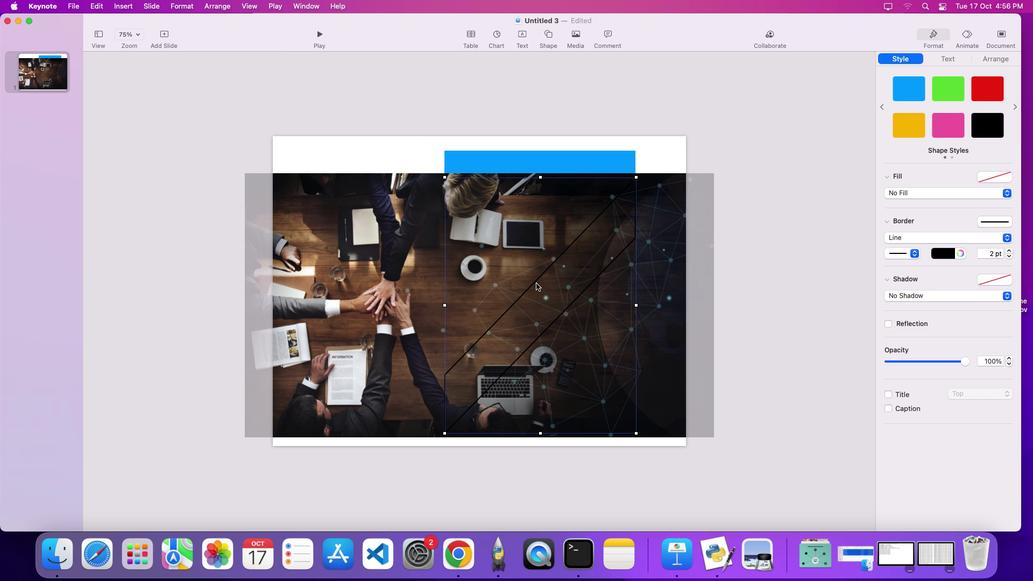 
Action: Key pressed Key.shift
Screenshot: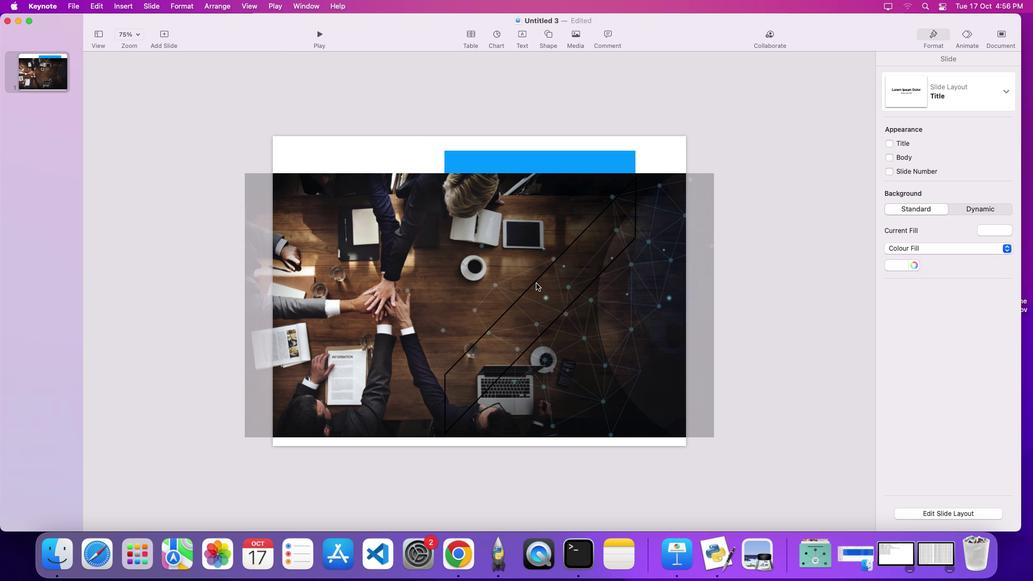
Action: Mouse pressed left at (536, 282)
Screenshot: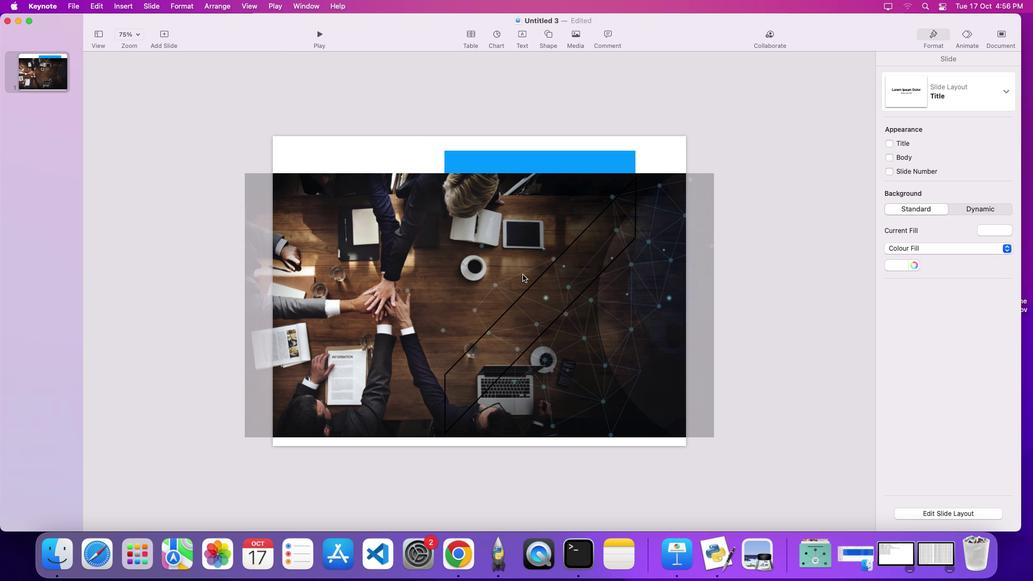 
Action: Mouse moved to (528, 289)
Screenshot: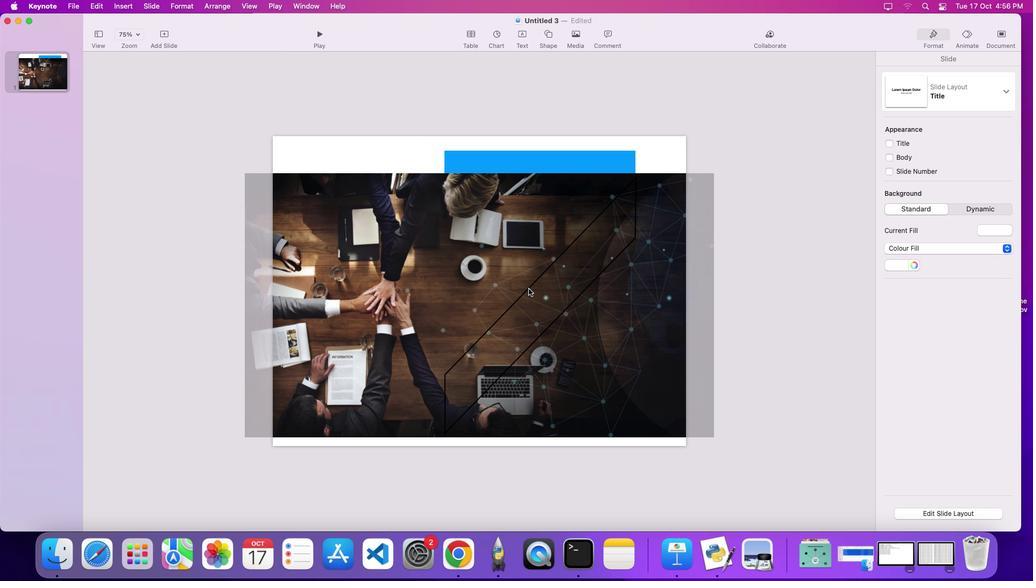 
Action: Mouse pressed left at (528, 289)
Screenshot: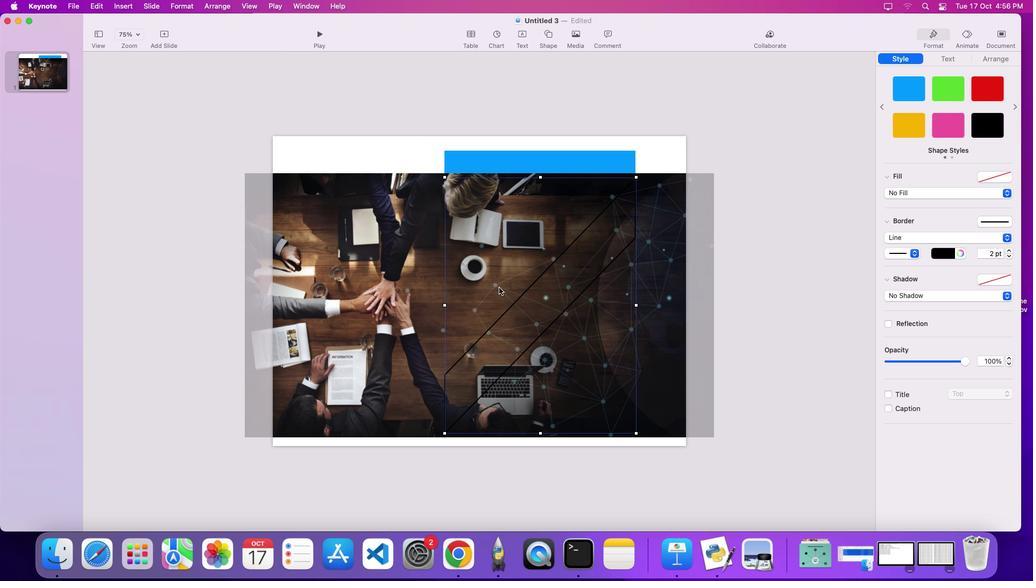 
Action: Mouse moved to (508, 288)
Screenshot: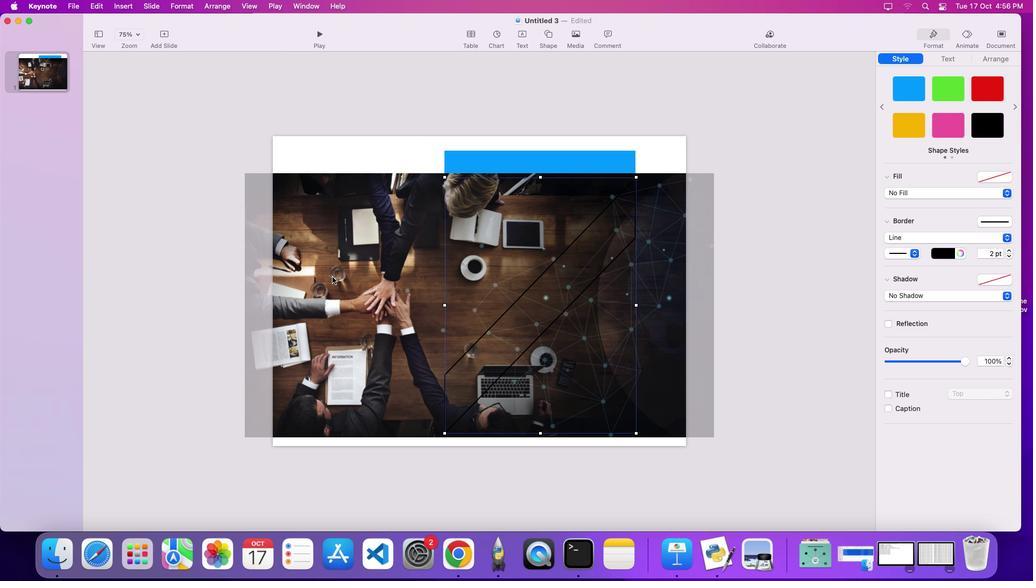
Action: Key pressed Key.shift
Screenshot: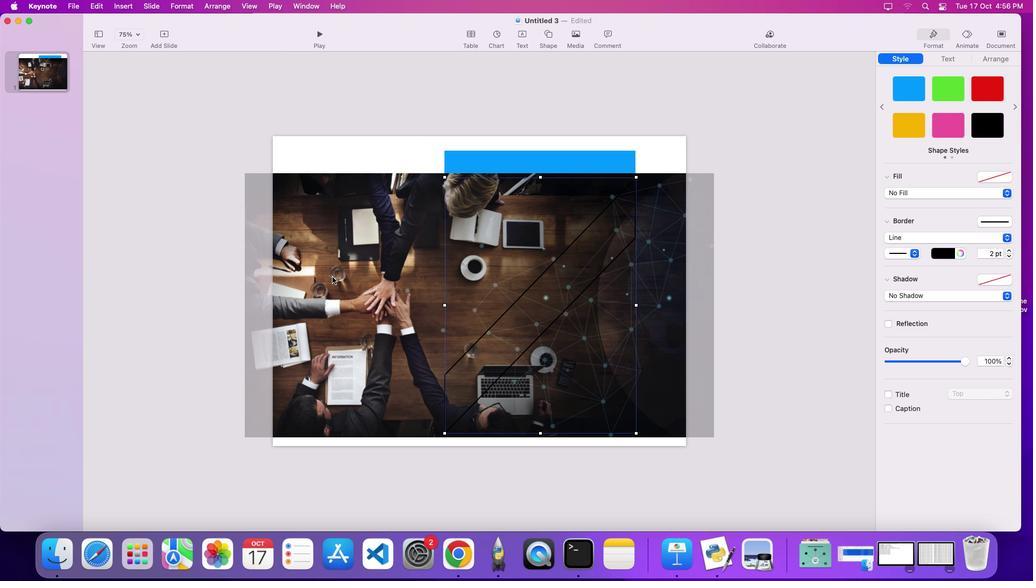 
Action: Mouse moved to (332, 277)
Screenshot: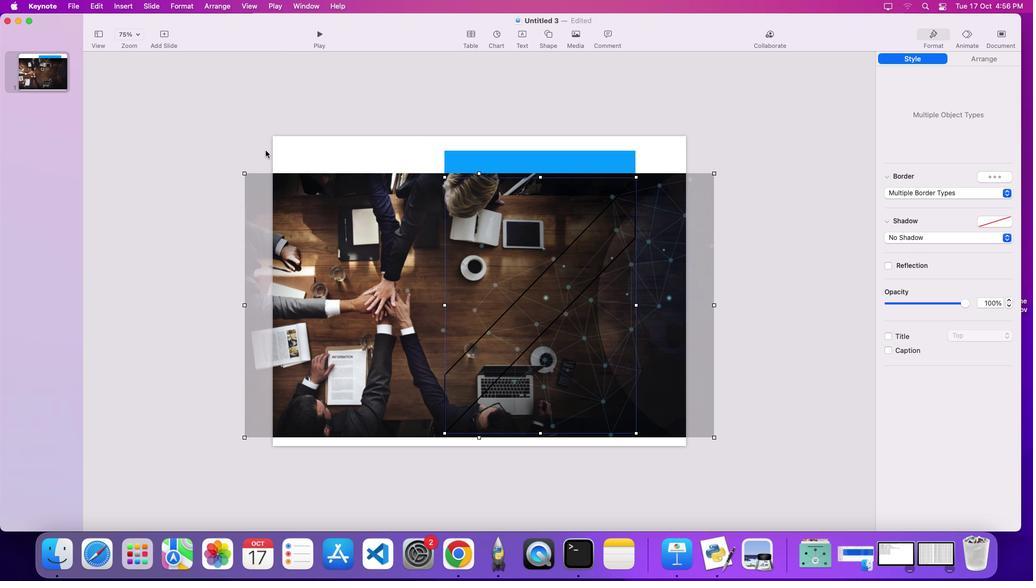 
Action: Mouse pressed left at (332, 277)
Screenshot: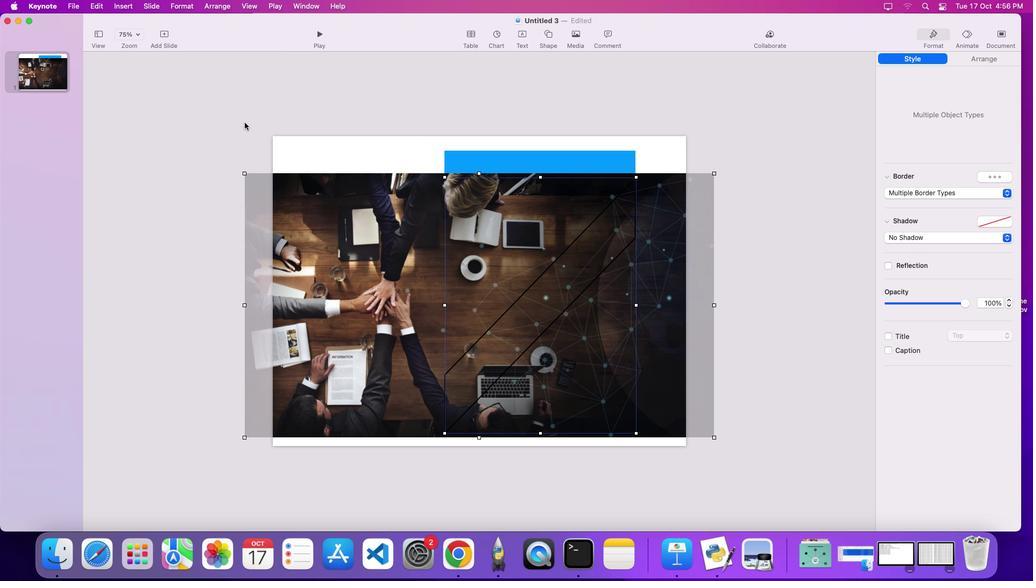 
Action: Mouse moved to (184, 3)
Screenshot: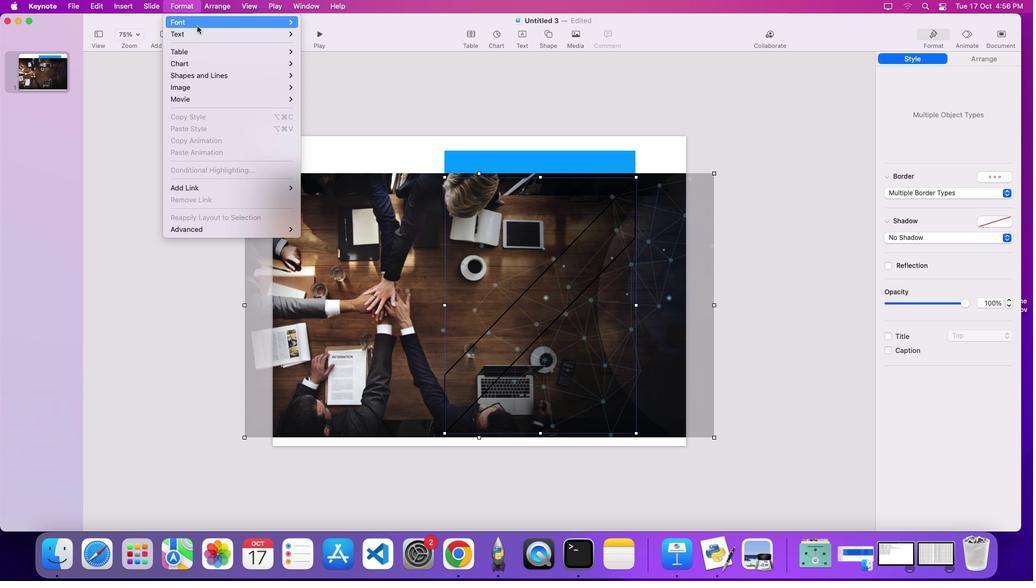 
Action: Mouse pressed left at (184, 3)
Screenshot: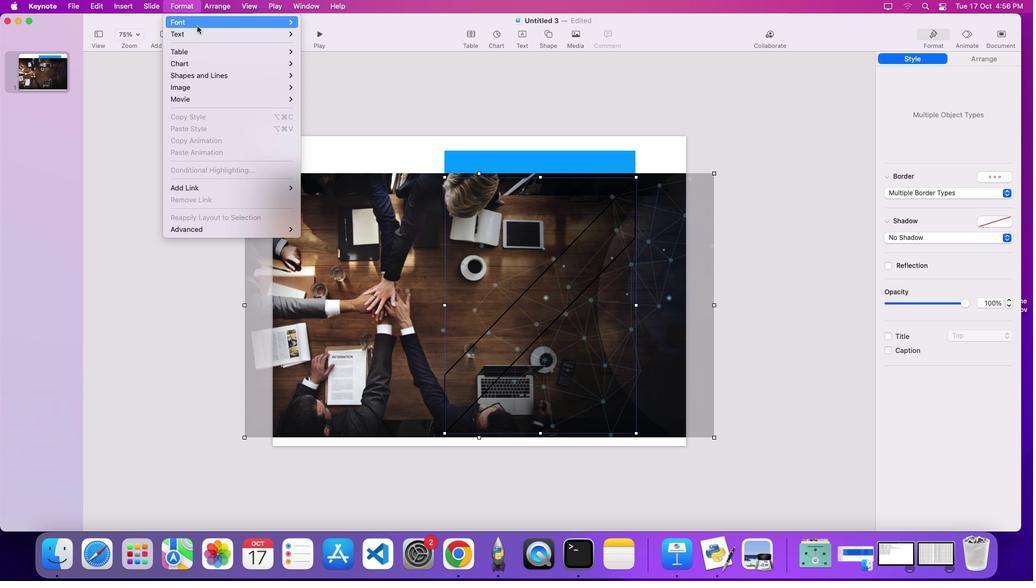
Action: Mouse moved to (314, 89)
Screenshot: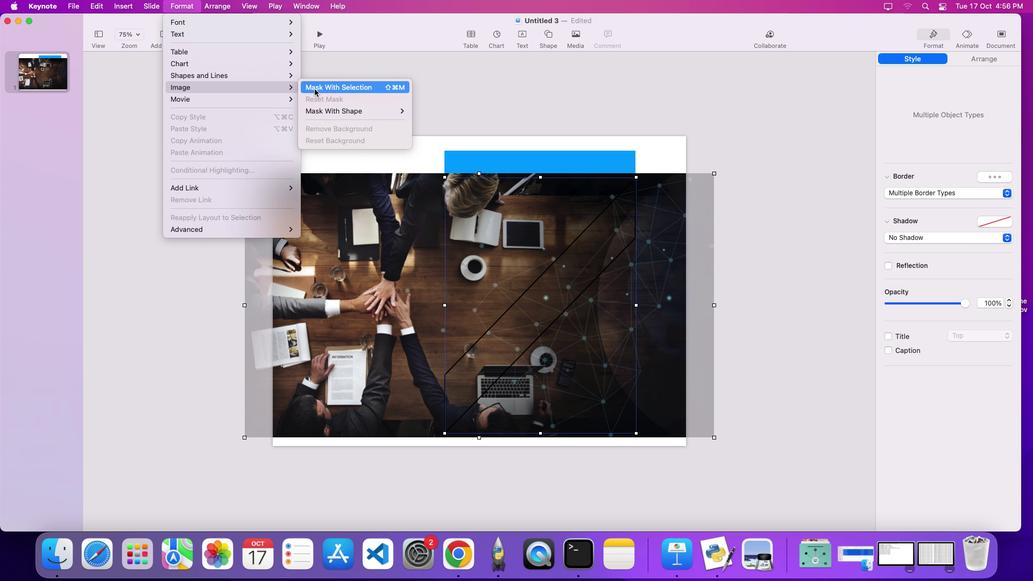 
Action: Mouse pressed left at (314, 89)
Screenshot: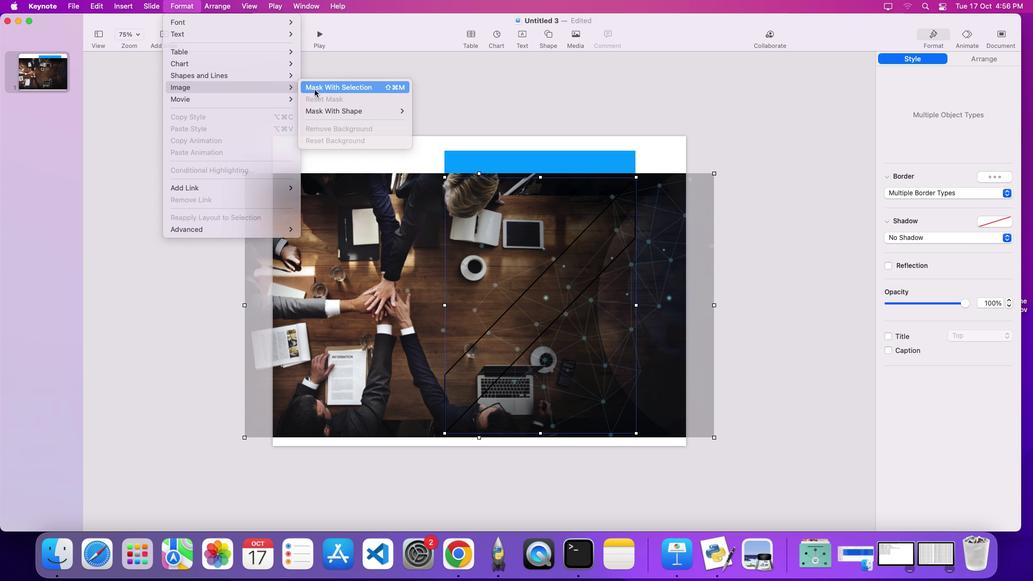 
Action: Mouse moved to (561, 378)
Screenshot: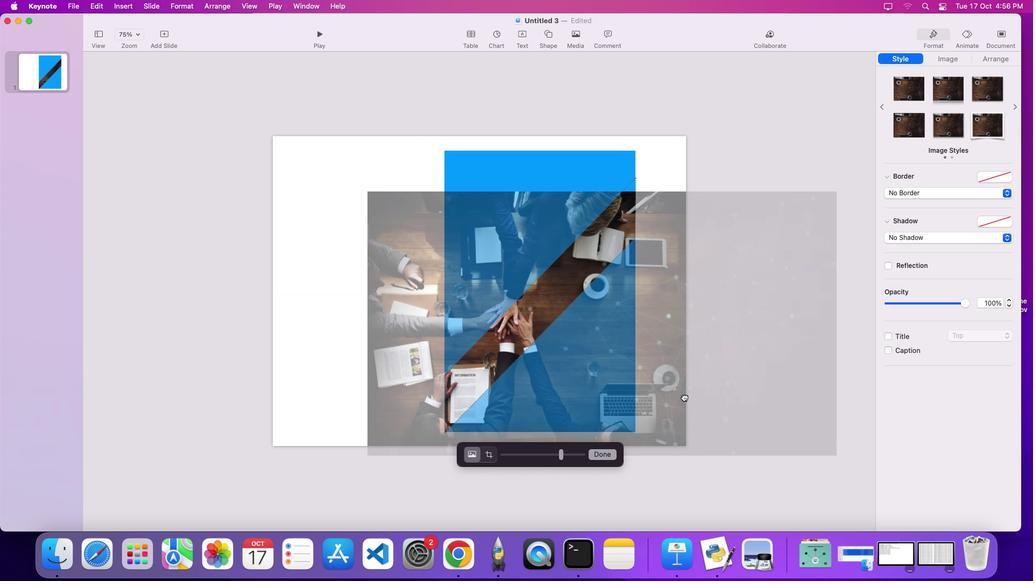 
Action: Mouse pressed left at (561, 378)
Screenshot: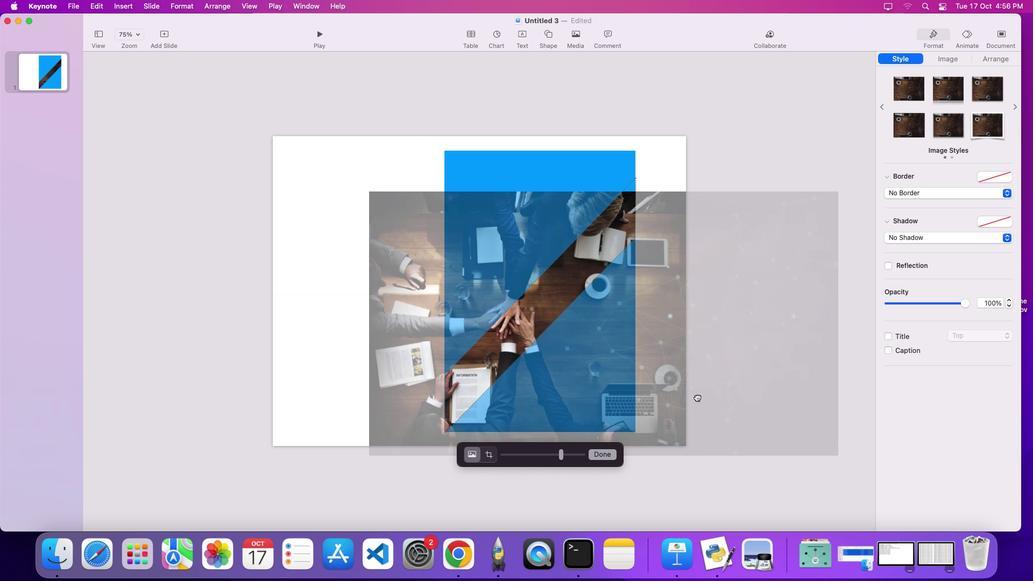 
Action: Mouse moved to (607, 459)
Screenshot: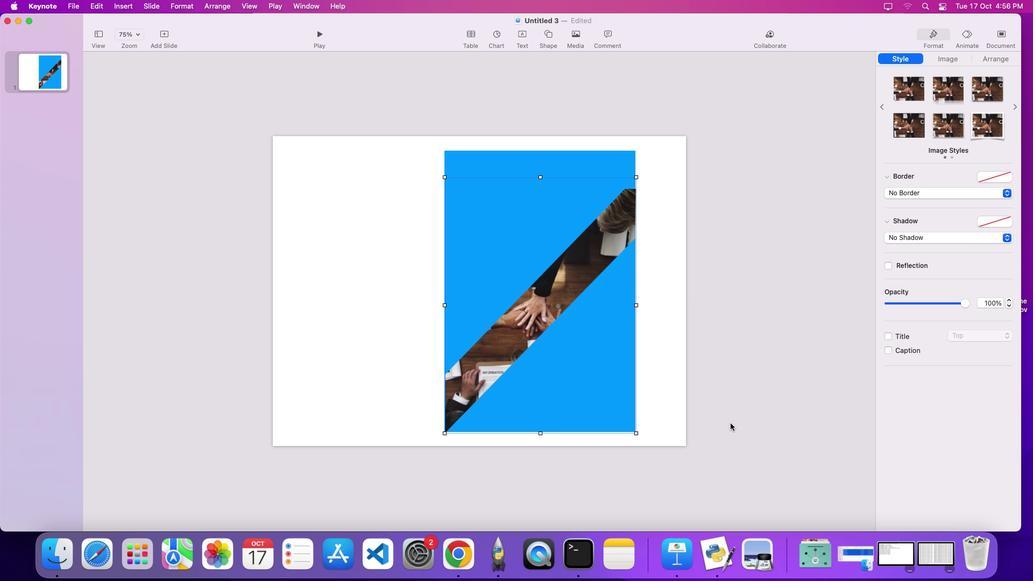 
Action: Mouse pressed left at (607, 459)
Screenshot: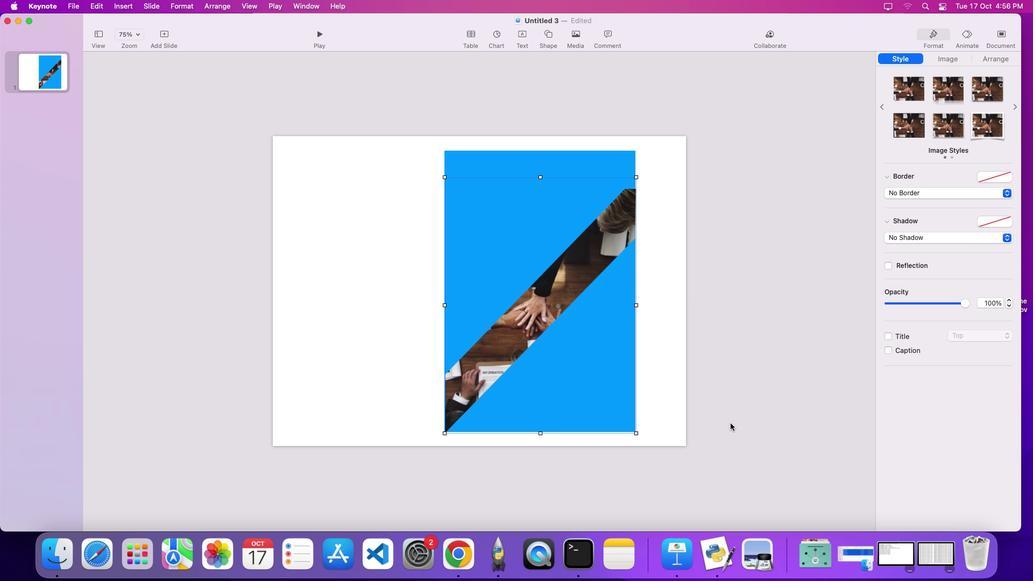 
Action: Mouse moved to (731, 422)
